 Task: Purchase a men's t-shirt from Ajio and sign in using Google to complete the transaction.
Action: Mouse moved to (592, 329)
Screenshot: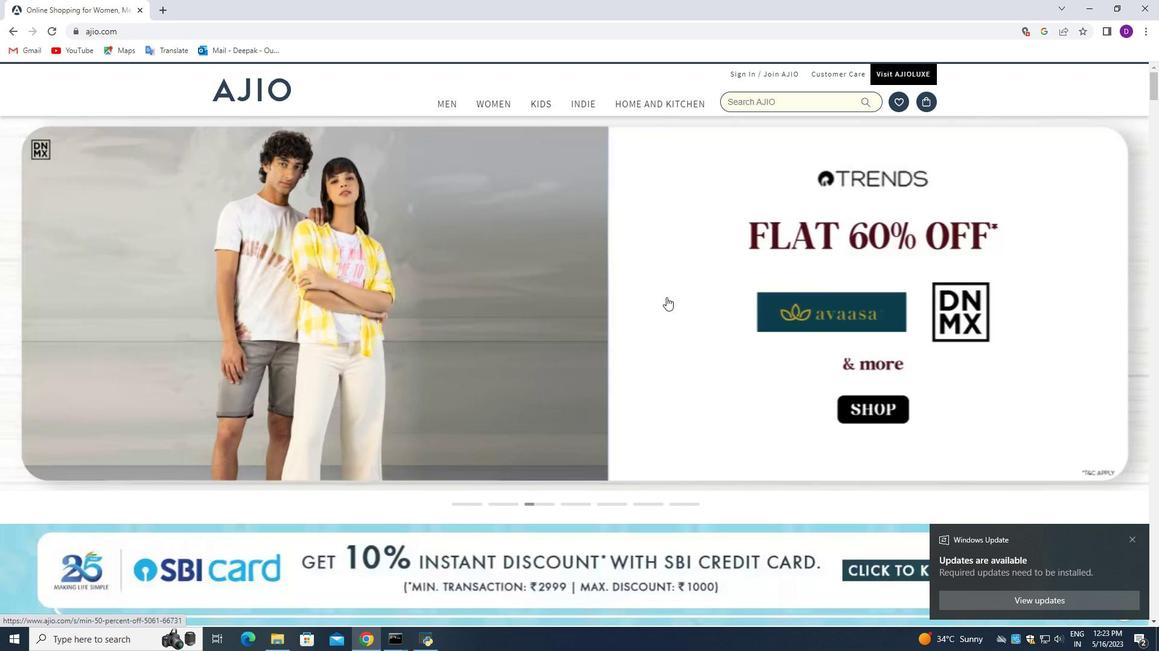 
Action: Mouse scrolled (592, 328) with delta (0, 0)
Screenshot: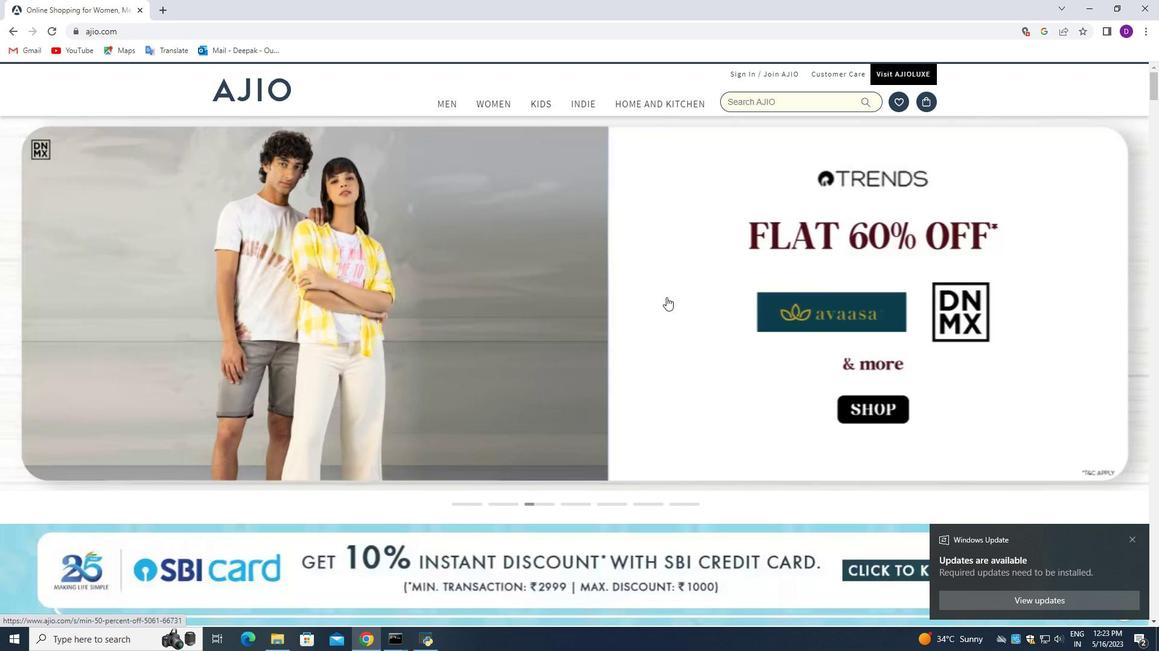 
Action: Mouse moved to (592, 329)
Screenshot: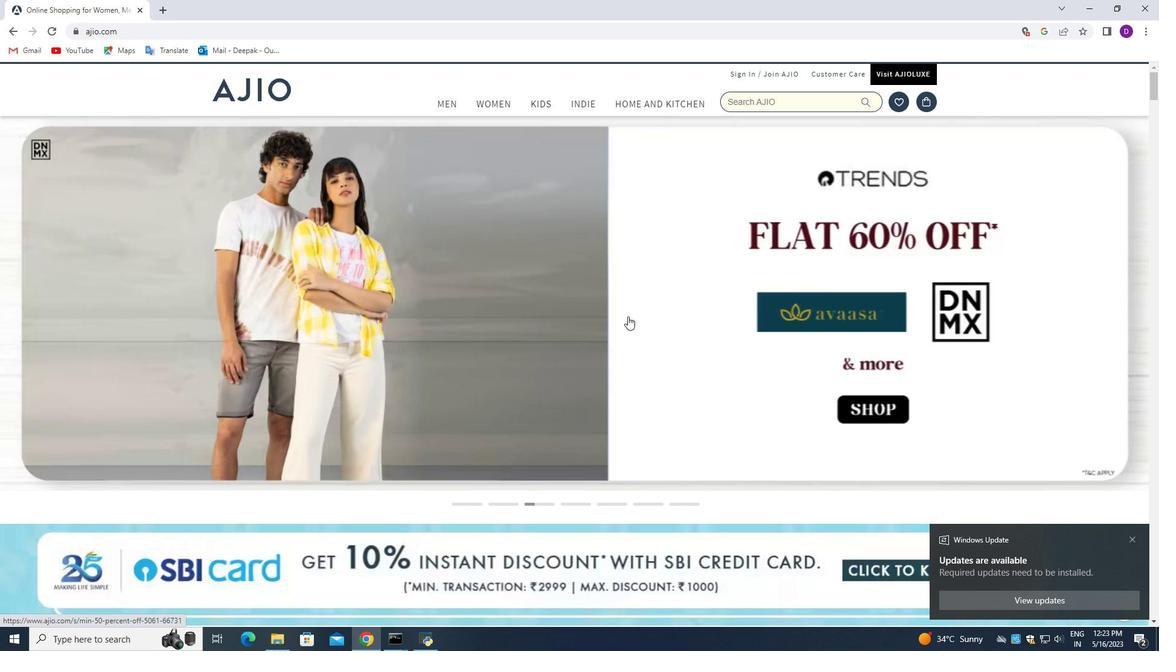 
Action: Mouse scrolled (592, 328) with delta (0, 0)
Screenshot: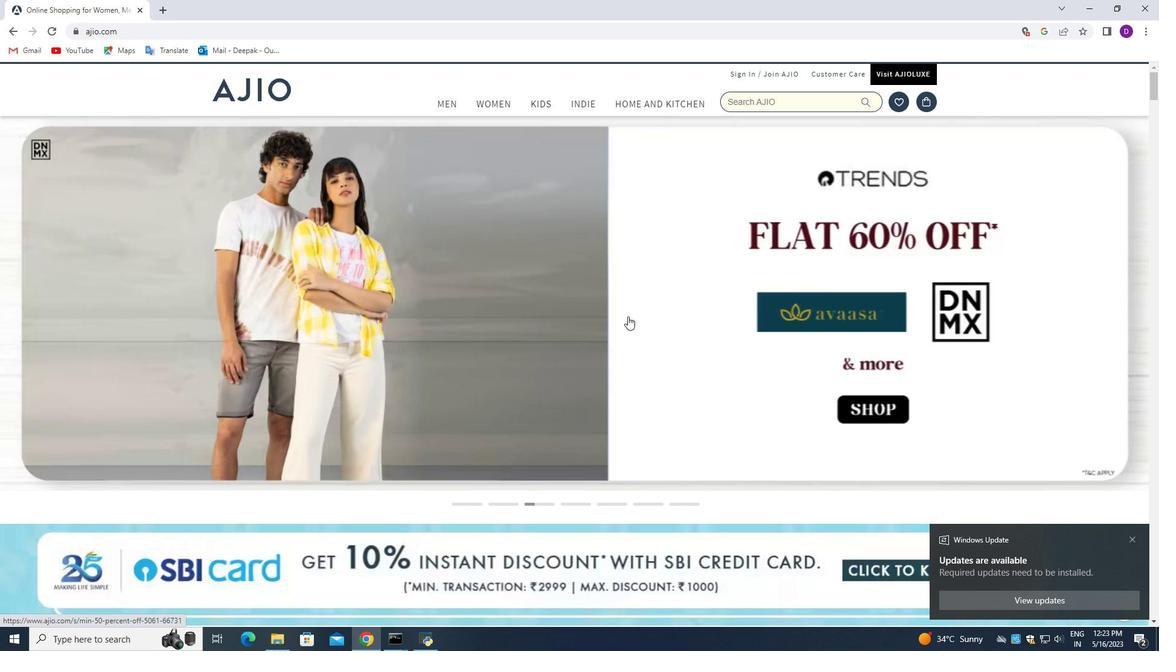 
Action: Mouse moved to (586, 330)
Screenshot: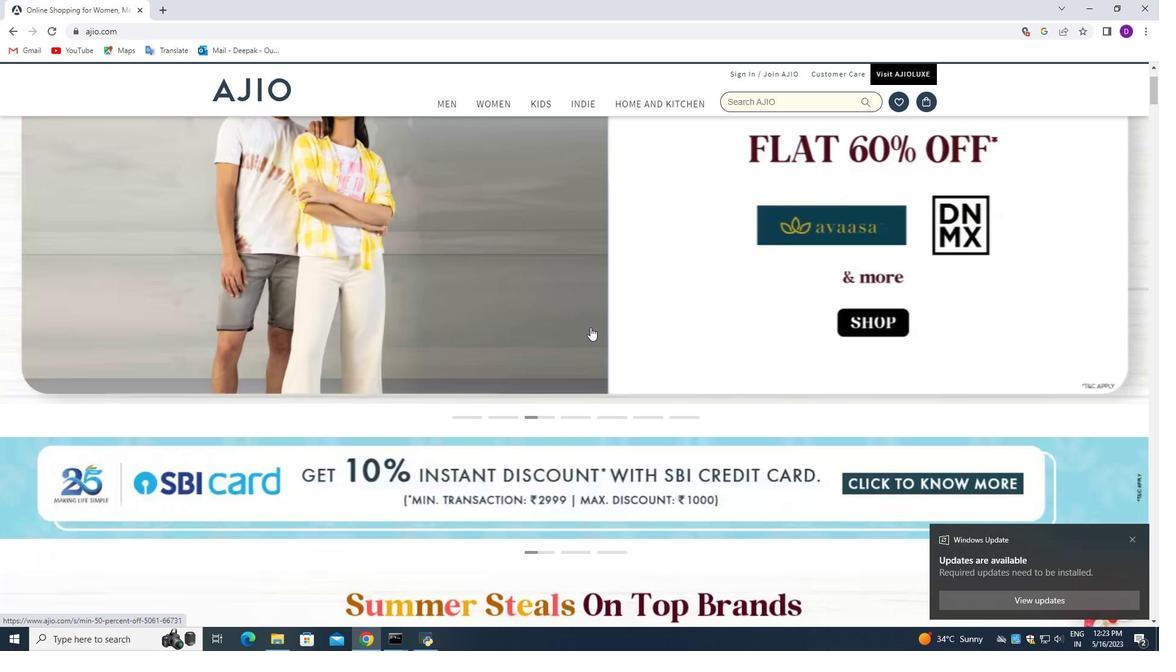 
Action: Mouse scrolled (586, 330) with delta (0, 0)
Screenshot: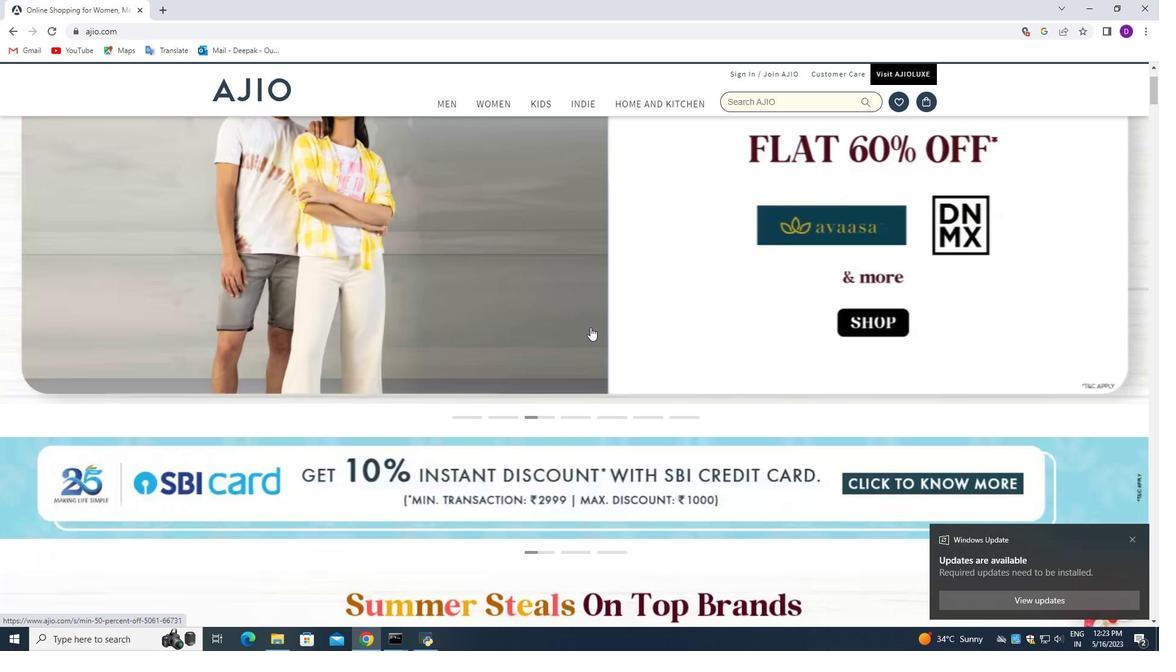 
Action: Mouse moved to (583, 332)
Screenshot: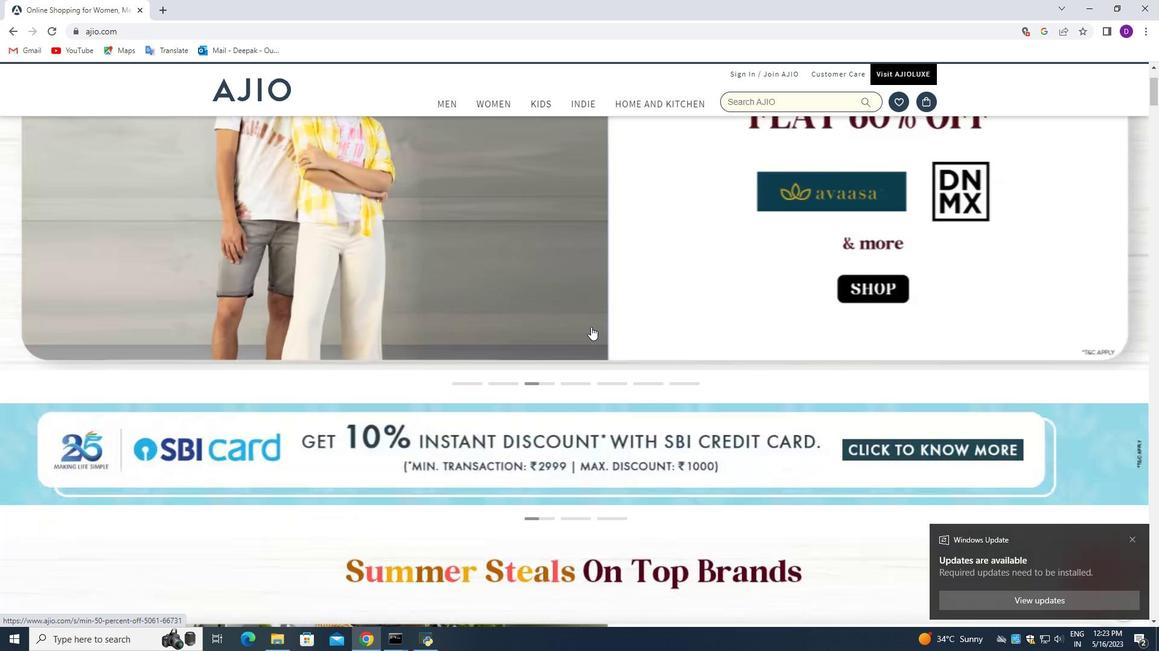 
Action: Mouse scrolled (583, 332) with delta (0, 0)
Screenshot: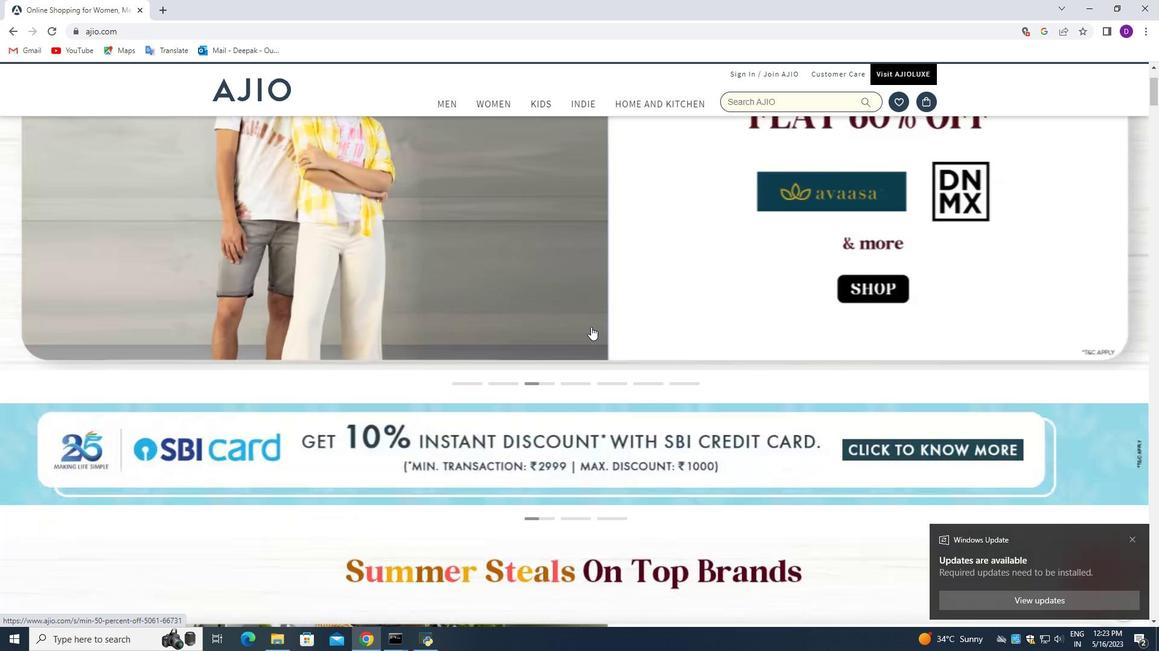 
Action: Mouse moved to (540, 335)
Screenshot: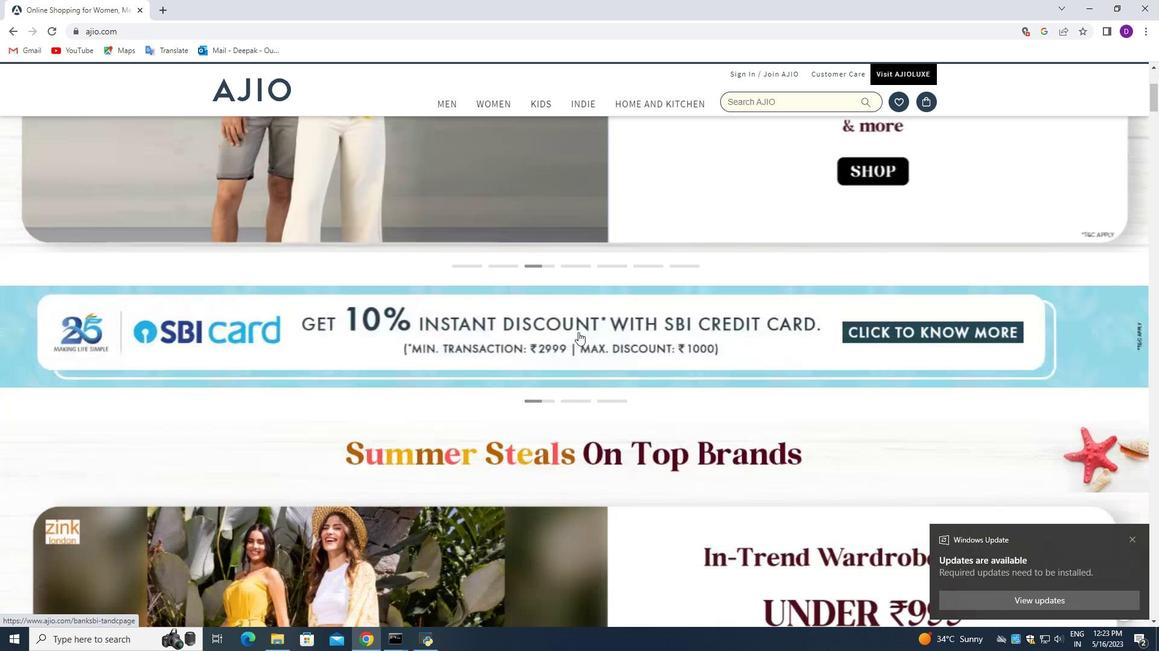 
Action: Mouse scrolled (540, 334) with delta (0, 0)
Screenshot: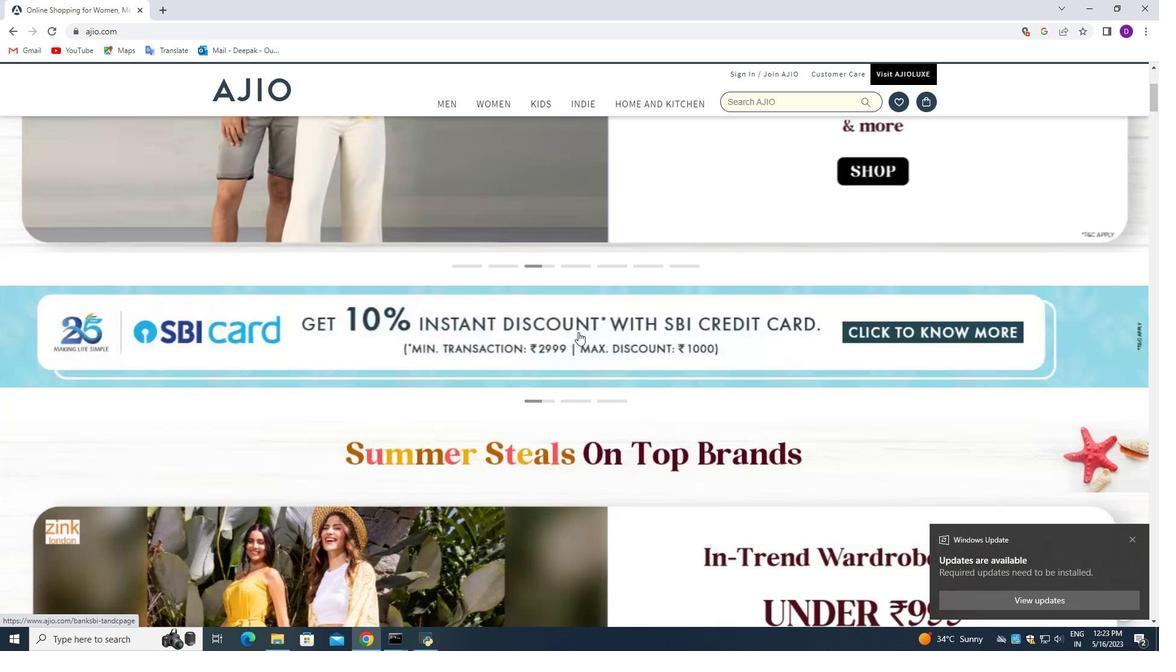 
Action: Mouse scrolled (540, 334) with delta (0, 0)
Screenshot: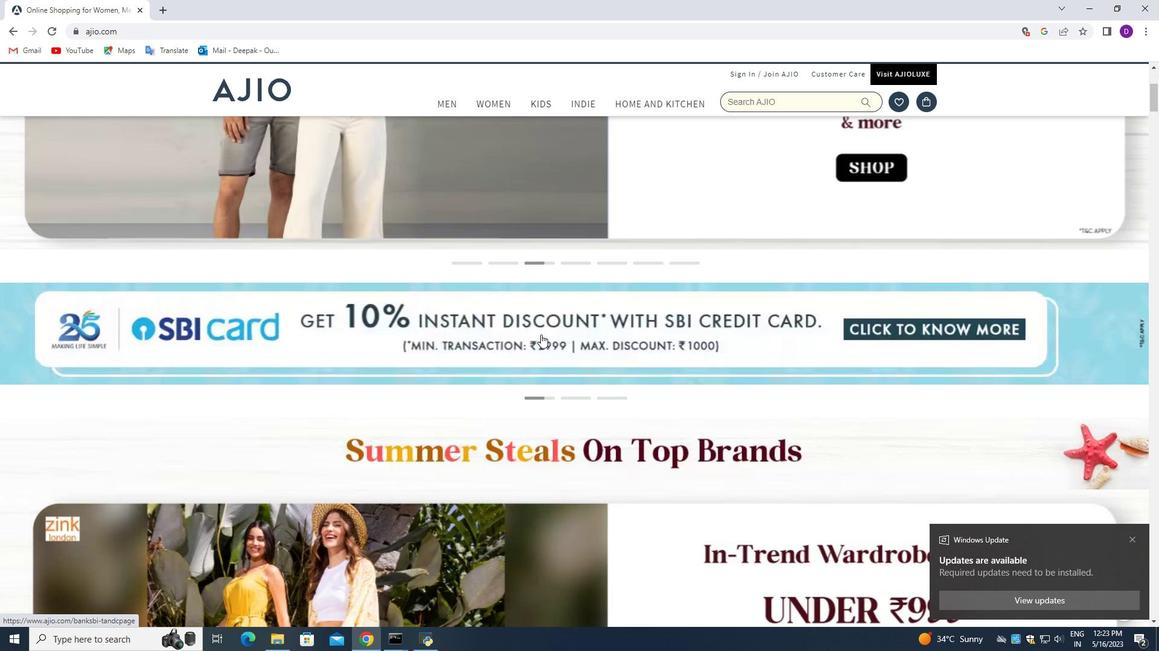 
Action: Mouse scrolled (540, 334) with delta (0, 0)
Screenshot: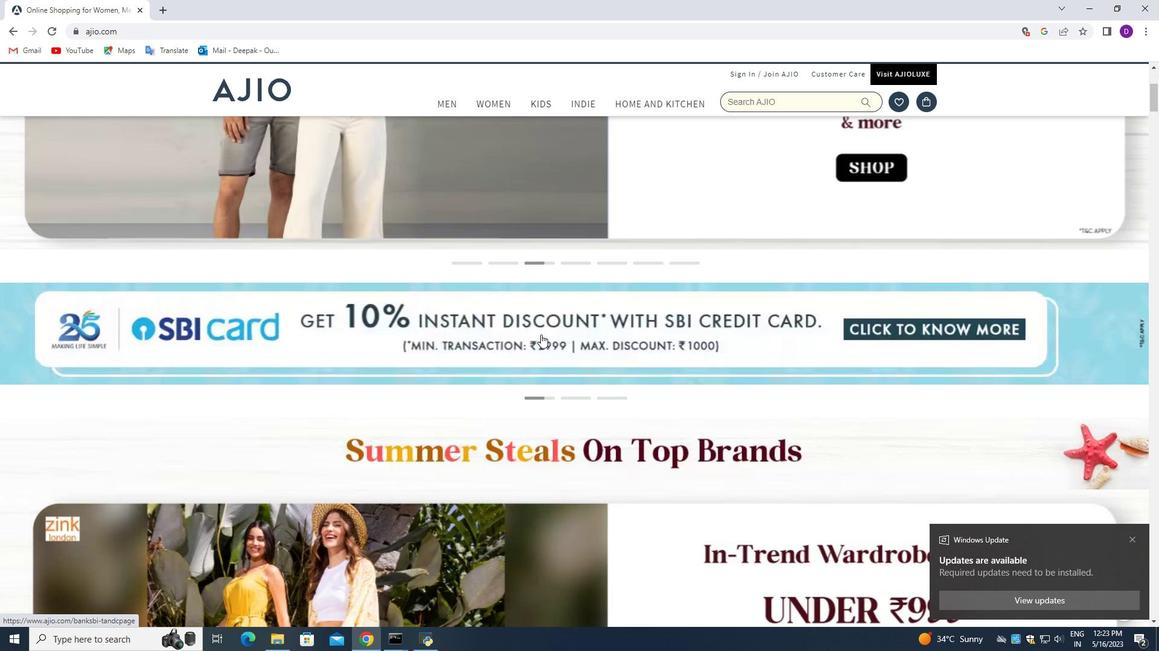 
Action: Mouse scrolled (540, 334) with delta (0, 0)
Screenshot: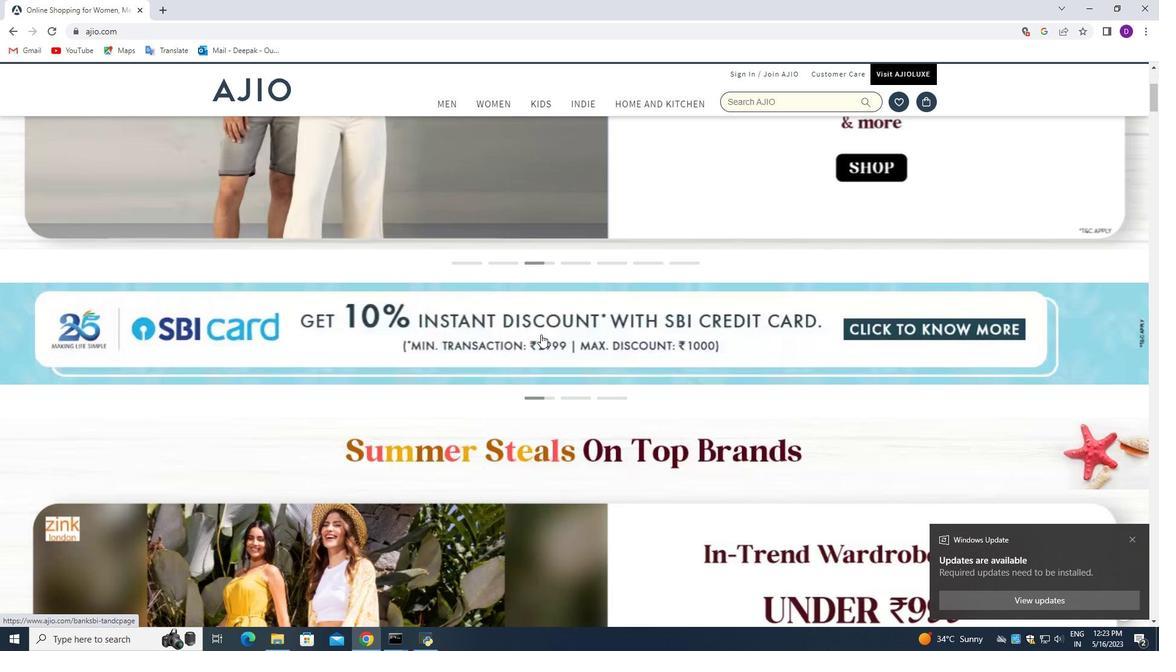 
Action: Mouse scrolled (540, 334) with delta (0, 0)
Screenshot: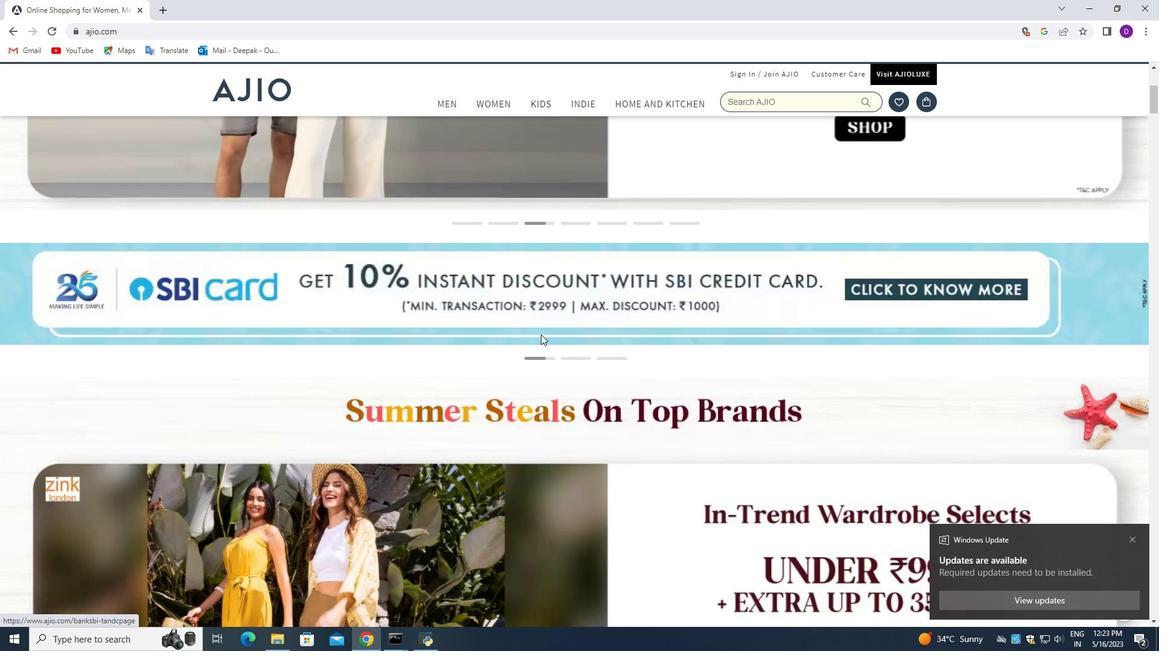 
Action: Mouse moved to (551, 327)
Screenshot: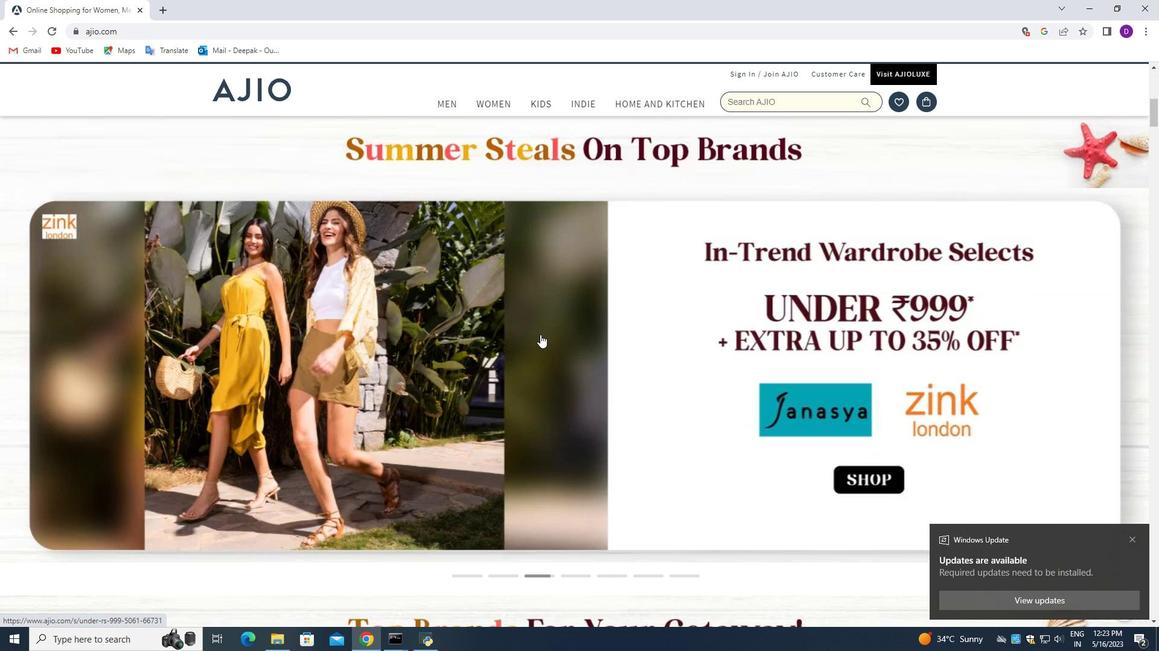 
Action: Mouse scrolled (551, 327) with delta (0, 0)
Screenshot: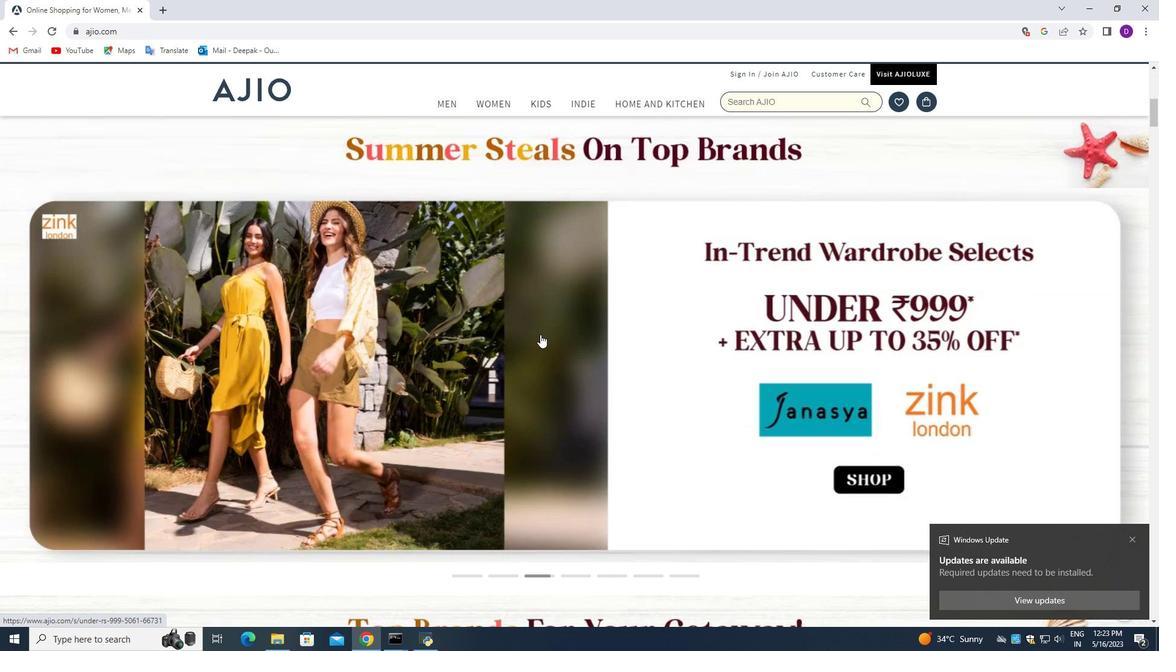 
Action: Mouse scrolled (551, 327) with delta (0, 0)
Screenshot: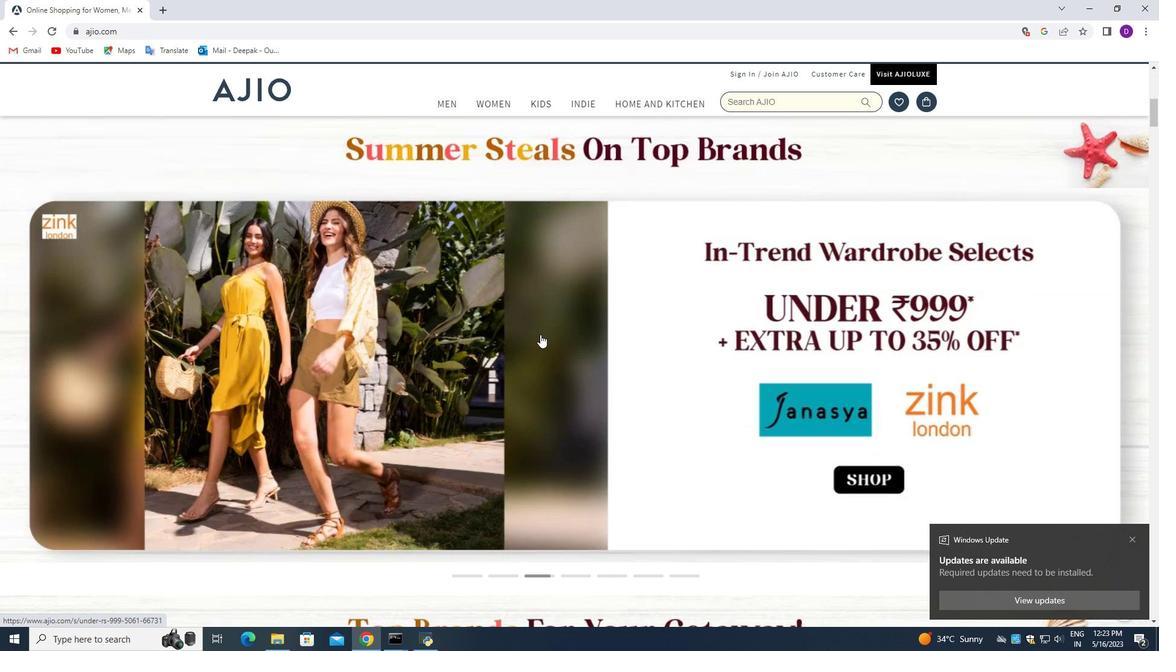 
Action: Mouse scrolled (551, 327) with delta (0, 0)
Screenshot: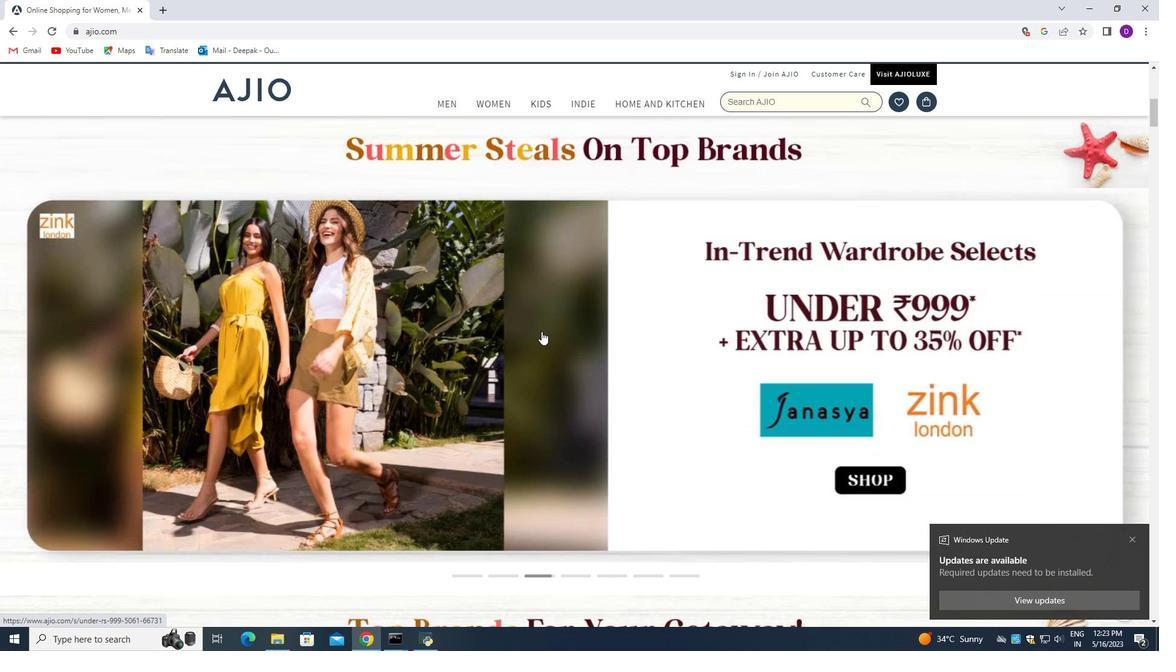 
Action: Mouse scrolled (551, 327) with delta (0, 0)
Screenshot: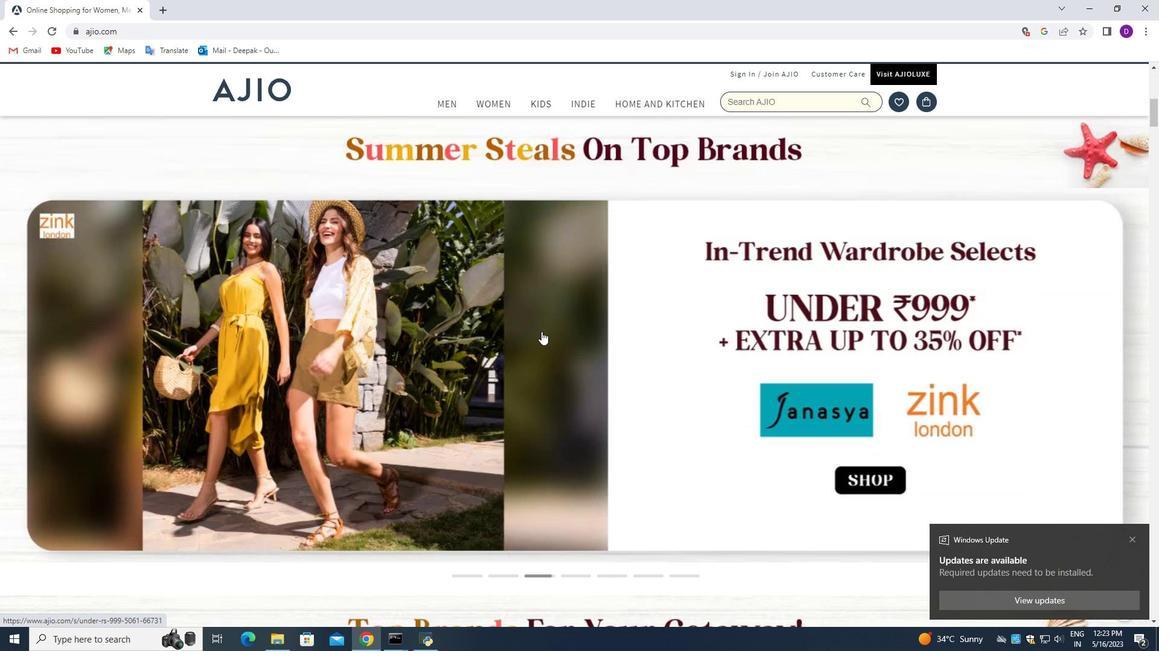 
Action: Mouse scrolled (551, 327) with delta (0, 0)
Screenshot: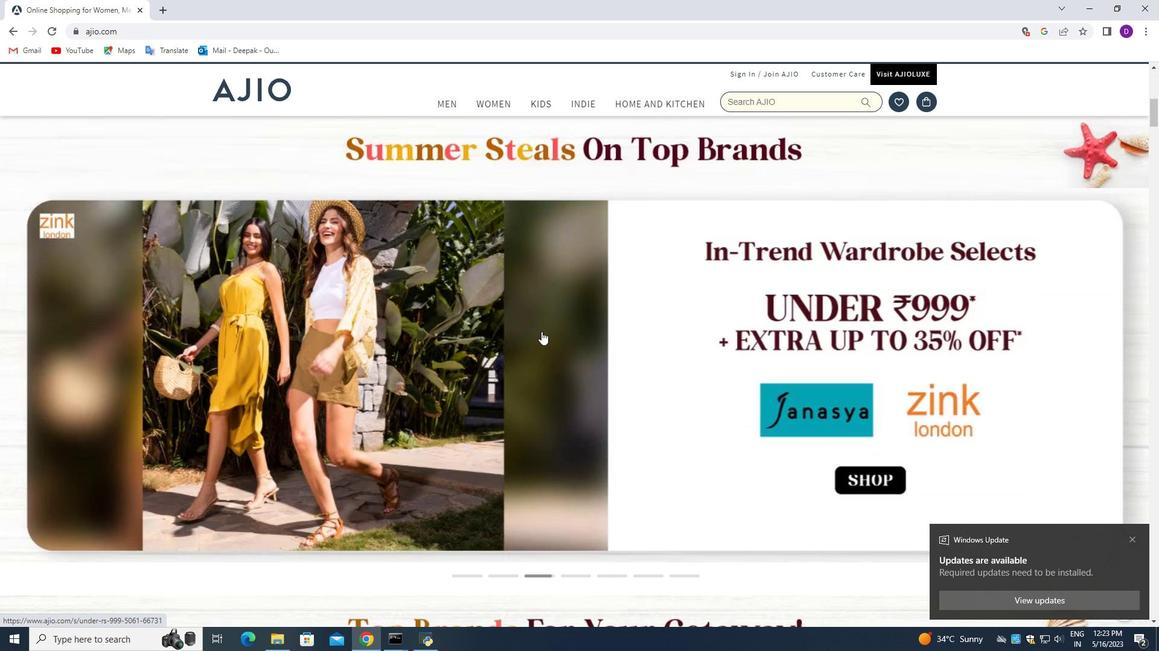 
Action: Mouse moved to (551, 326)
Screenshot: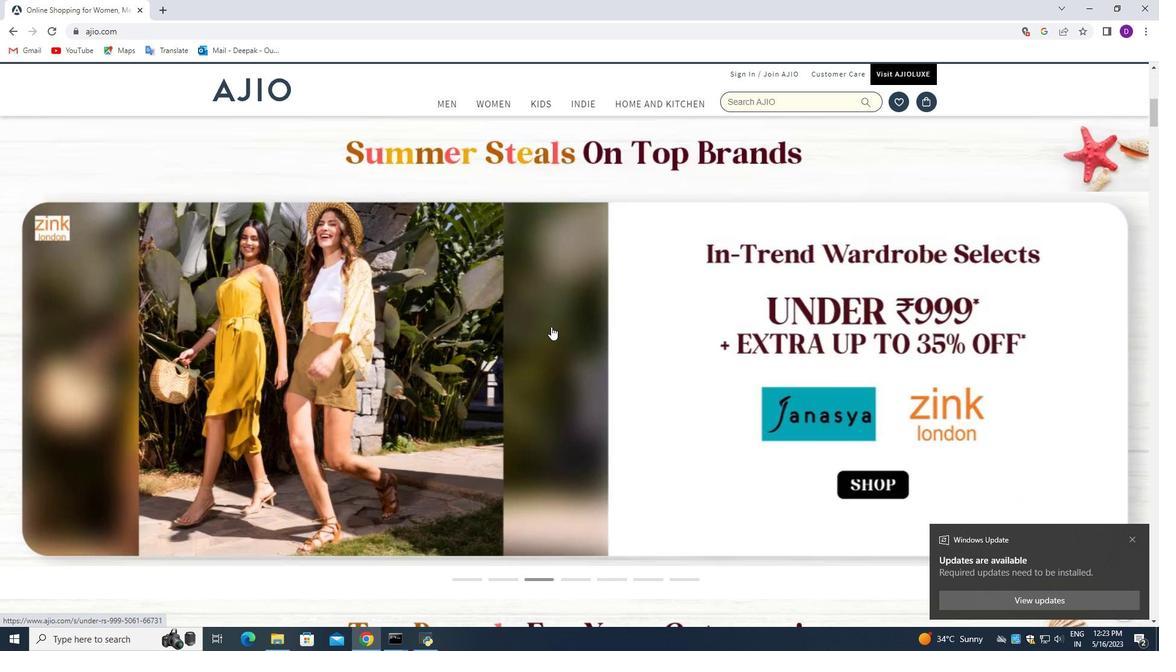 
Action: Mouse scrolled (551, 327) with delta (0, 0)
Screenshot: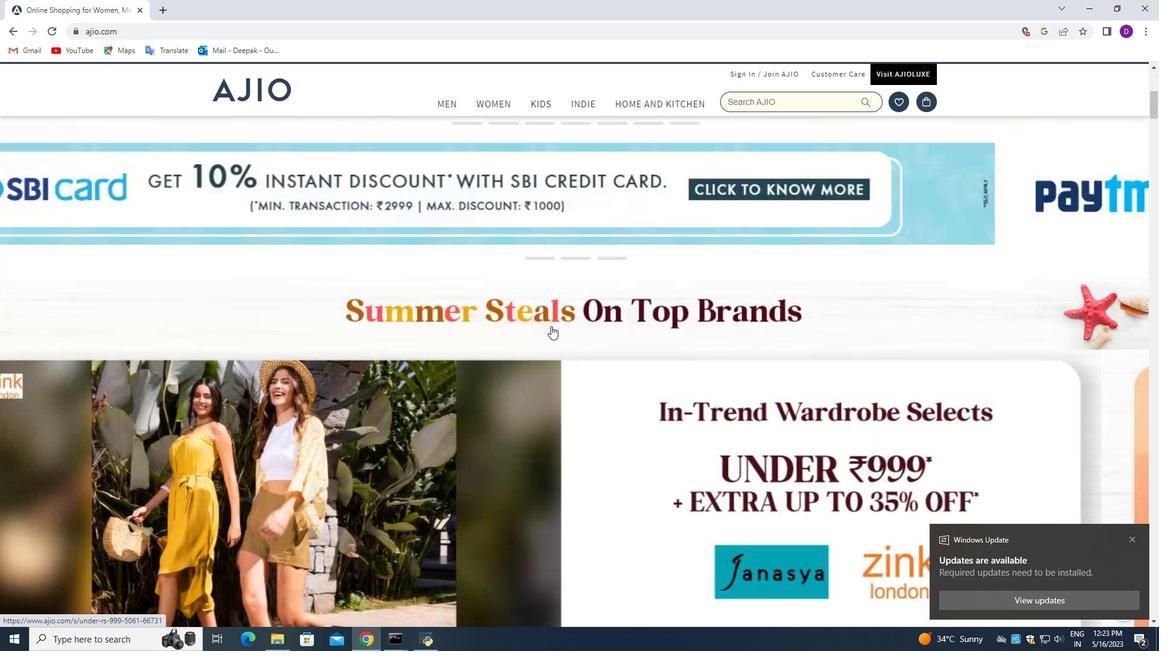 
Action: Mouse scrolled (551, 327) with delta (0, 0)
Screenshot: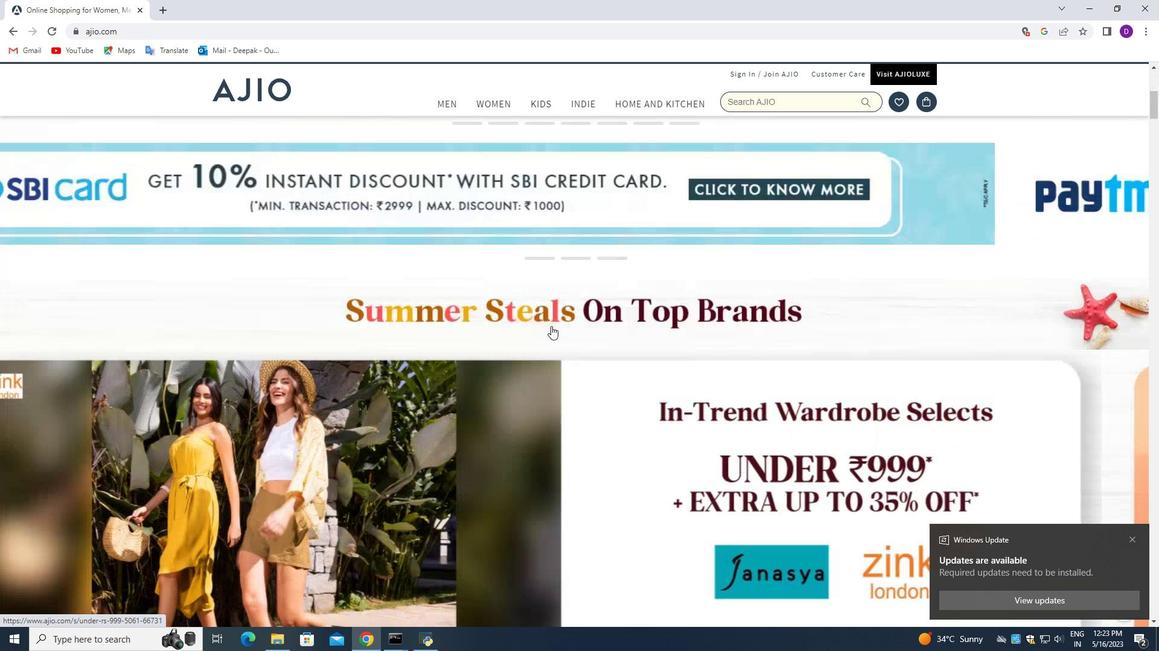 
Action: Mouse scrolled (551, 327) with delta (0, 0)
Screenshot: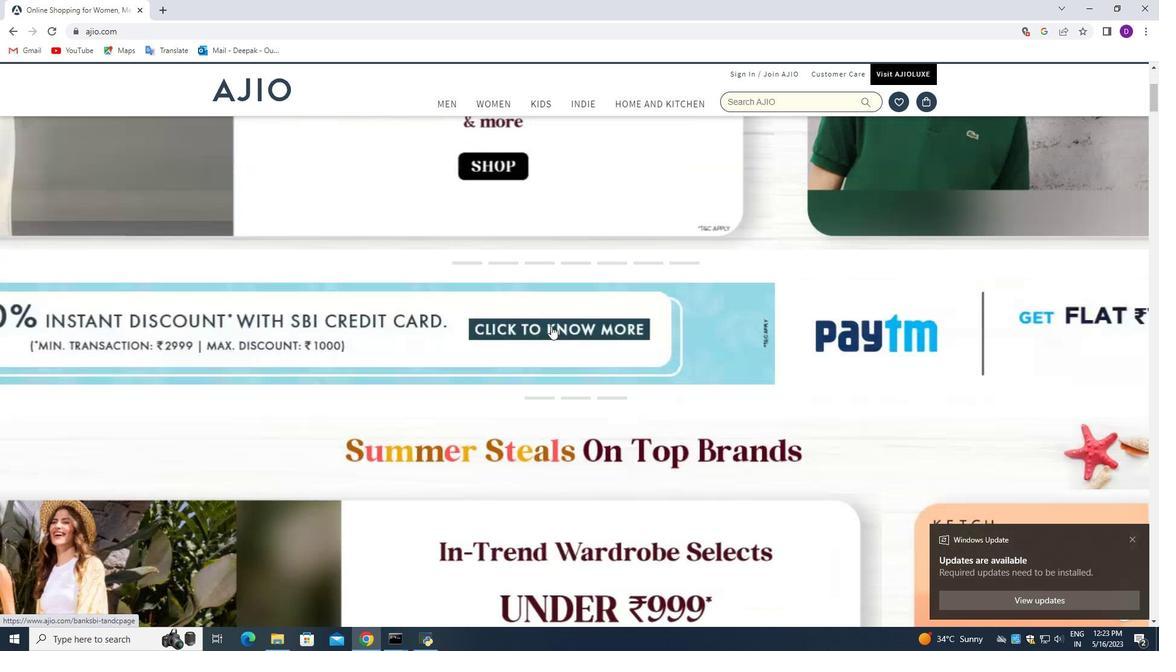 
Action: Mouse moved to (551, 309)
Screenshot: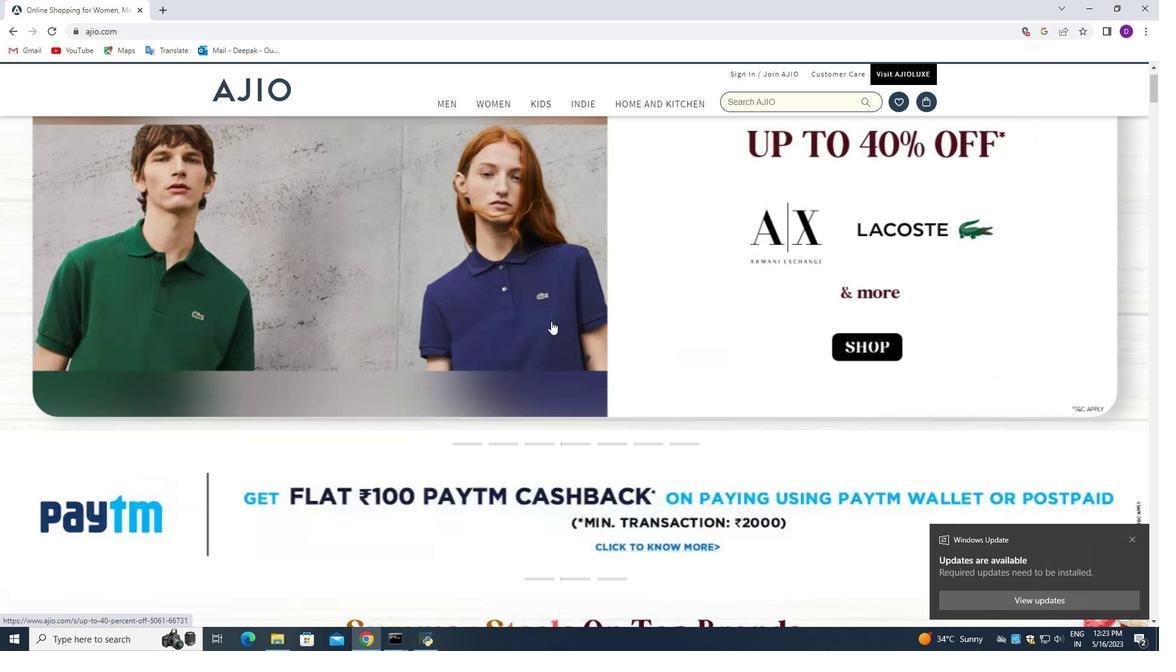 
Action: Mouse scrolled (551, 310) with delta (0, 0)
Screenshot: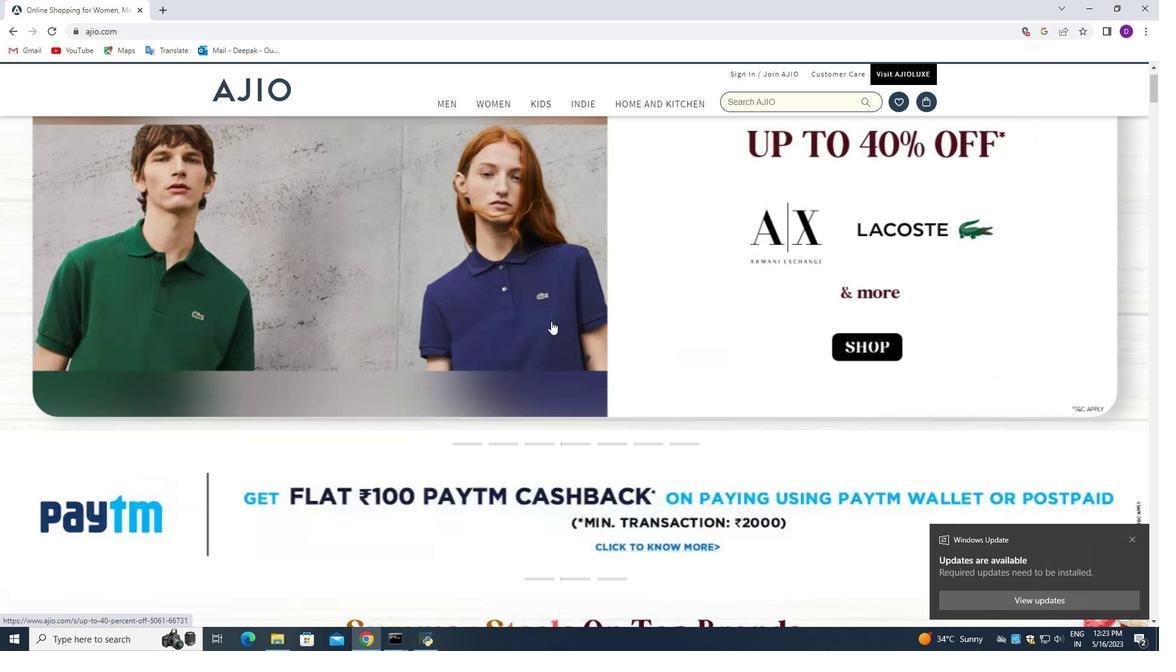 
Action: Mouse moved to (551, 306)
Screenshot: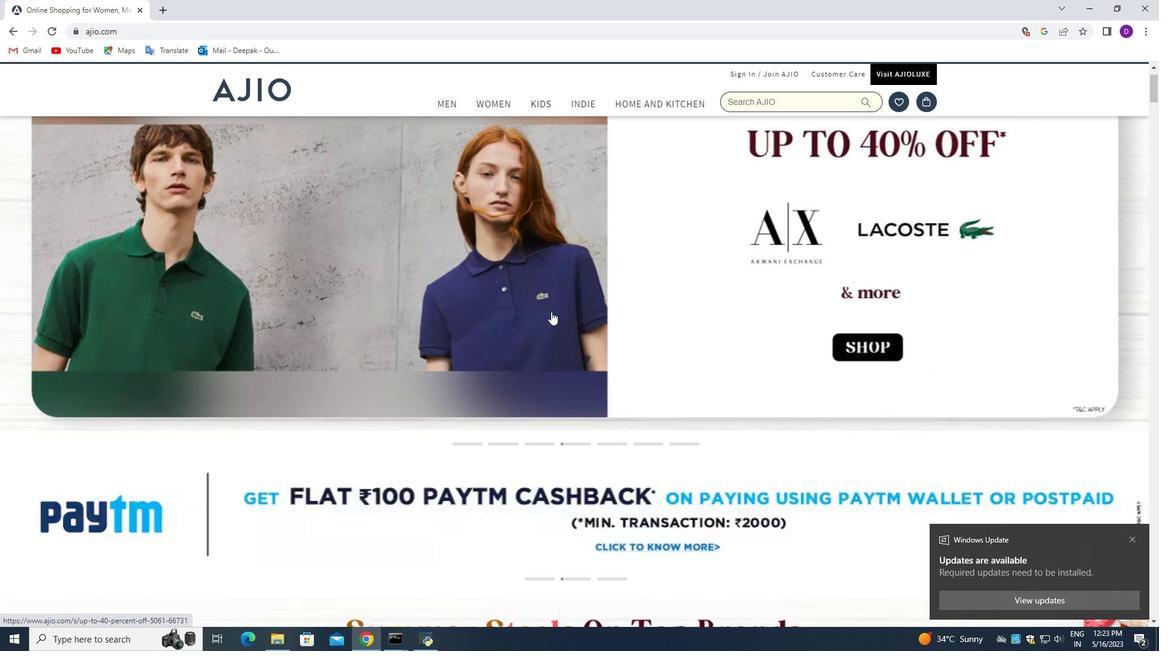 
Action: Mouse scrolled (551, 306) with delta (0, 0)
Screenshot: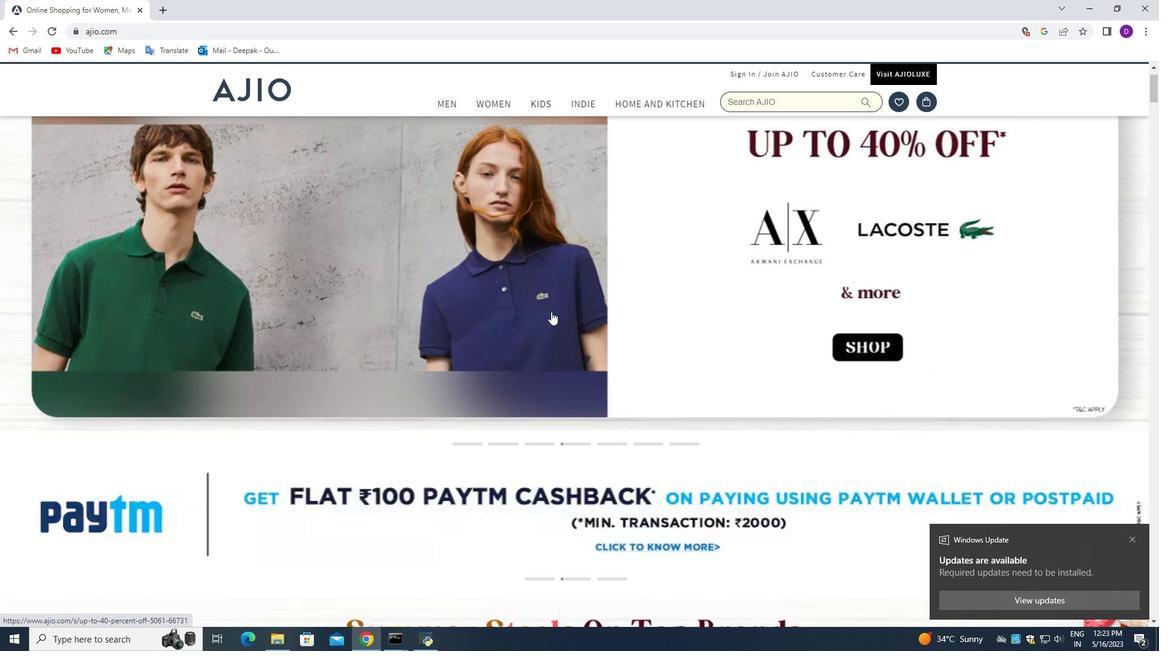 
Action: Mouse moved to (551, 303)
Screenshot: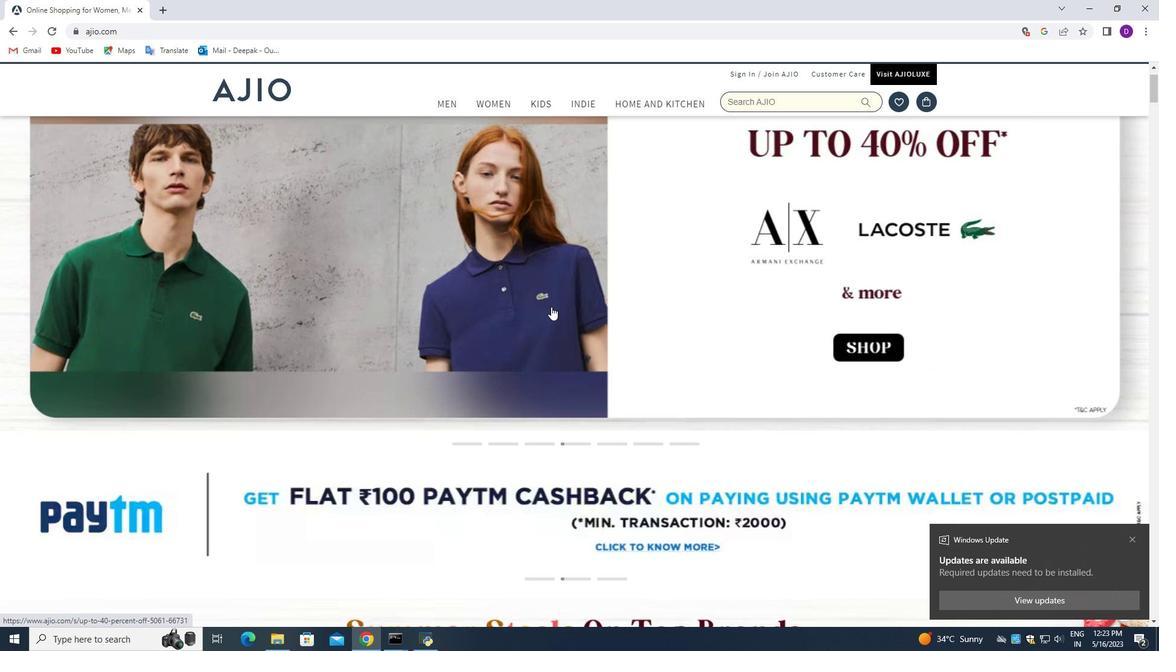 
Action: Mouse scrolled (551, 304) with delta (0, 0)
Screenshot: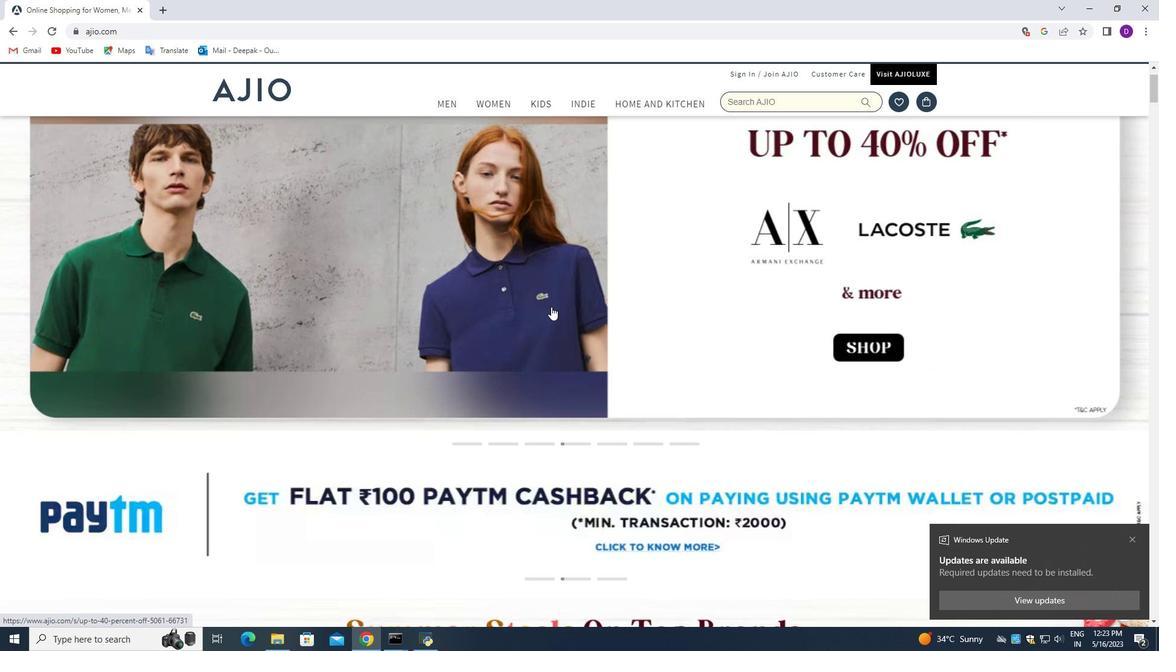 
Action: Mouse moved to (551, 303)
Screenshot: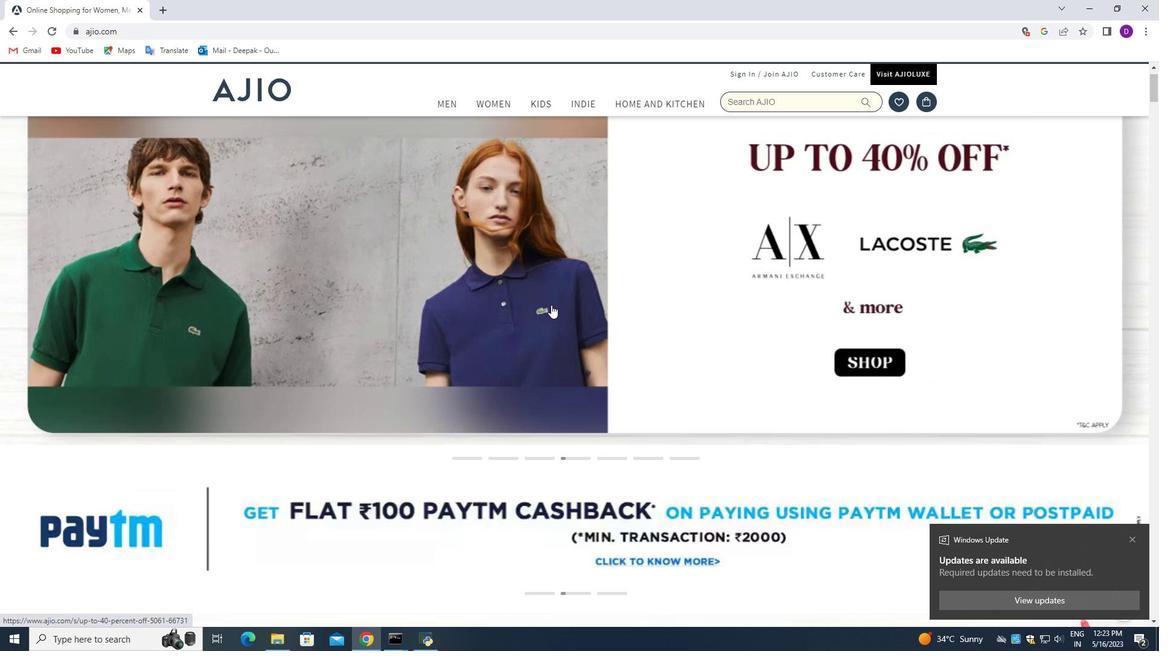 
Action: Mouse scrolled (551, 303) with delta (0, 0)
Screenshot: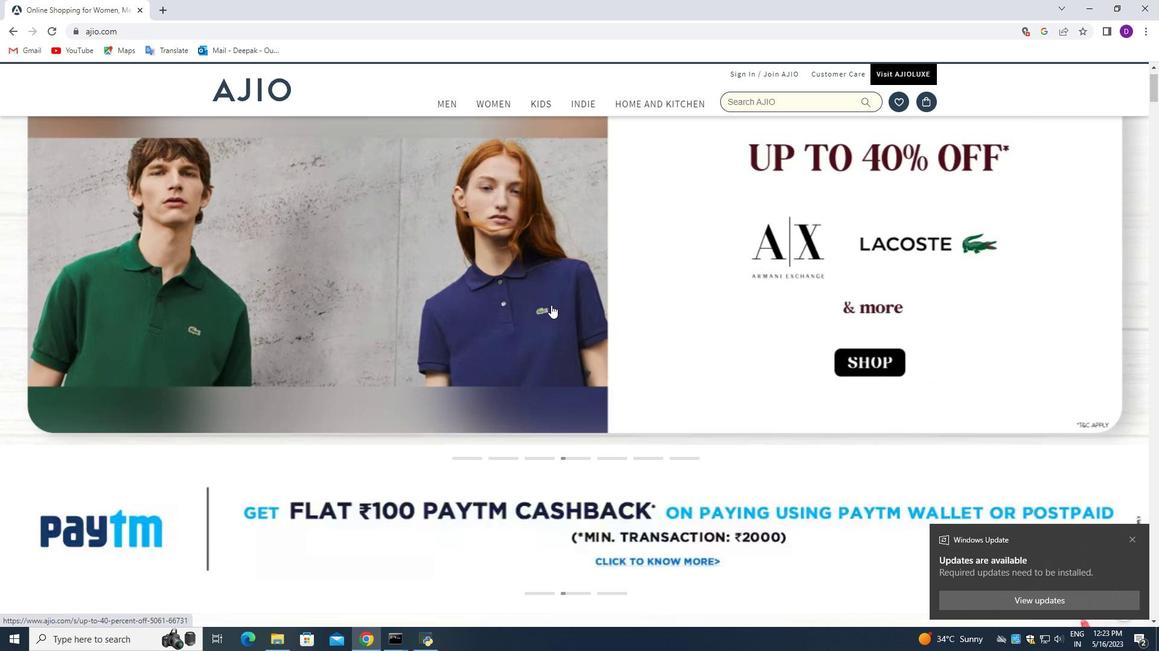 
Action: Mouse moved to (374, 131)
Screenshot: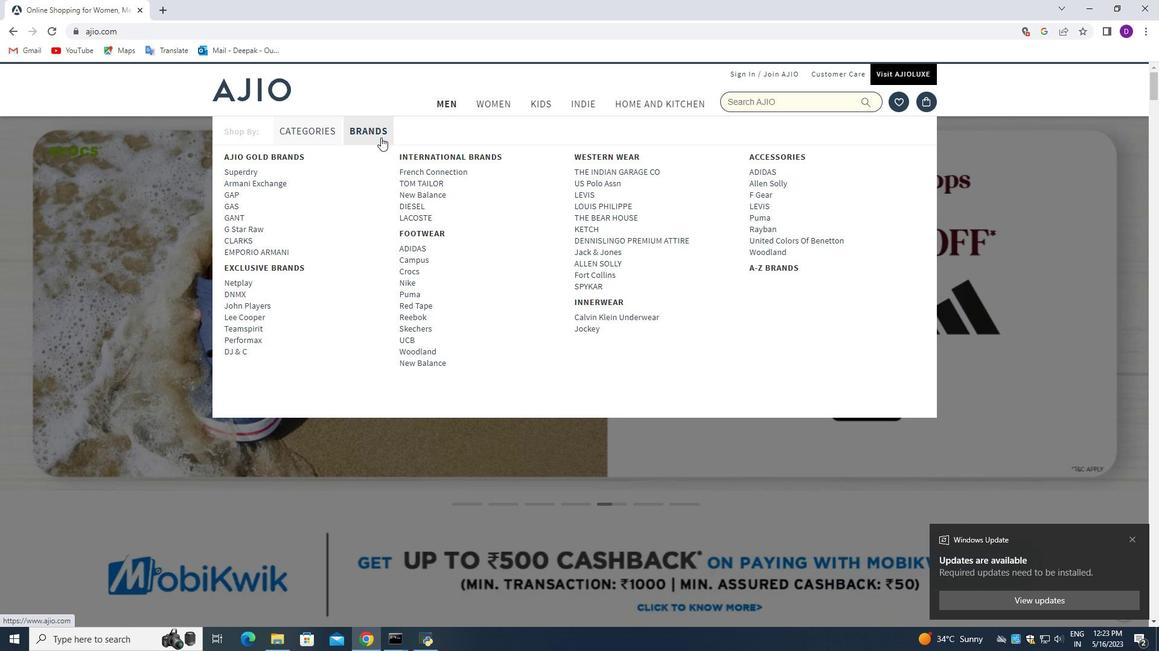 
Action: Mouse pressed left at (374, 131)
Screenshot: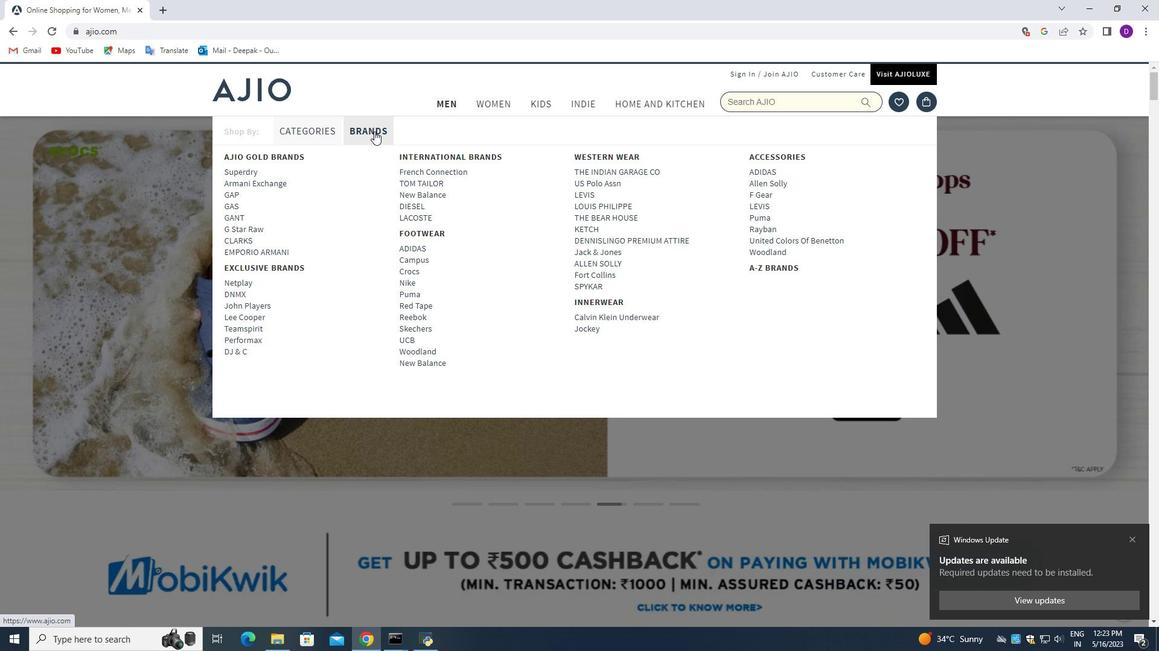 
Action: Mouse moved to (519, 255)
Screenshot: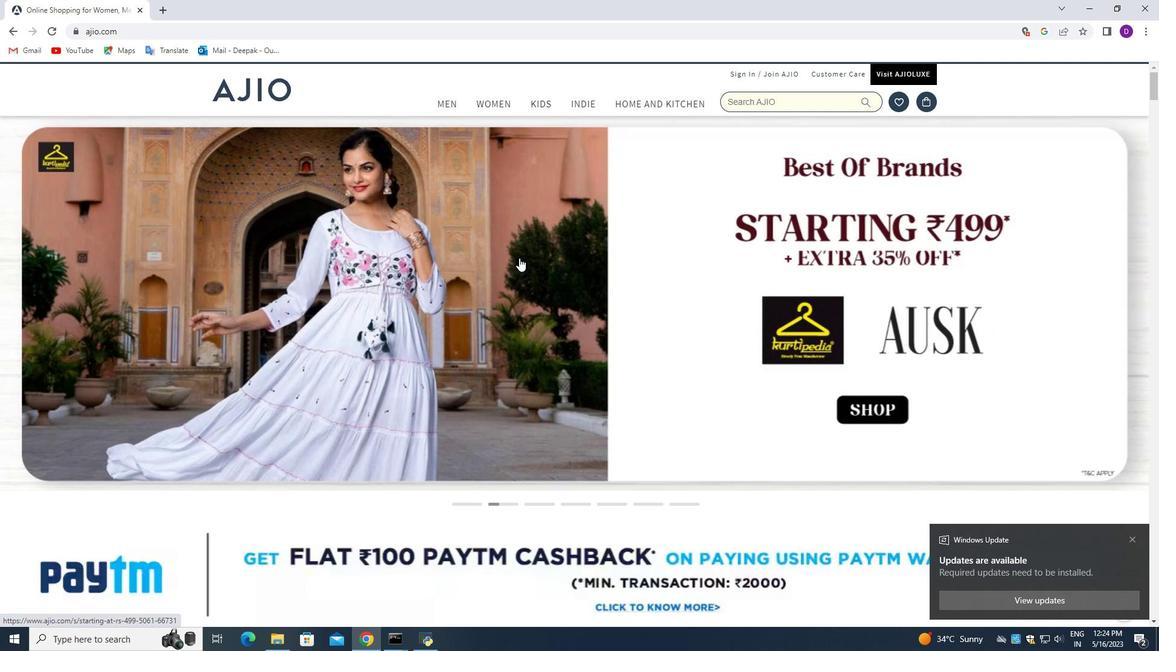 
Action: Mouse scrolled (519, 255) with delta (0, 0)
Screenshot: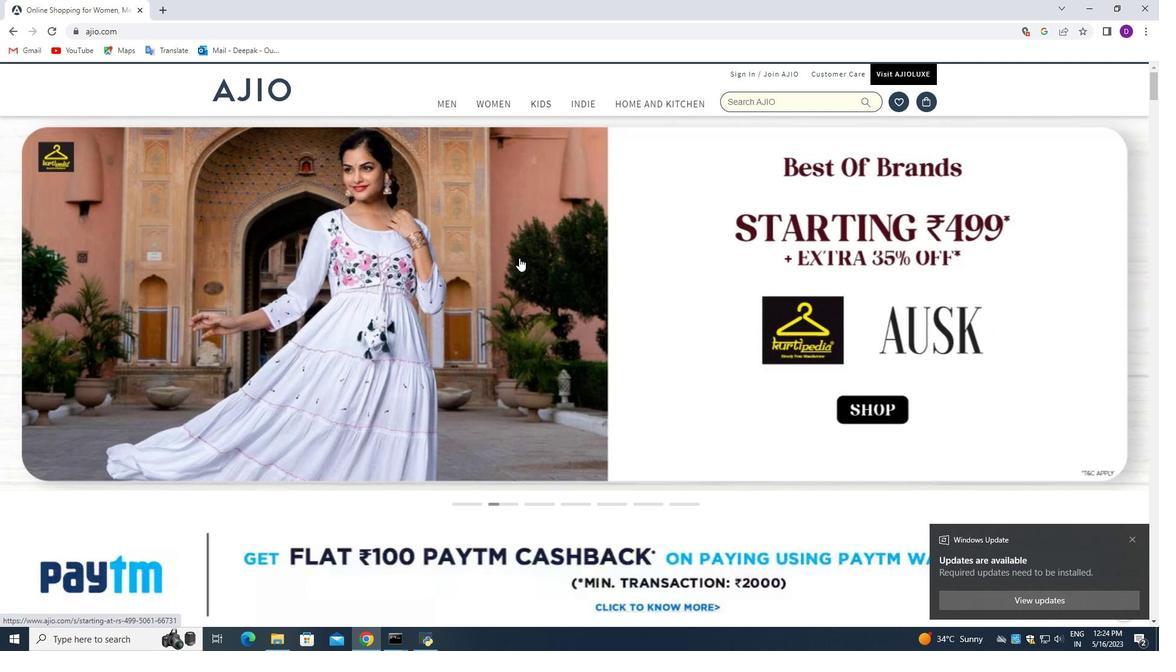 
Action: Mouse moved to (519, 254)
Screenshot: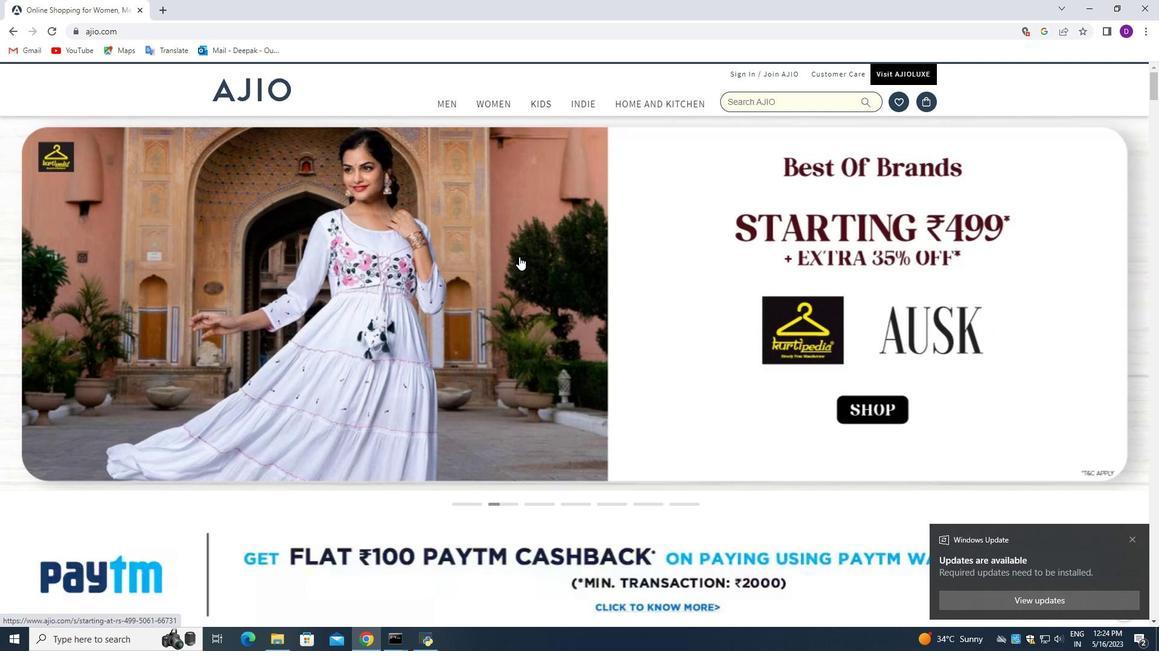
Action: Mouse scrolled (519, 253) with delta (0, 0)
Screenshot: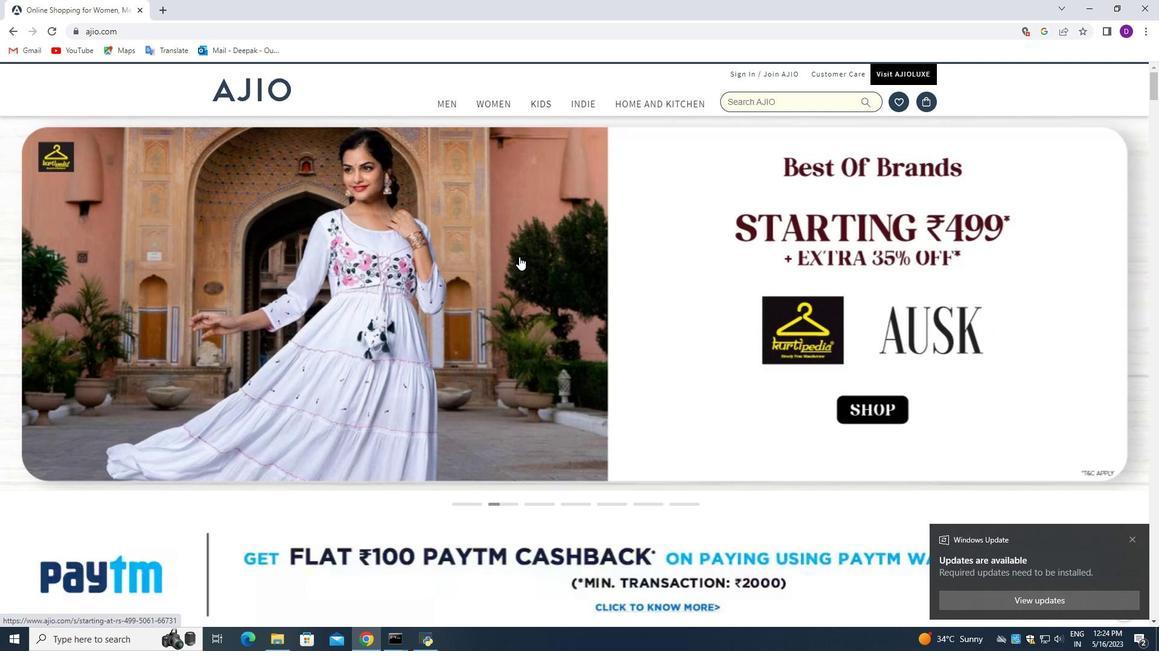 
Action: Mouse moved to (517, 249)
Screenshot: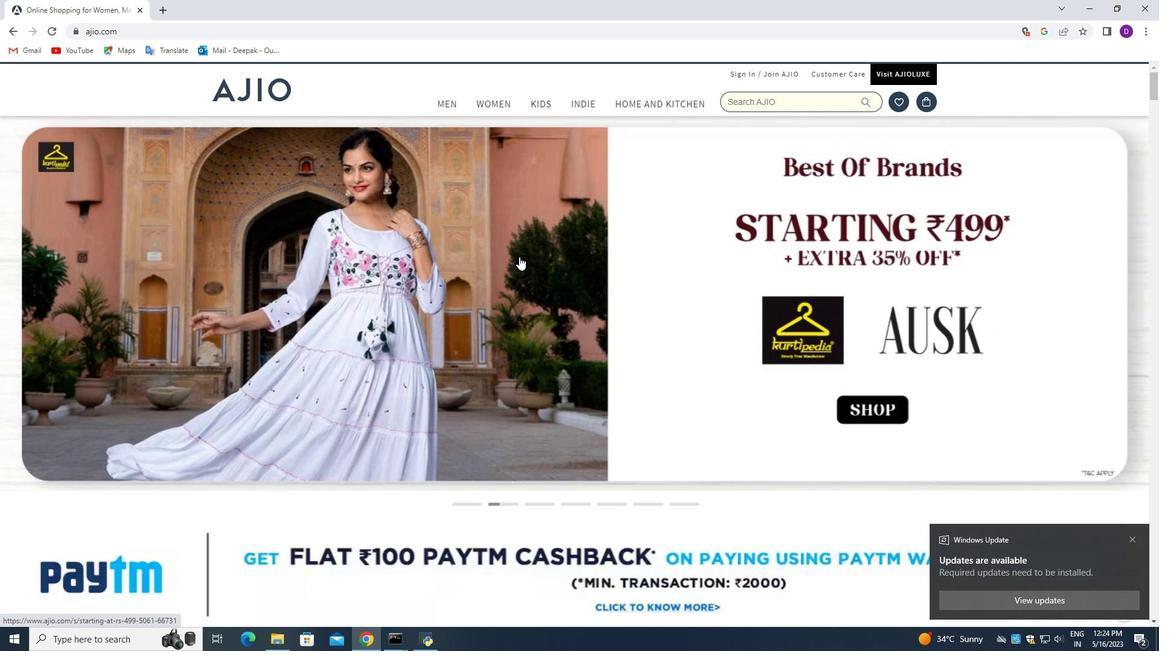 
Action: Mouse scrolled (517, 248) with delta (0, 0)
Screenshot: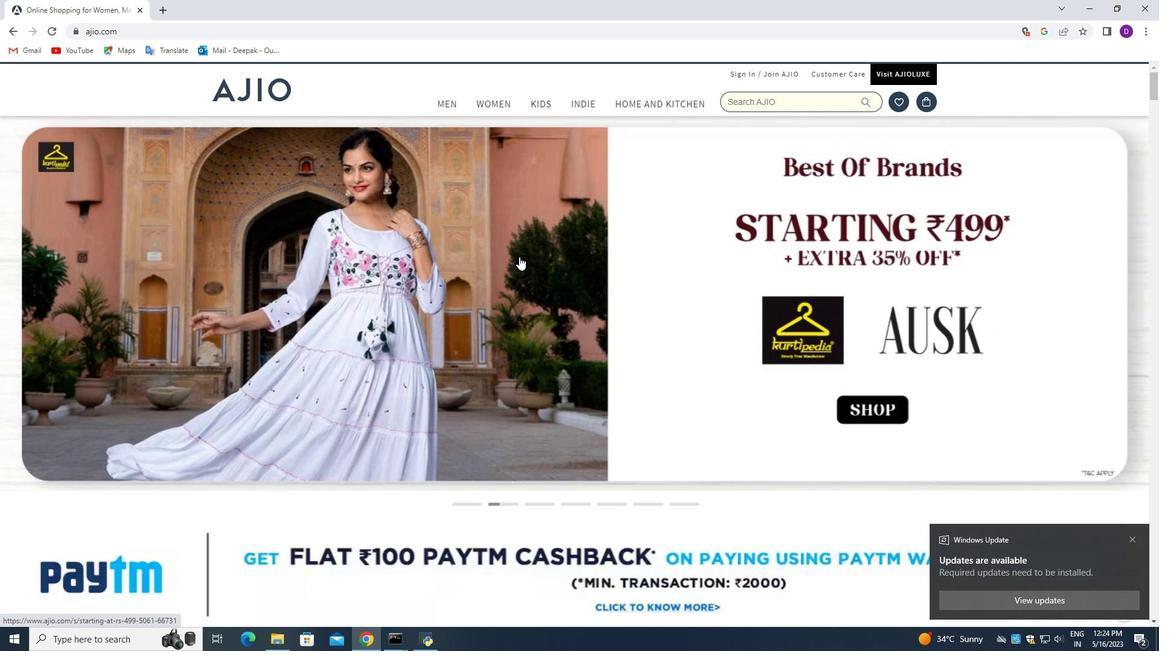 
Action: Mouse moved to (524, 259)
Screenshot: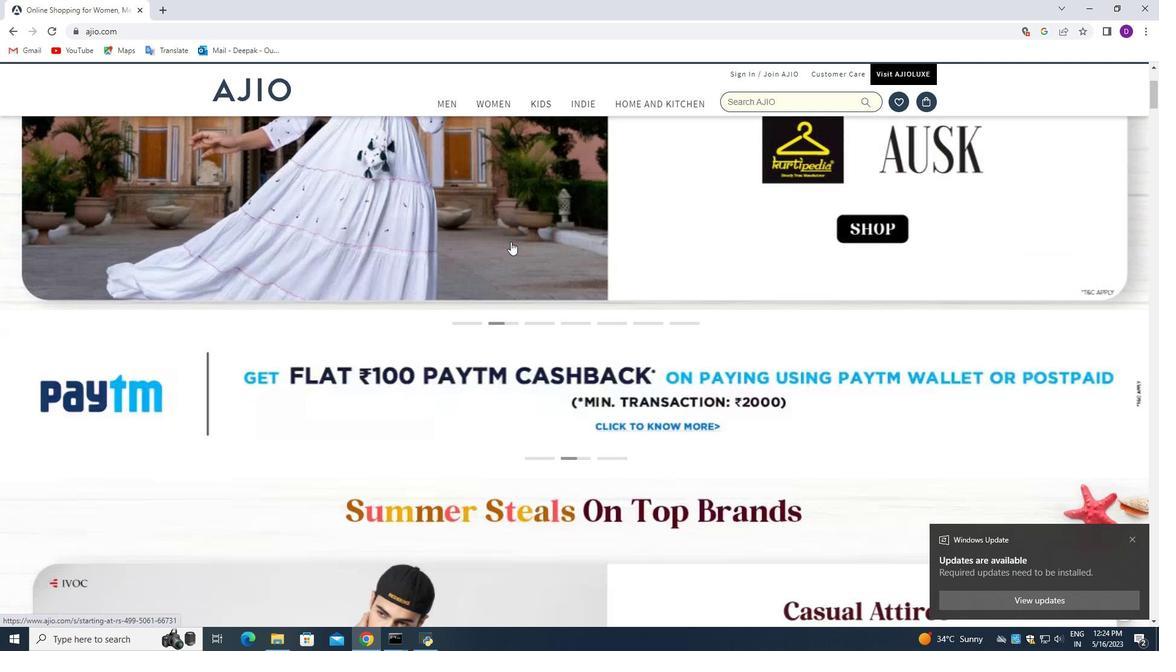 
Action: Mouse scrolled (524, 258) with delta (0, 0)
Screenshot: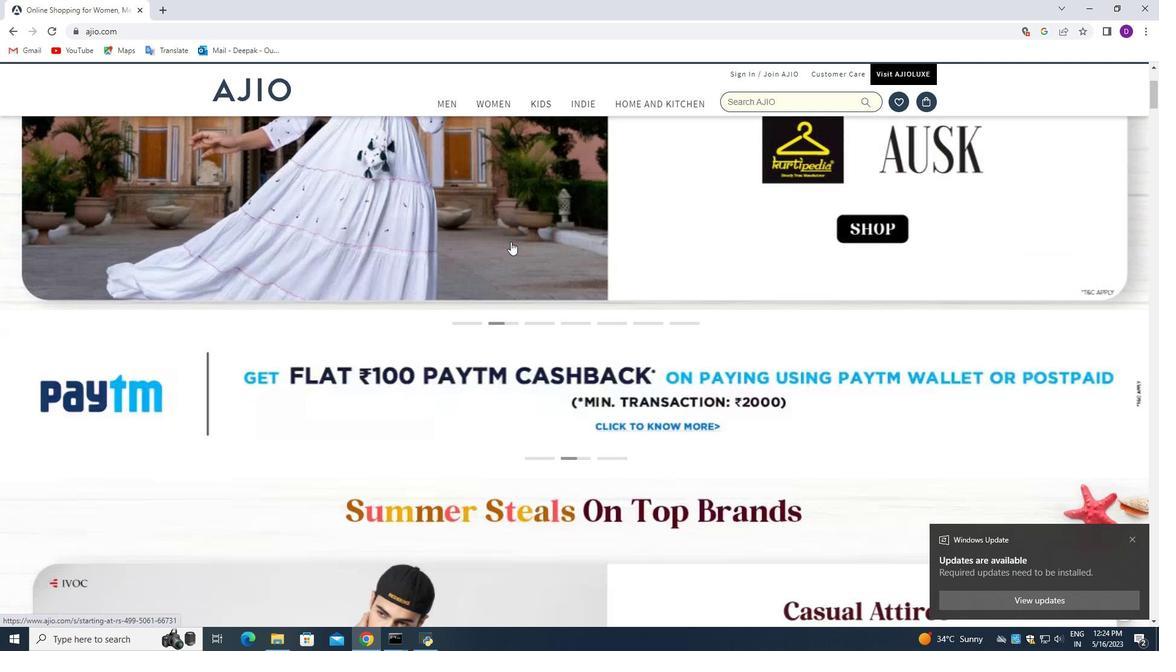
Action: Mouse moved to (524, 264)
Screenshot: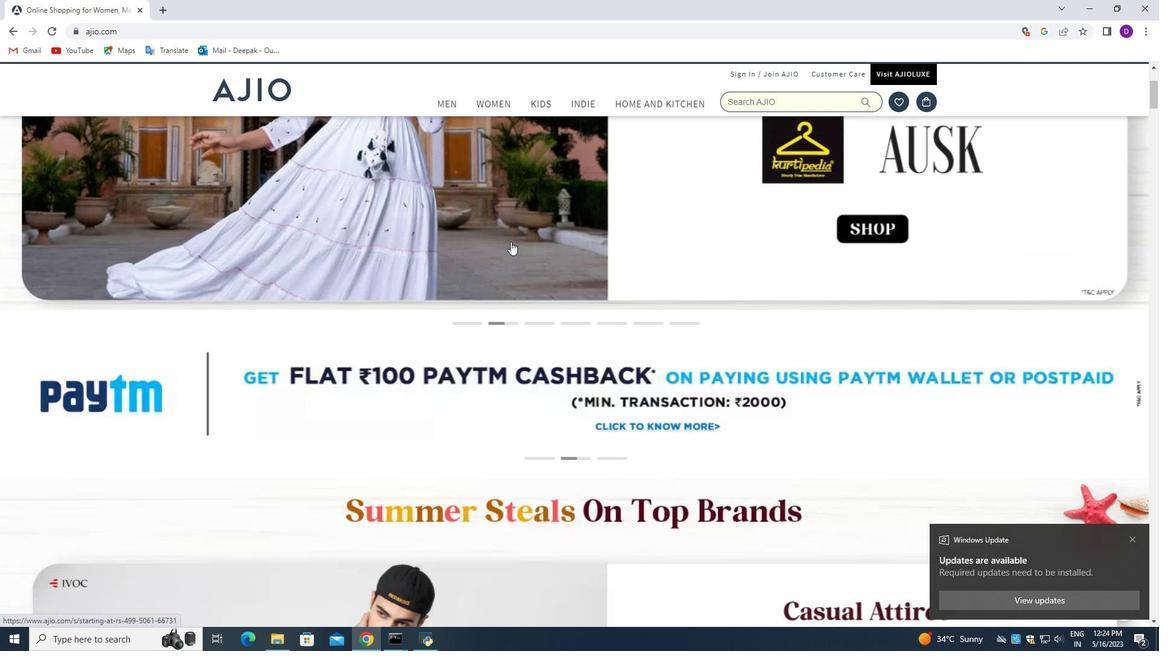 
Action: Mouse scrolled (524, 263) with delta (0, 0)
Screenshot: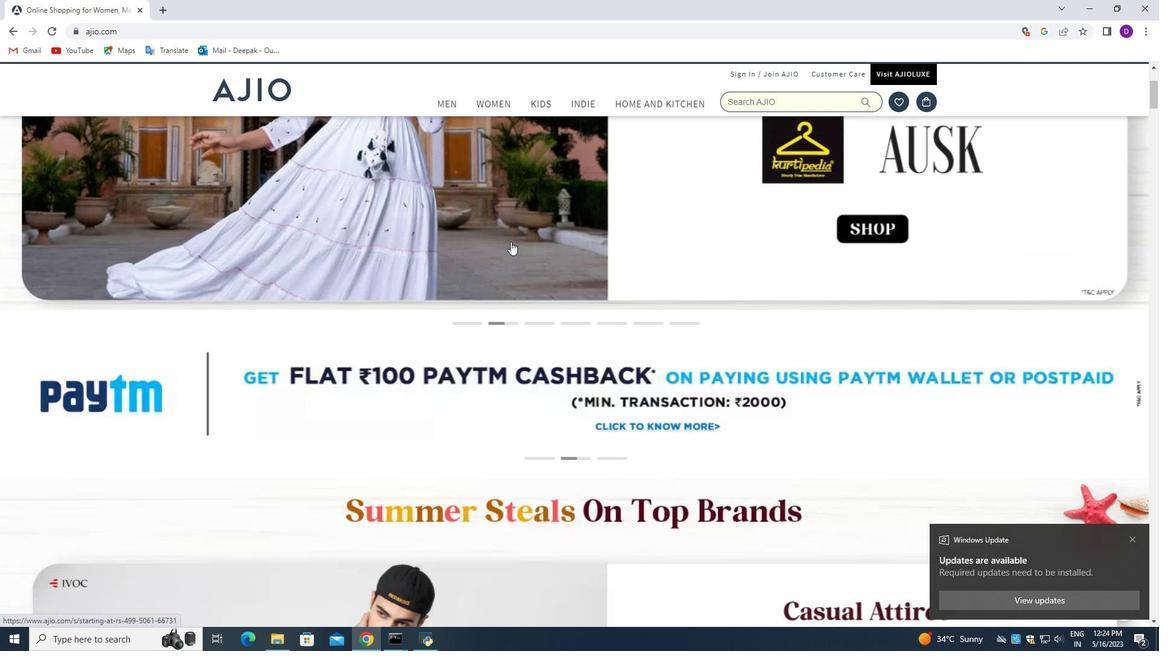 
Action: Mouse moved to (522, 265)
Screenshot: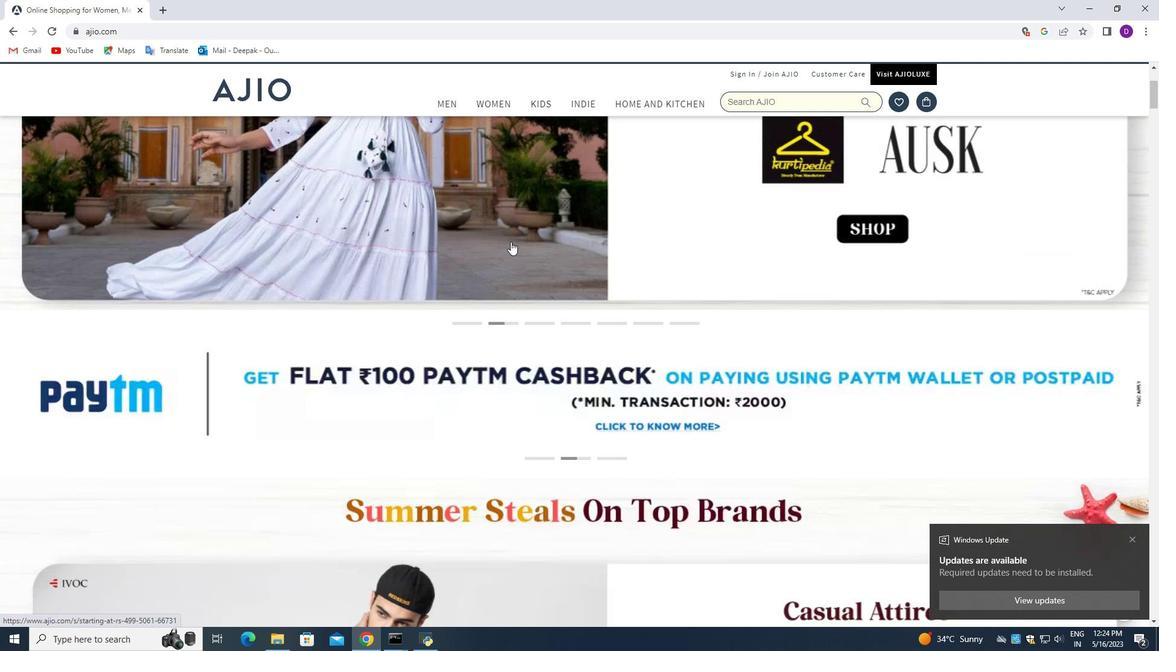 
Action: Mouse scrolled (522, 265) with delta (0, 0)
Screenshot: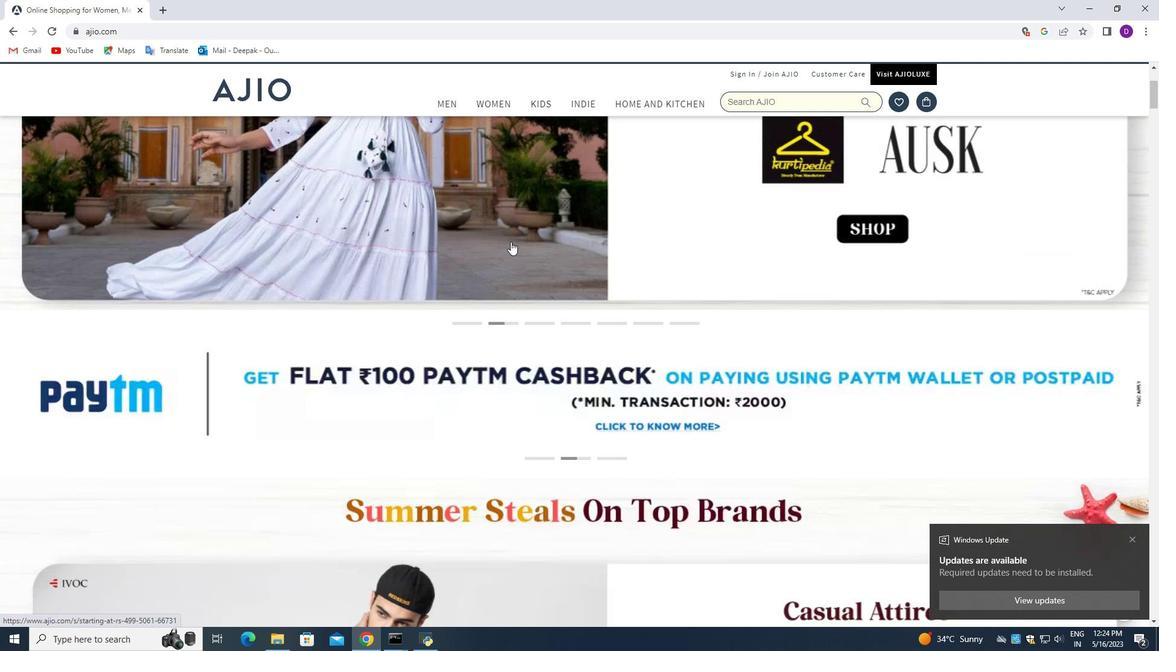 
Action: Mouse scrolled (522, 265) with delta (0, 0)
Screenshot: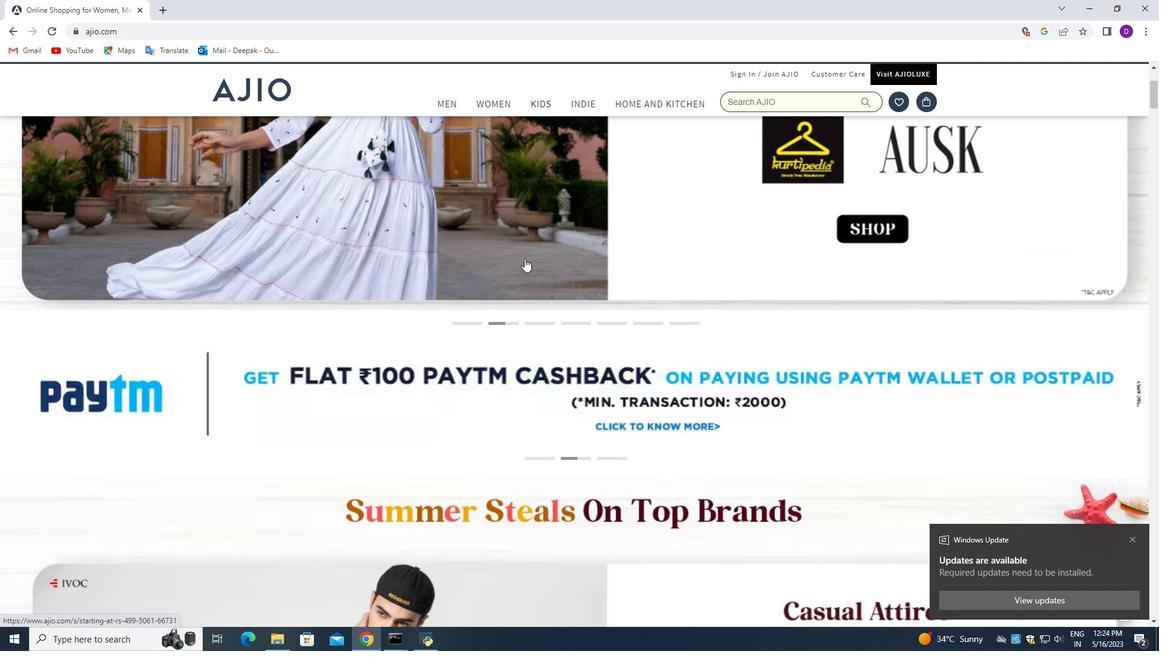 
Action: Mouse moved to (498, 271)
Screenshot: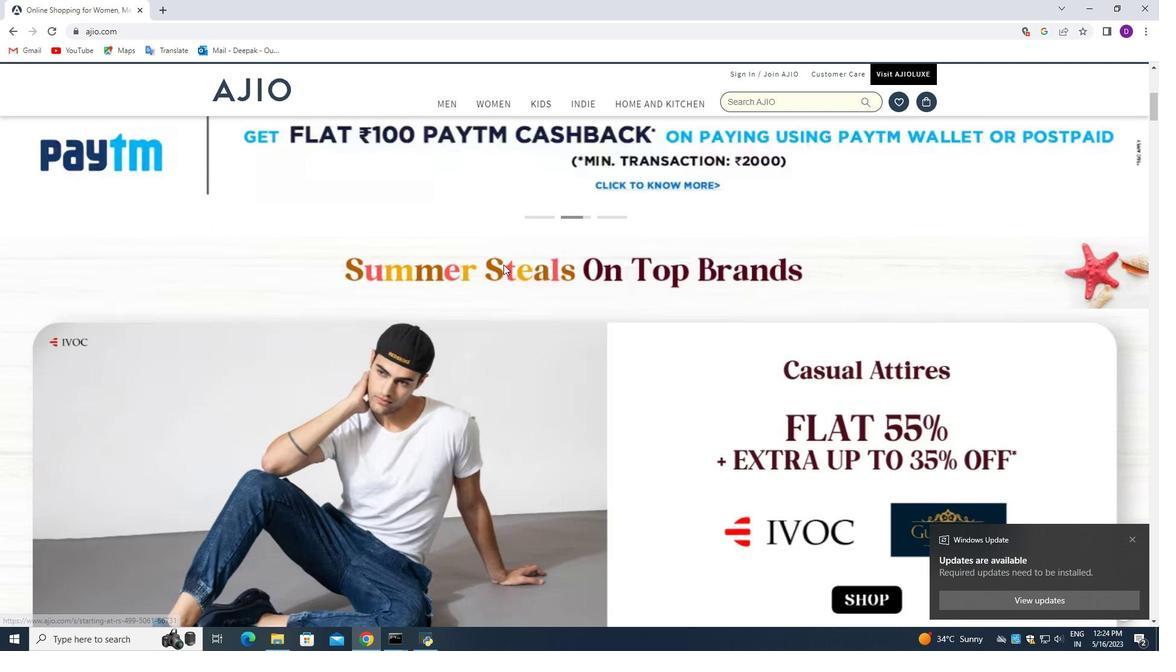 
Action: Mouse scrolled (498, 271) with delta (0, 0)
Screenshot: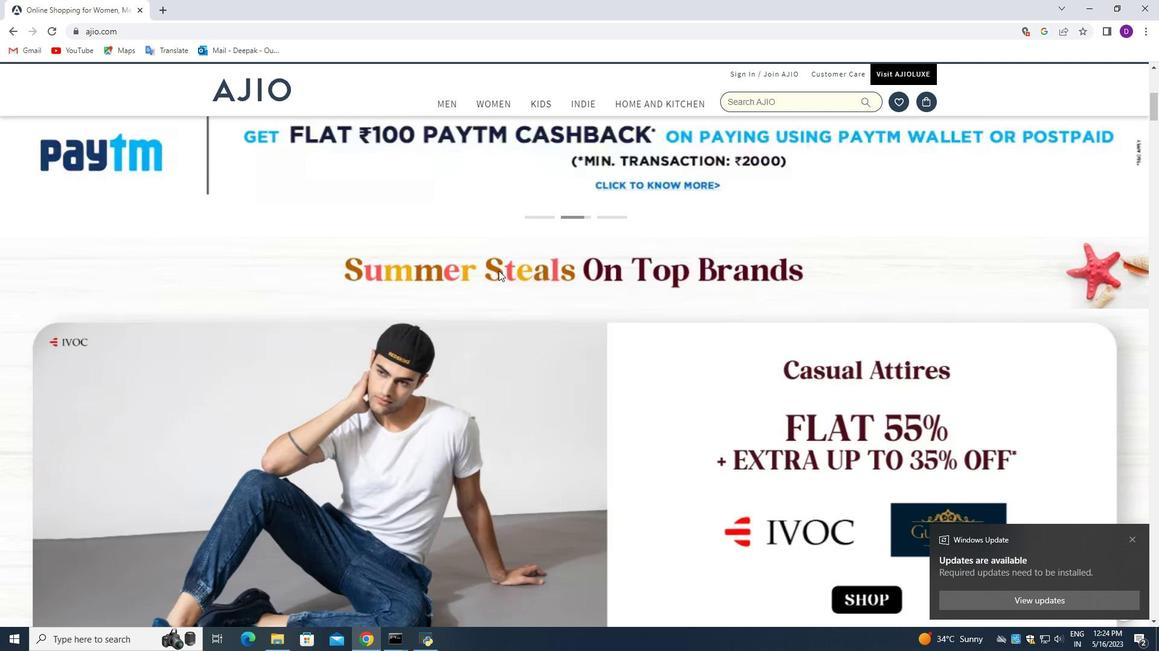 
Action: Mouse moved to (496, 272)
Screenshot: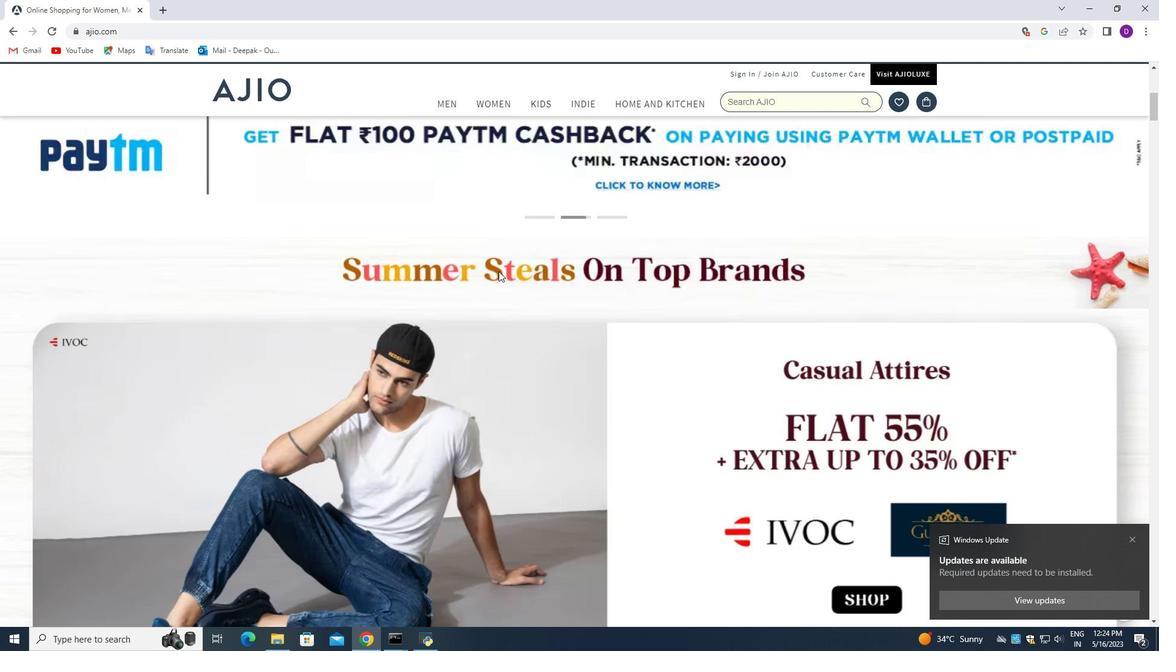 
Action: Mouse scrolled (496, 272) with delta (0, 0)
Screenshot: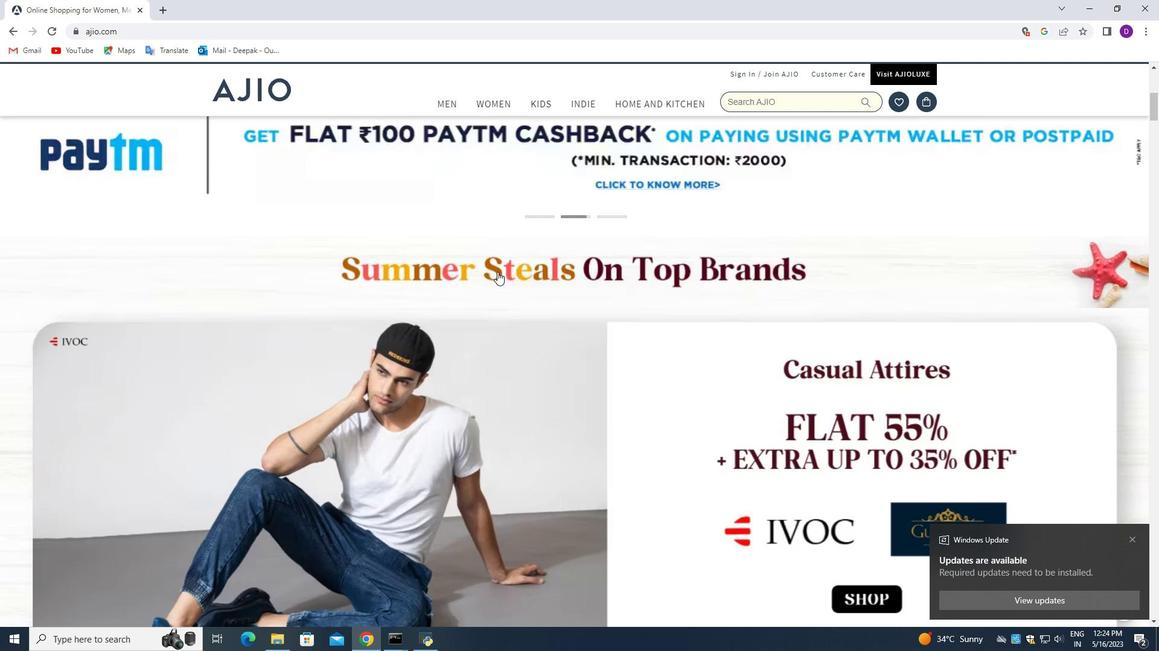 
Action: Mouse scrolled (496, 272) with delta (0, 0)
Screenshot: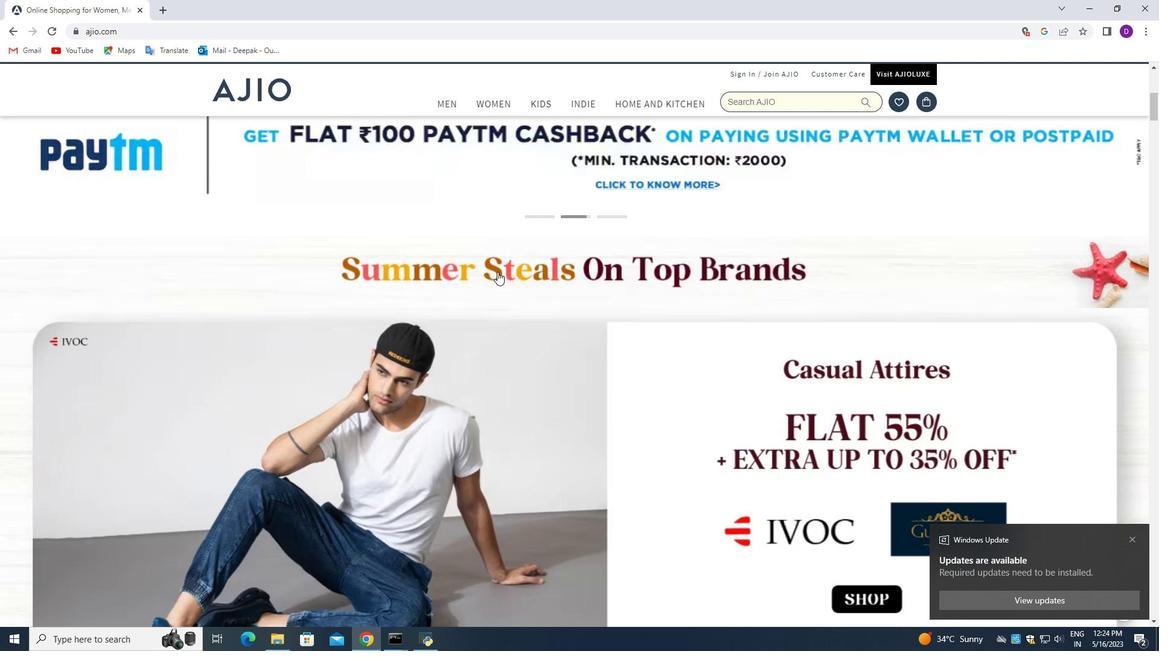 
Action: Mouse scrolled (496, 272) with delta (0, 0)
Screenshot: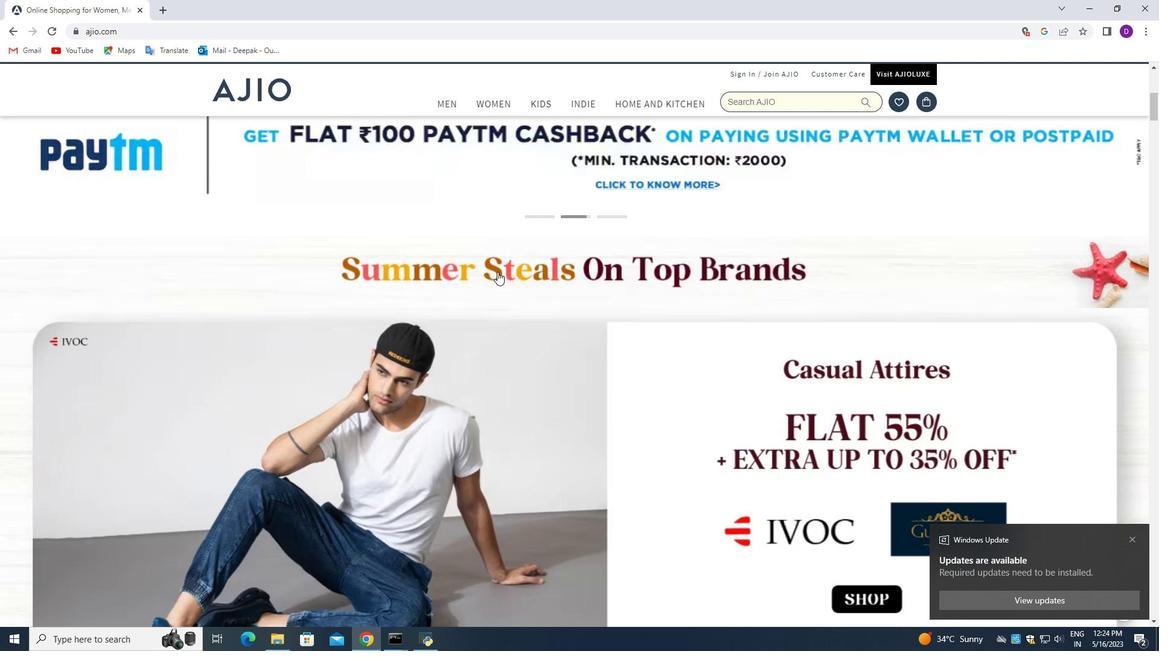 
Action: Mouse scrolled (496, 272) with delta (0, 0)
Screenshot: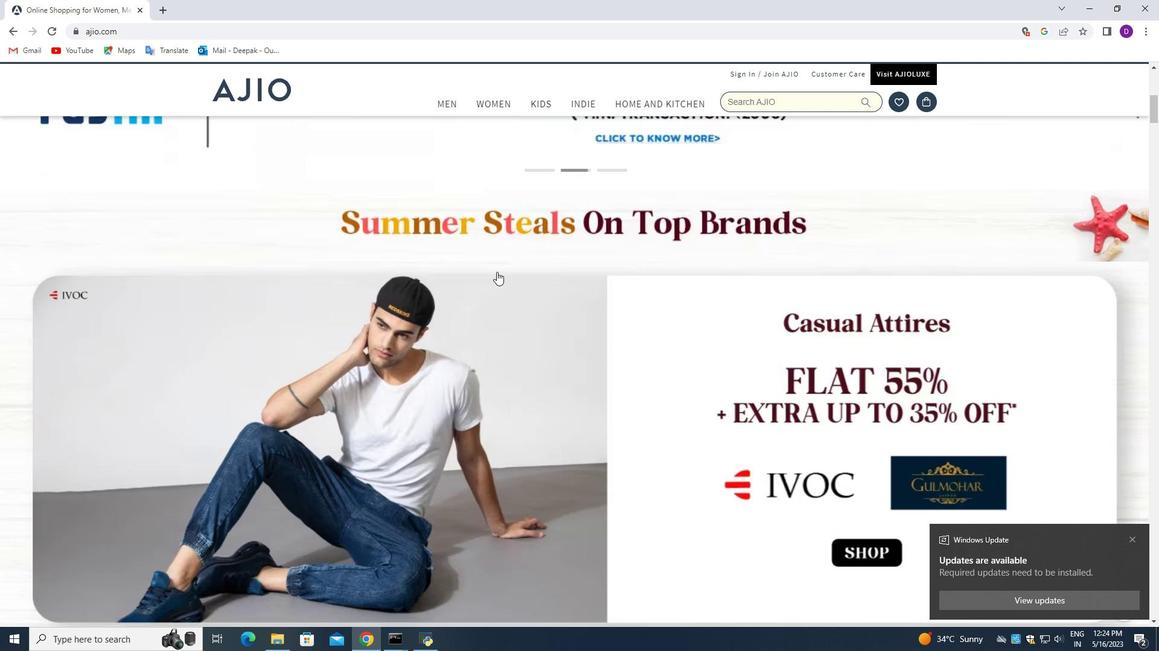 
Action: Mouse scrolled (496, 272) with delta (0, 0)
Screenshot: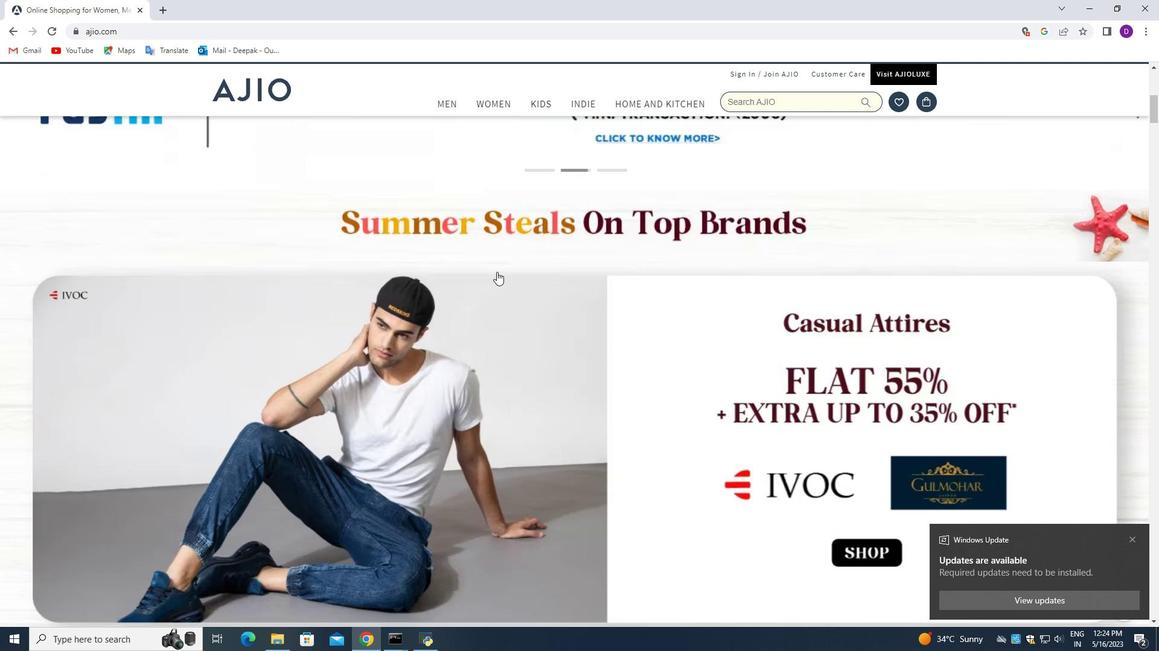 
Action: Mouse moved to (496, 270)
Screenshot: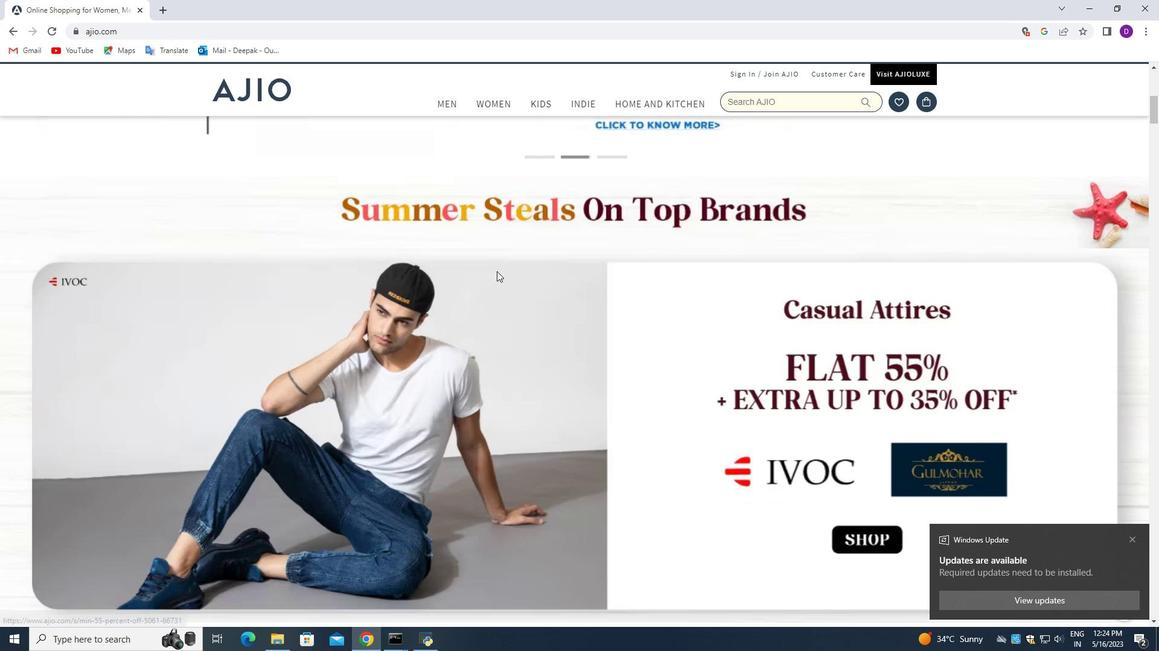 
Action: Mouse scrolled (496, 271) with delta (0, 0)
Screenshot: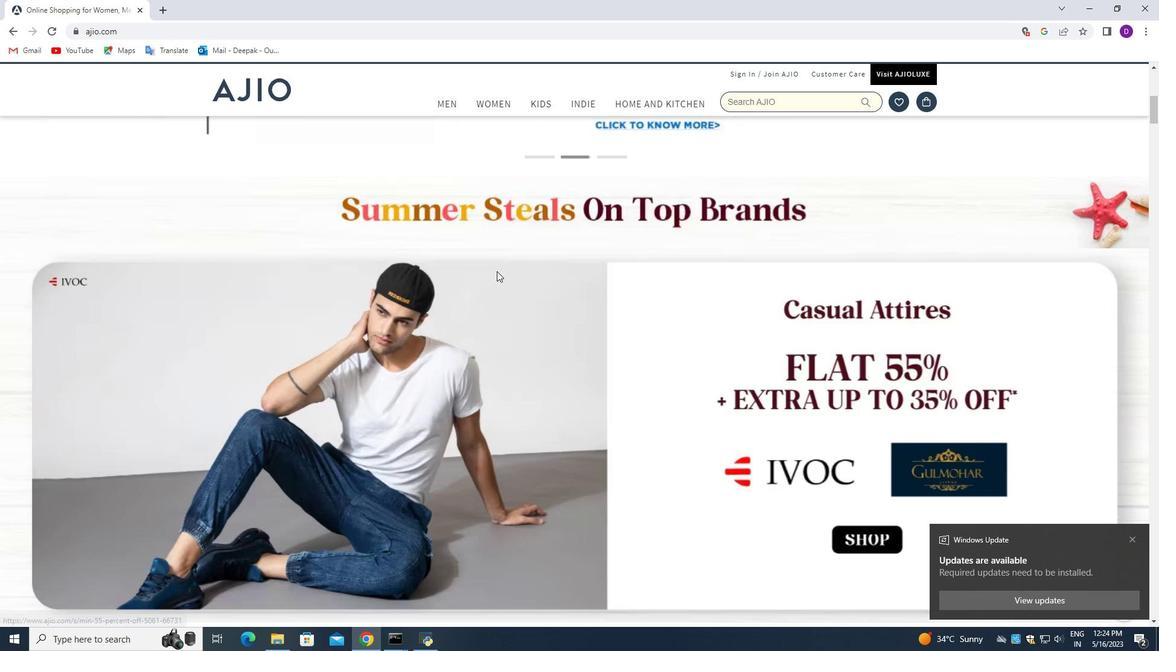 
Action: Mouse scrolled (496, 271) with delta (0, 0)
Screenshot: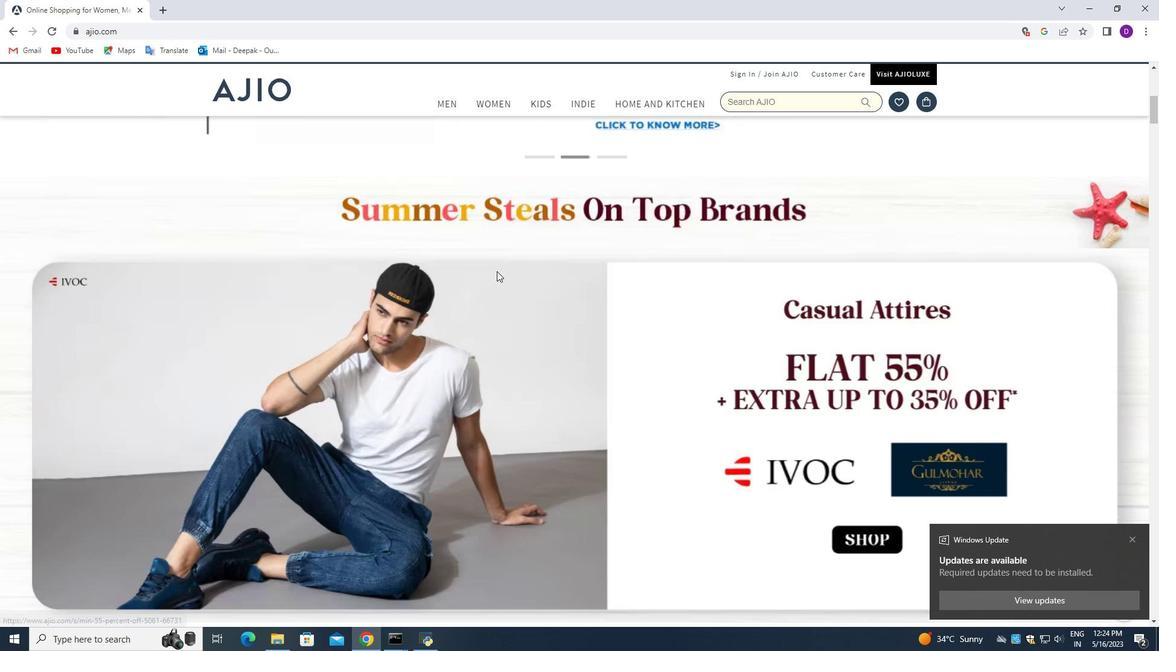 
Action: Mouse scrolled (496, 271) with delta (0, 0)
Screenshot: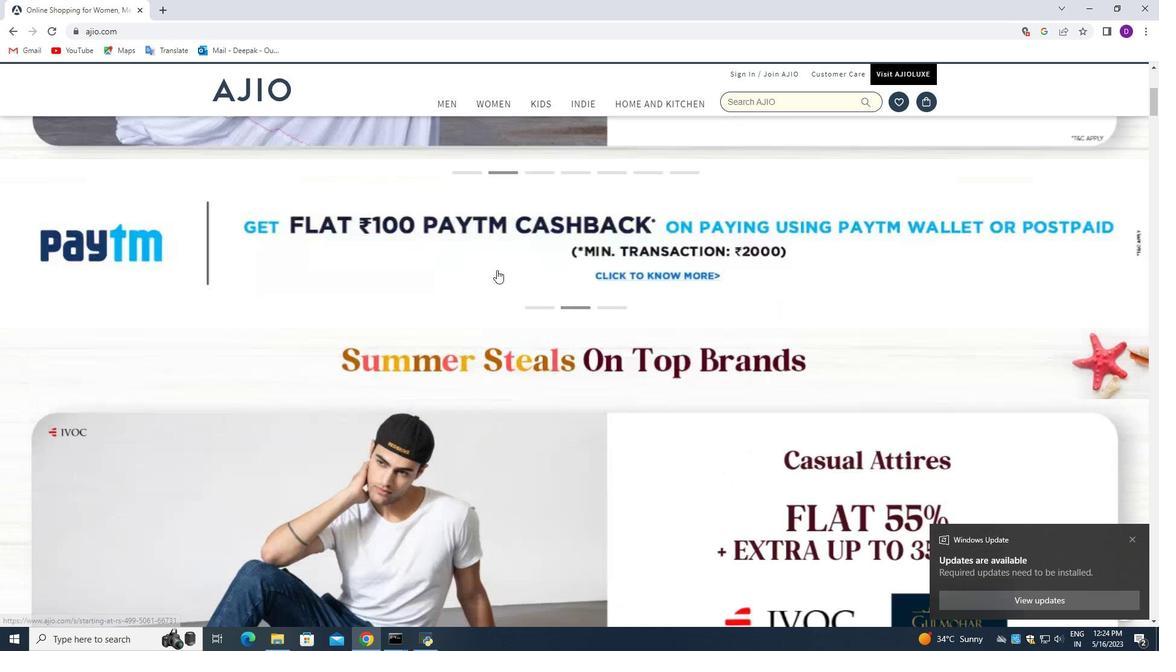 
Action: Mouse scrolled (496, 271) with delta (0, 0)
Screenshot: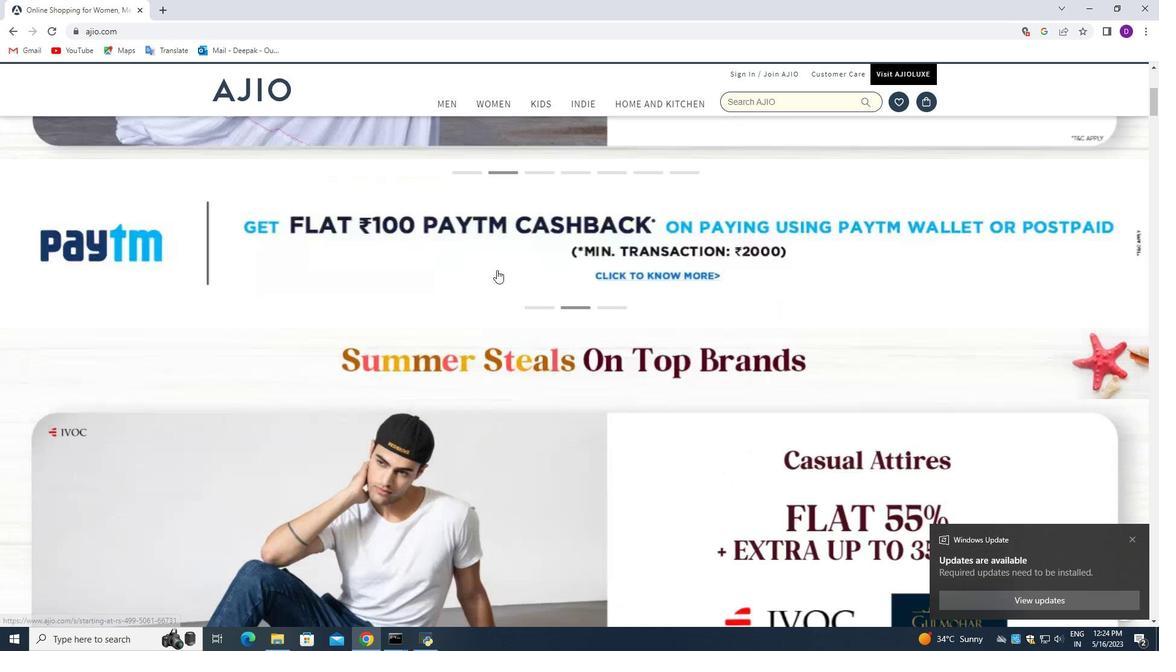 
Action: Mouse scrolled (496, 271) with delta (0, 0)
Screenshot: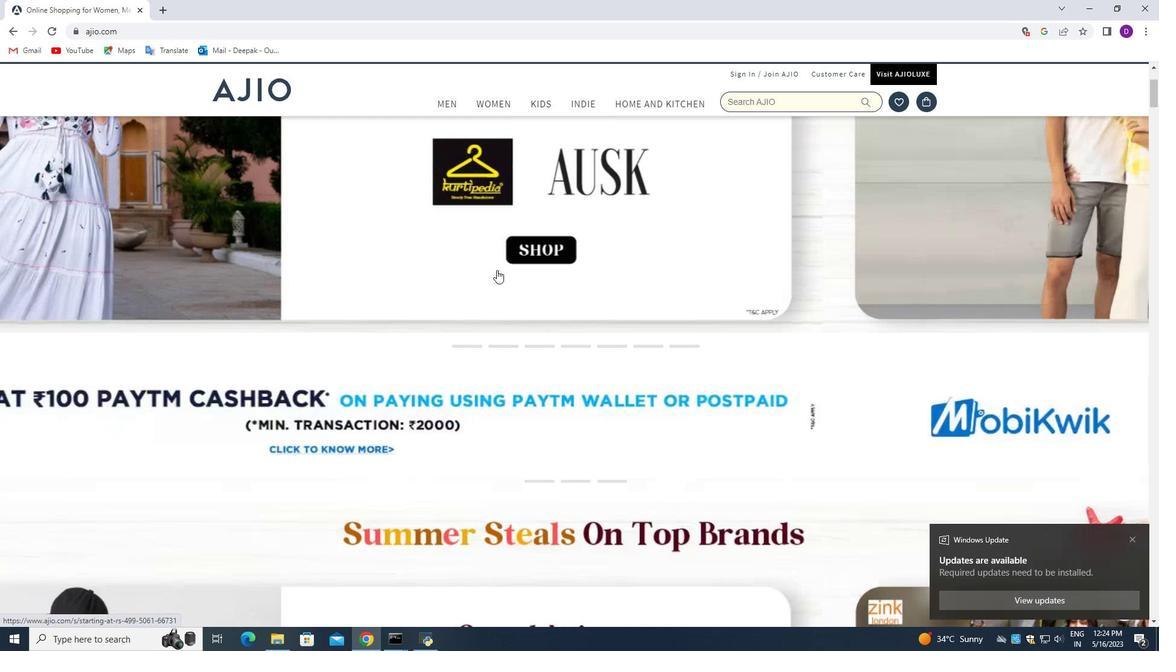 
Action: Mouse moved to (496, 269)
Screenshot: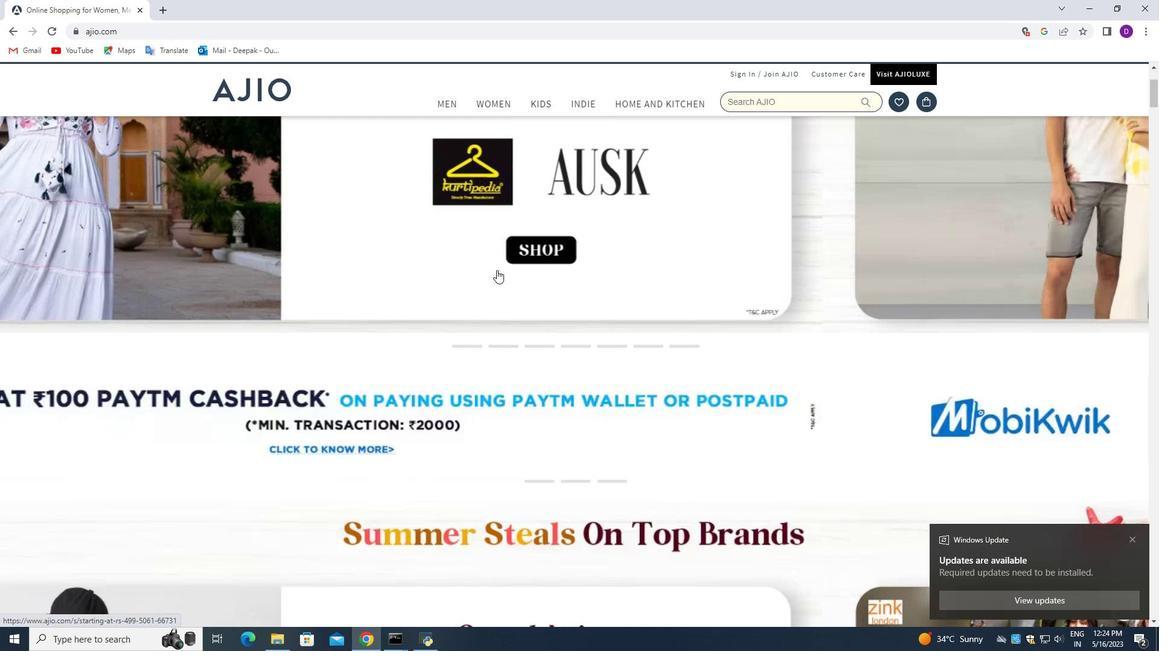 
Action: Mouse scrolled (496, 270) with delta (0, 0)
Screenshot: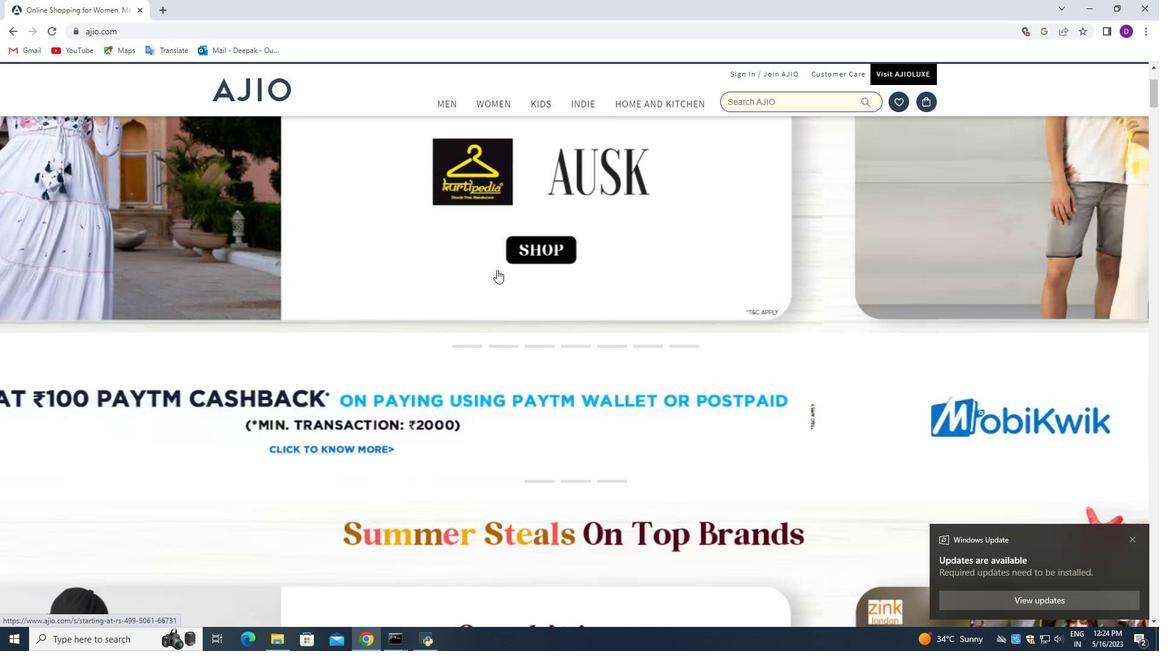 
Action: Mouse scrolled (496, 270) with delta (0, 0)
Screenshot: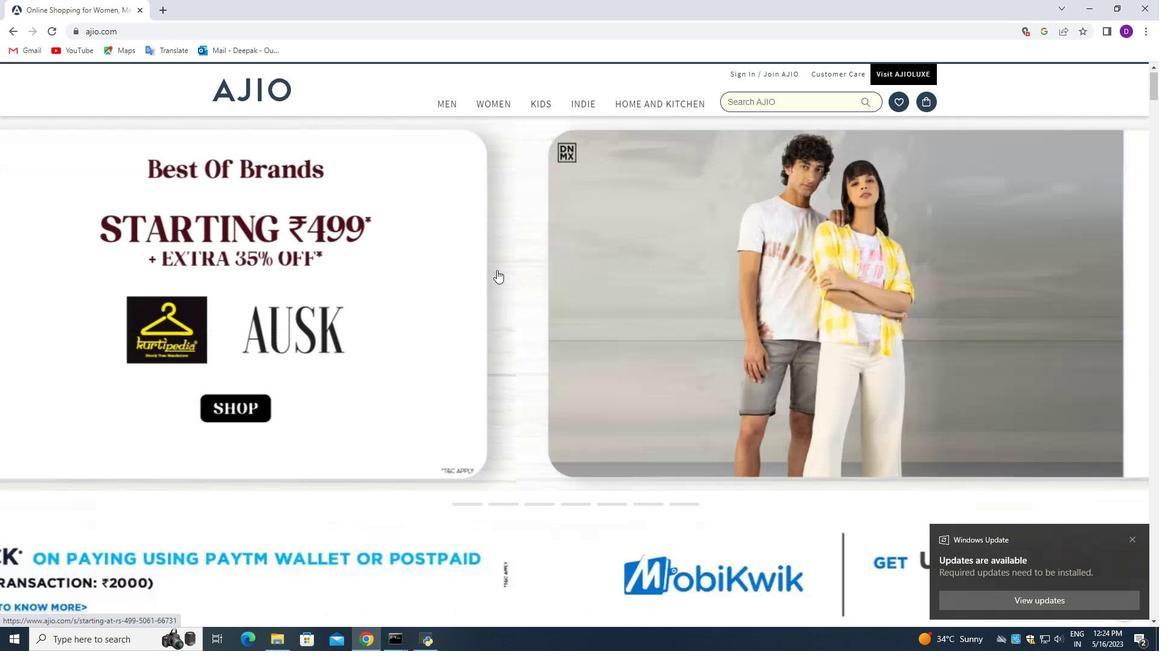 
Action: Mouse moved to (611, 243)
Screenshot: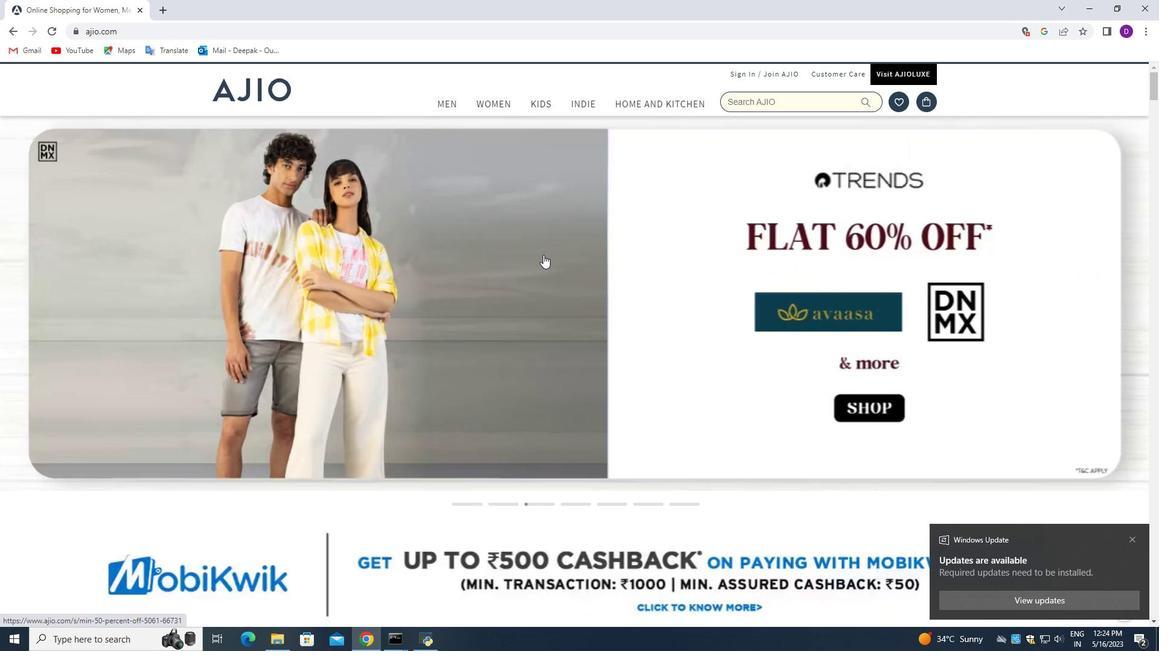 
Action: Mouse scrolled (611, 243) with delta (0, 0)
Screenshot: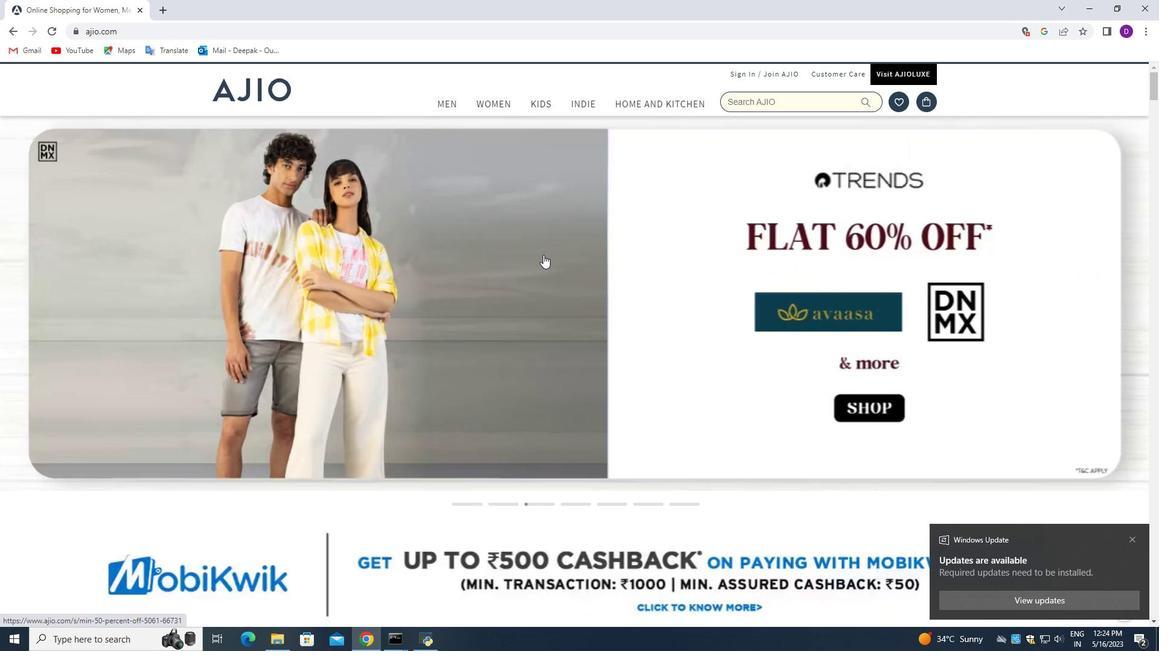 
Action: Mouse moved to (612, 242)
Screenshot: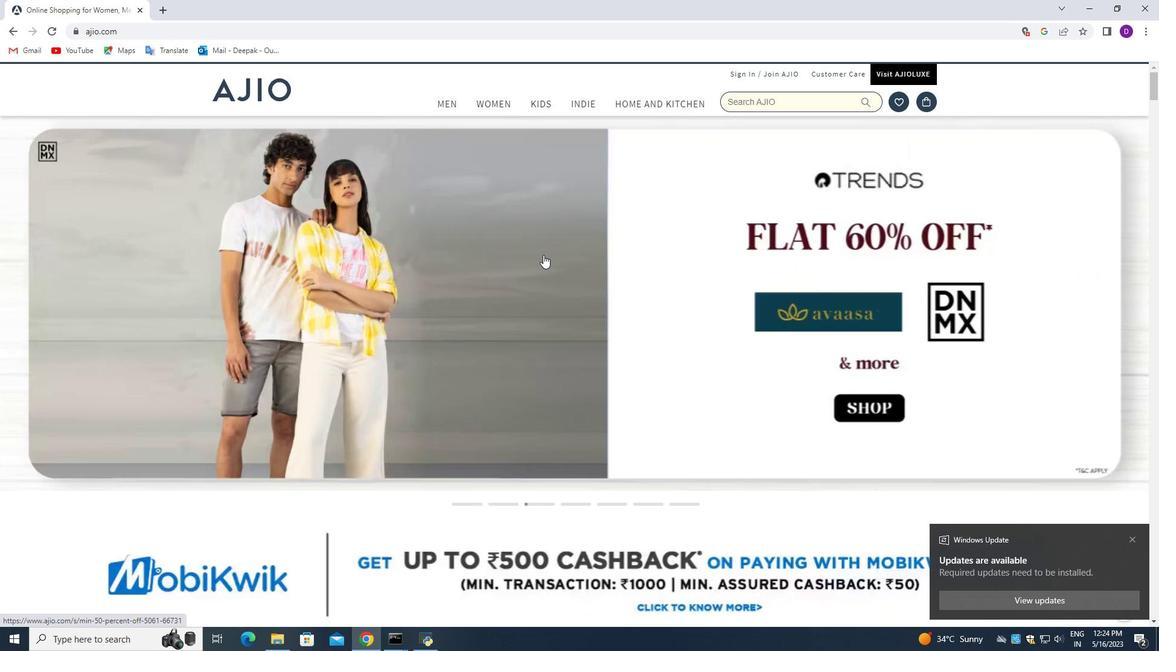 
Action: Mouse scrolled (612, 242) with delta (0, 0)
Screenshot: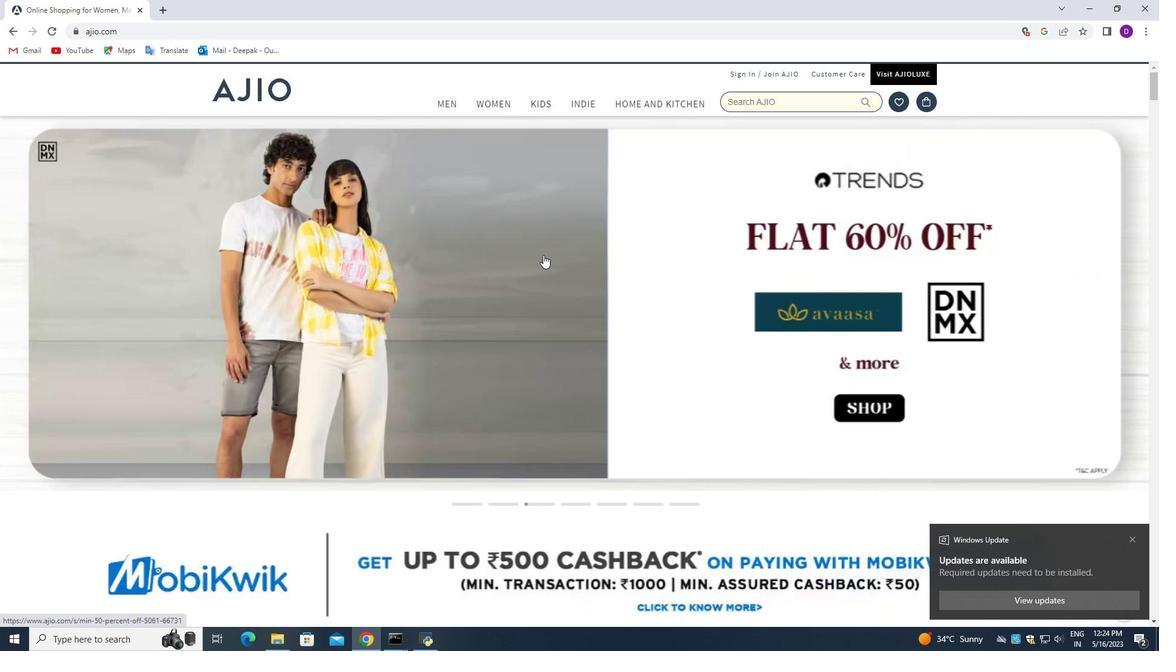 
Action: Mouse moved to (612, 242)
Screenshot: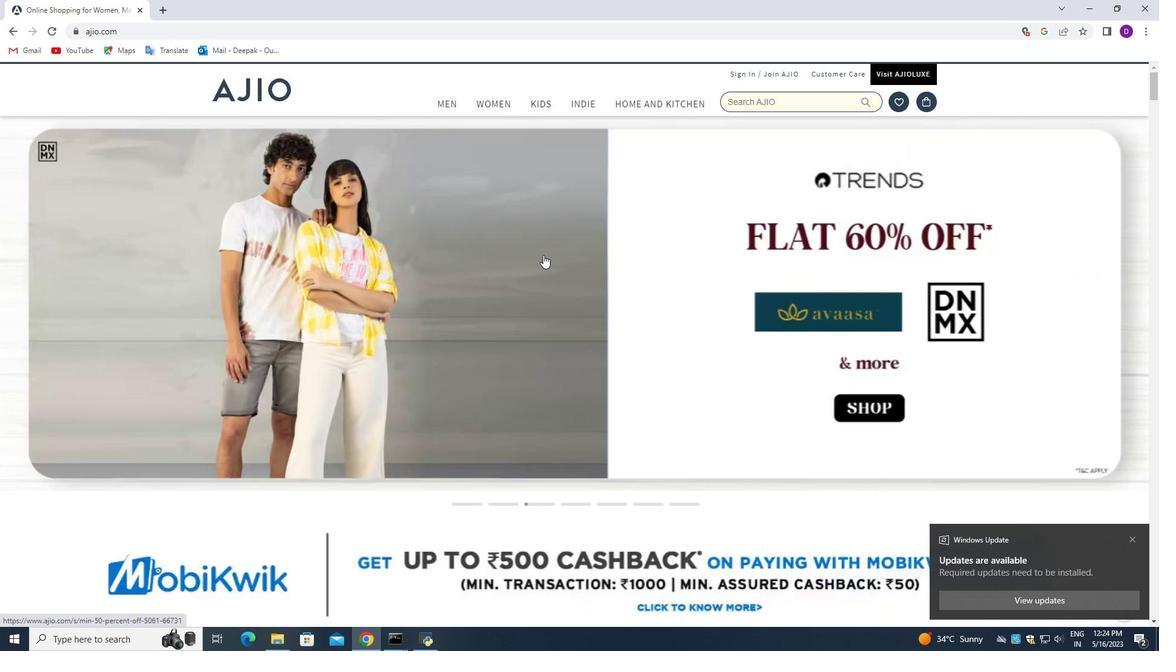 
Action: Mouse scrolled (612, 242) with delta (0, 0)
Screenshot: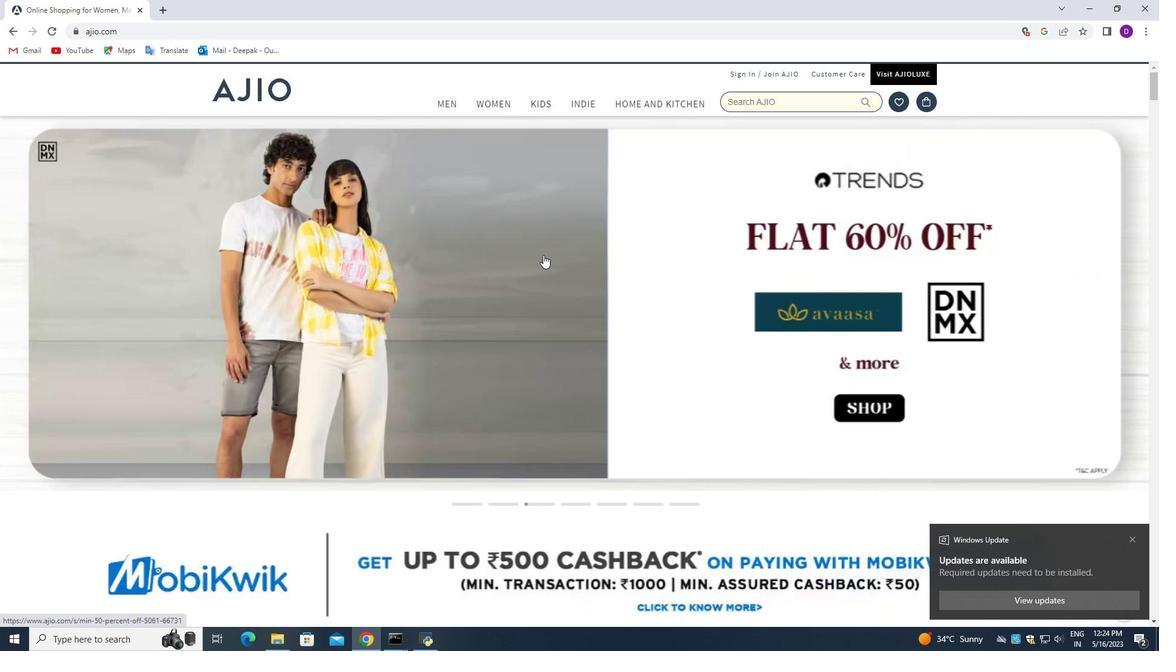 
Action: Mouse scrolled (612, 242) with delta (0, 0)
Screenshot: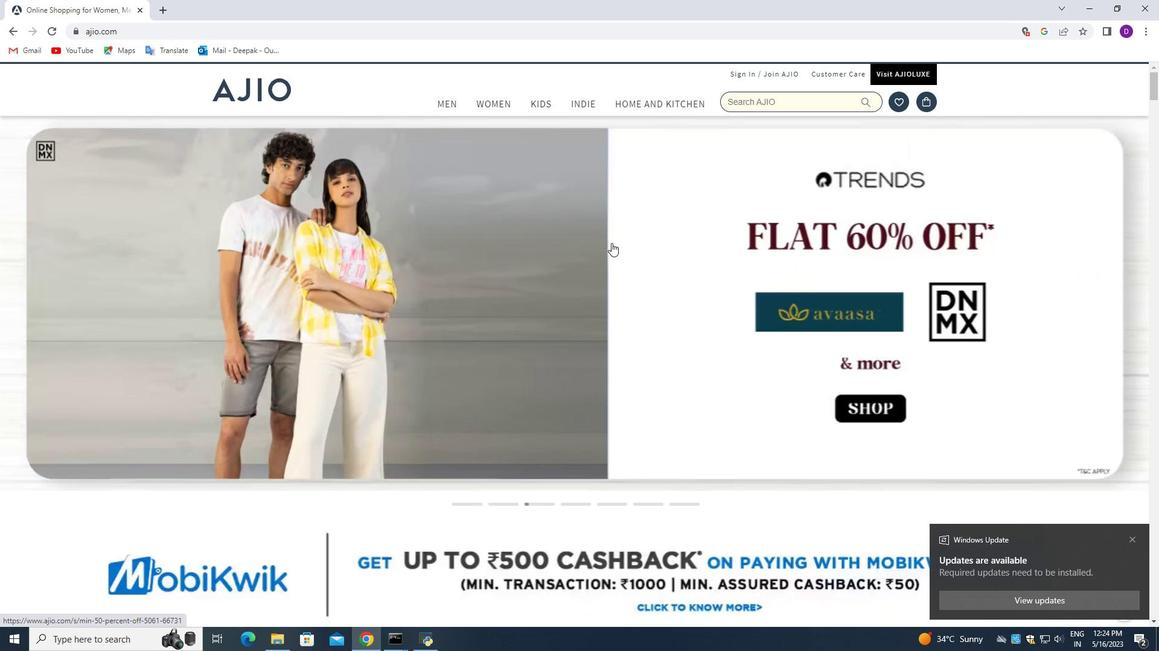 
Action: Mouse moved to (612, 242)
Screenshot: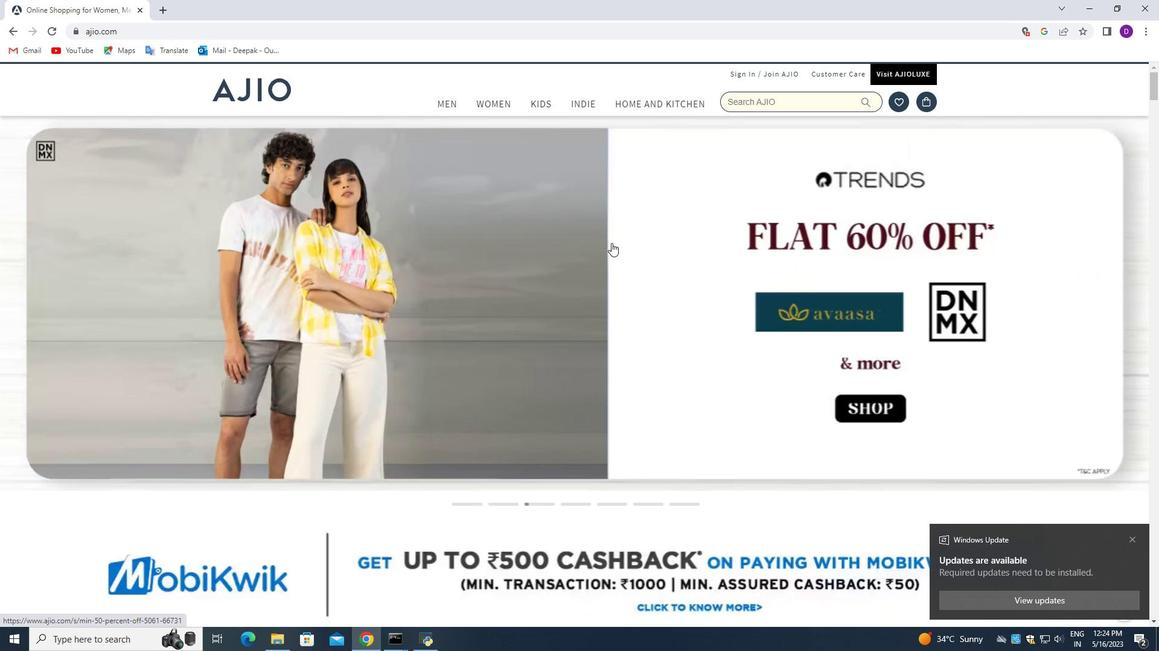 
Action: Mouse scrolled (612, 242) with delta (0, 0)
Screenshot: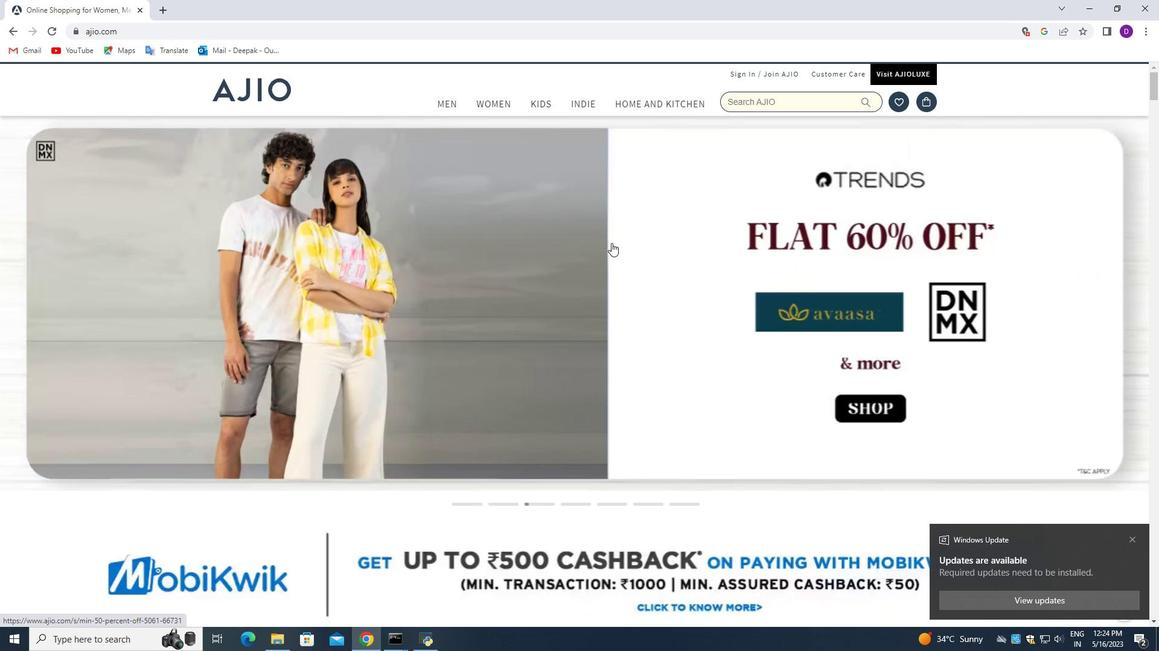 
Action: Mouse moved to (529, 219)
Screenshot: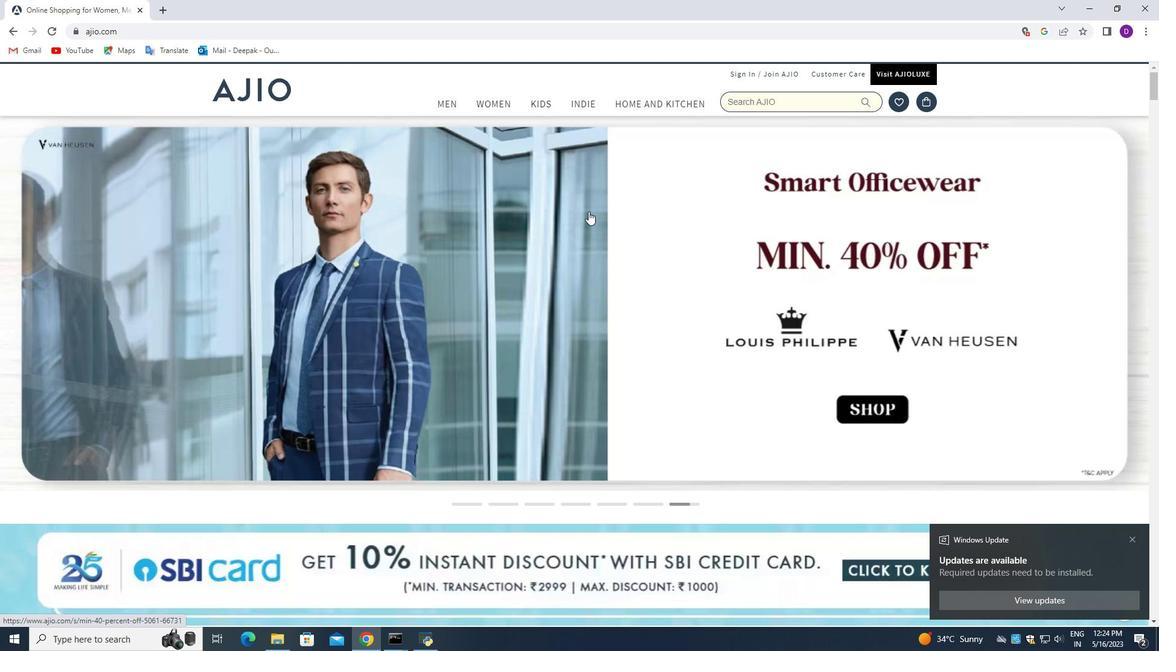
Action: Mouse scrolled (529, 218) with delta (0, 0)
Screenshot: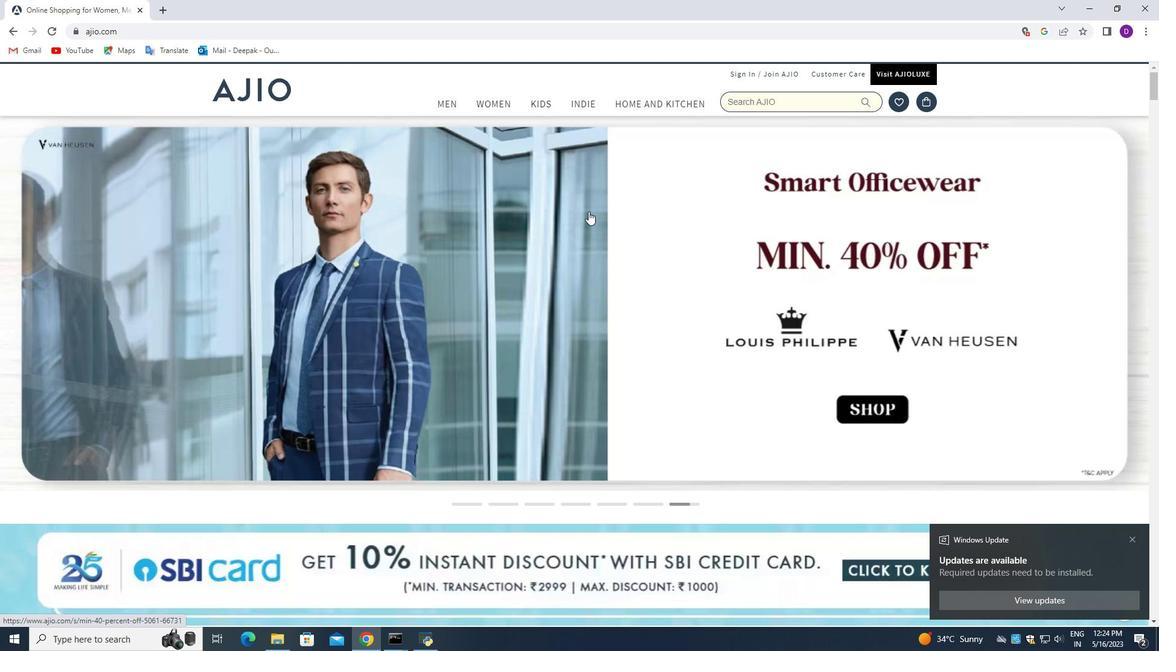 
Action: Mouse moved to (522, 221)
Screenshot: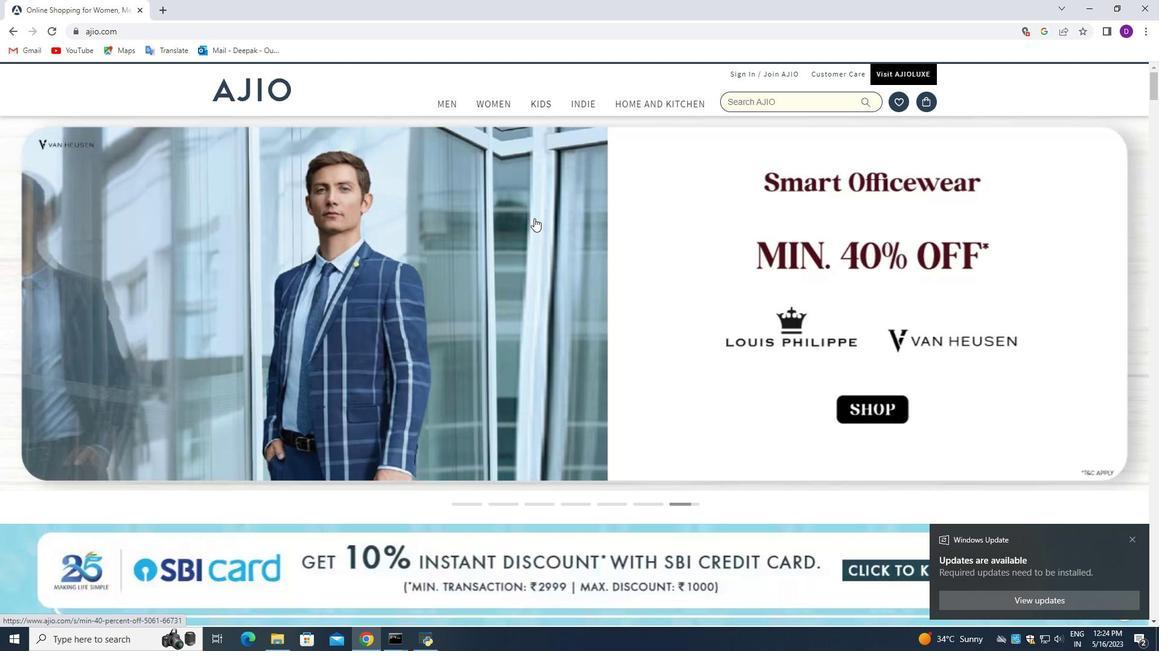 
Action: Mouse scrolled (522, 220) with delta (0, 0)
Screenshot: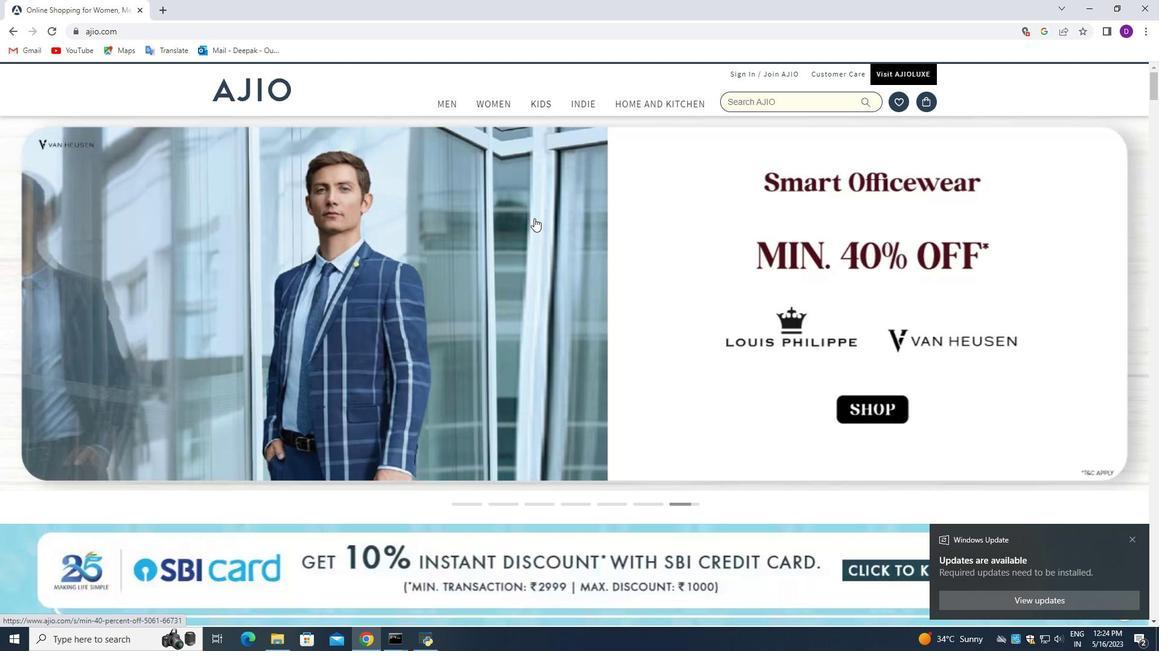 
Action: Mouse moved to (474, 235)
Screenshot: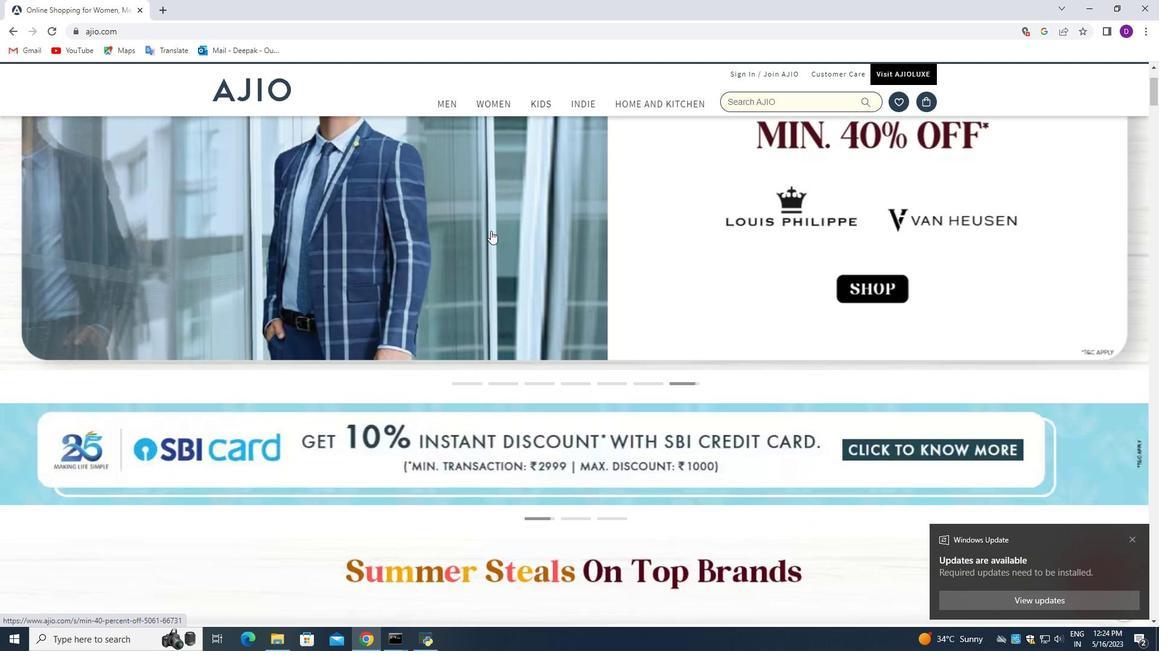 
Action: Mouse scrolled (474, 234) with delta (0, 0)
Screenshot: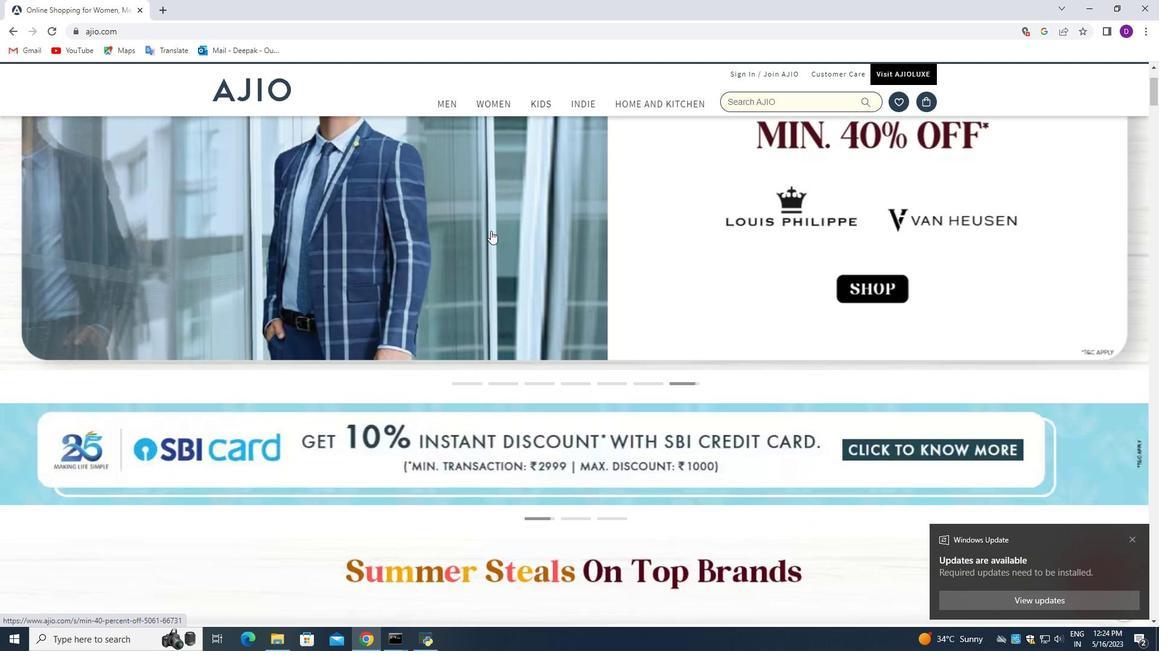 
Action: Mouse moved to (473, 235)
Screenshot: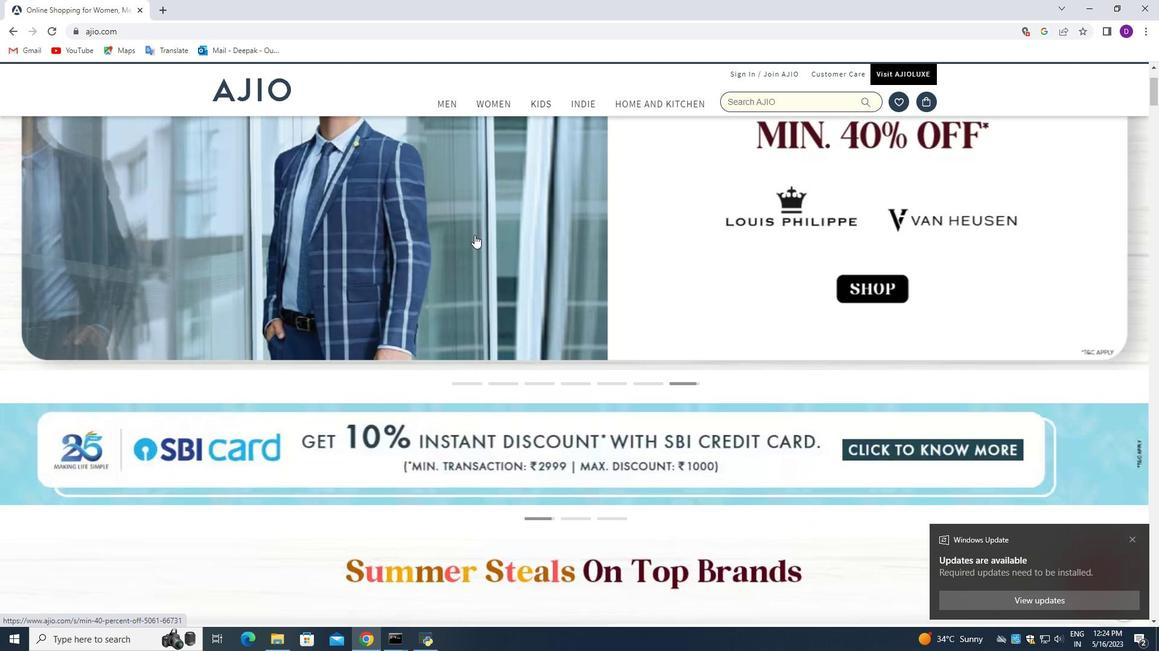 
Action: Mouse scrolled (473, 234) with delta (0, 0)
Screenshot: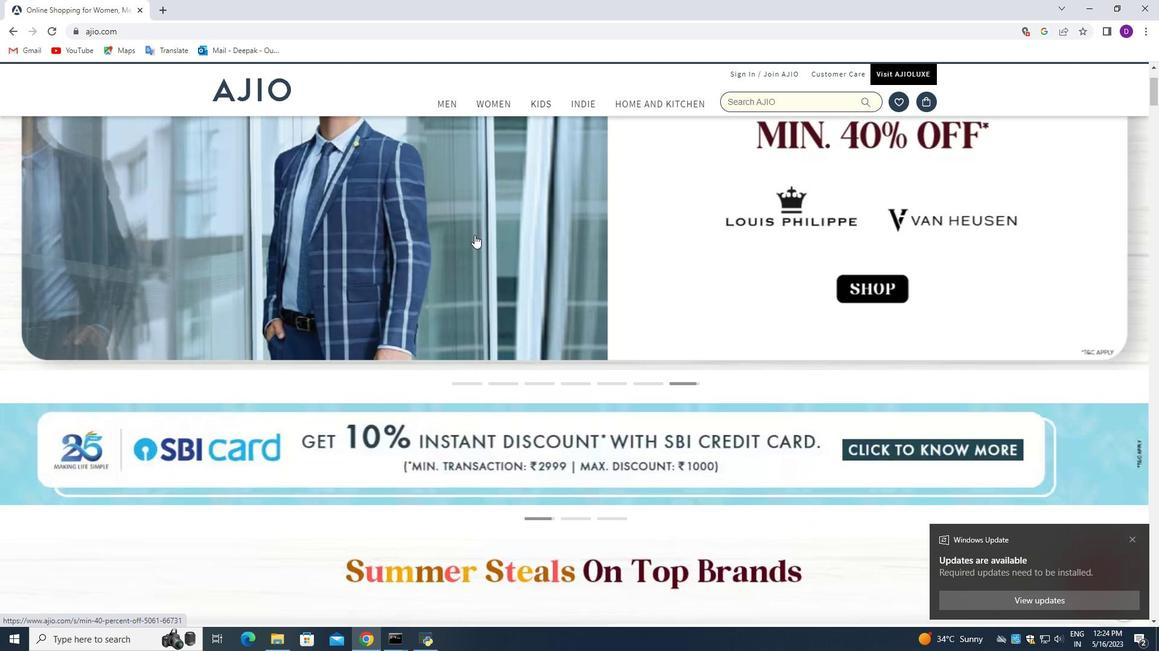 
Action: Mouse moved to (470, 233)
Screenshot: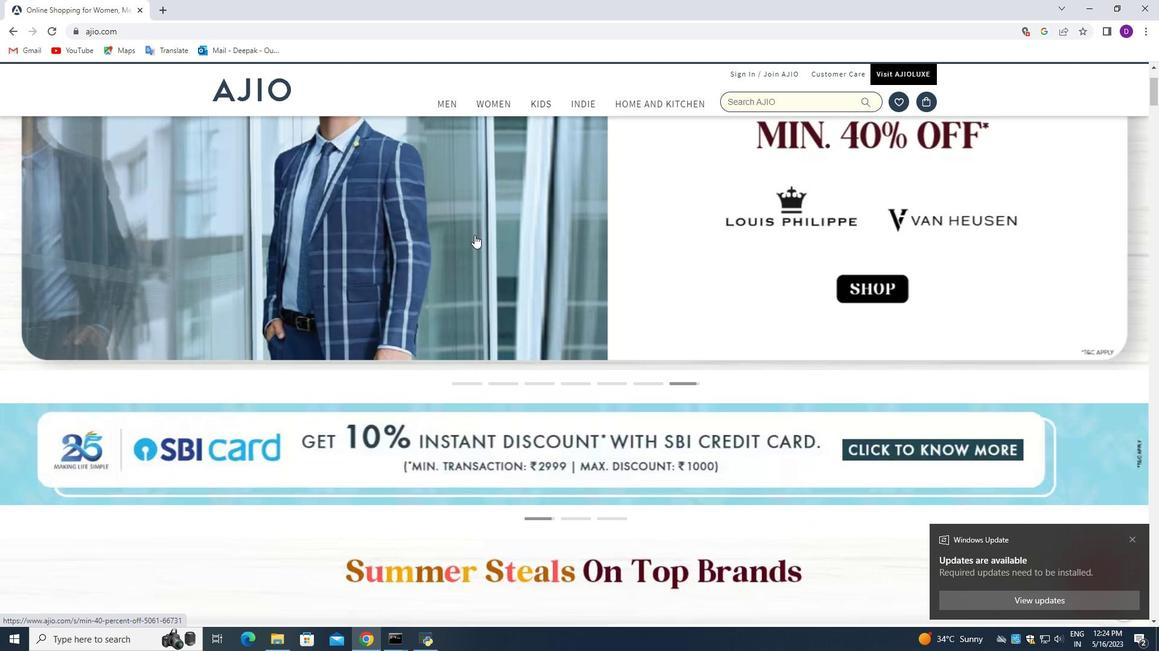 
Action: Mouse scrolled (471, 233) with delta (0, 0)
Screenshot: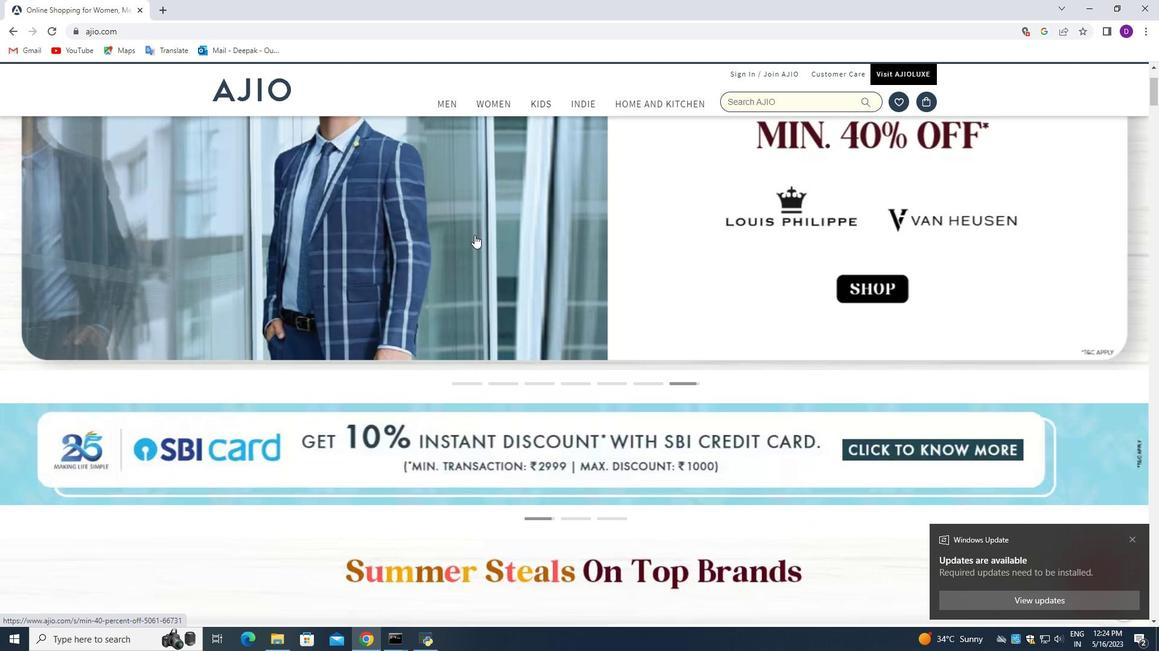 
Action: Mouse moved to (360, 242)
Screenshot: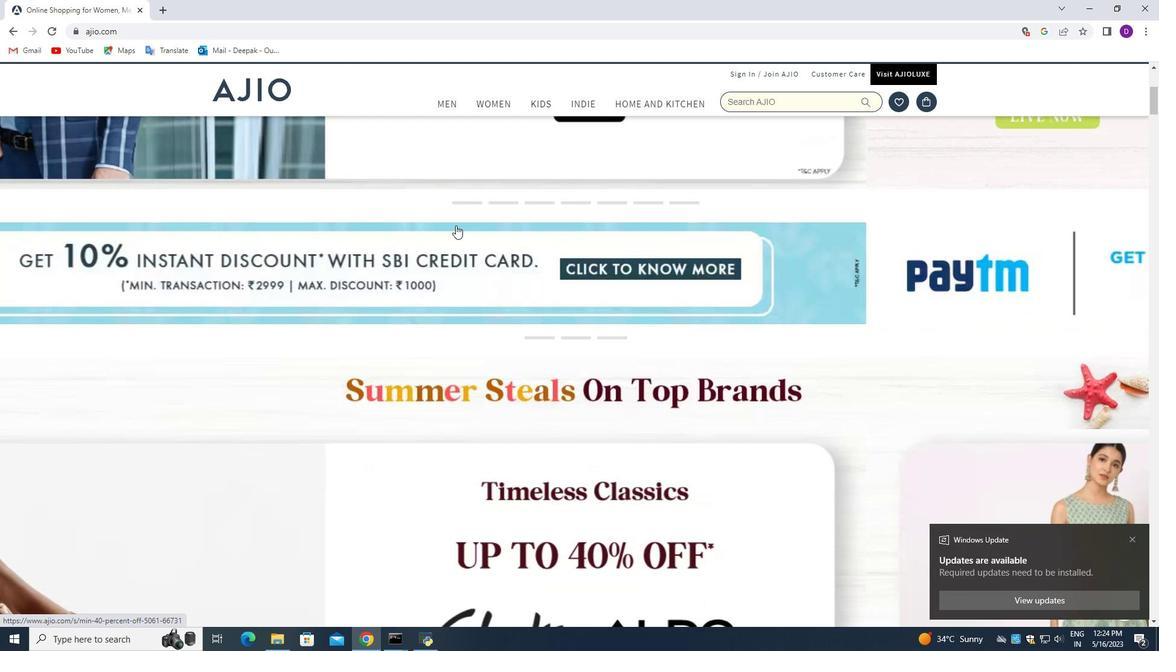 
Action: Mouse scrolled (360, 243) with delta (0, 0)
Screenshot: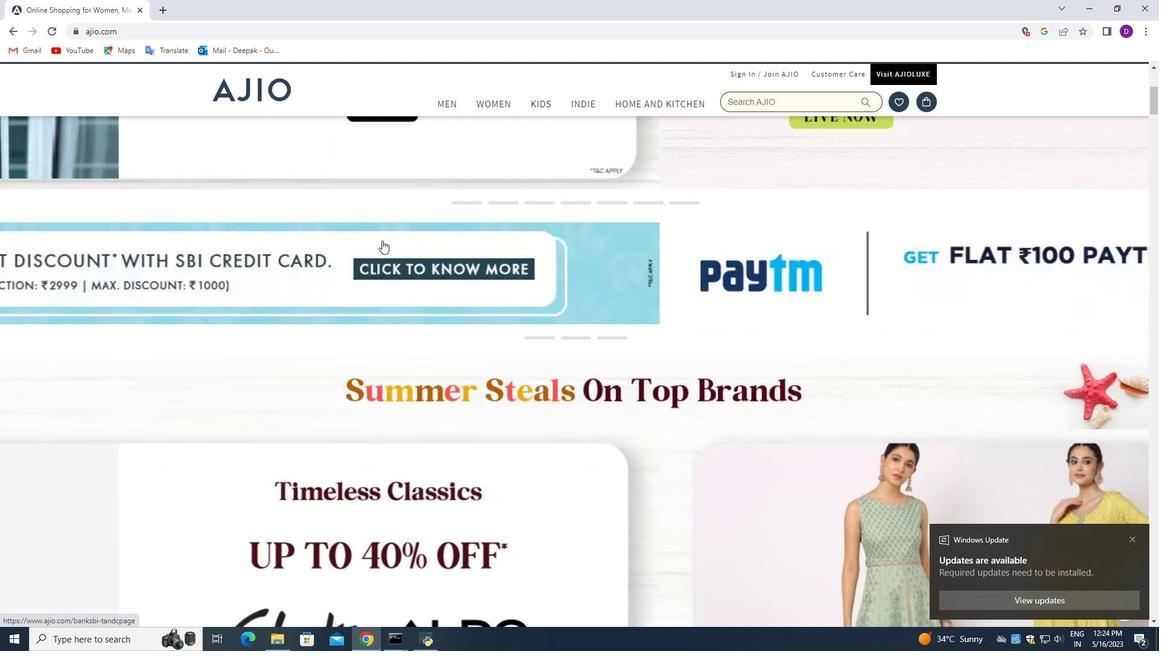 
Action: Mouse scrolled (360, 243) with delta (0, 0)
Screenshot: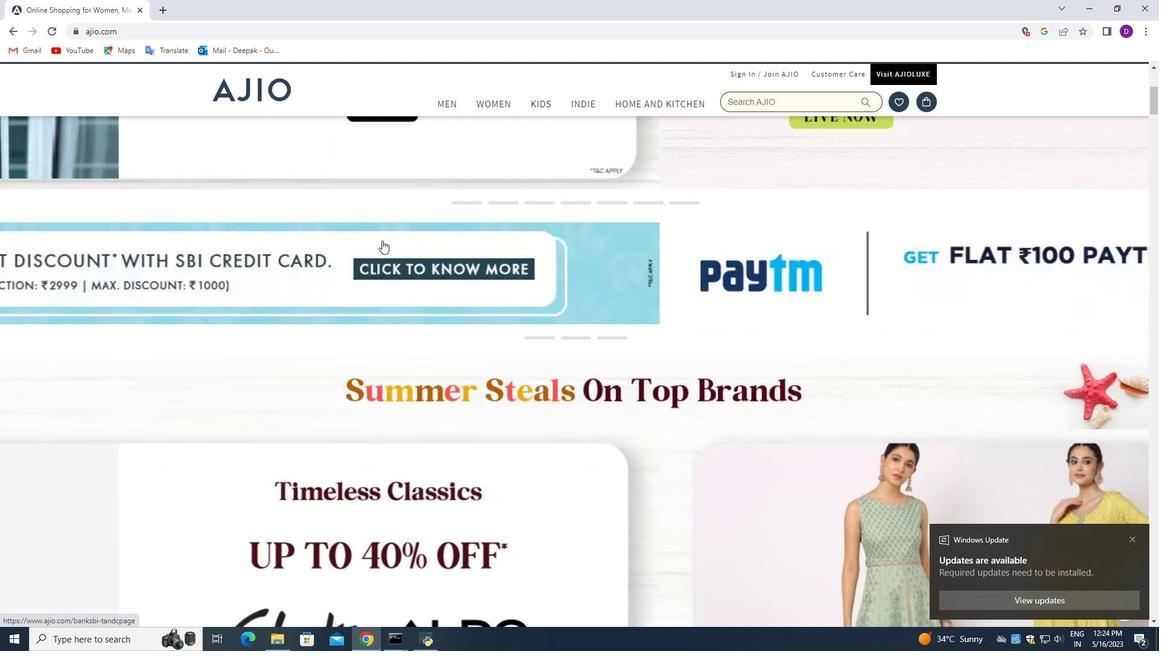 
Action: Mouse scrolled (360, 243) with delta (0, 0)
Screenshot: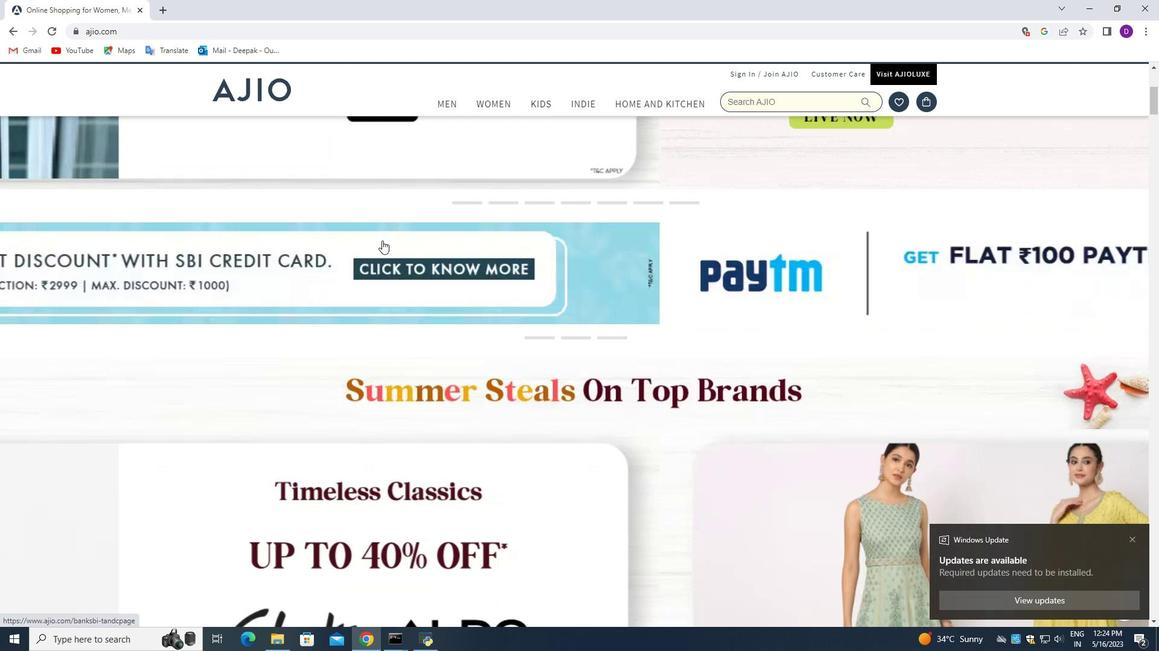 
Action: Mouse scrolled (360, 243) with delta (0, 0)
Screenshot: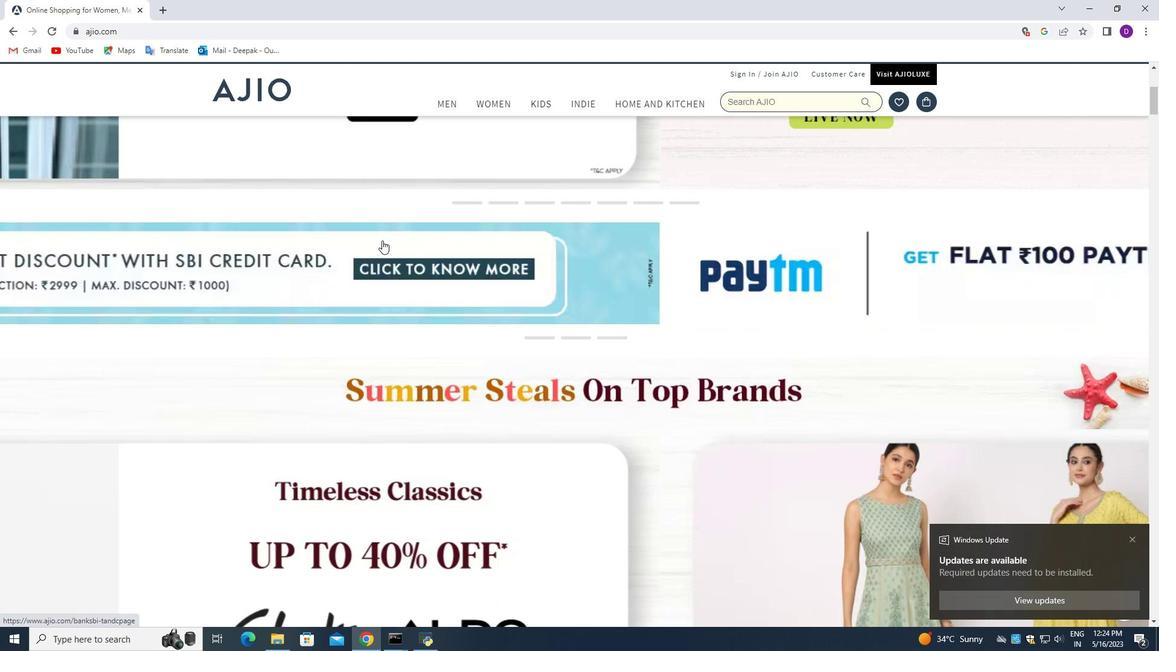 
Action: Mouse scrolled (360, 243) with delta (0, 0)
Screenshot: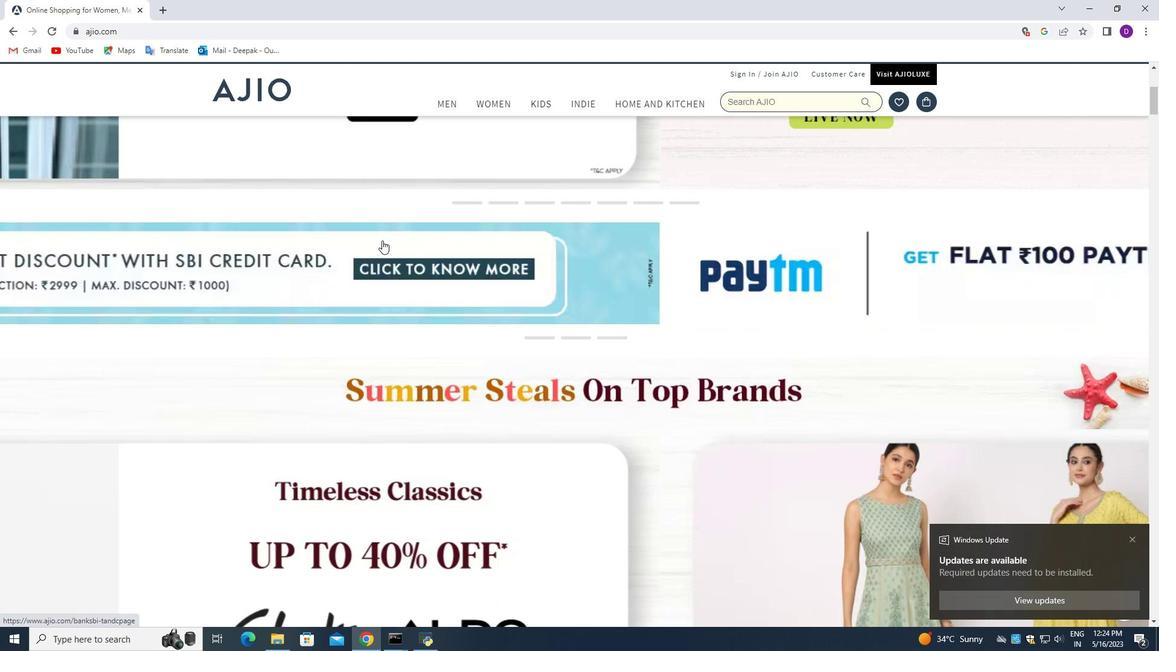 
Action: Mouse scrolled (360, 243) with delta (0, 0)
Screenshot: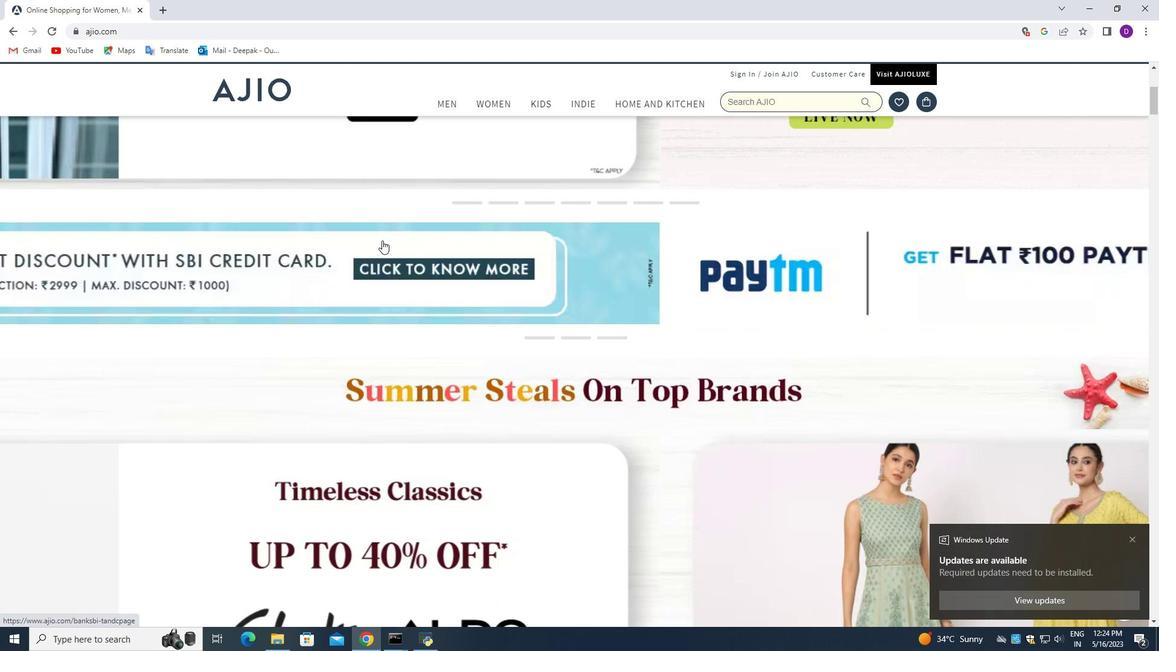 
Action: Mouse moved to (347, 180)
Screenshot: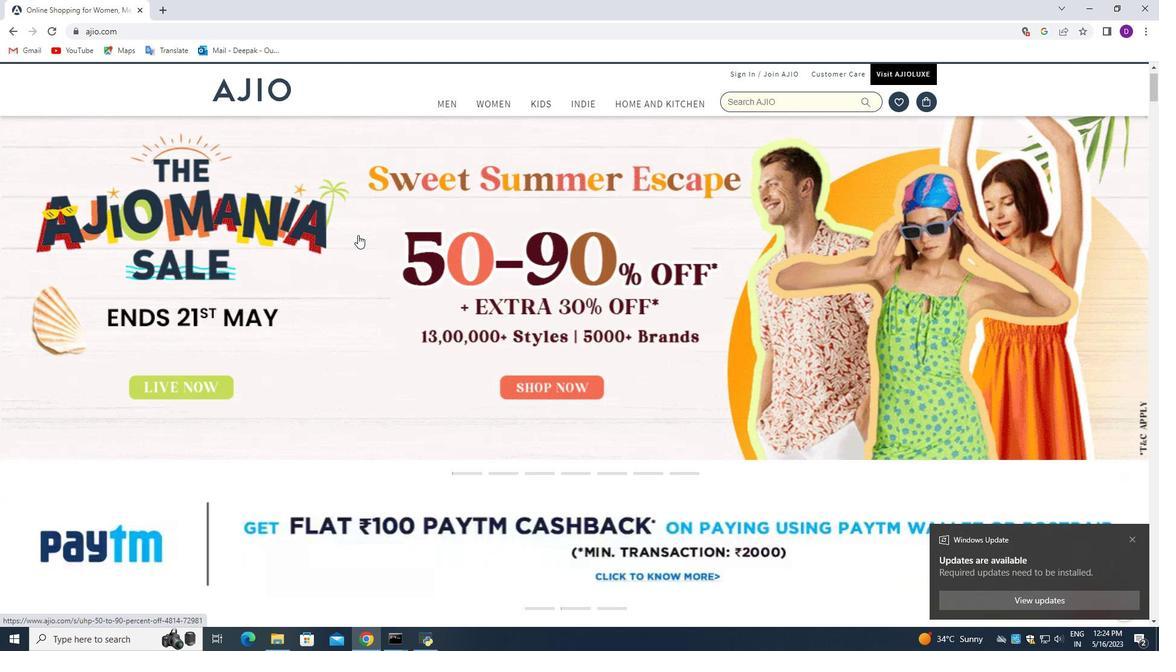 
Action: Mouse scrolled (347, 181) with delta (0, 0)
Screenshot: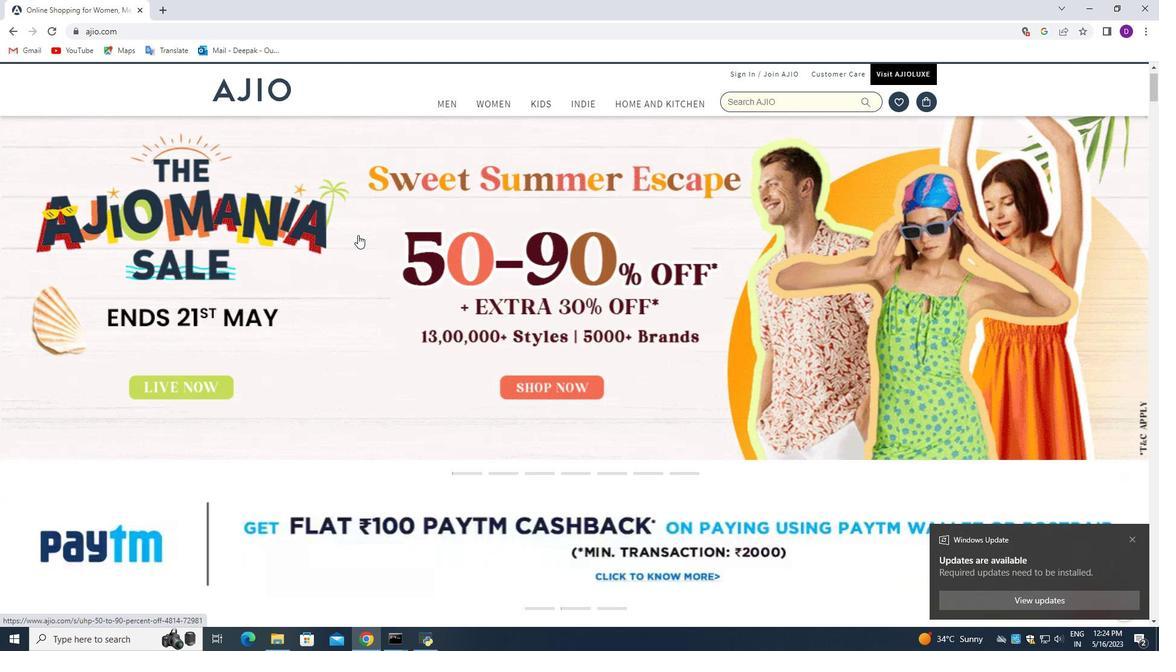 
Action: Mouse moved to (347, 178)
Screenshot: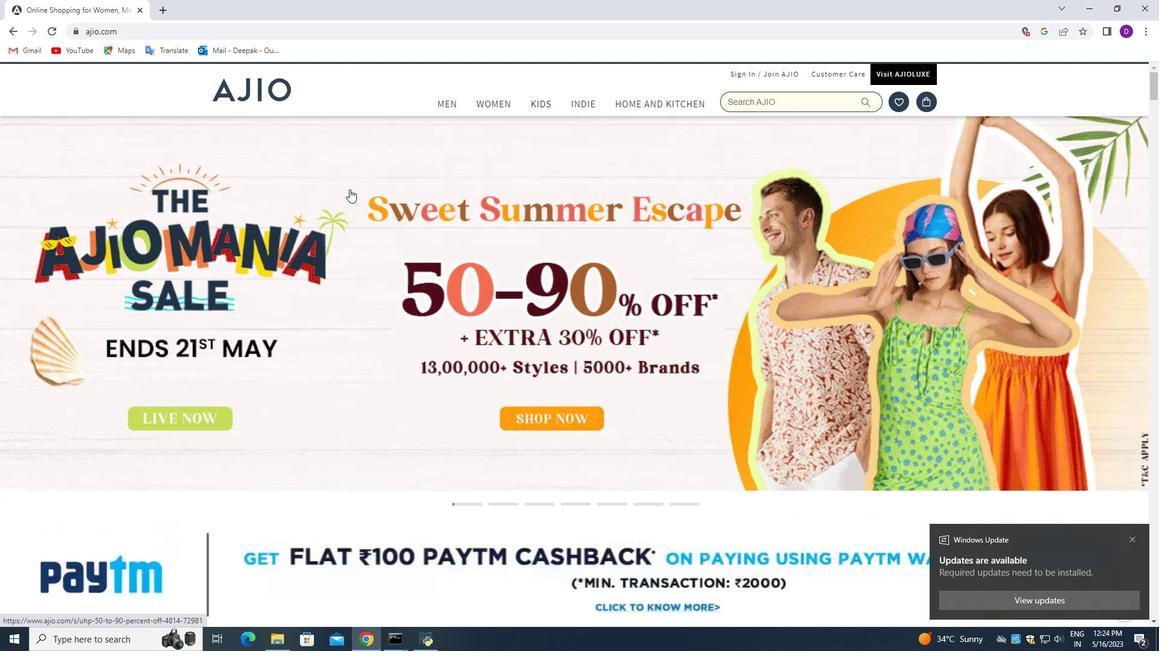 
Action: Mouse scrolled (347, 179) with delta (0, 0)
Screenshot: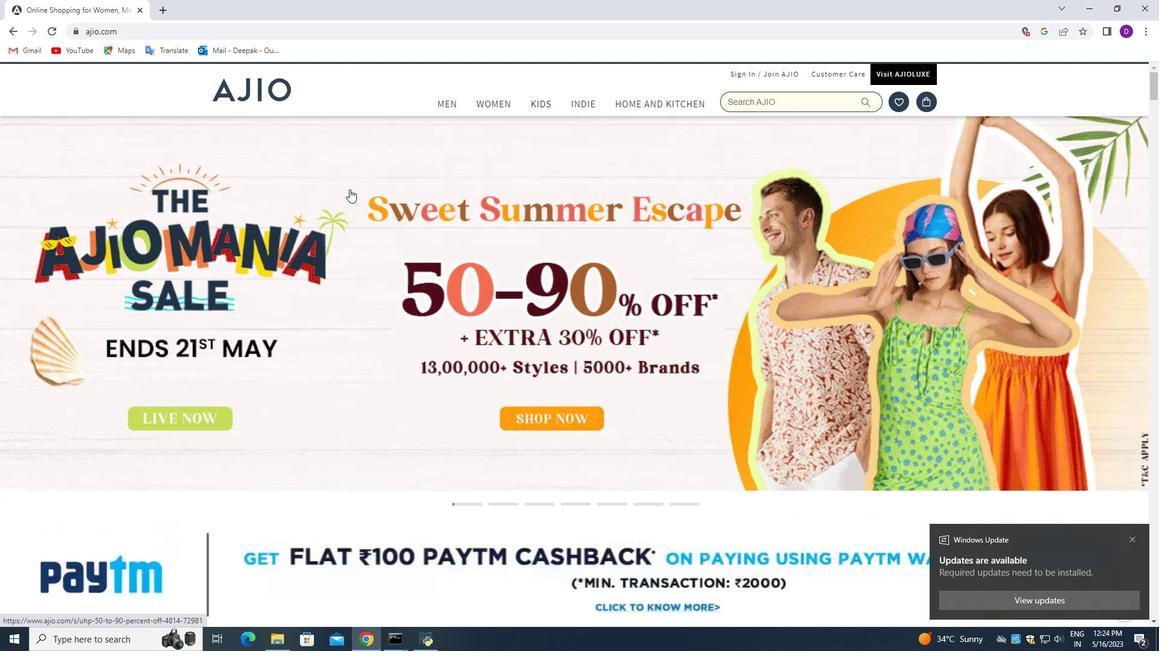 
Action: Mouse moved to (339, 163)
Screenshot: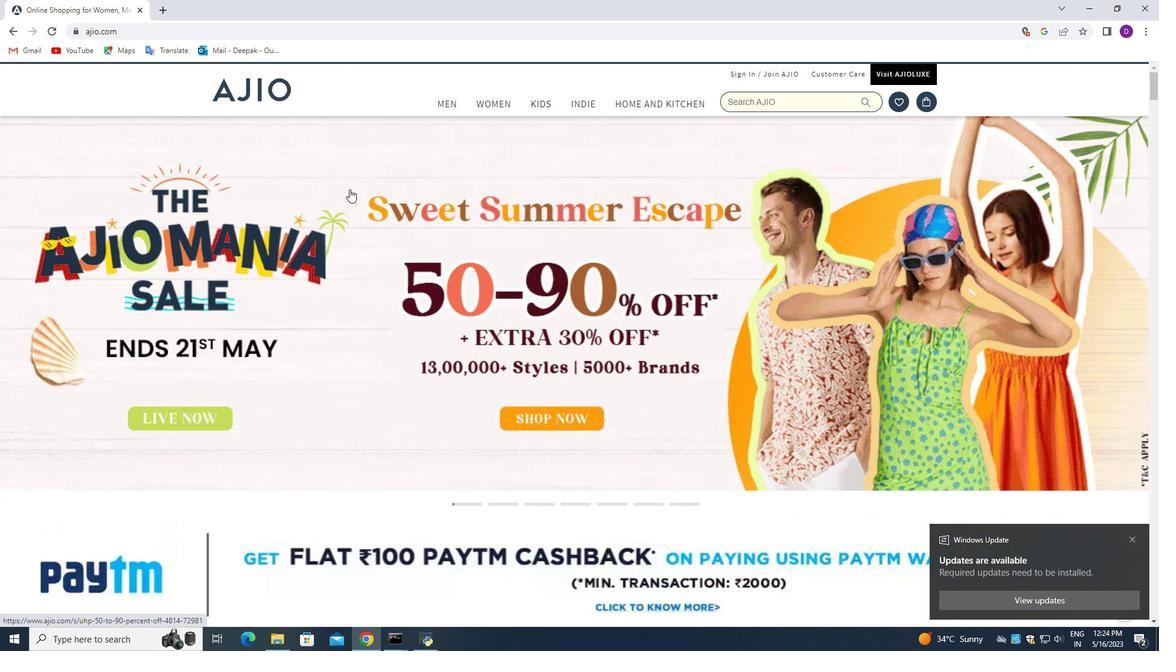 
Action: Mouse scrolled (345, 176) with delta (0, 0)
Screenshot: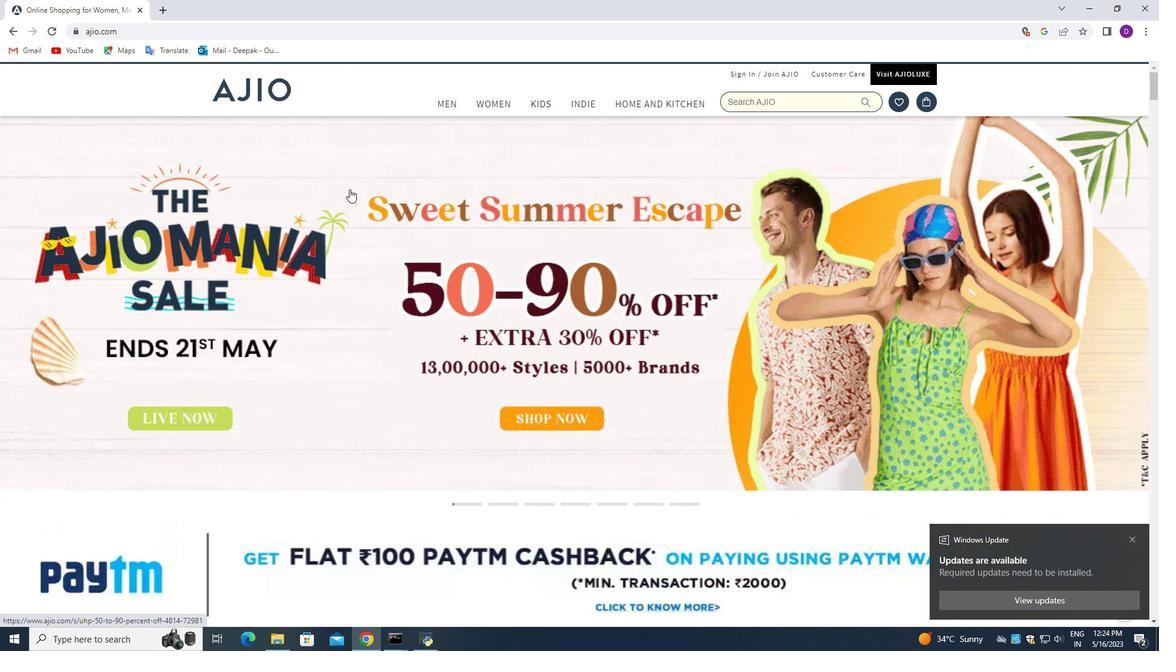 
Action: Mouse moved to (338, 161)
Screenshot: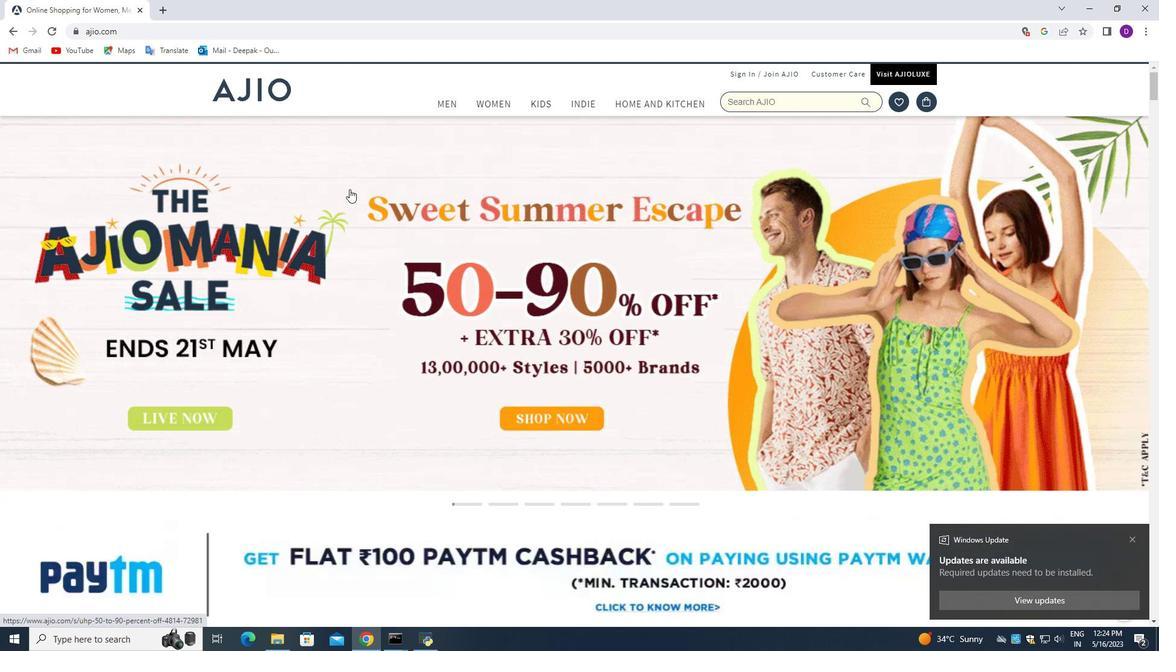 
Action: Mouse scrolled (344, 173) with delta (0, 0)
Screenshot: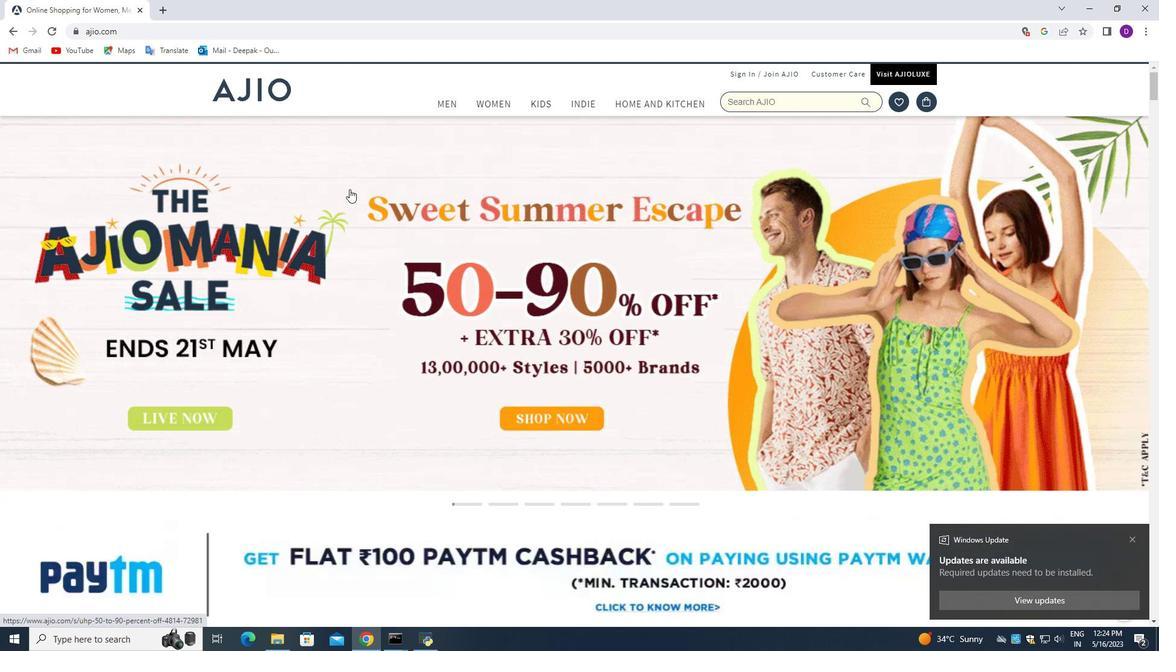
Action: Mouse moved to (337, 159)
Screenshot: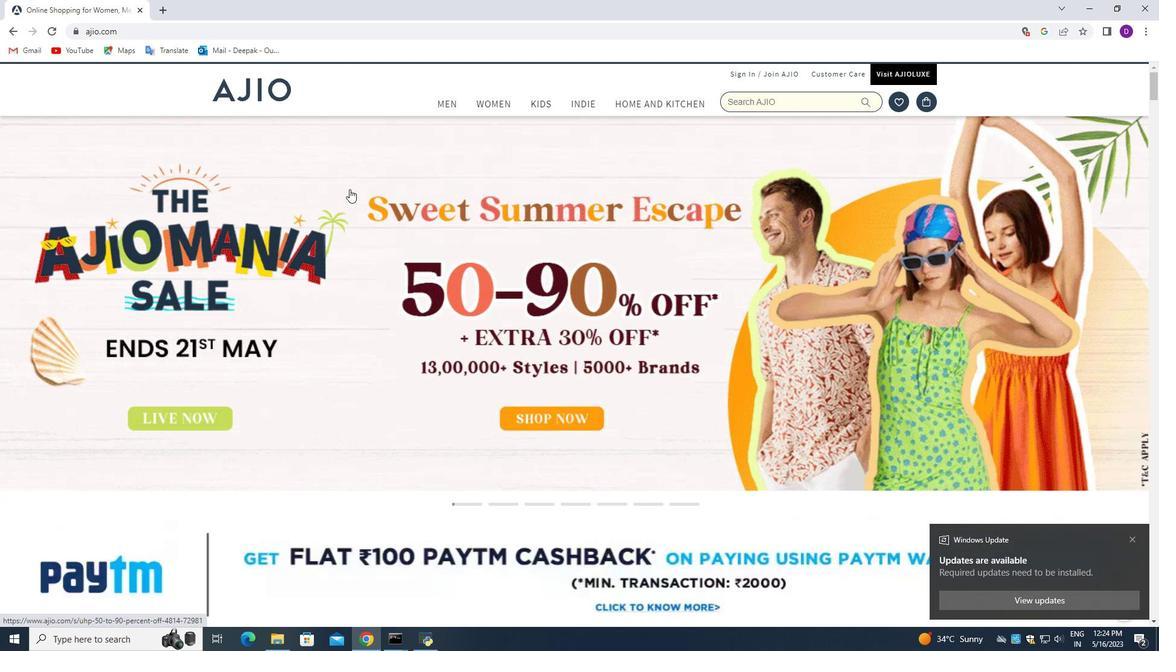 
Action: Mouse scrolled (338, 161) with delta (0, 0)
Screenshot: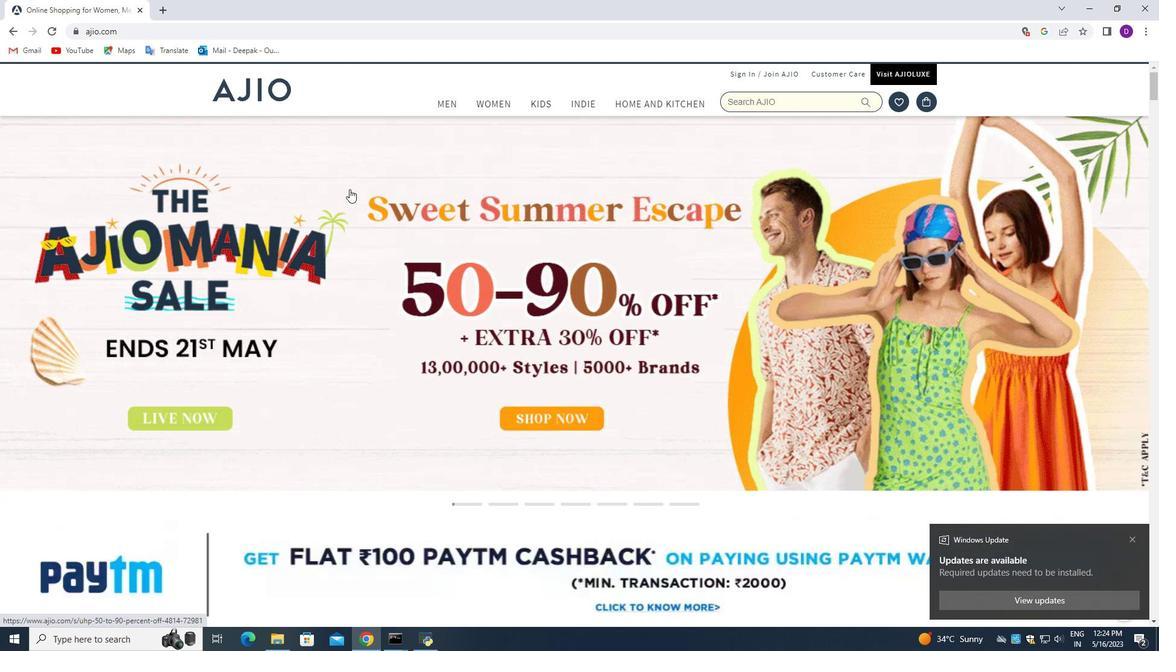 
Action: Mouse moved to (251, 79)
Screenshot: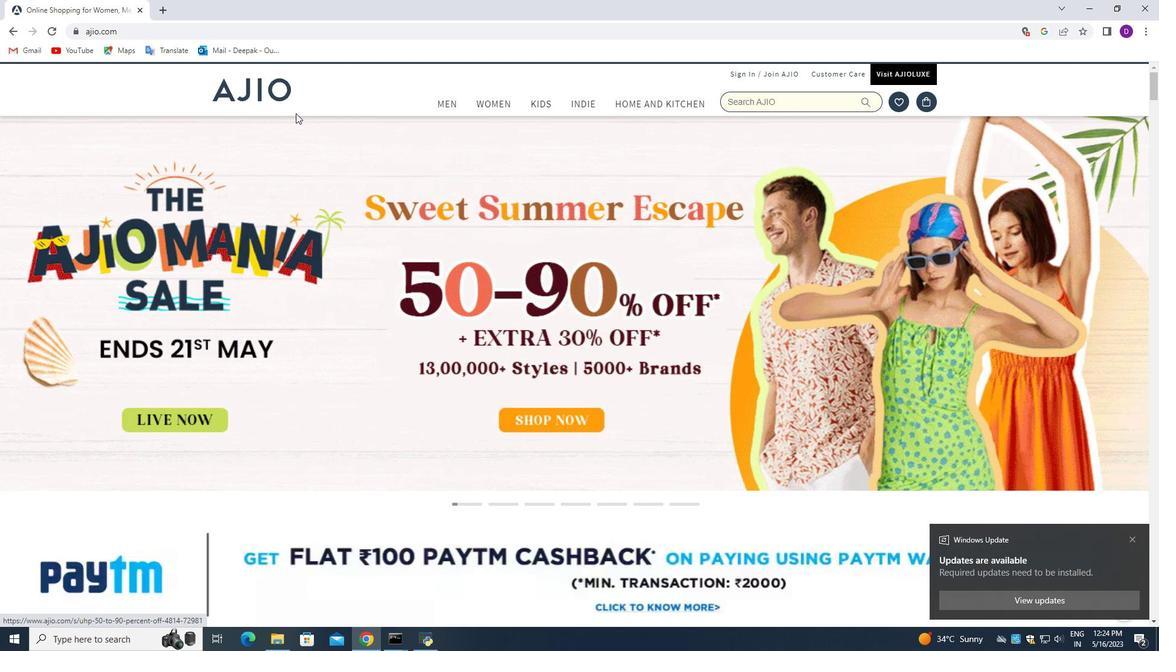 
Action: Mouse pressed left at (251, 79)
Screenshot: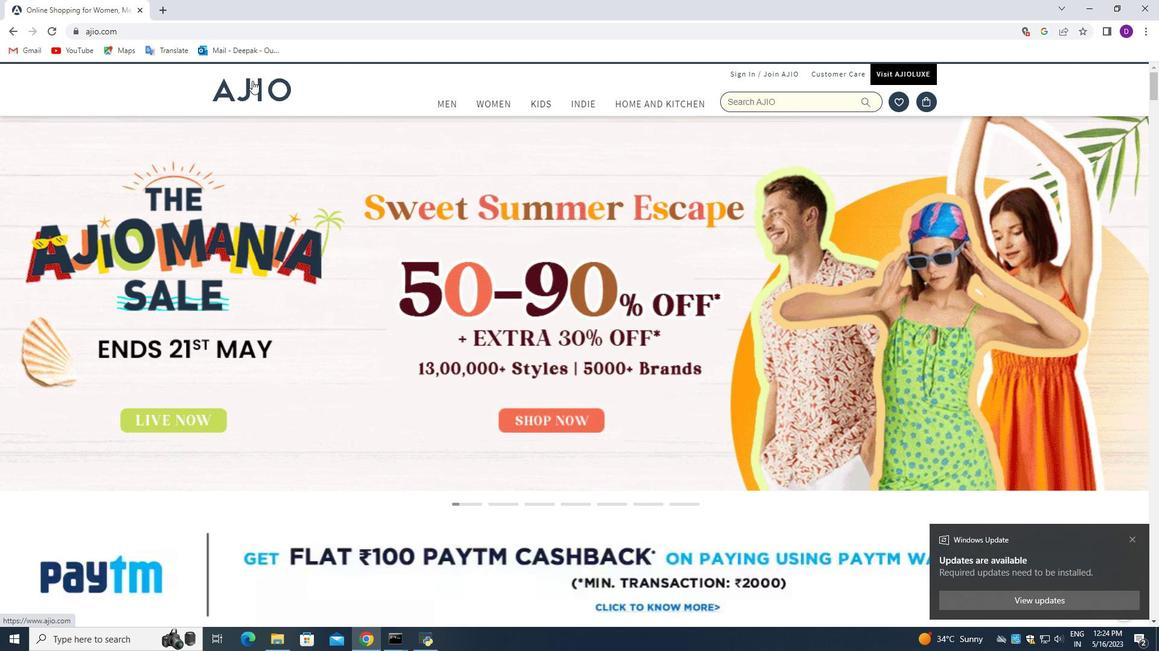 
Action: Mouse moved to (402, 298)
Screenshot: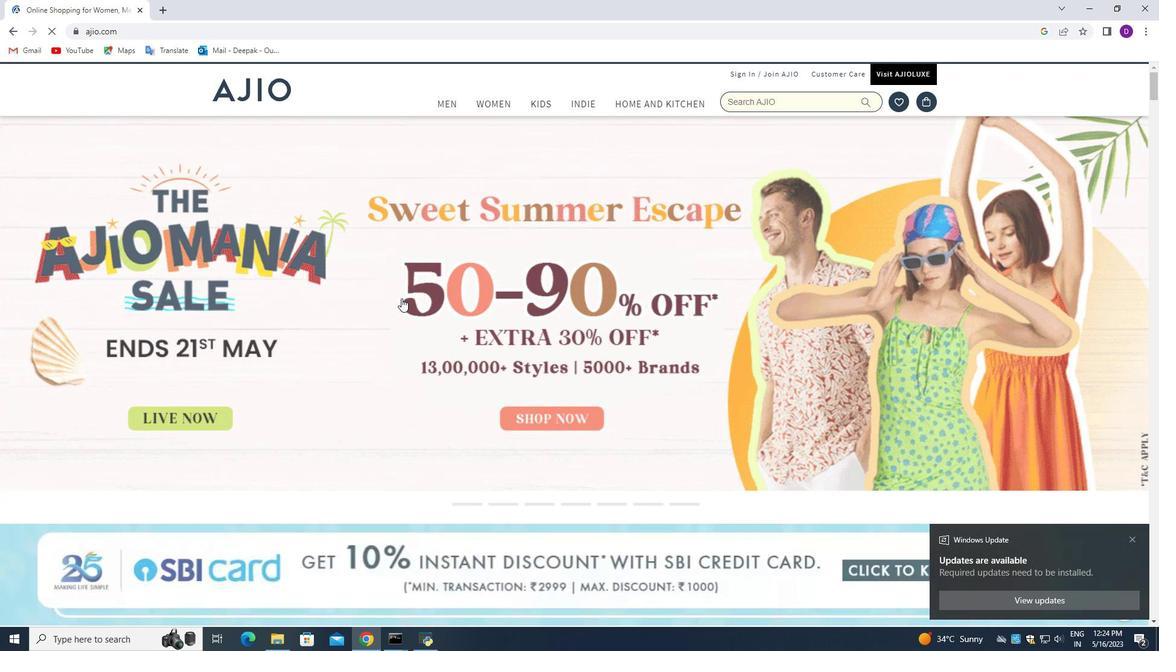 
Action: Mouse scrolled (402, 297) with delta (0, 0)
Screenshot: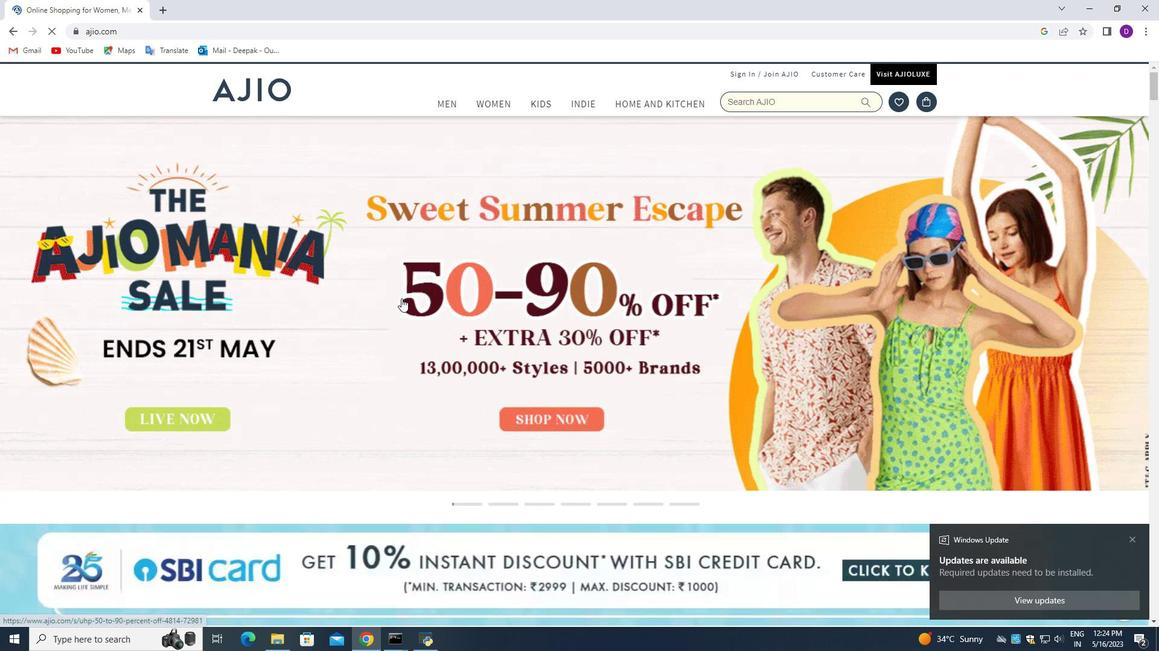 
Action: Mouse moved to (402, 298)
Screenshot: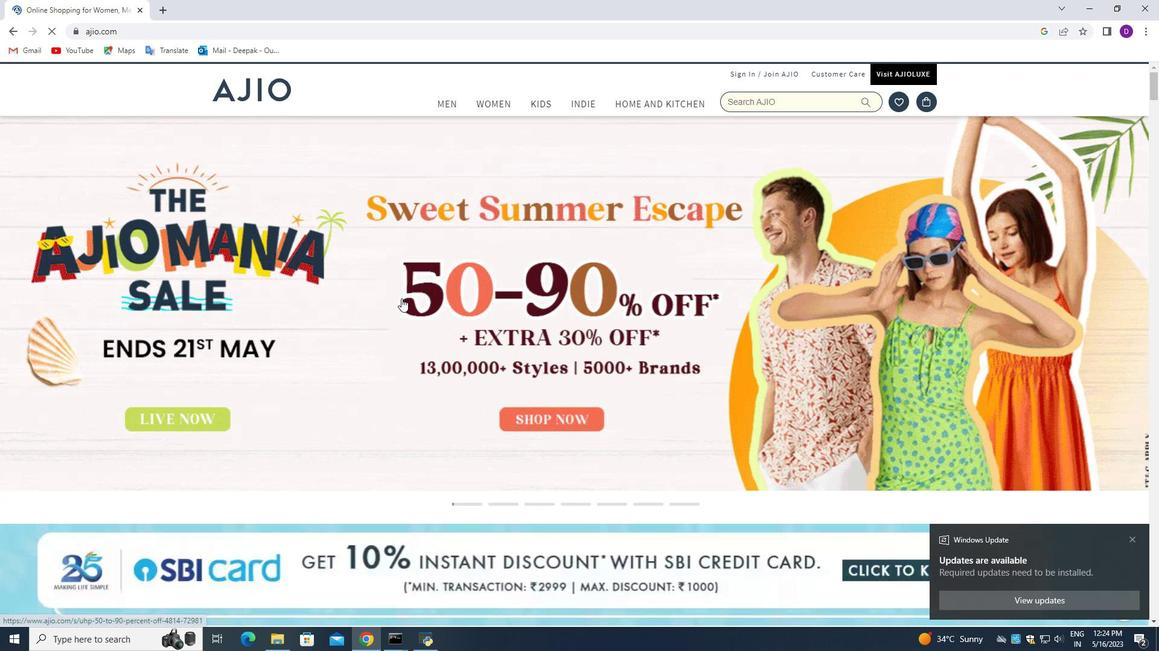
Action: Mouse scrolled (402, 297) with delta (0, 0)
Screenshot: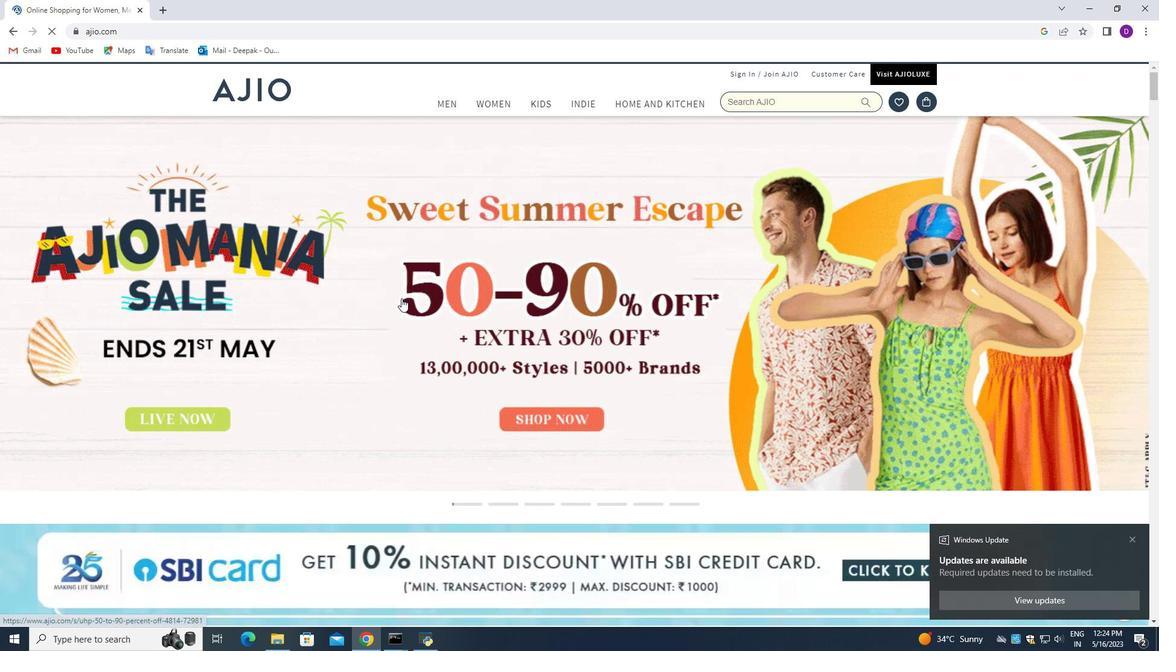 
Action: Mouse scrolled (402, 297) with delta (0, 0)
Screenshot: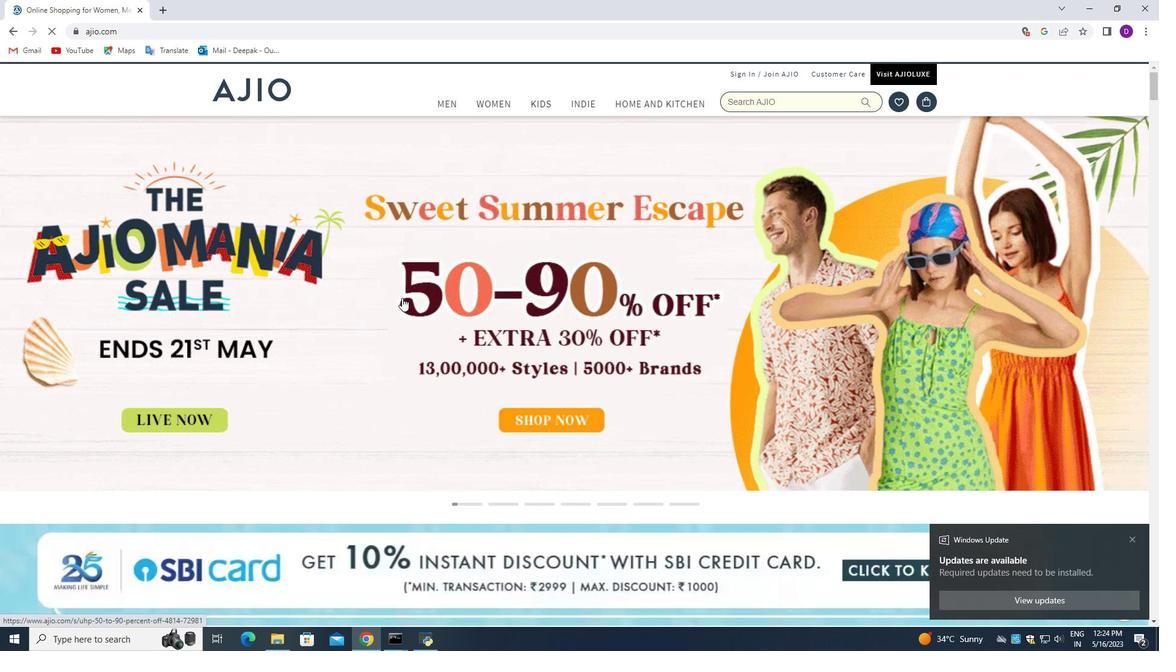 
Action: Mouse scrolled (402, 297) with delta (0, 0)
Screenshot: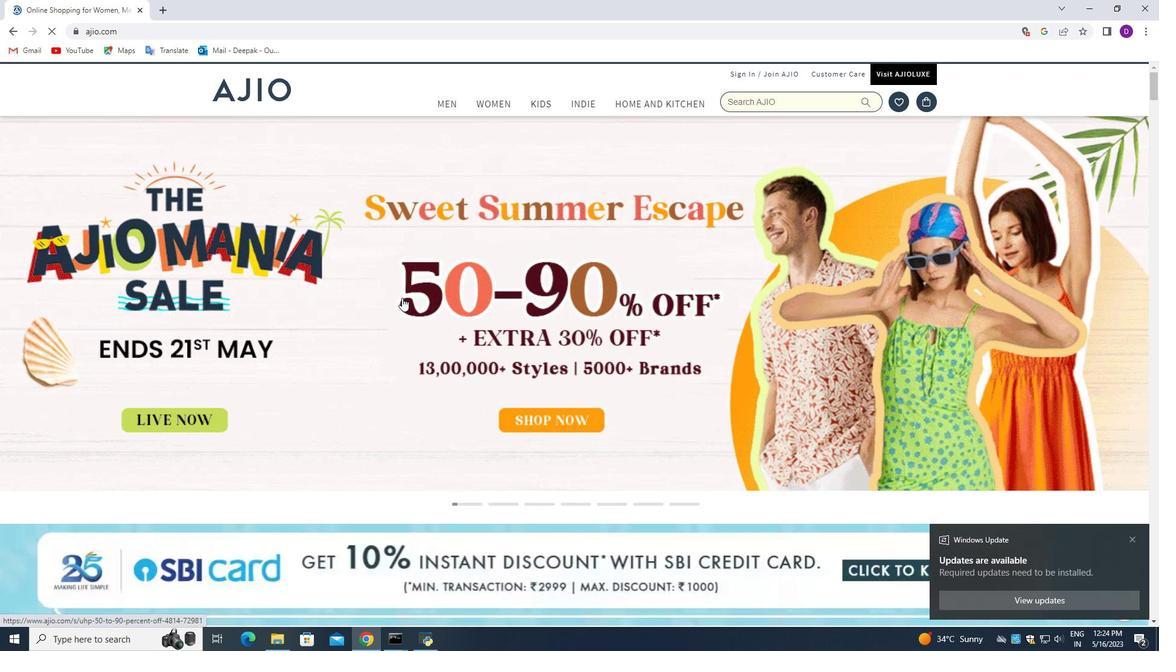 
Action: Mouse moved to (402, 298)
Screenshot: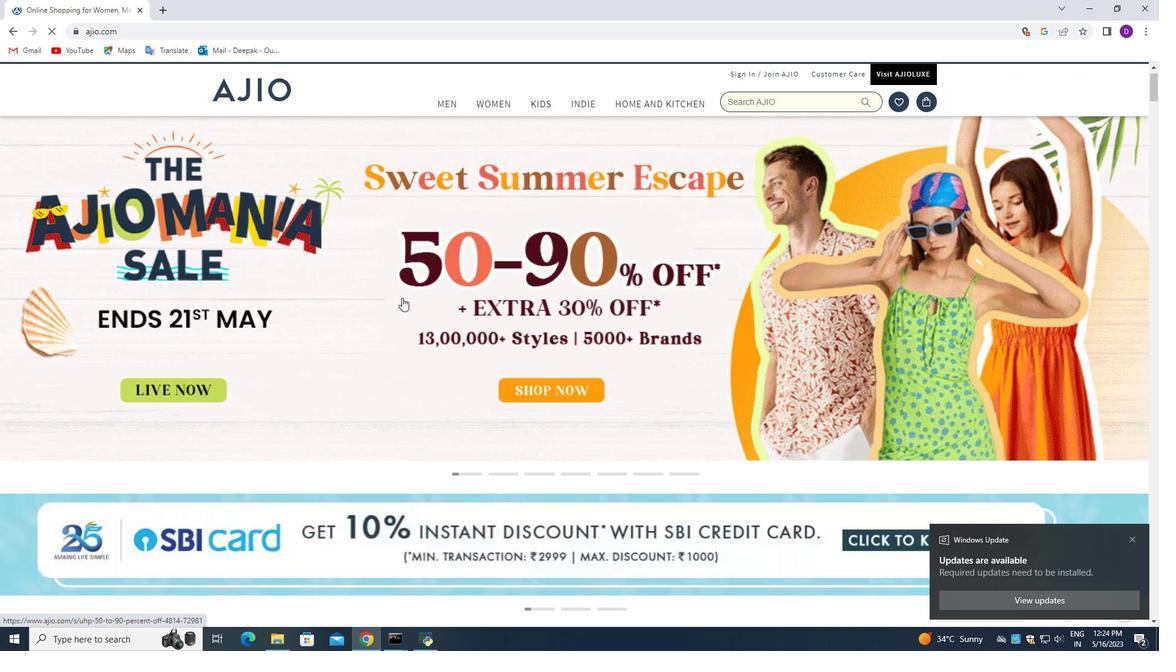 
Action: Mouse scrolled (402, 297) with delta (0, 0)
Screenshot: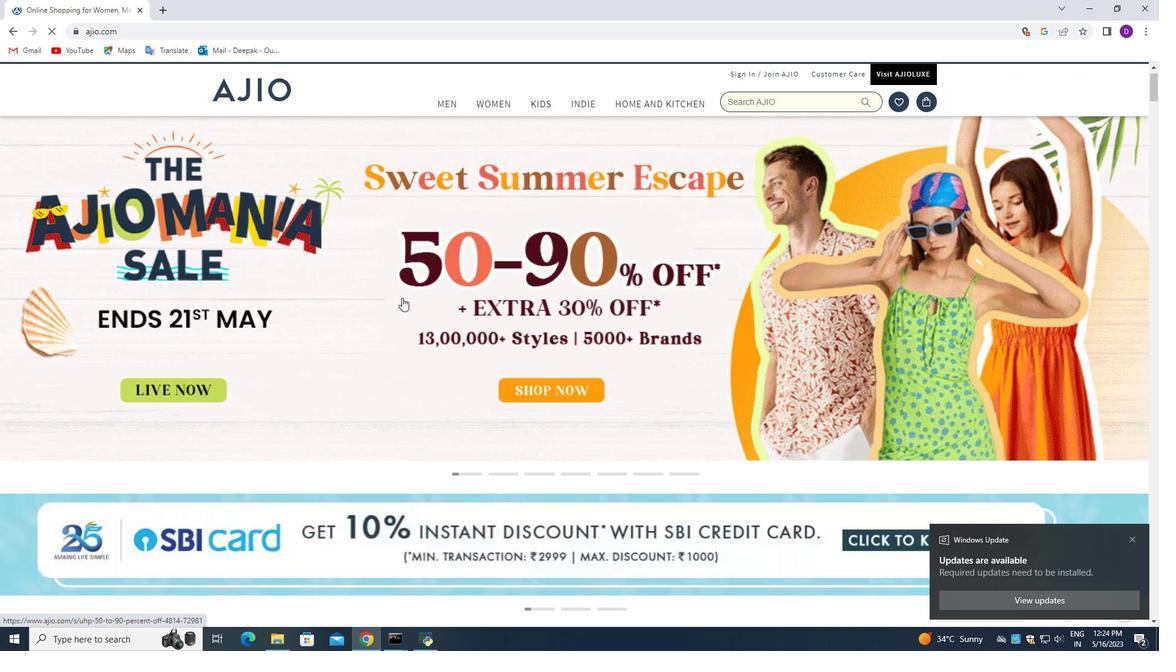 
Action: Mouse moved to (402, 298)
Screenshot: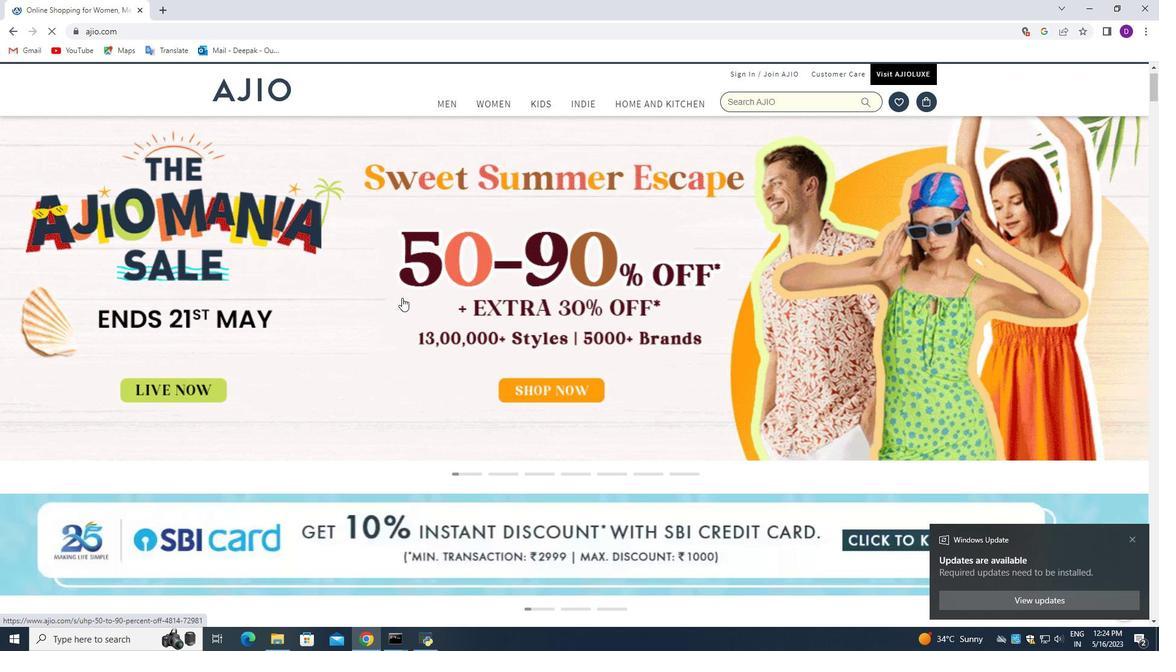
Action: Mouse scrolled (402, 297) with delta (0, 0)
Screenshot: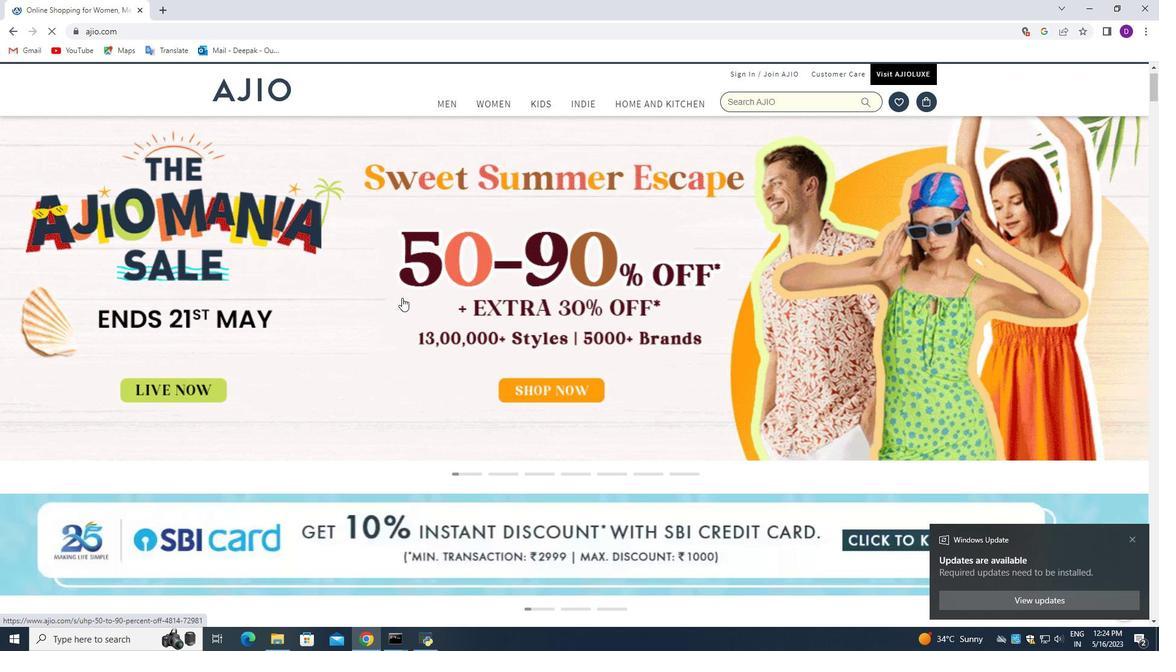 
Action: Mouse moved to (397, 298)
Screenshot: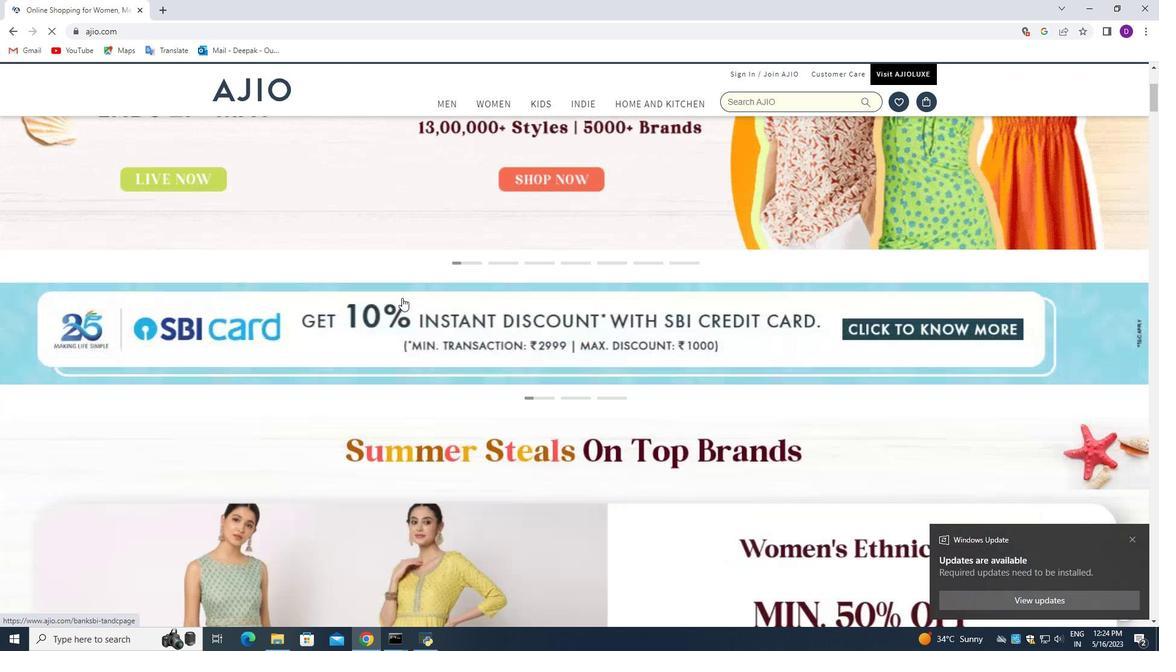 
Action: Mouse scrolled (397, 297) with delta (0, 0)
Screenshot: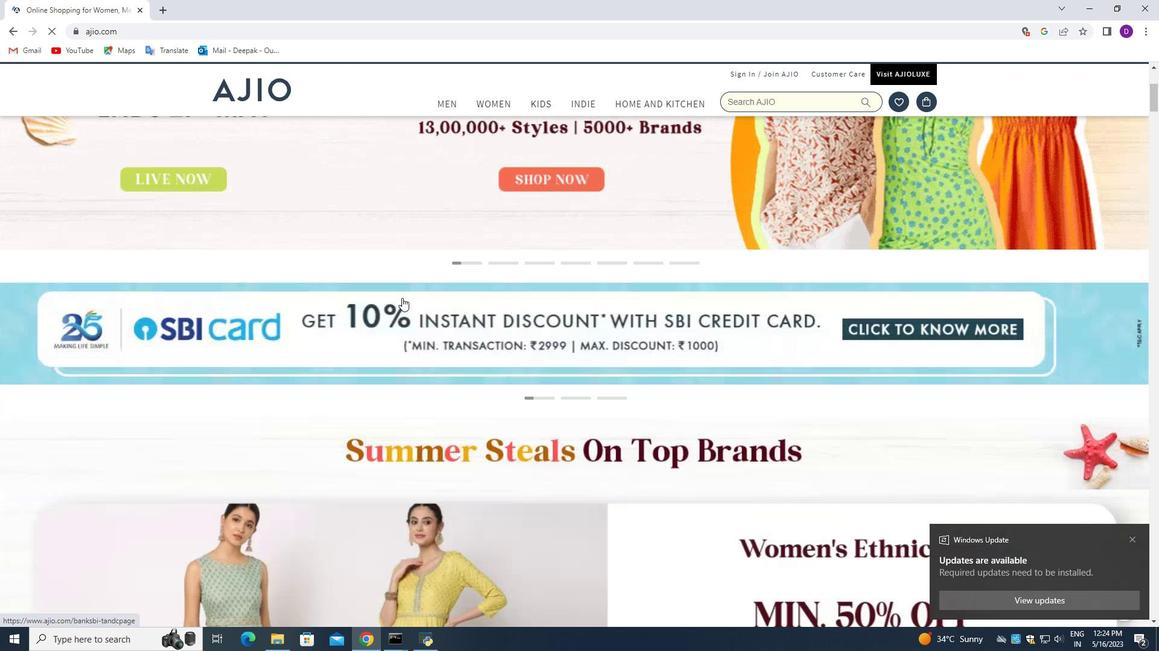 
Action: Mouse moved to (374, 299)
Screenshot: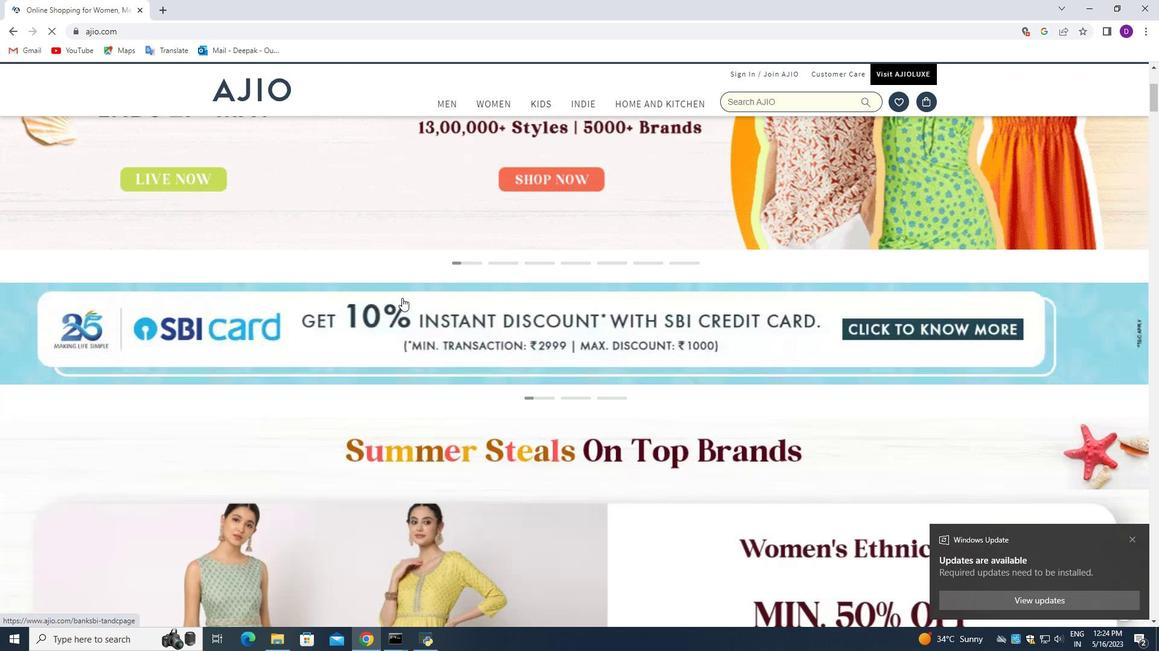 
Action: Mouse scrolled (385, 298) with delta (0, 0)
Screenshot: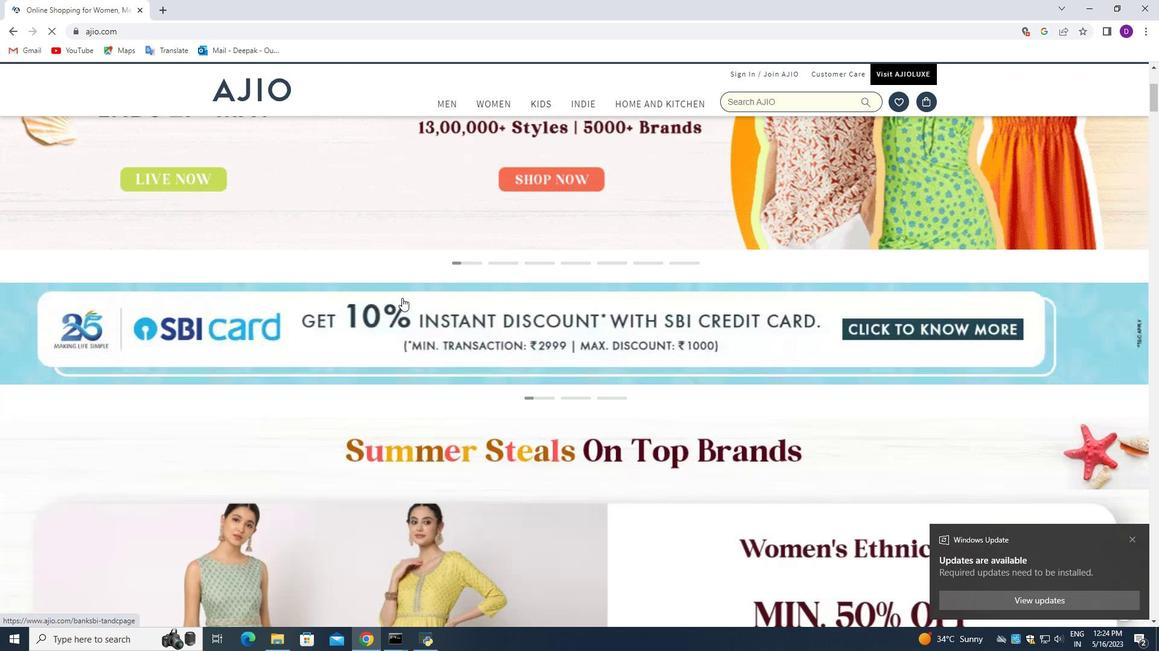 
Action: Mouse moved to (367, 293)
Screenshot: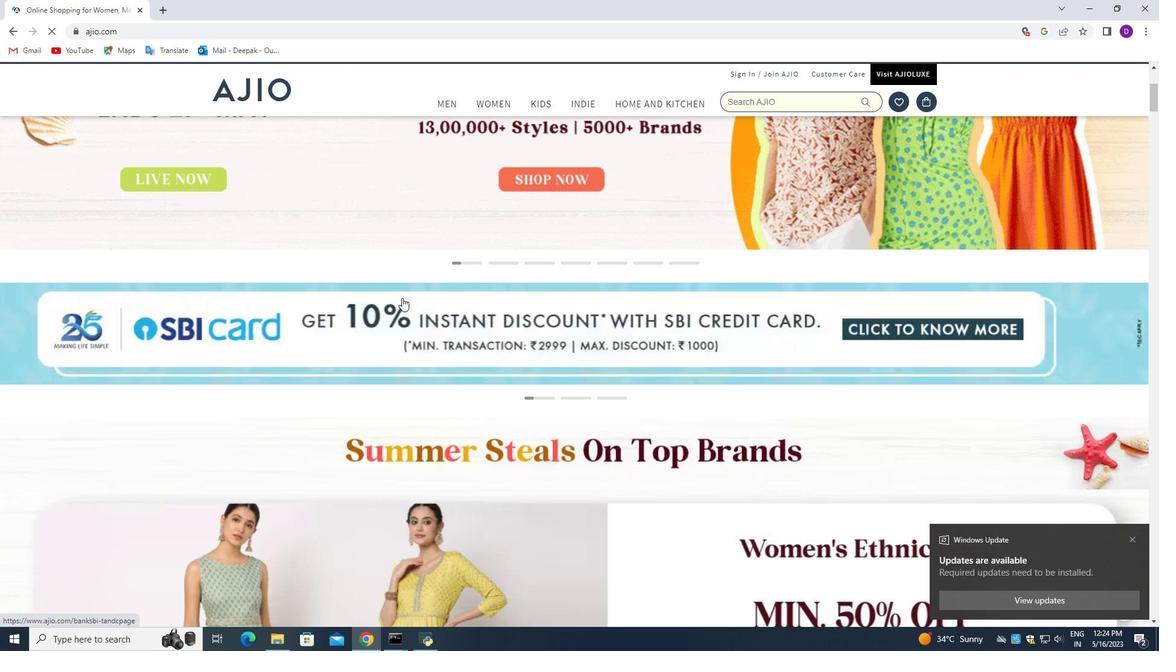 
Action: Mouse scrolled (367, 292) with delta (0, 0)
Screenshot: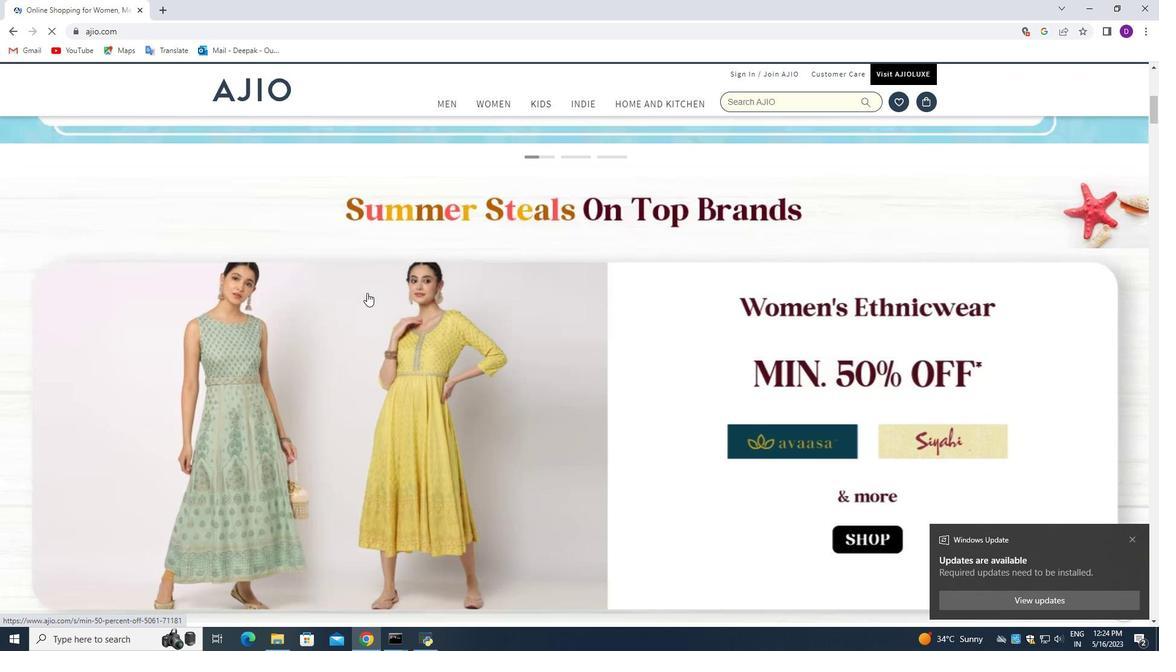 
Action: Mouse scrolled (367, 292) with delta (0, 0)
Screenshot: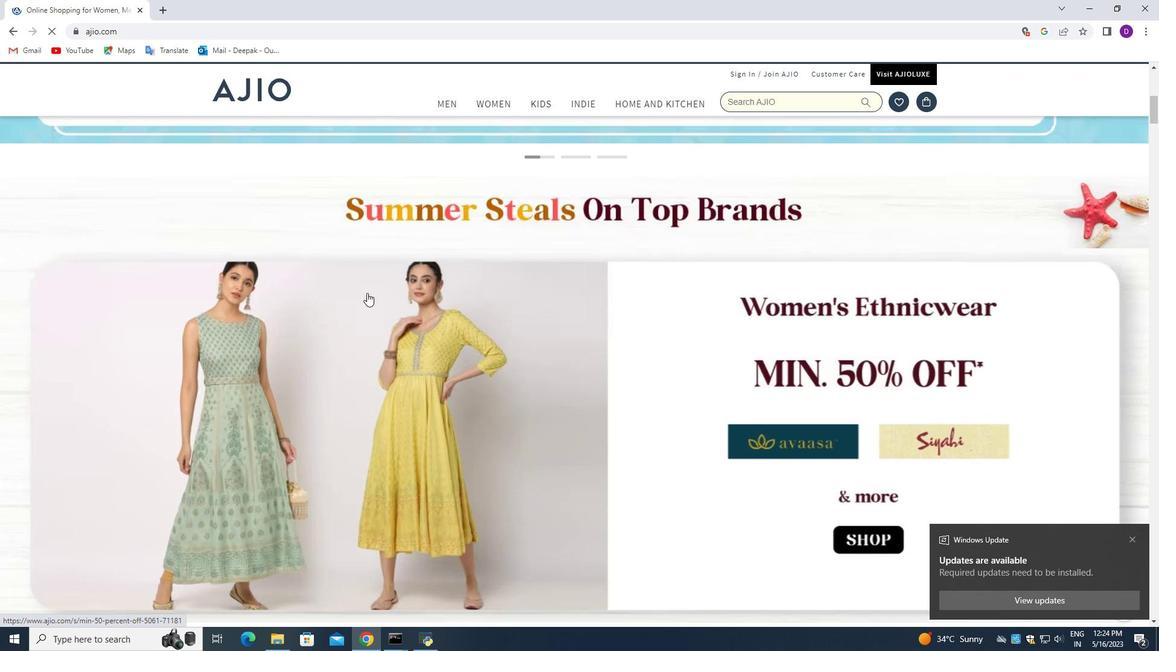 
Action: Mouse moved to (368, 291)
Screenshot: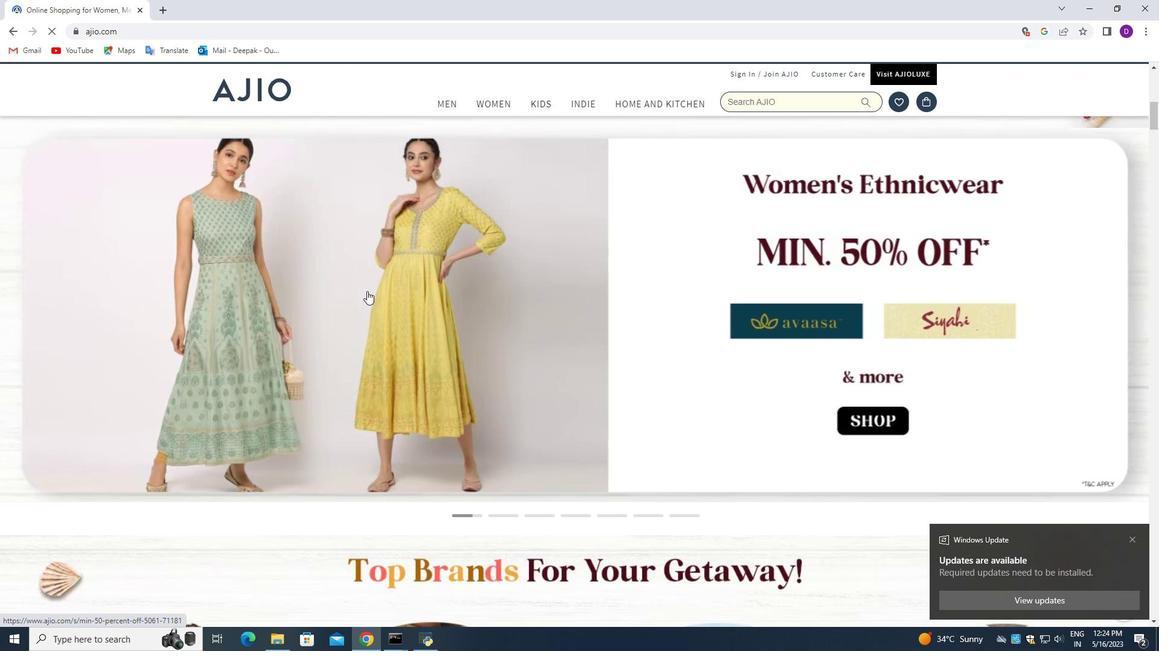 
Action: Mouse scrolled (368, 292) with delta (0, 0)
Screenshot: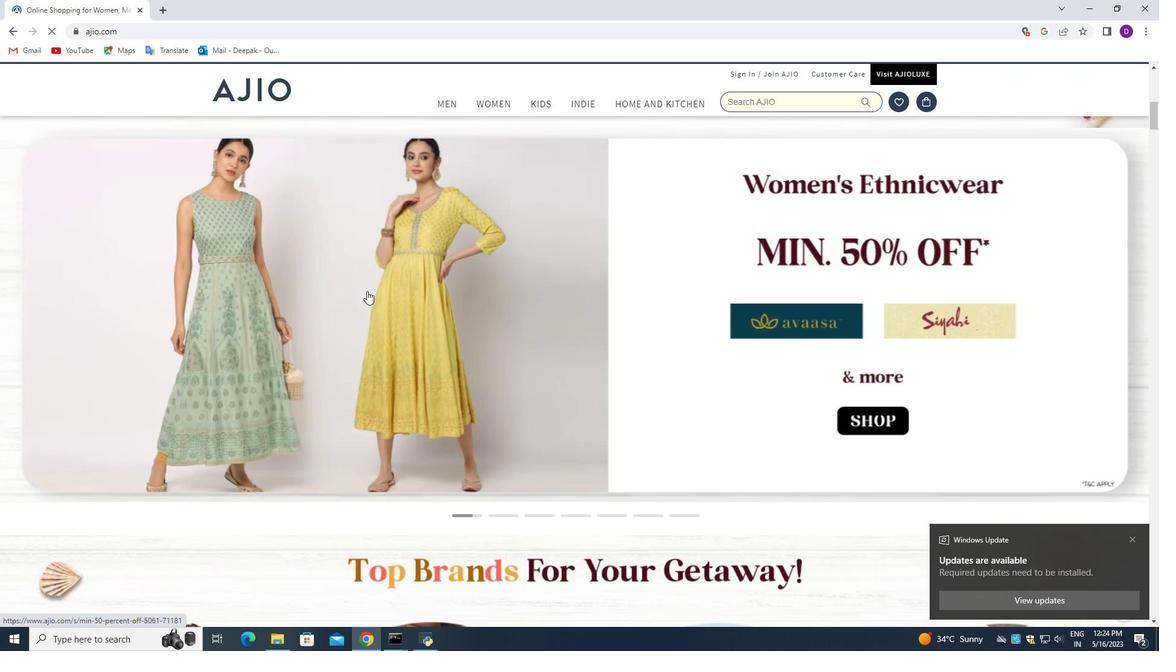 
Action: Mouse scrolled (368, 292) with delta (0, 0)
Screenshot: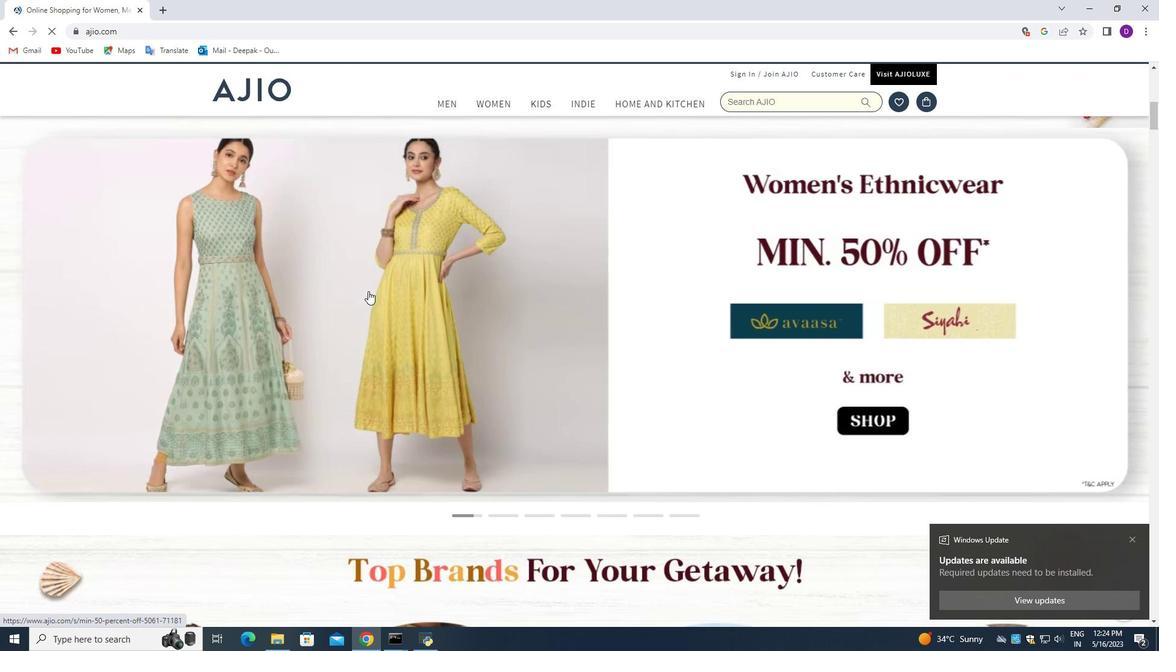 
Action: Mouse moved to (517, 313)
Screenshot: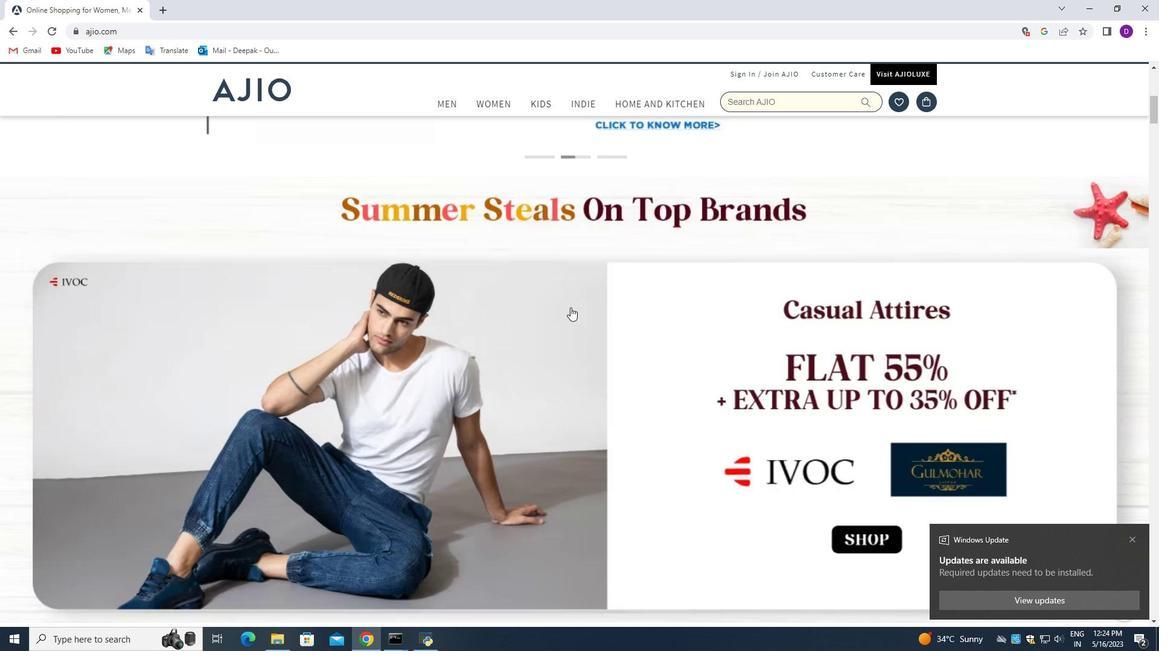 
Action: Mouse scrolled (518, 312) with delta (0, 0)
Screenshot: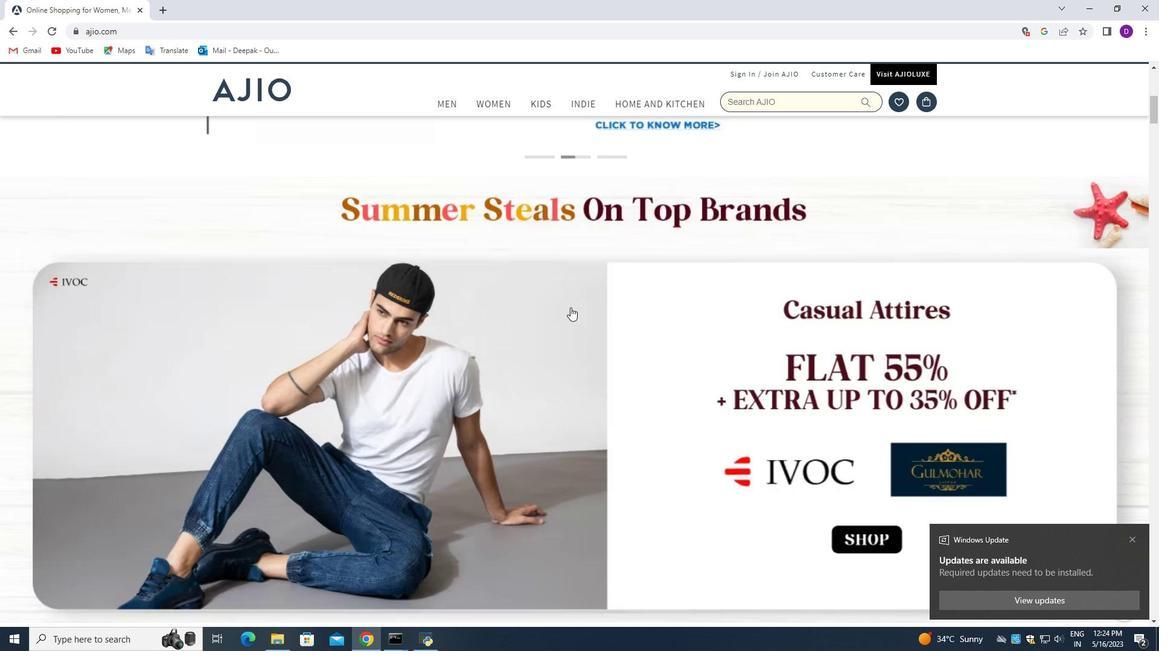 
Action: Mouse moved to (510, 313)
Screenshot: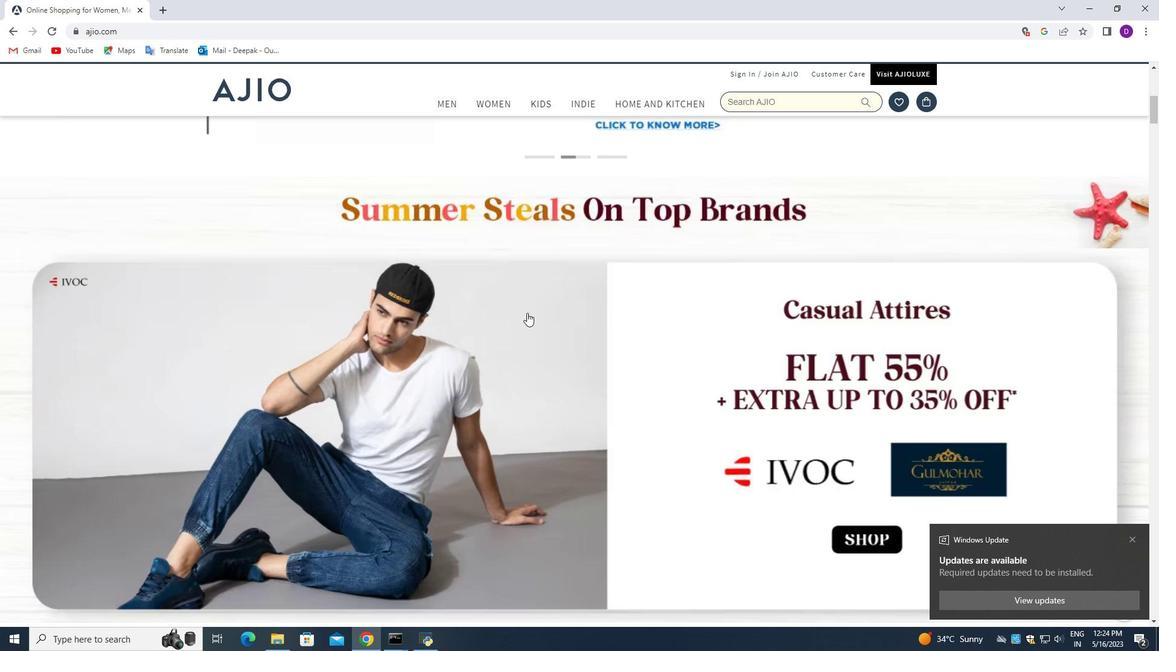 
Action: Mouse scrolled (511, 312) with delta (0, 0)
Screenshot: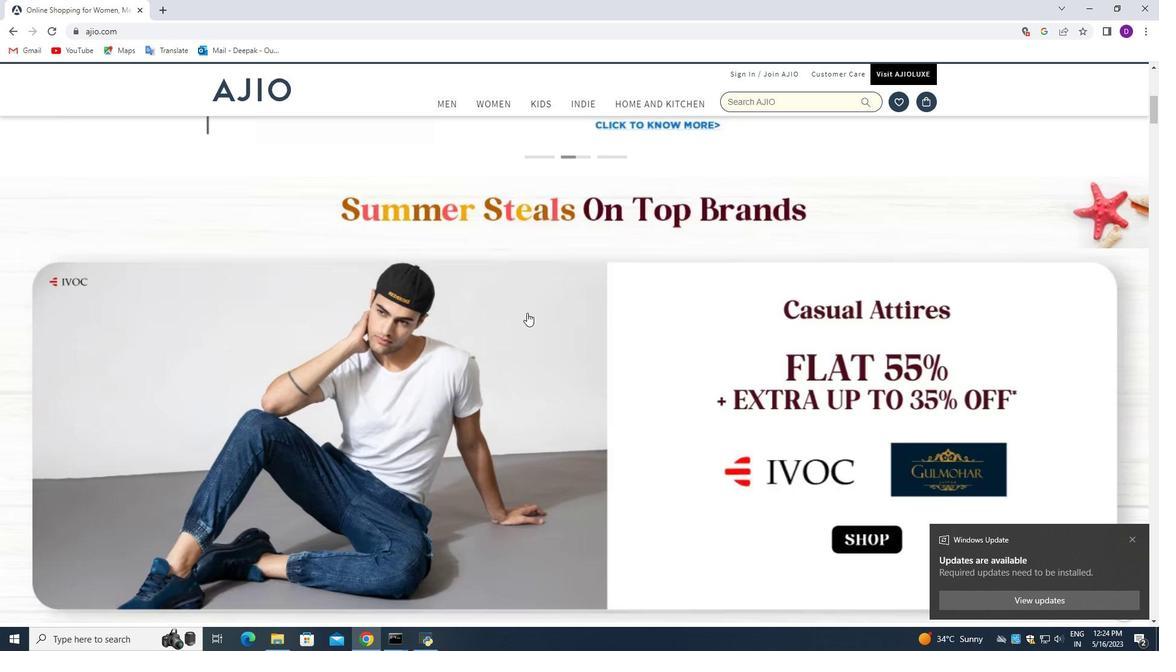 
Action: Mouse moved to (499, 309)
Screenshot: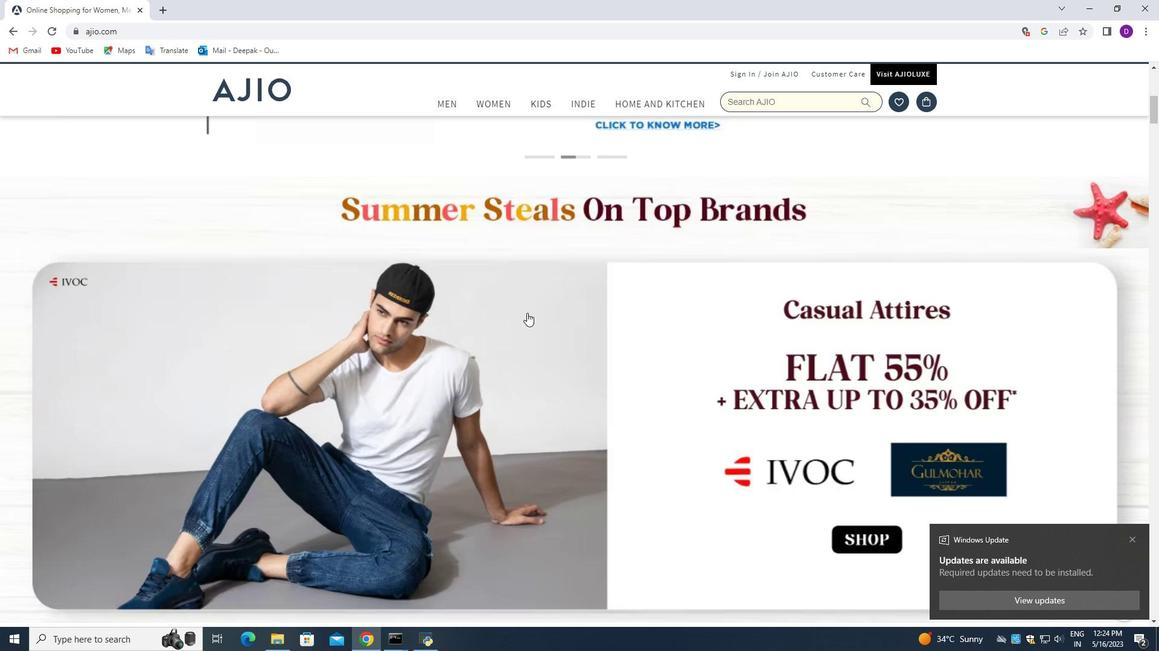 
Action: Mouse scrolled (501, 309) with delta (0, 0)
Screenshot: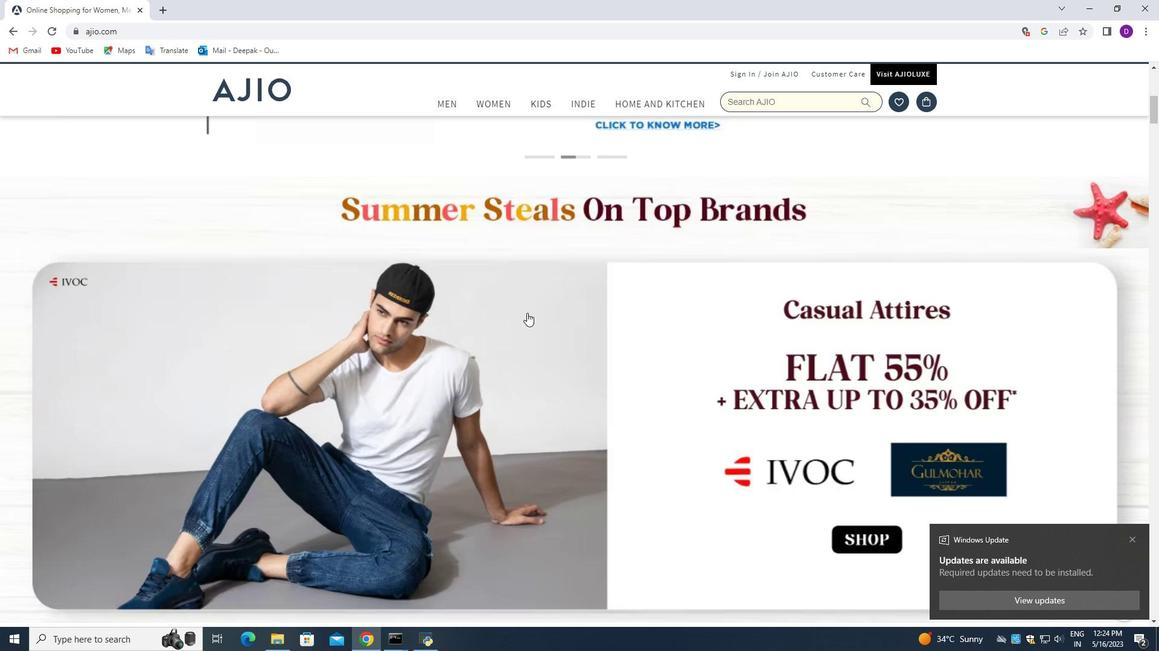 
Action: Mouse moved to (409, 286)
Screenshot: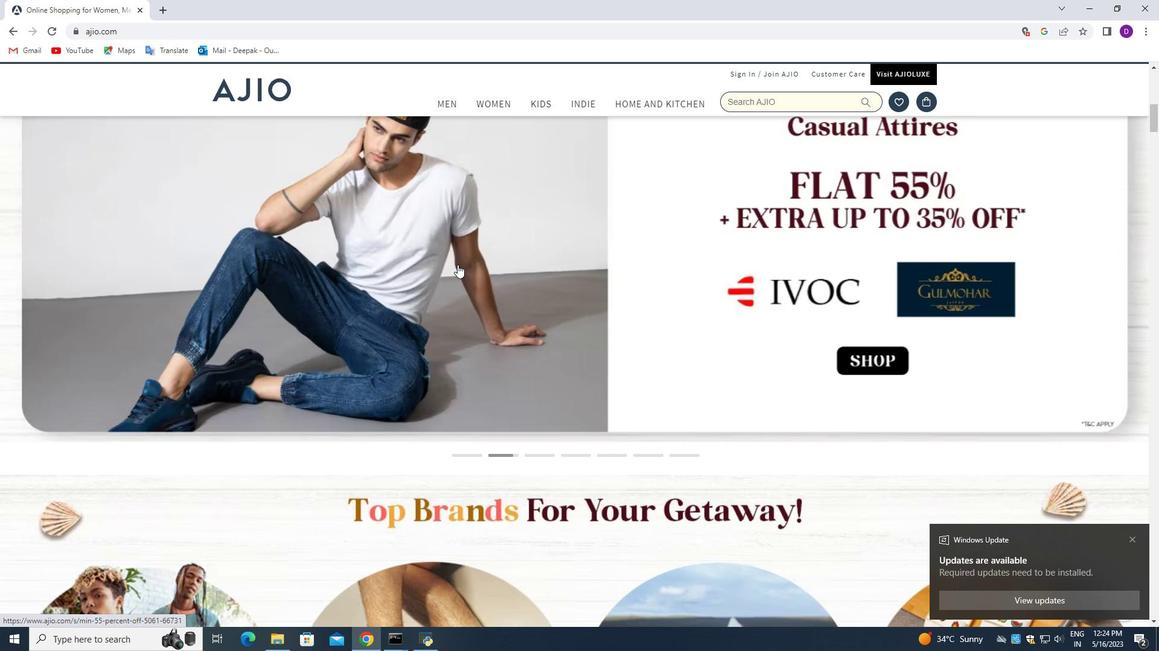 
Action: Mouse scrolled (409, 286) with delta (0, 0)
Screenshot: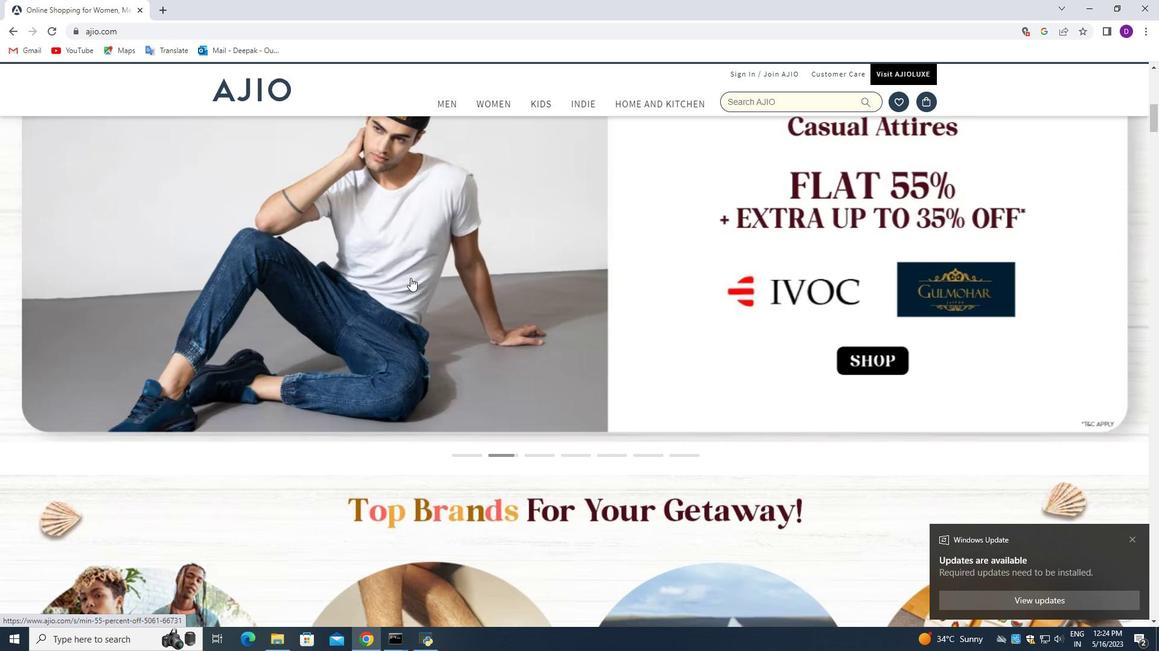 
Action: Mouse moved to (406, 295)
Screenshot: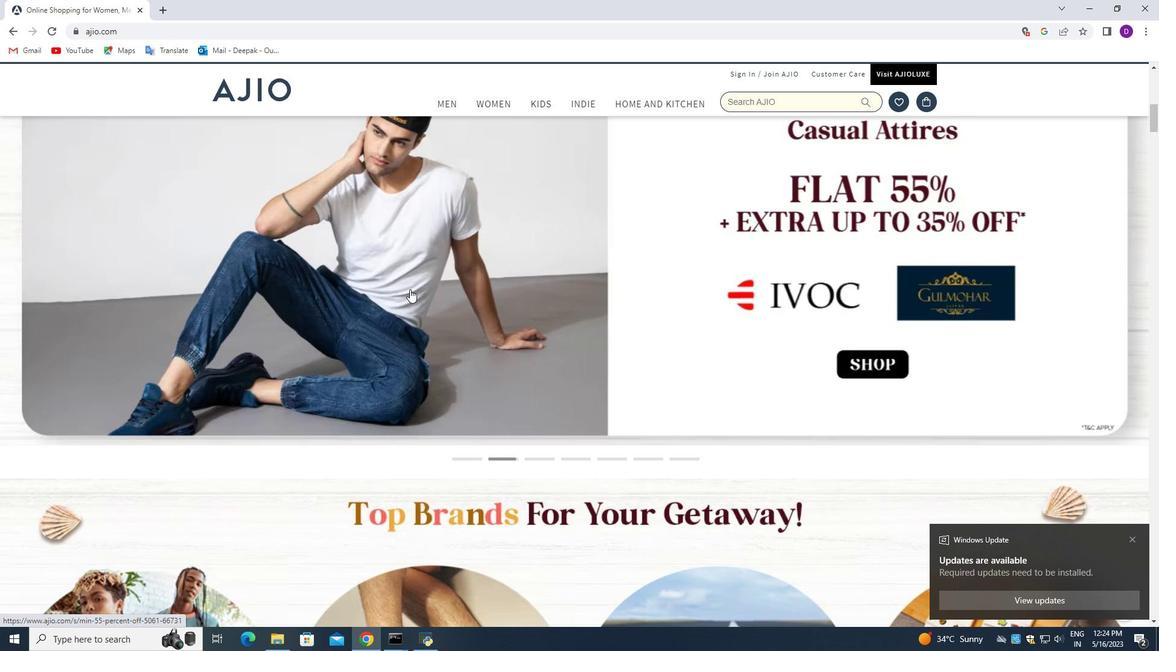 
Action: Mouse pressed left at (406, 295)
Screenshot: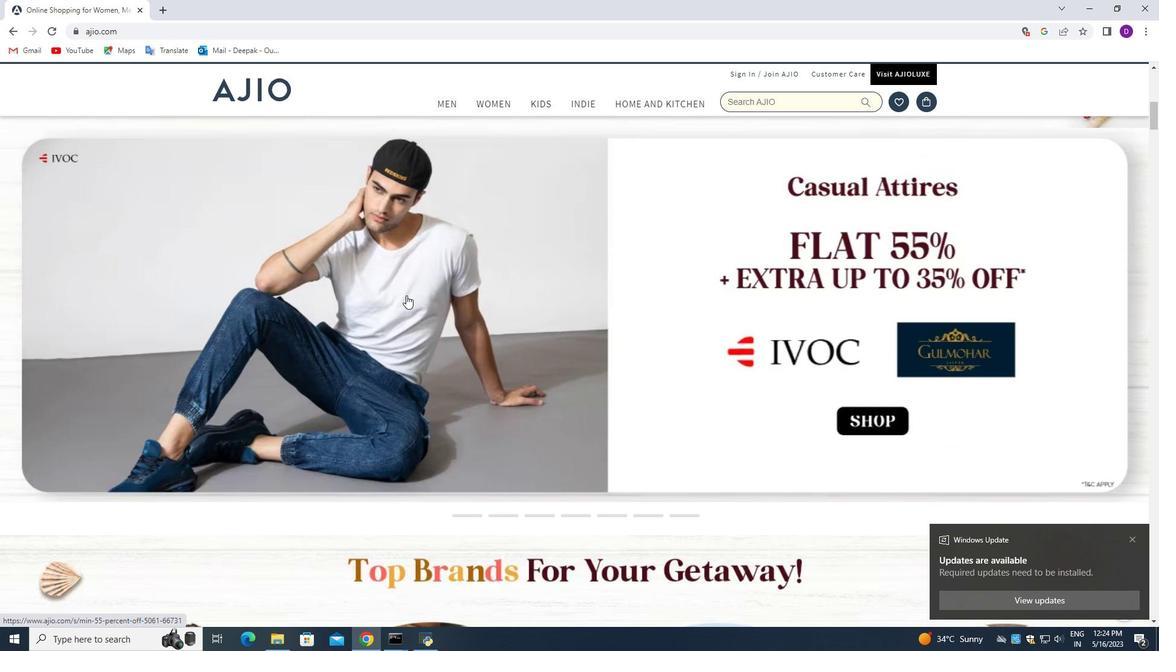 
Action: Mouse pressed left at (406, 295)
Screenshot: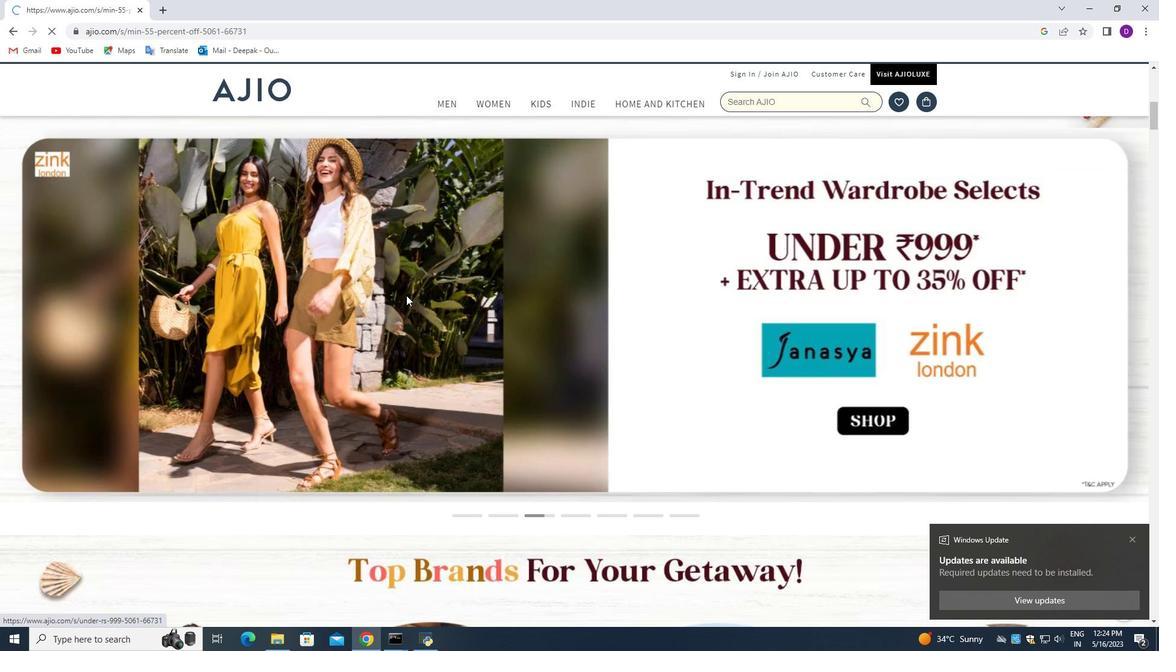 
Action: Mouse moved to (176, 386)
Screenshot: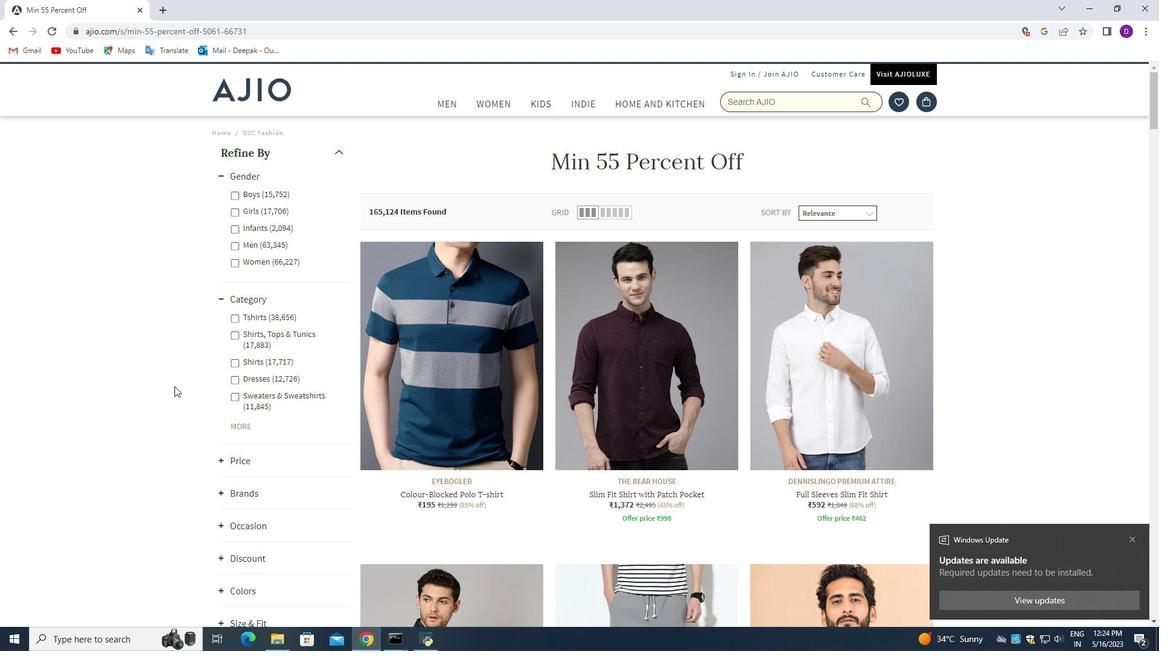 
Action: Mouse scrolled (176, 386) with delta (0, 0)
Screenshot: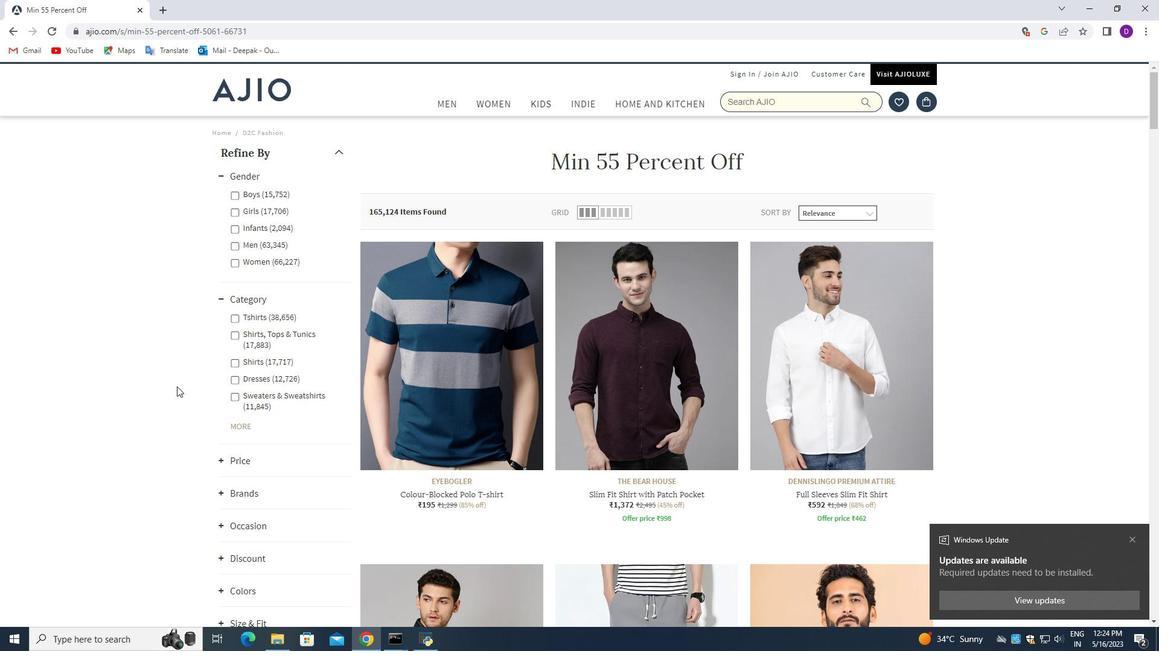 
Action: Mouse moved to (414, 403)
Screenshot: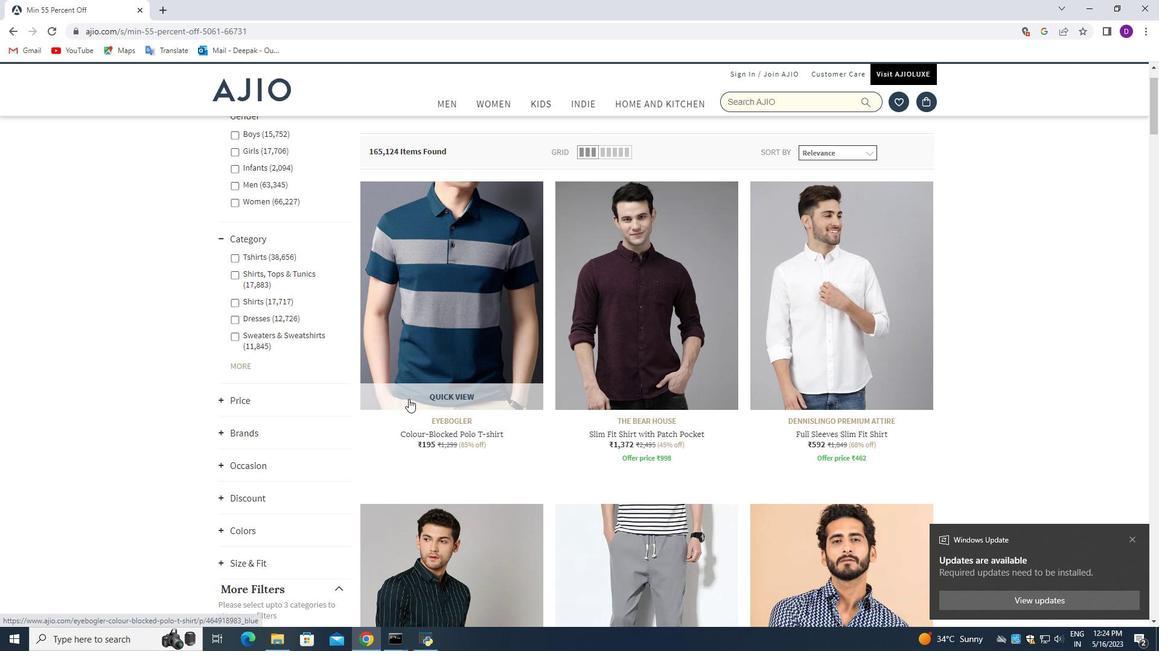 
Action: Mouse scrolled (414, 402) with delta (0, 0)
Screenshot: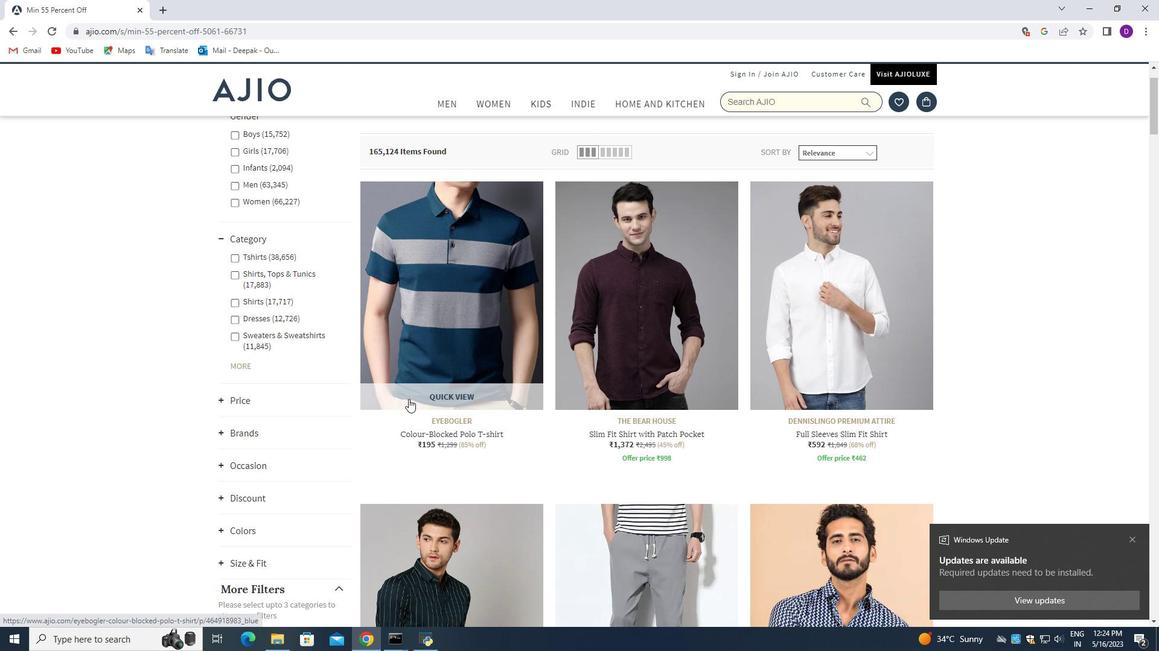 
Action: Mouse moved to (417, 403)
Screenshot: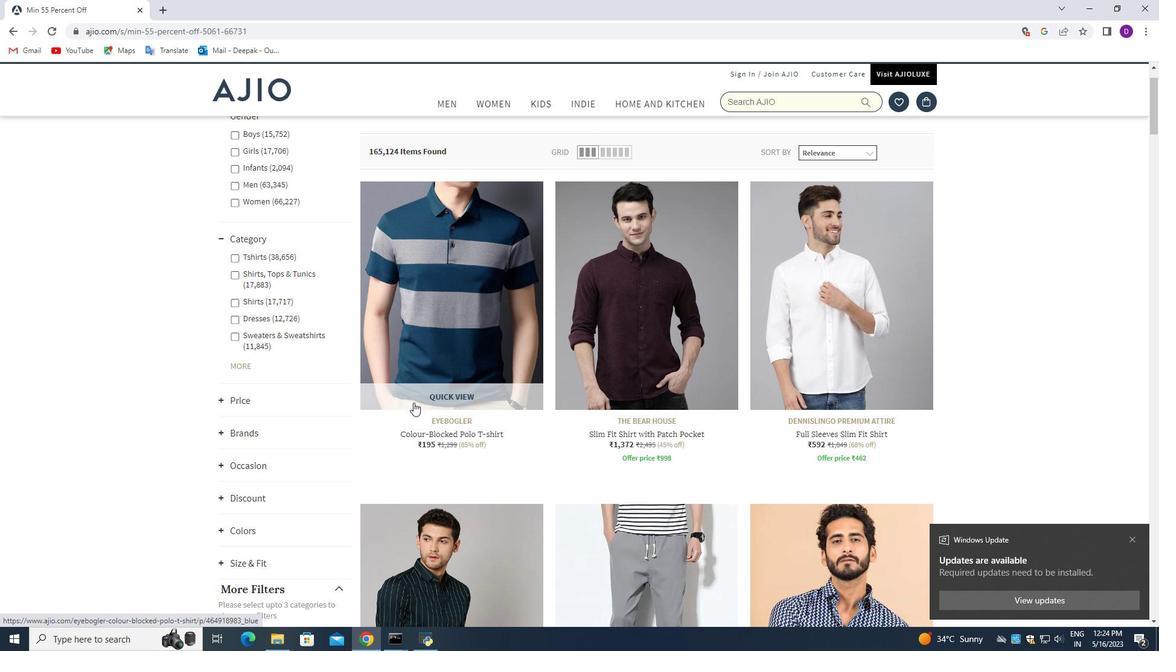 
Action: Mouse scrolled (417, 402) with delta (0, 0)
Screenshot: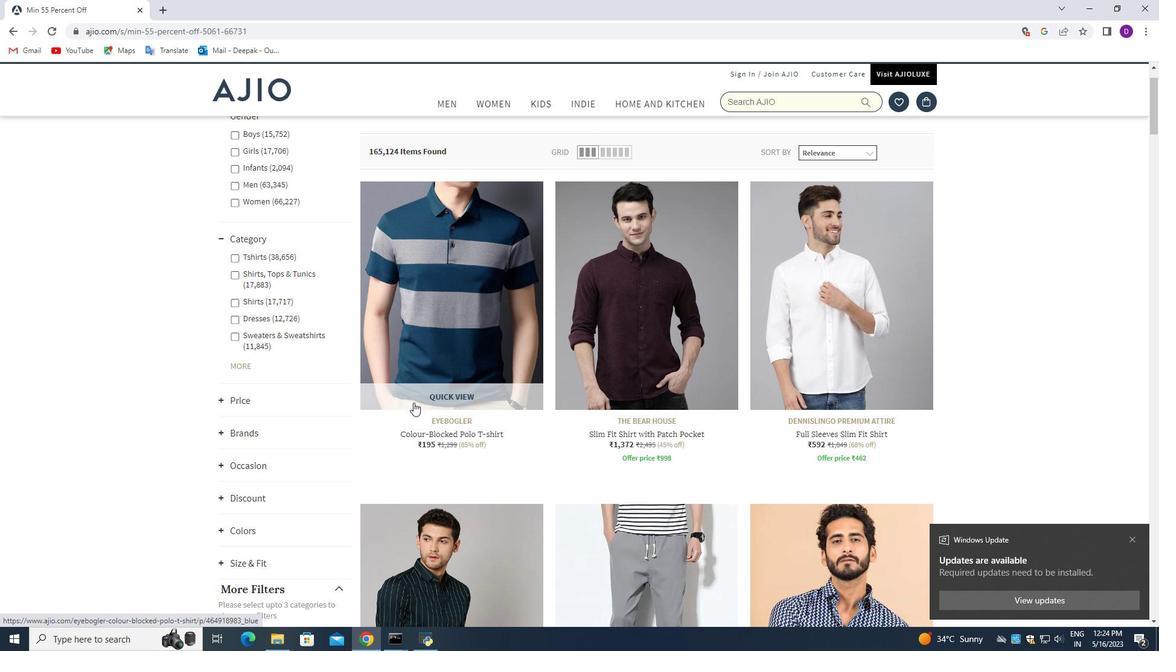 
Action: Mouse moved to (536, 378)
Screenshot: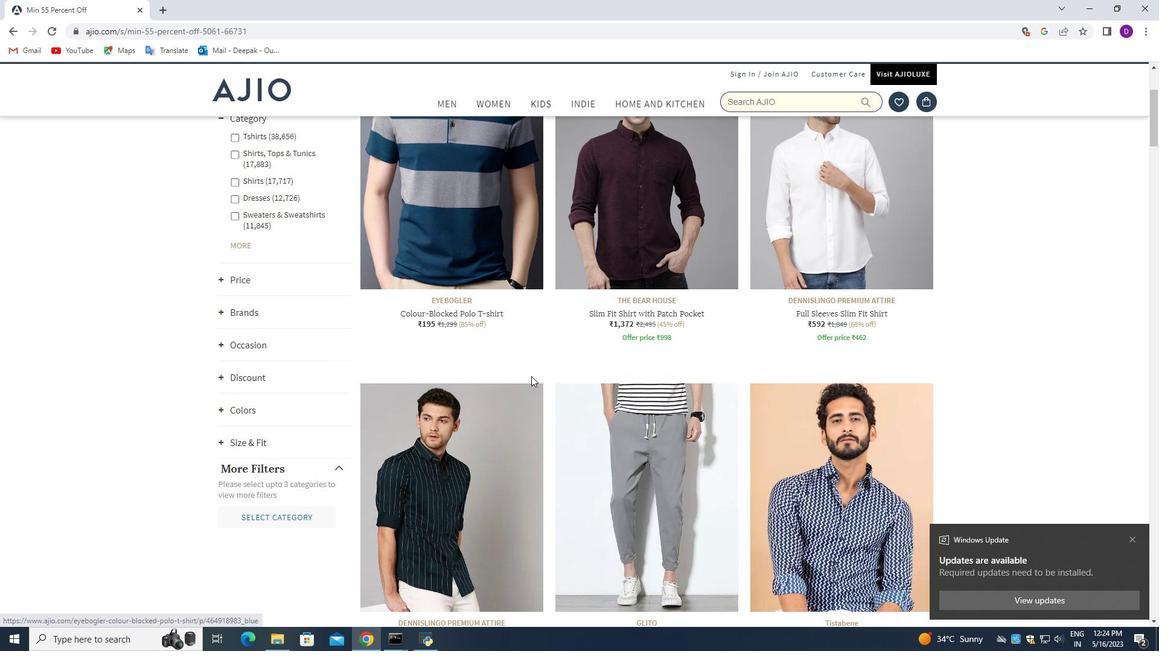 
Action: Mouse scrolled (536, 377) with delta (0, 0)
Screenshot: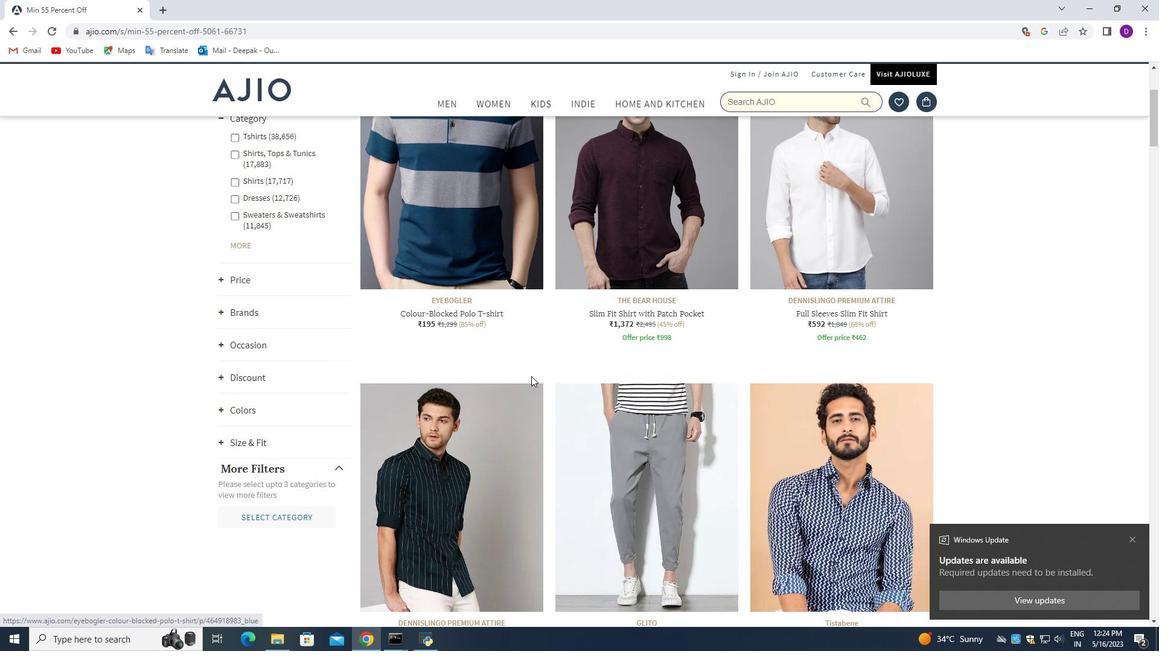 
Action: Mouse moved to (536, 378)
Screenshot: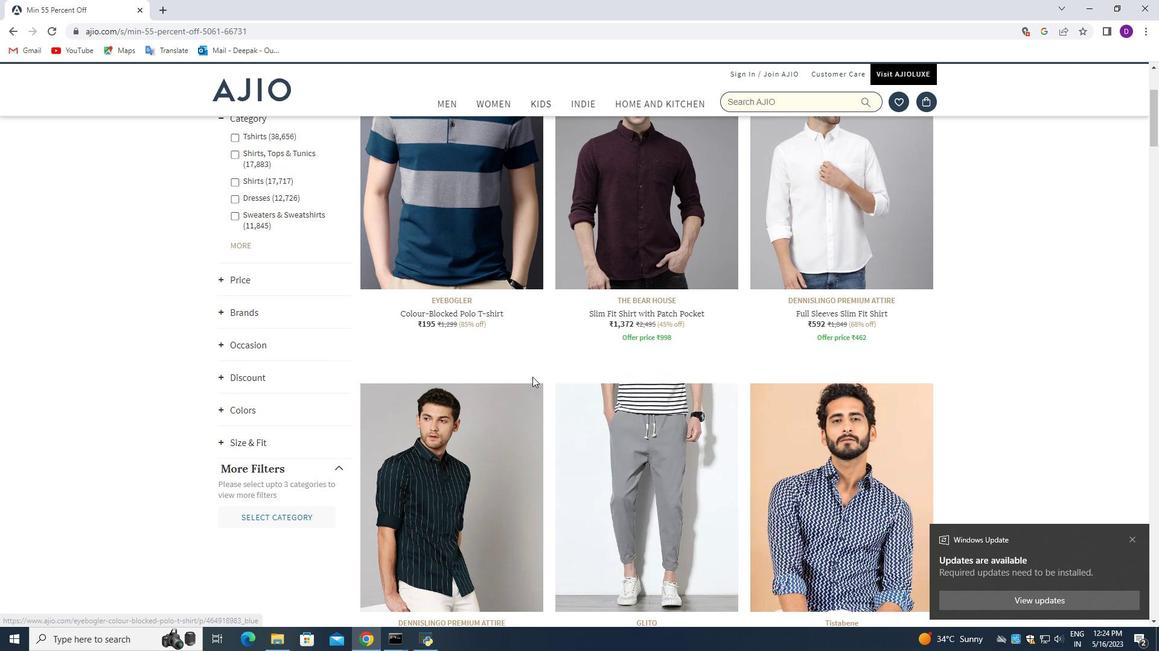 
Action: Mouse scrolled (536, 377) with delta (0, 0)
Screenshot: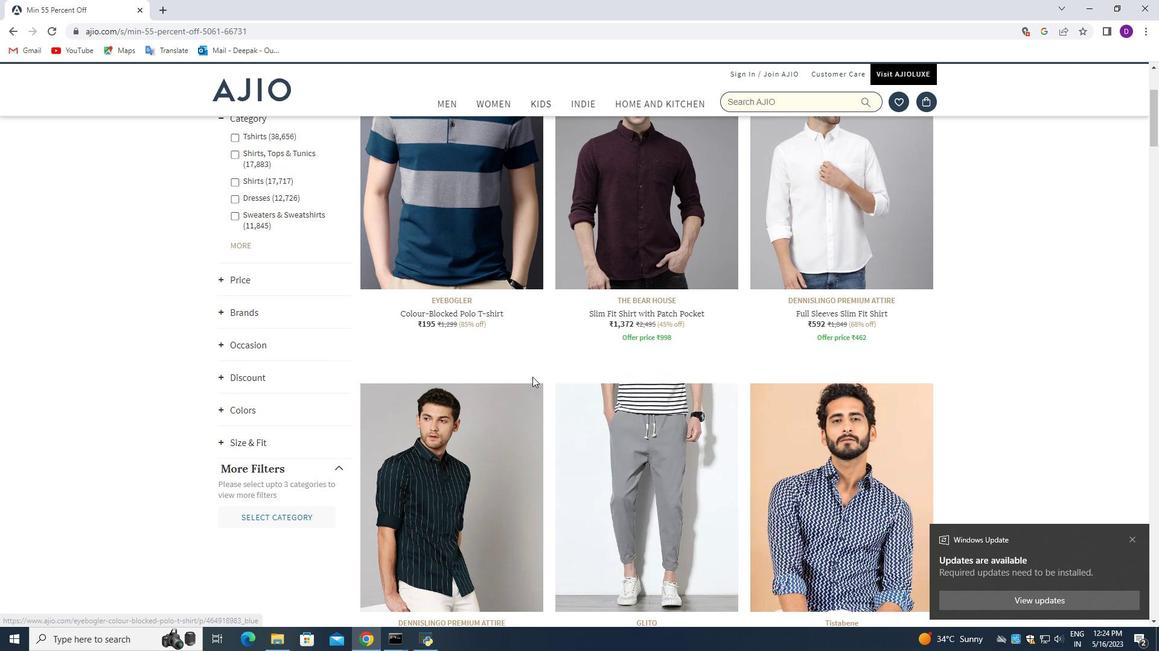 
Action: Mouse moved to (550, 381)
Screenshot: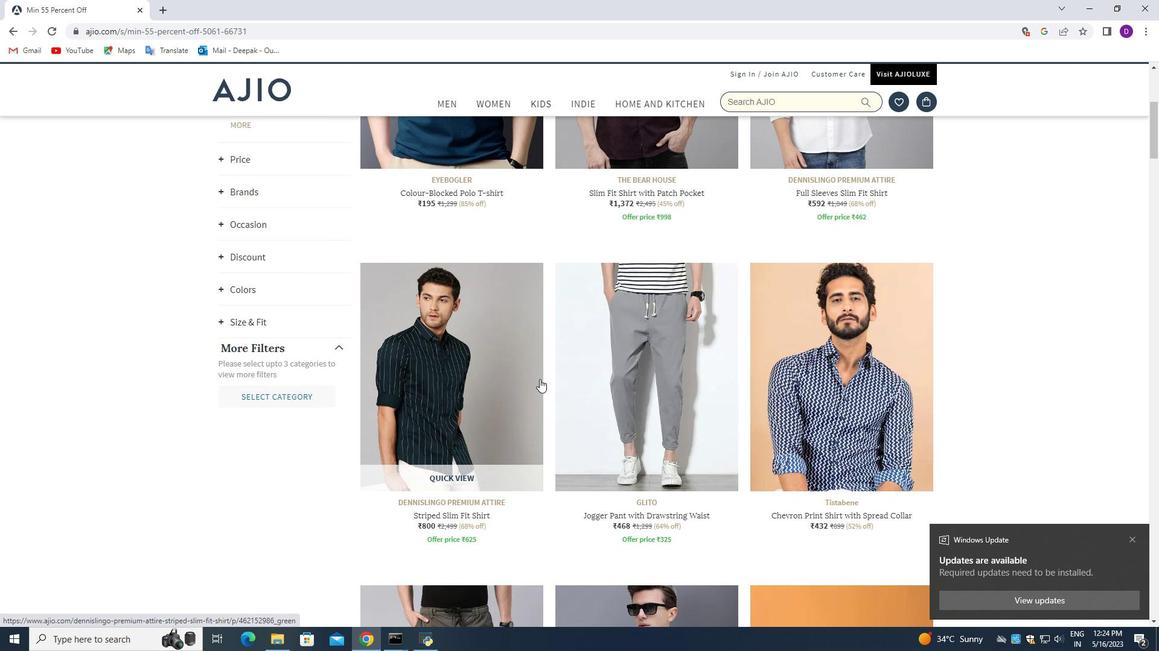 
Action: Mouse scrolled (550, 380) with delta (0, 0)
Screenshot: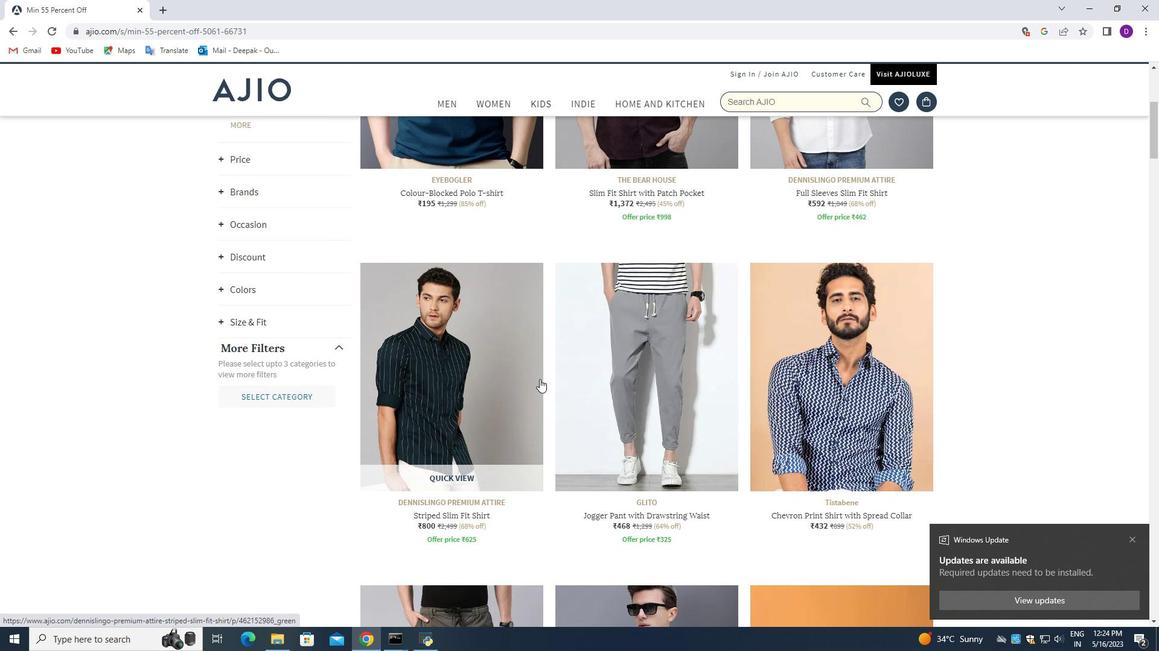 
Action: Mouse moved to (551, 382)
Screenshot: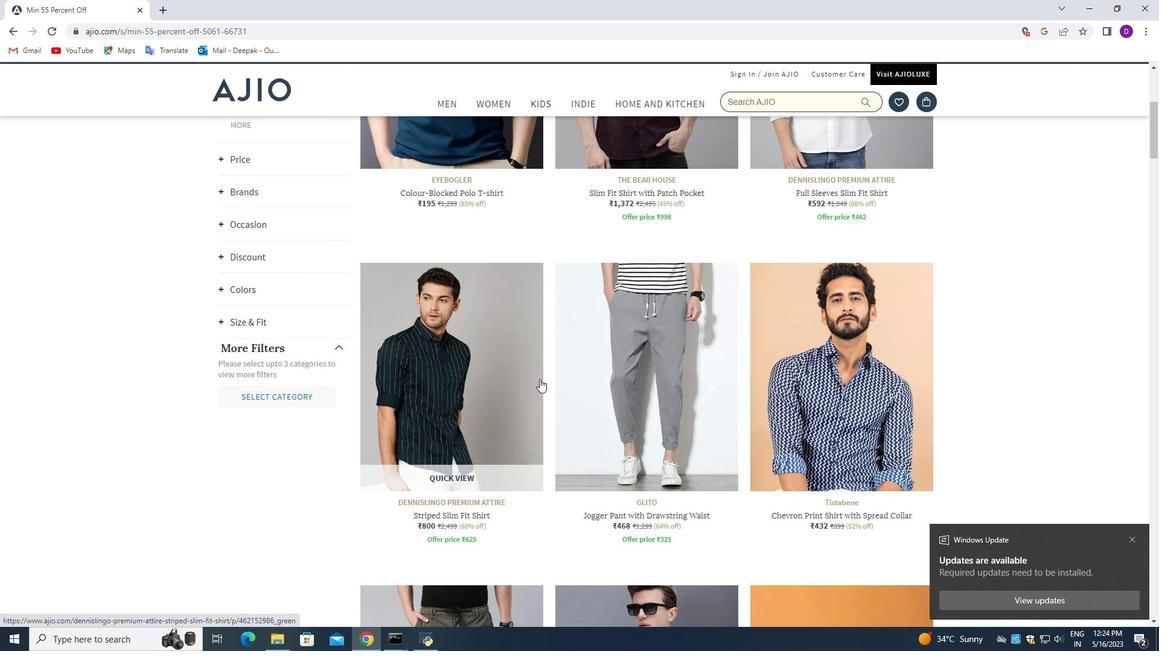
Action: Mouse scrolled (551, 381) with delta (0, 0)
Screenshot: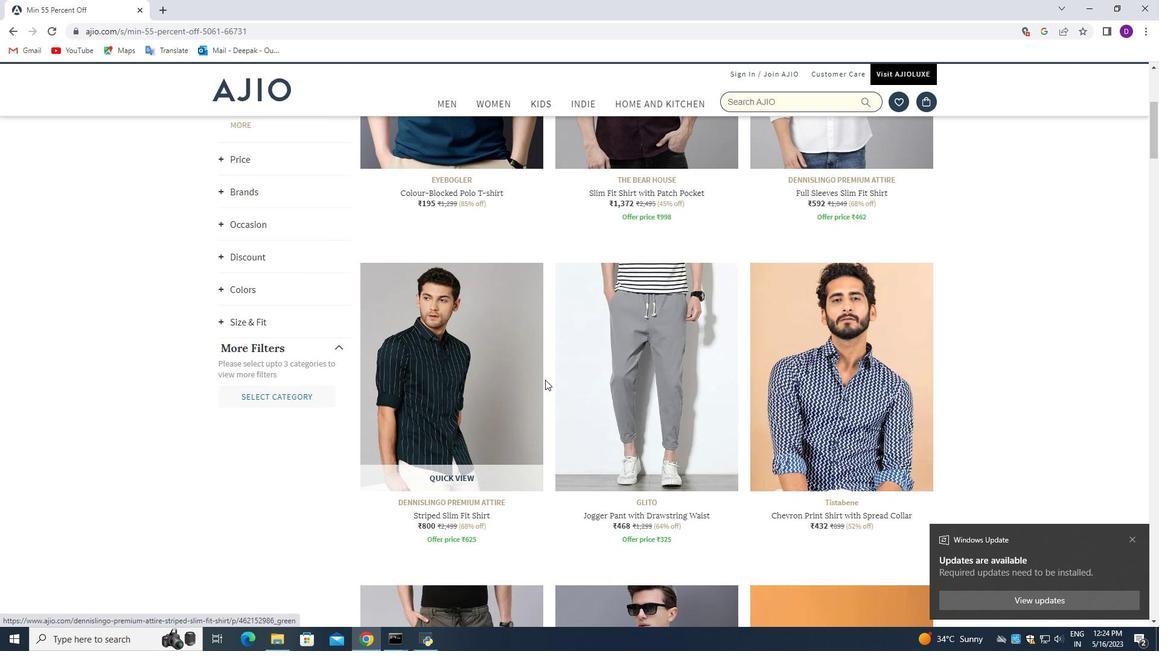 
Action: Mouse scrolled (551, 381) with delta (0, 0)
Screenshot: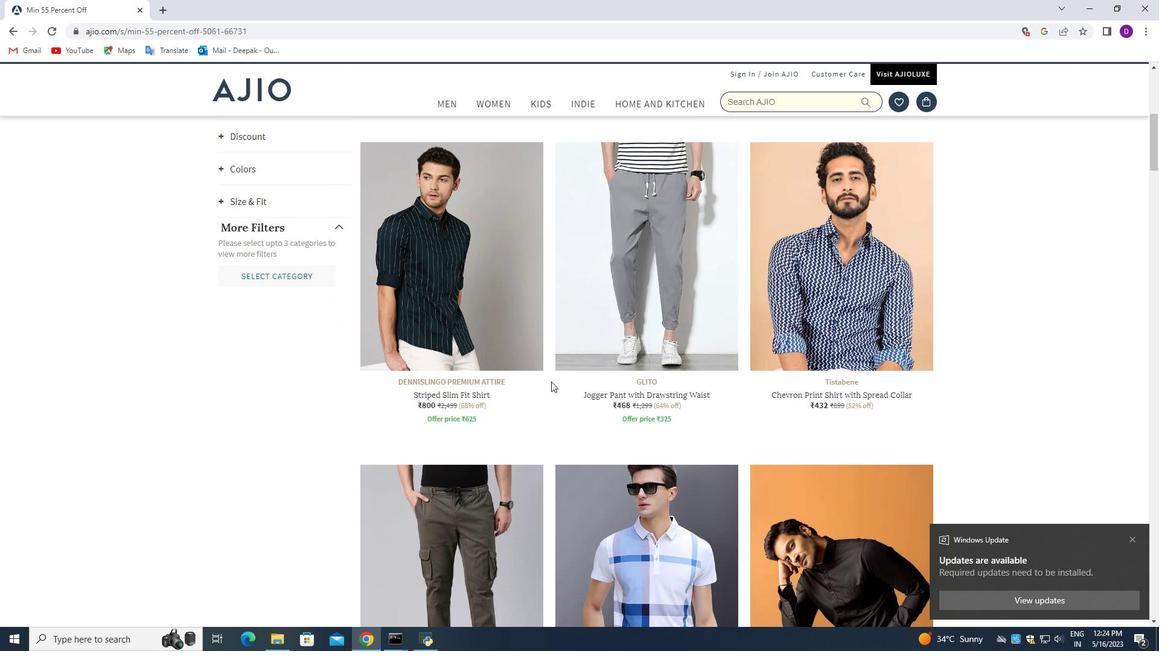
Action: Mouse scrolled (551, 381) with delta (0, 0)
Screenshot: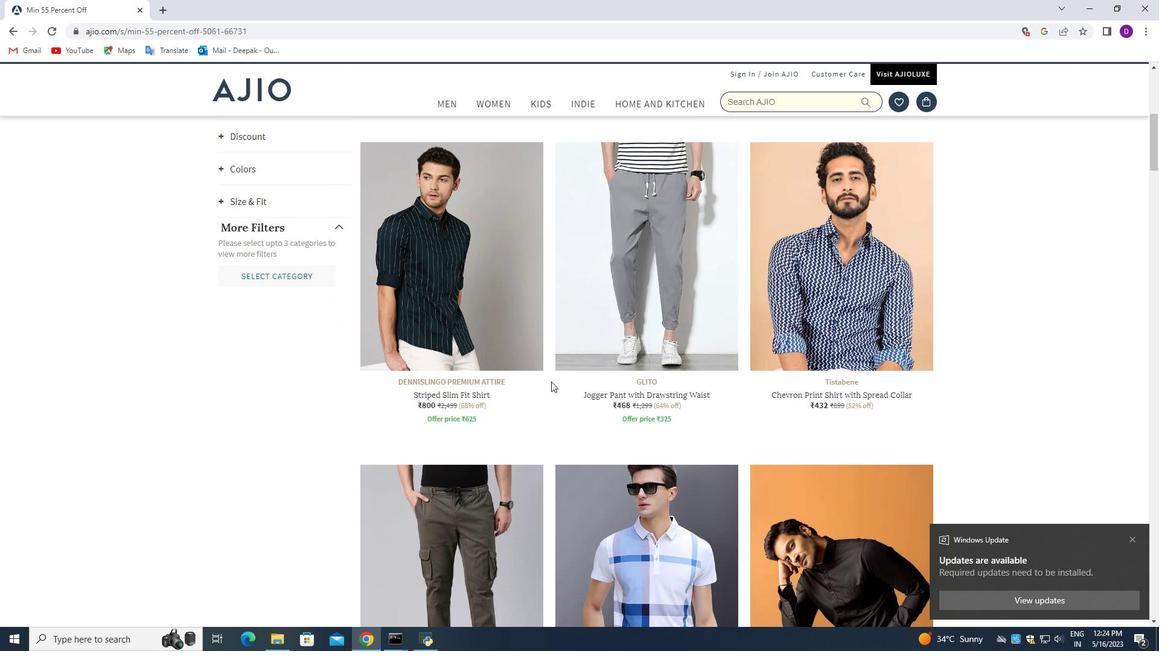 
Action: Mouse scrolled (551, 381) with delta (0, 0)
Screenshot: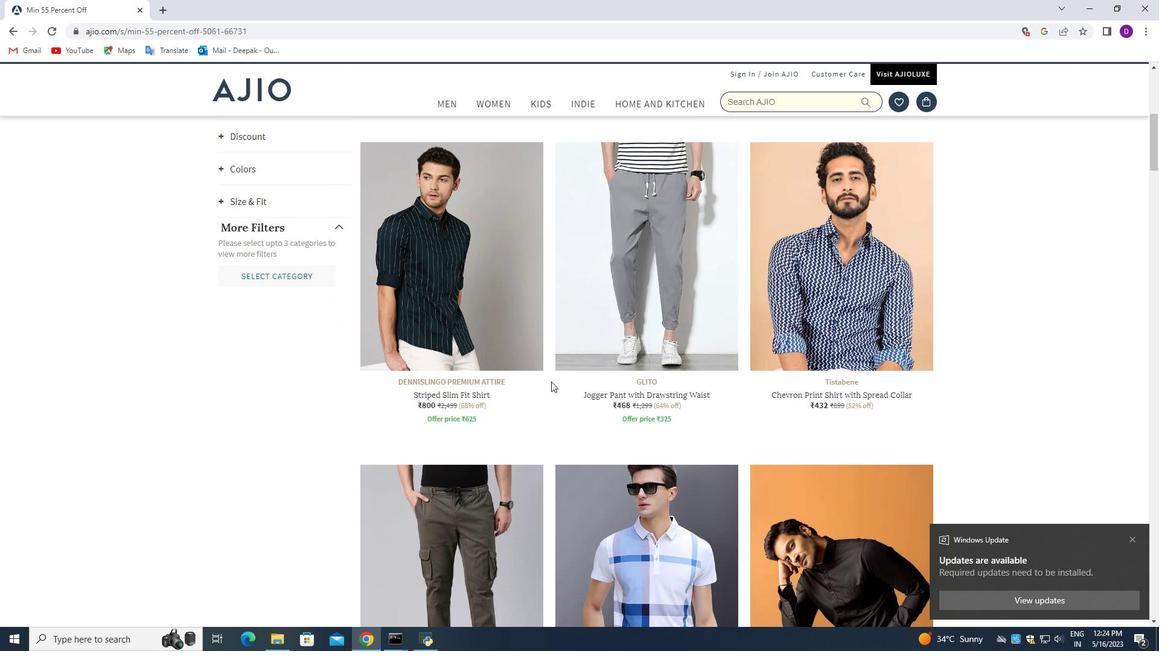 
Action: Mouse moved to (551, 382)
Screenshot: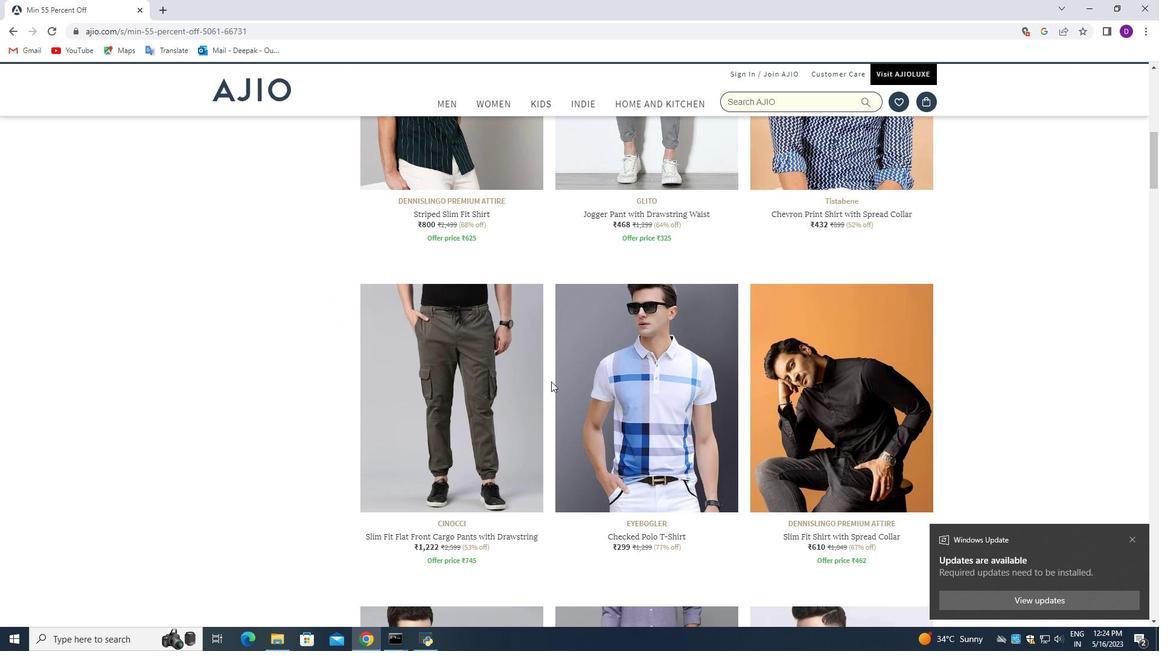 
Action: Mouse scrolled (551, 381) with delta (0, 0)
Screenshot: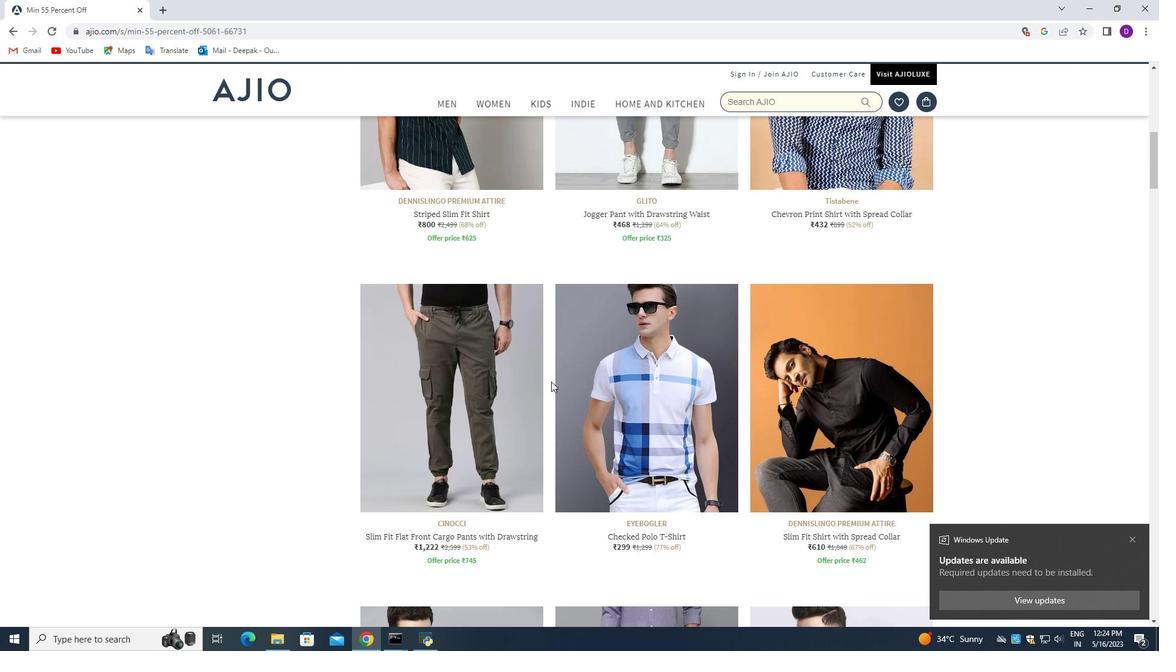 
Action: Mouse scrolled (551, 381) with delta (0, 0)
Screenshot: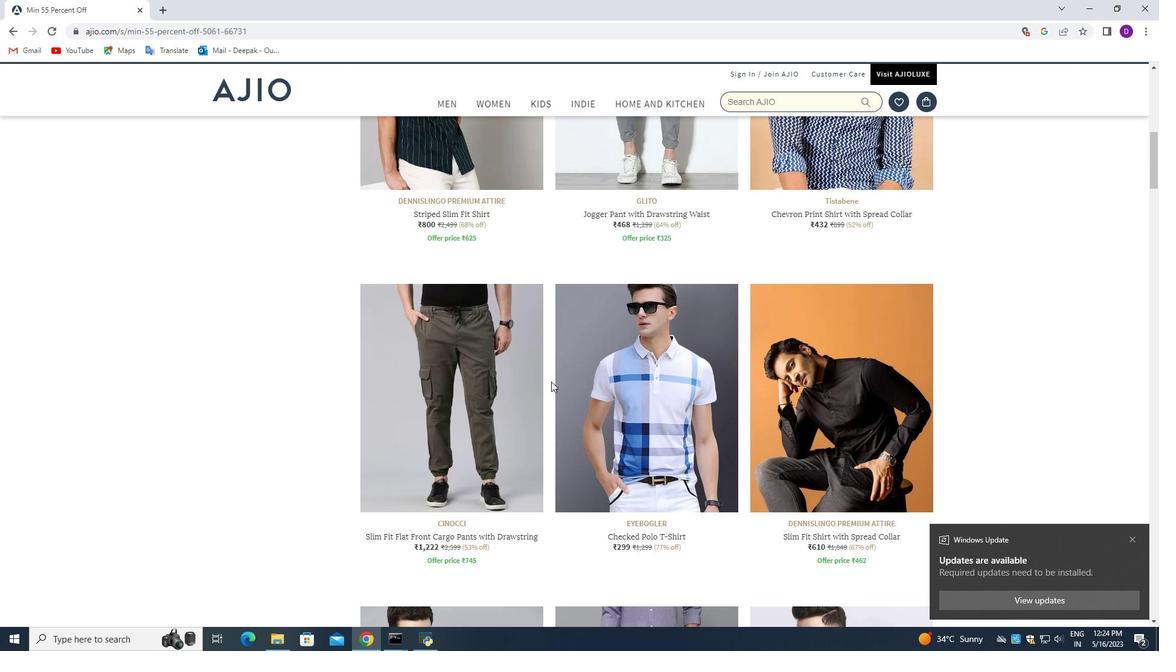 
Action: Mouse moved to (551, 381)
Screenshot: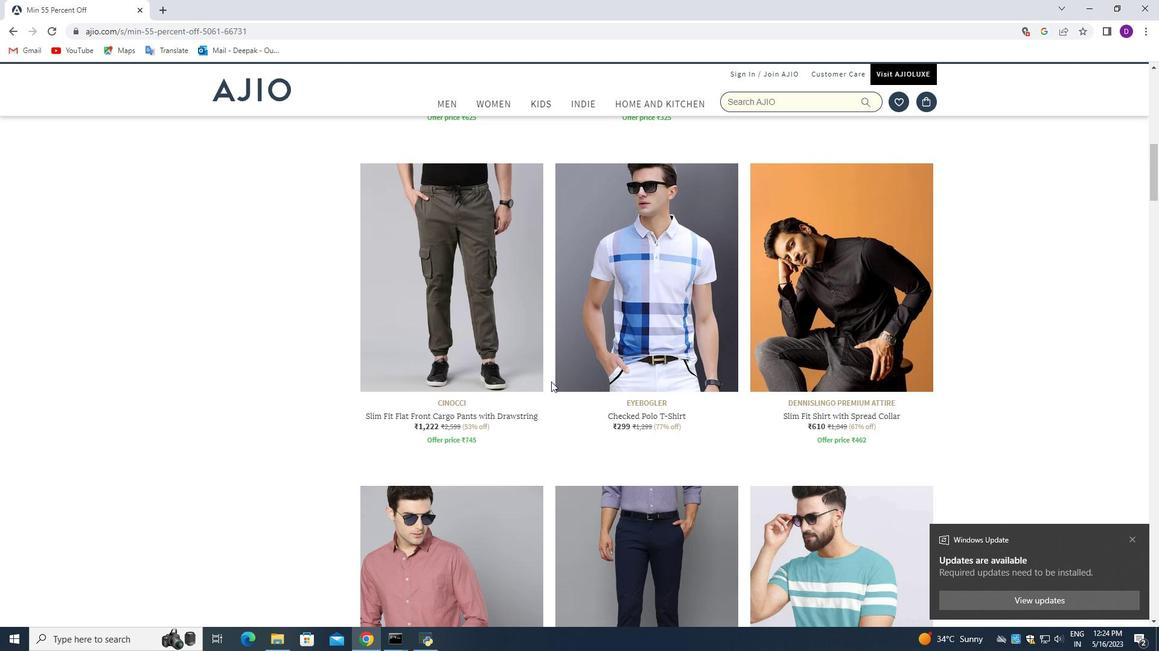 
Action: Mouse scrolled (551, 382) with delta (0, 0)
Screenshot: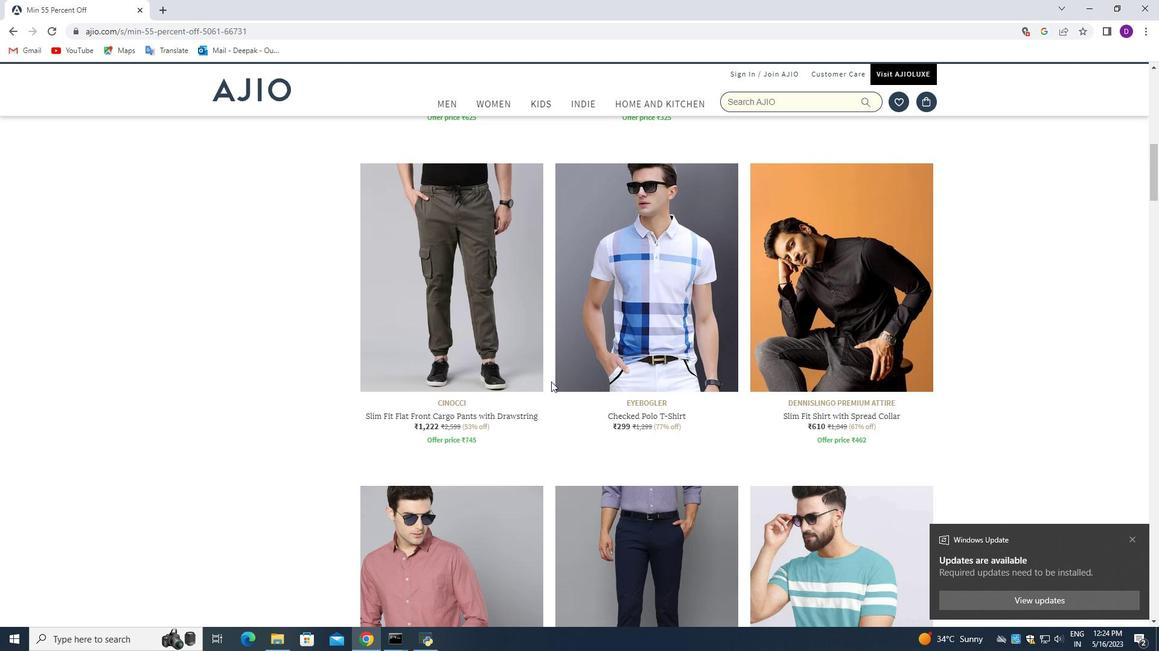 
Action: Mouse scrolled (551, 382) with delta (0, 0)
Screenshot: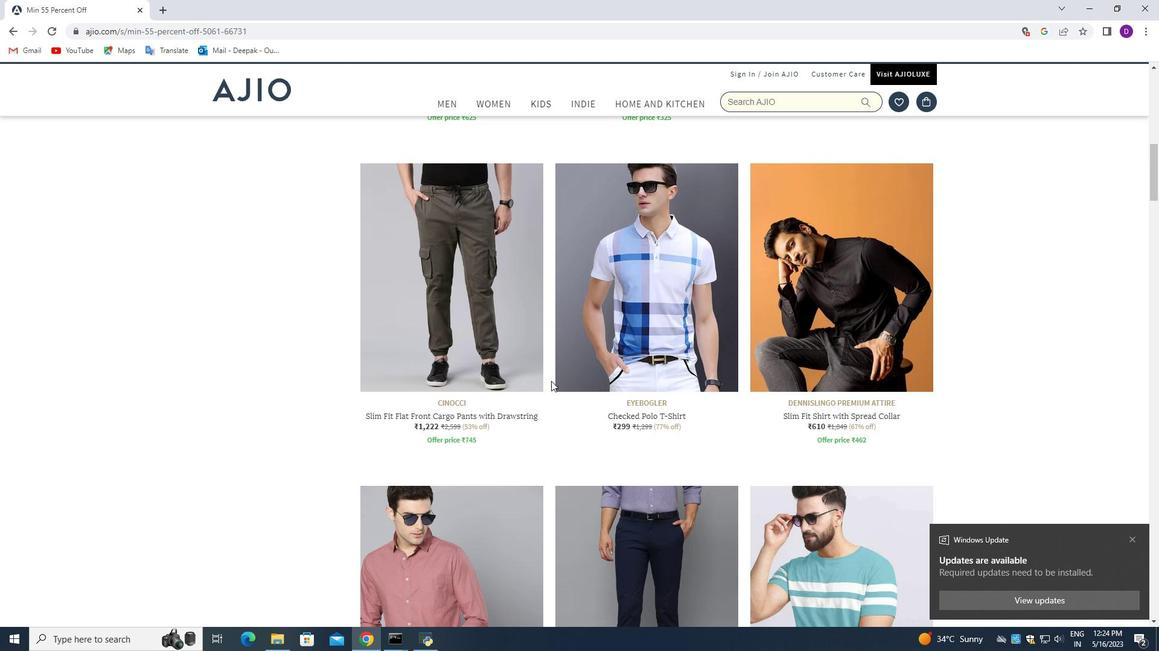 
Action: Mouse scrolled (551, 380) with delta (0, 0)
Screenshot: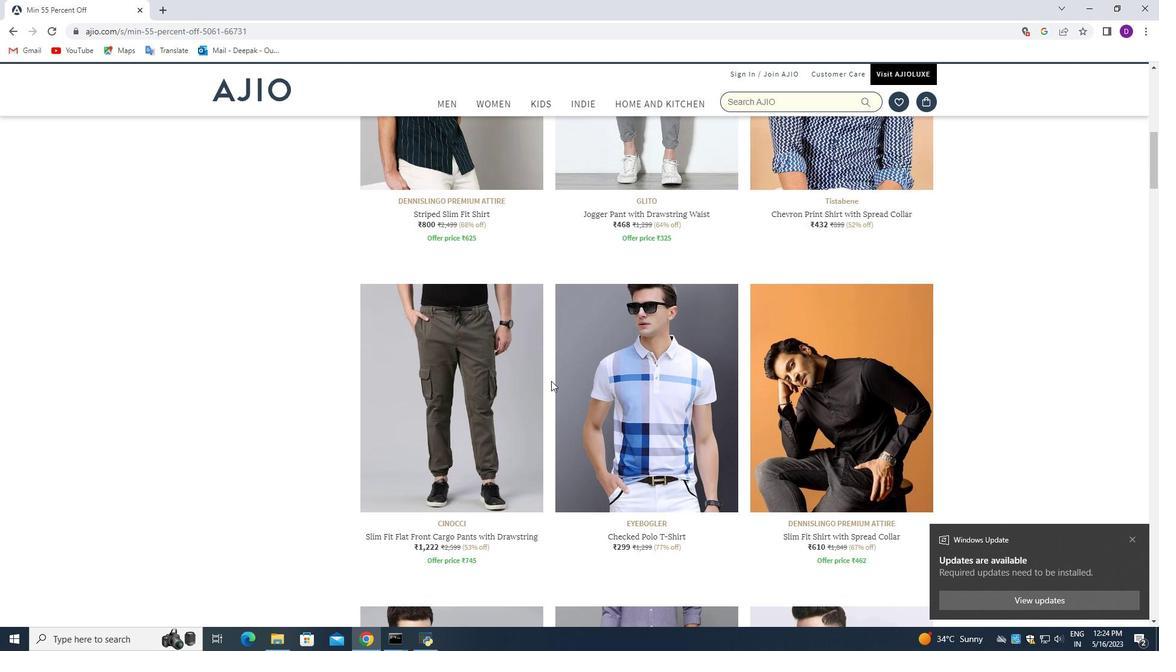 
Action: Mouse scrolled (551, 380) with delta (0, 0)
Screenshot: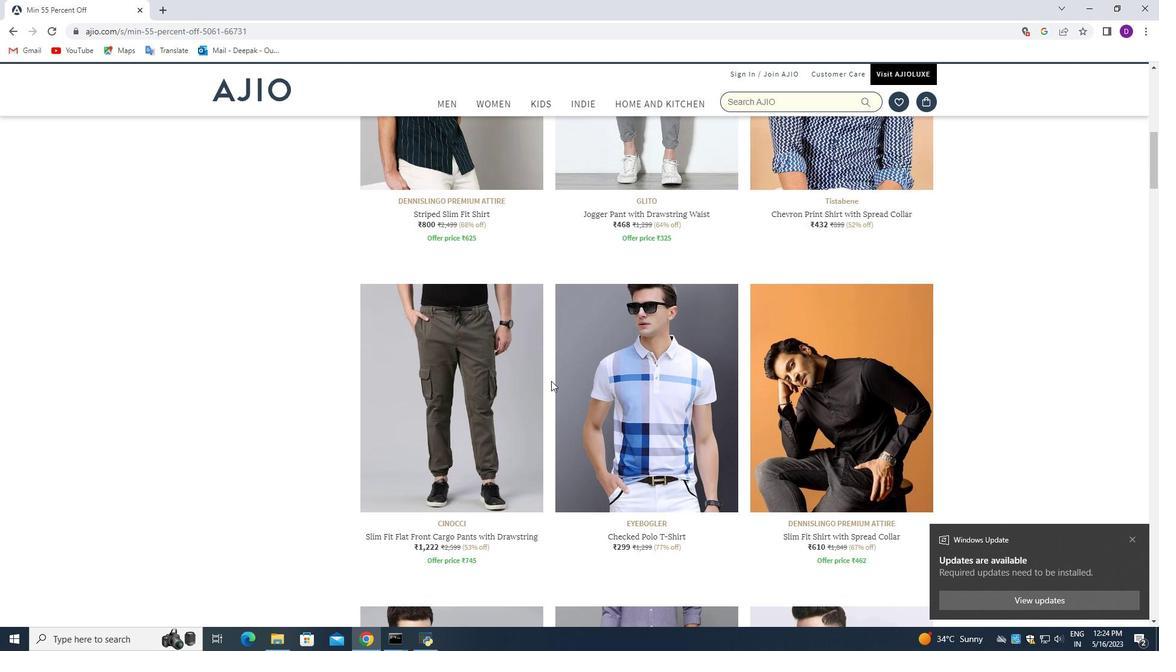 
Action: Mouse scrolled (551, 380) with delta (0, 0)
Screenshot: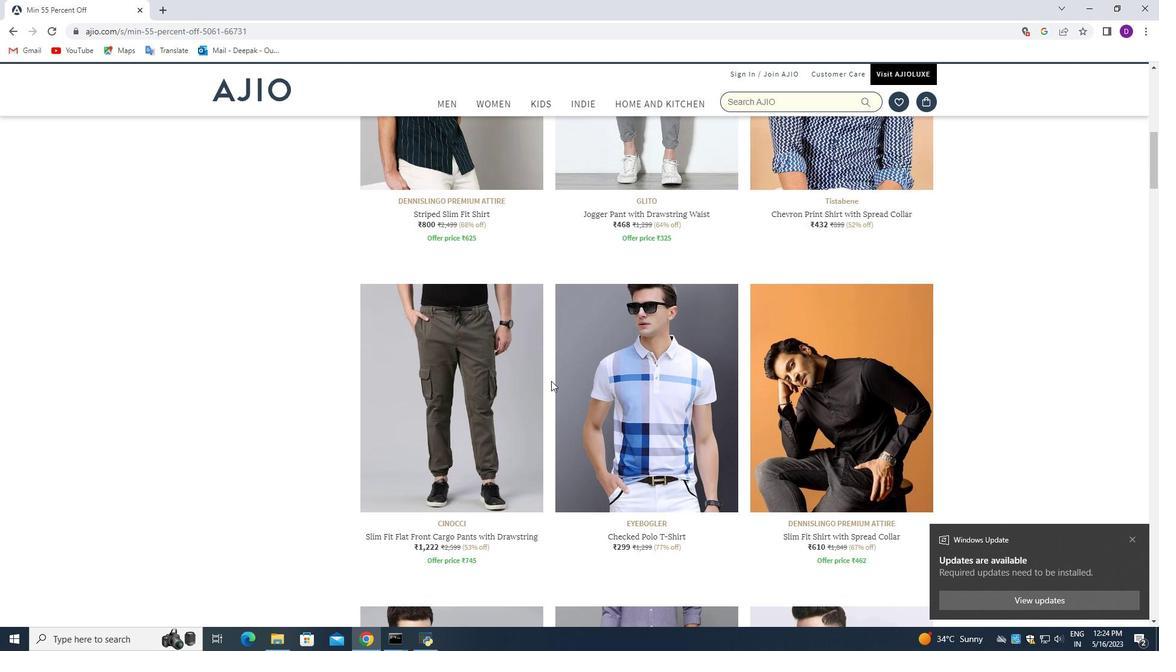 
Action: Mouse scrolled (551, 380) with delta (0, 0)
Screenshot: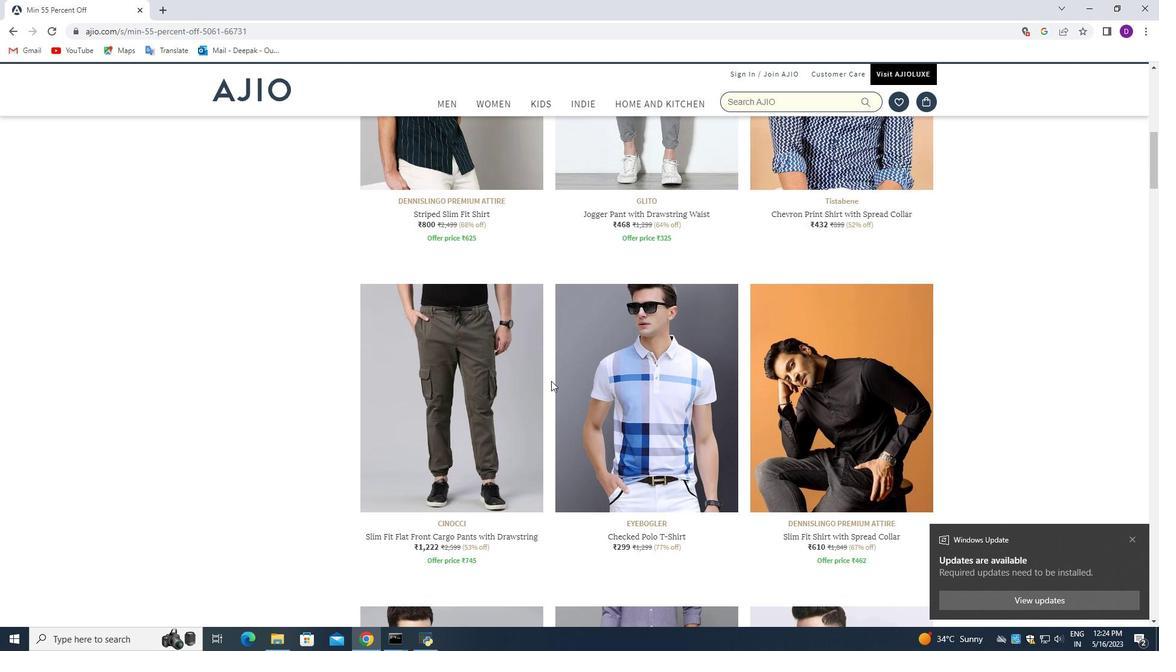 
Action: Mouse moved to (553, 377)
Screenshot: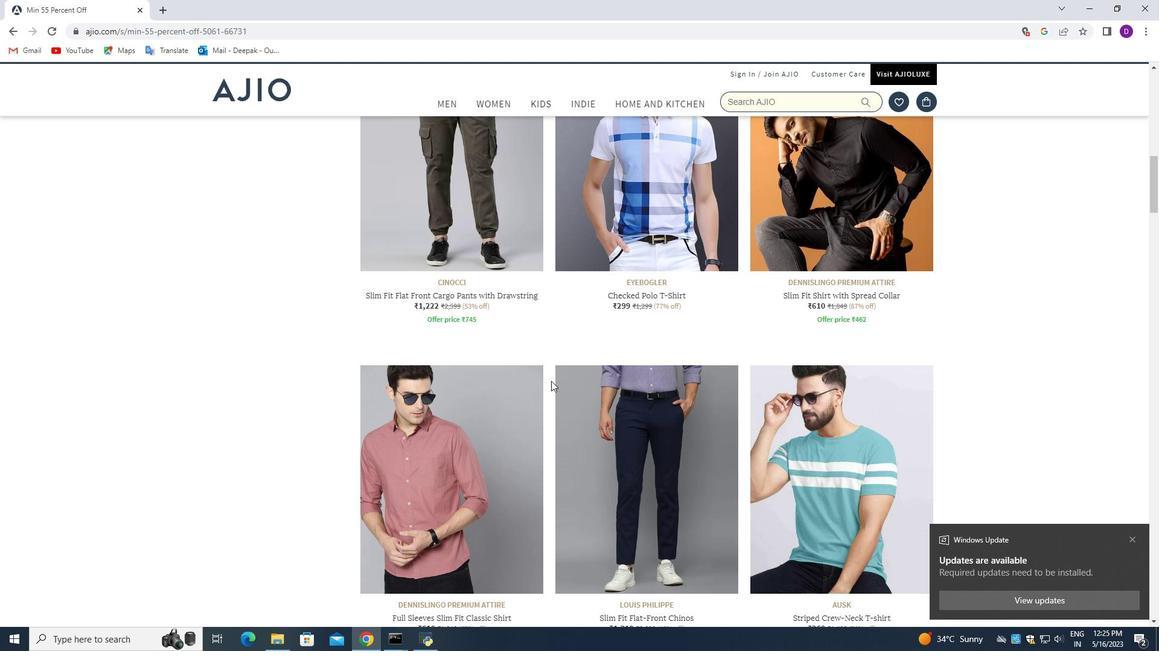 
Action: Mouse scrolled (553, 377) with delta (0, 0)
Screenshot: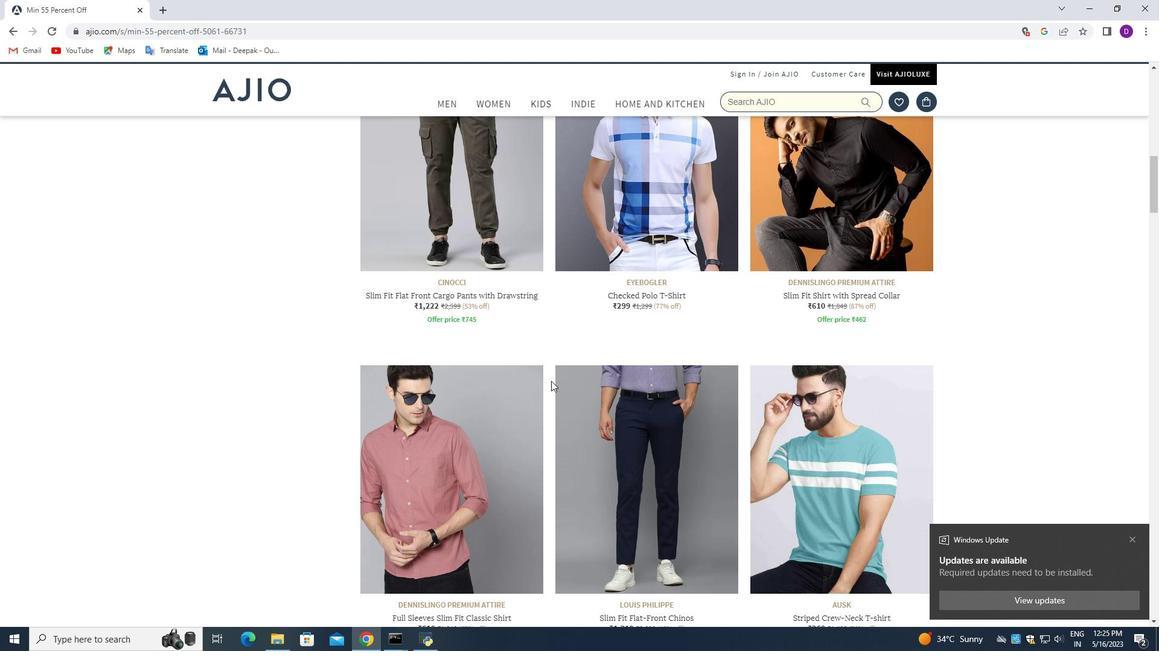 
Action: Mouse scrolled (553, 377) with delta (0, 0)
Screenshot: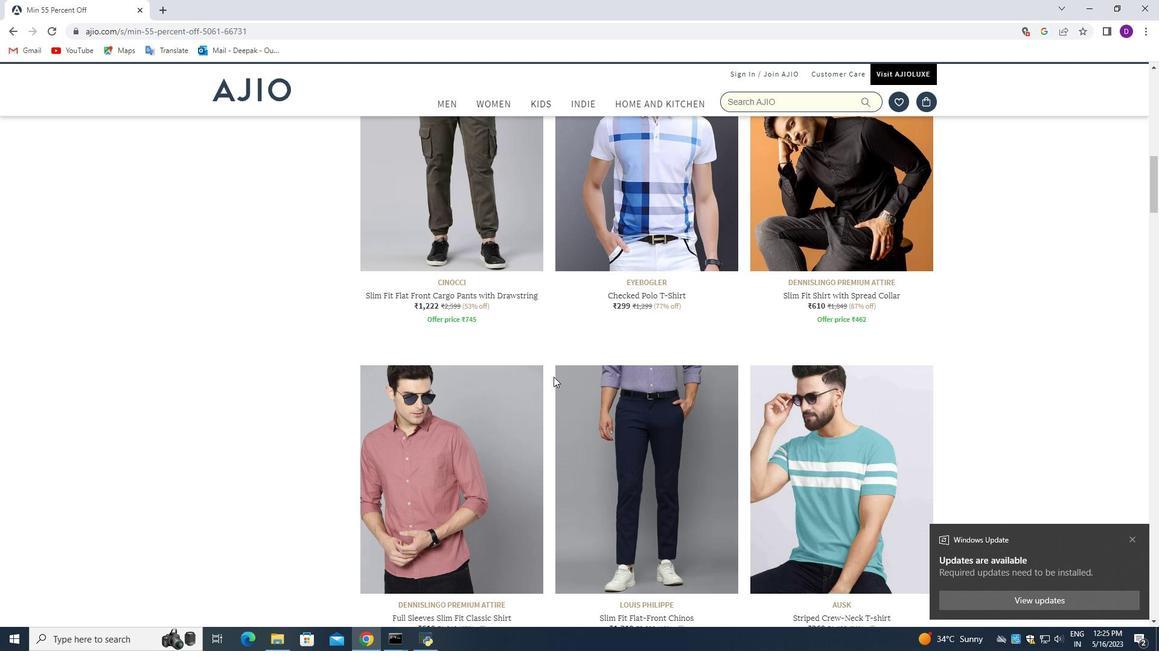
Action: Mouse scrolled (553, 377) with delta (0, 0)
Screenshot: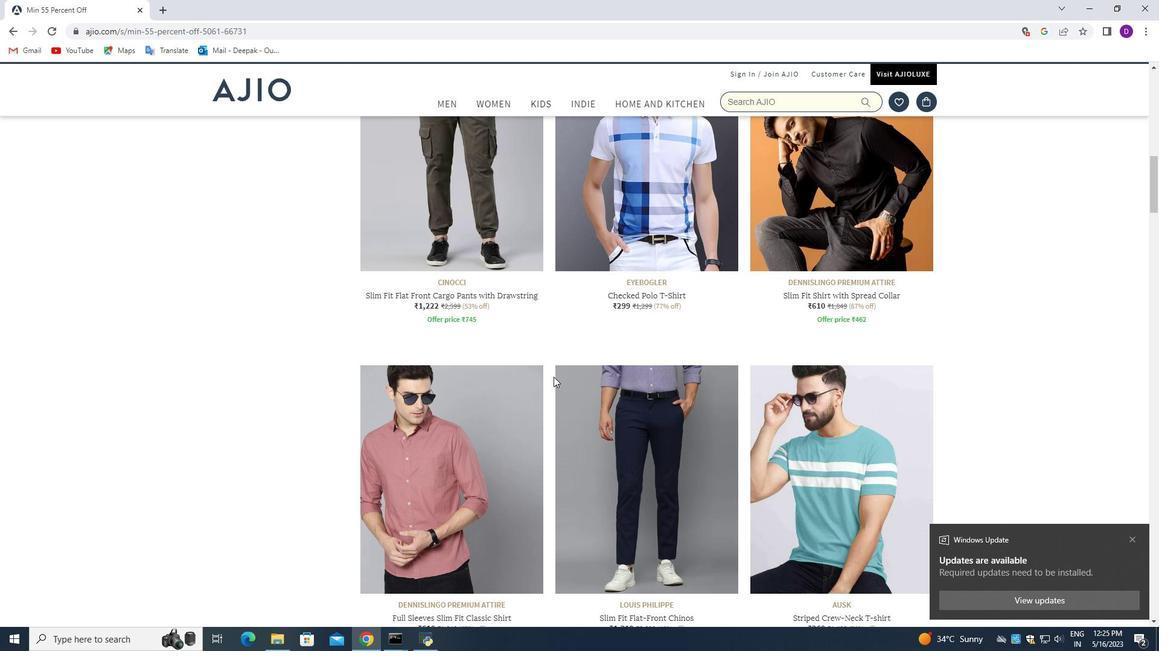 
Action: Mouse moved to (593, 408)
Screenshot: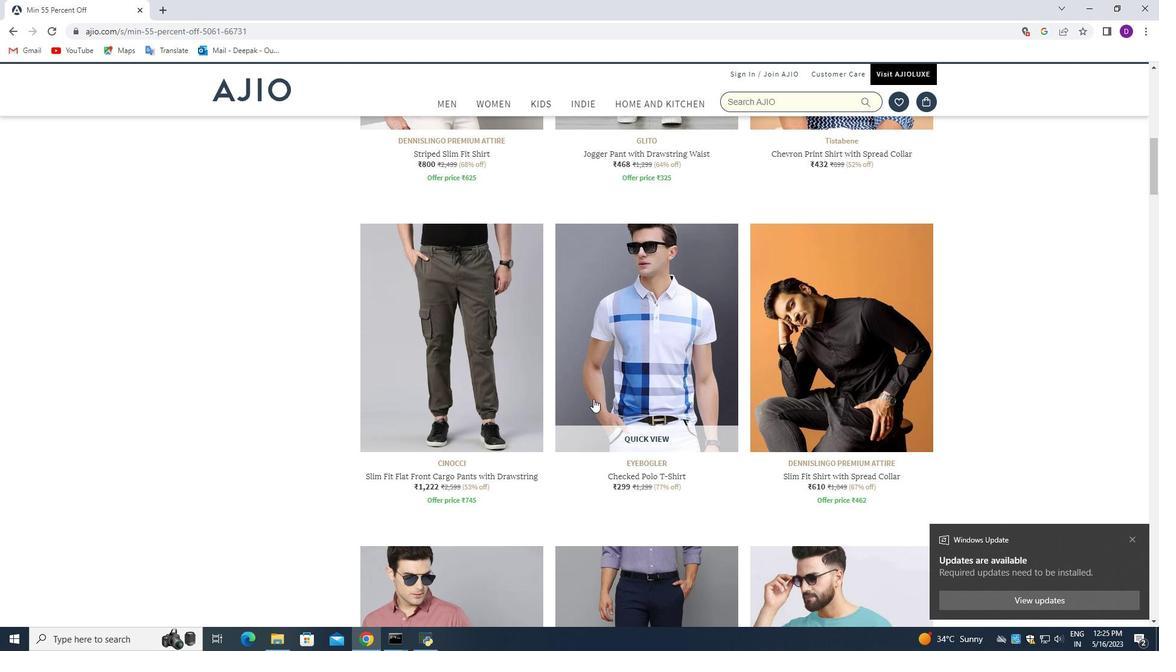 
Action: Mouse scrolled (593, 409) with delta (0, 0)
Screenshot: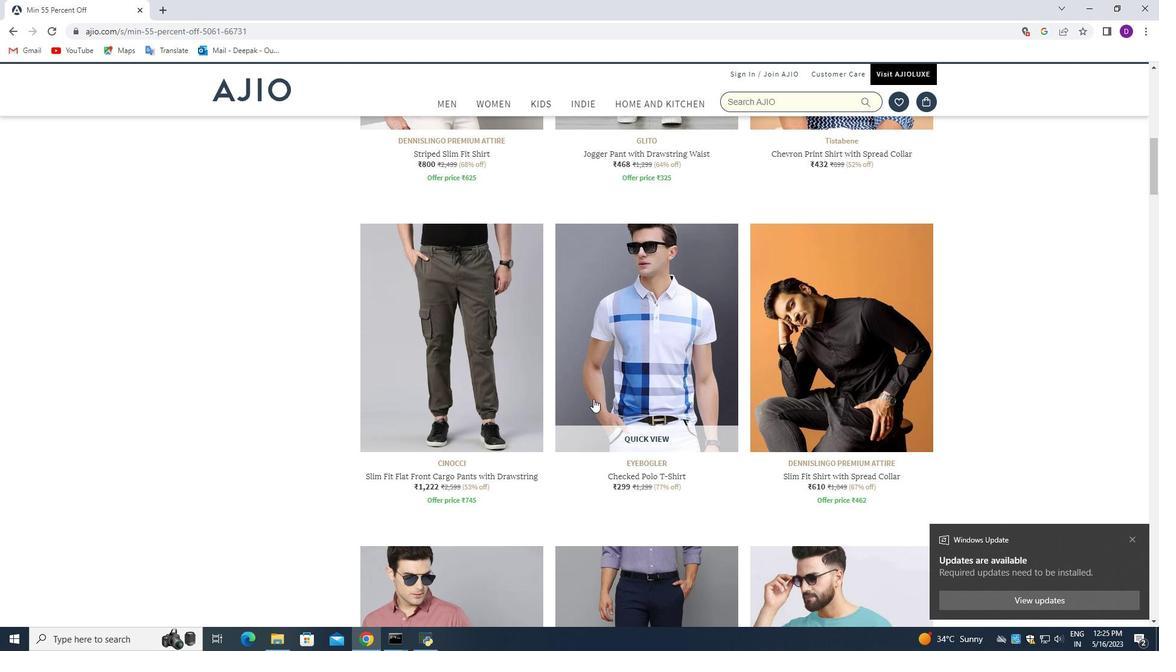 
Action: Mouse moved to (592, 409)
Screenshot: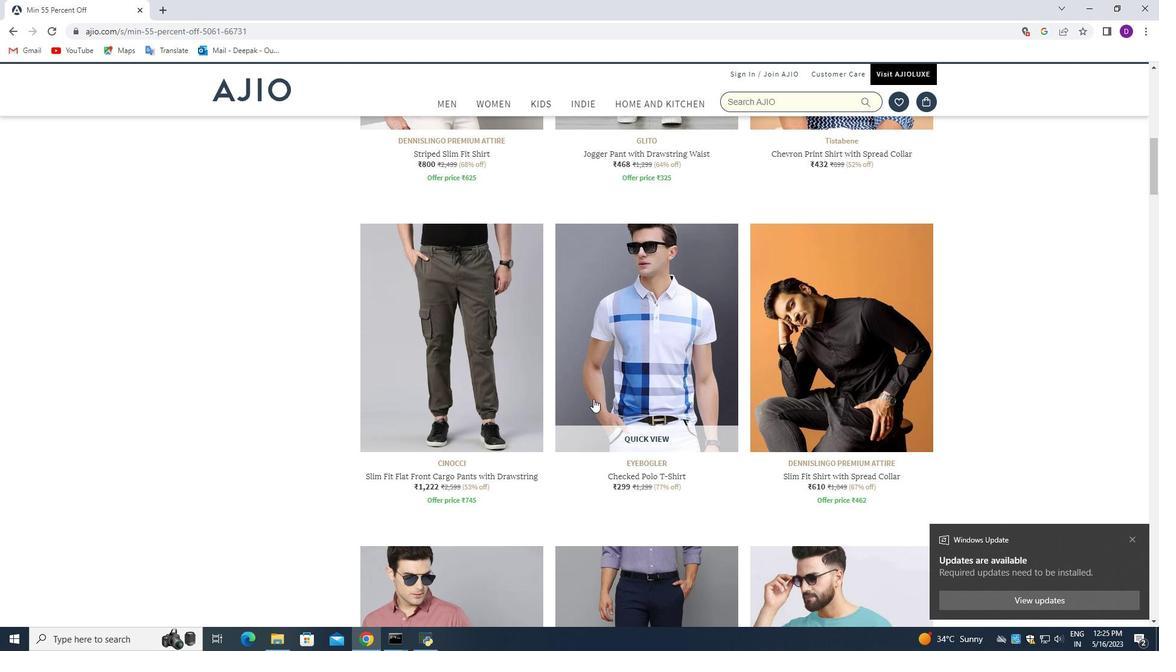 
Action: Mouse scrolled (592, 410) with delta (0, 0)
Screenshot: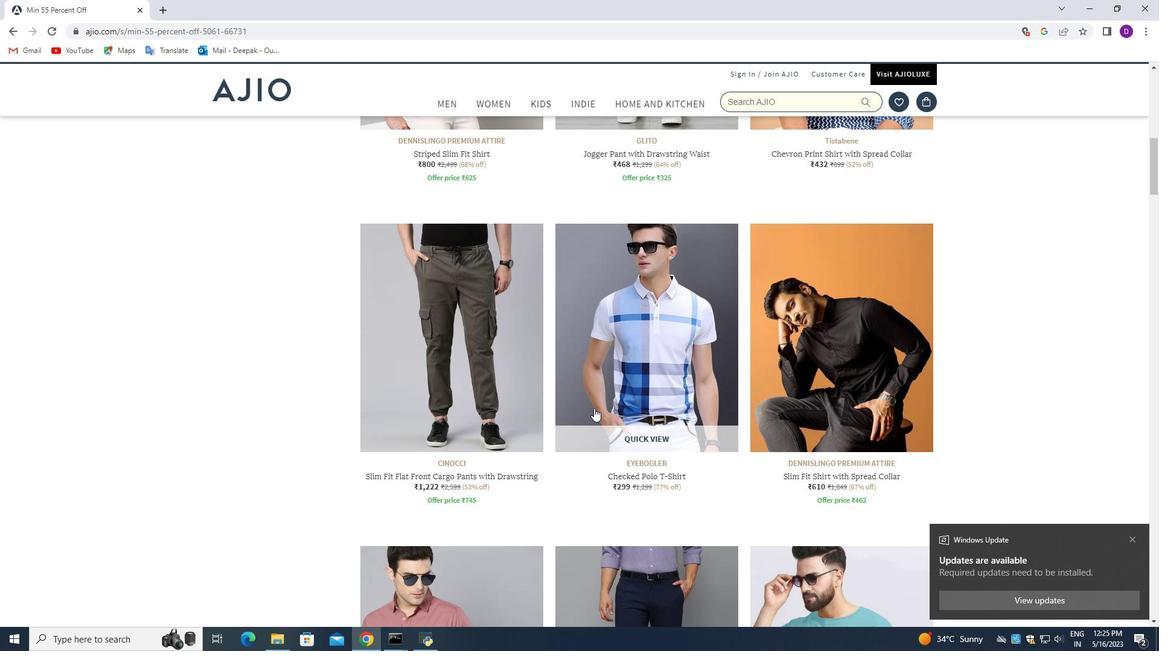 
Action: Mouse moved to (572, 397)
Screenshot: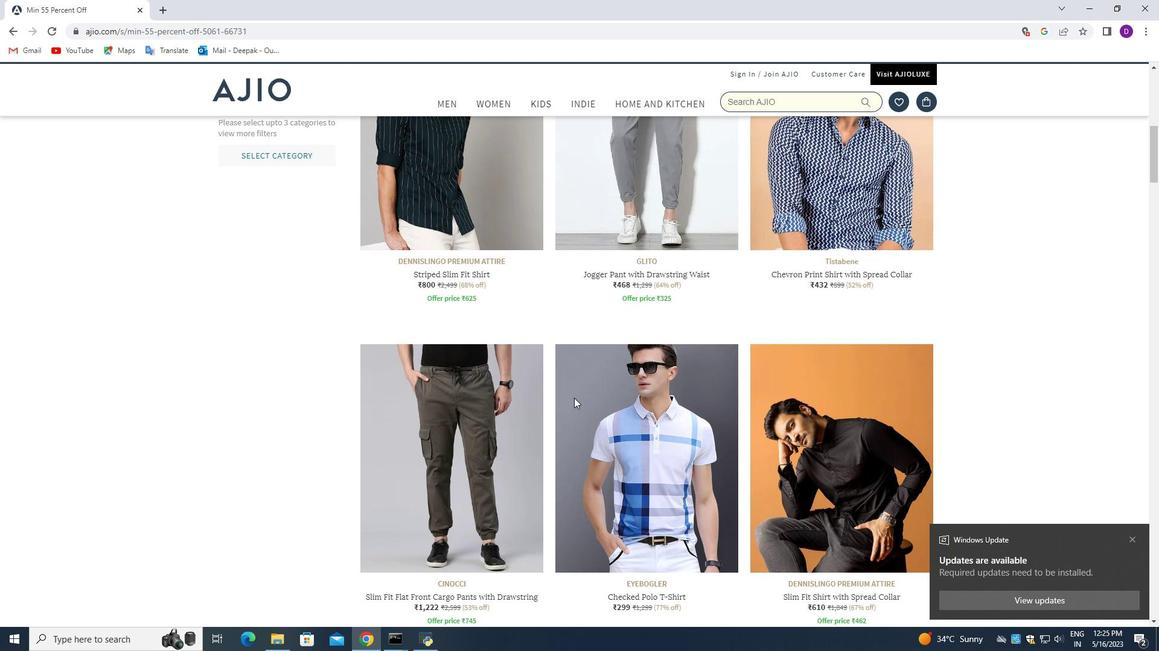 
Action: Mouse scrolled (572, 396) with delta (0, 0)
Screenshot: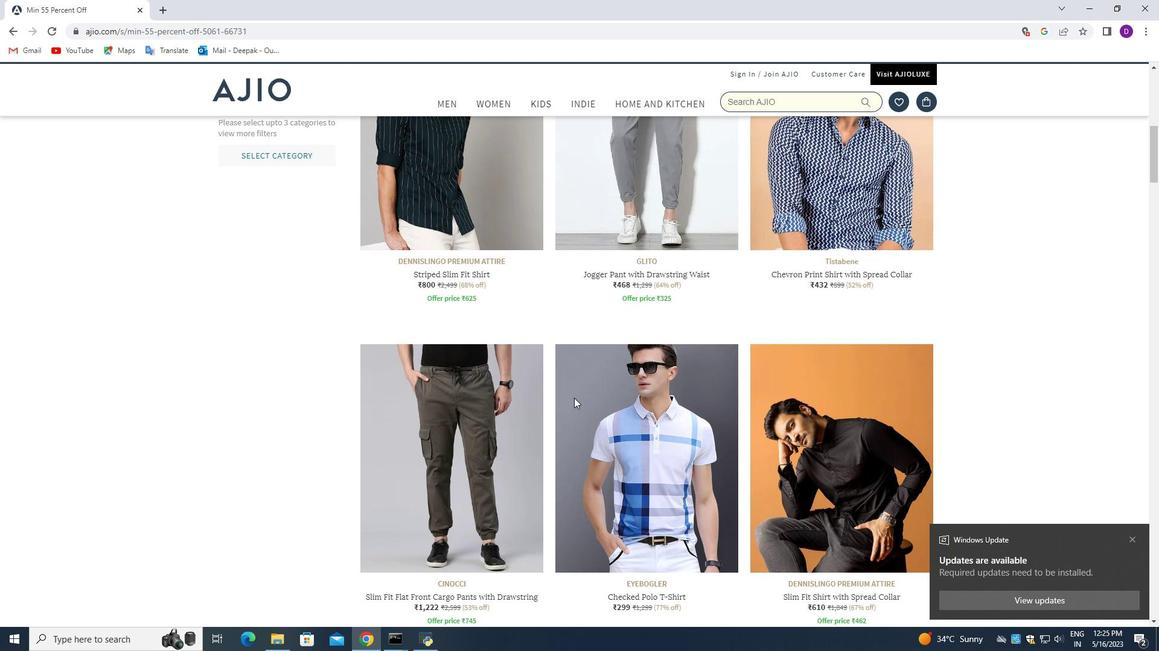 
Action: Mouse moved to (545, 395)
Screenshot: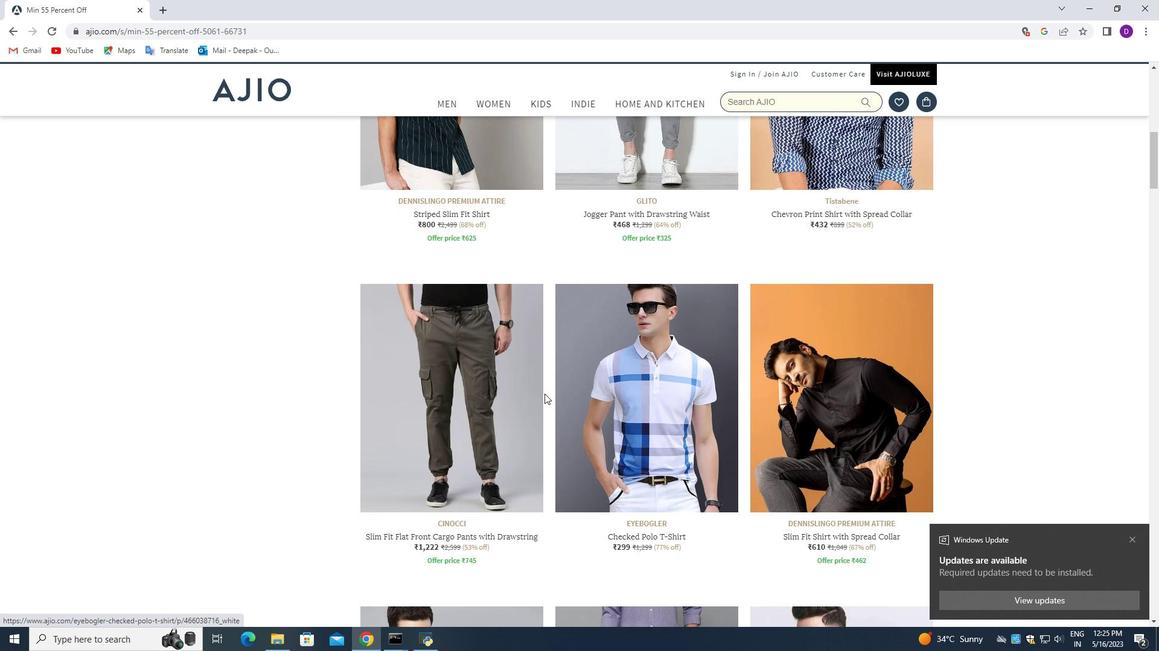 
Action: Mouse scrolled (545, 394) with delta (0, 0)
Screenshot: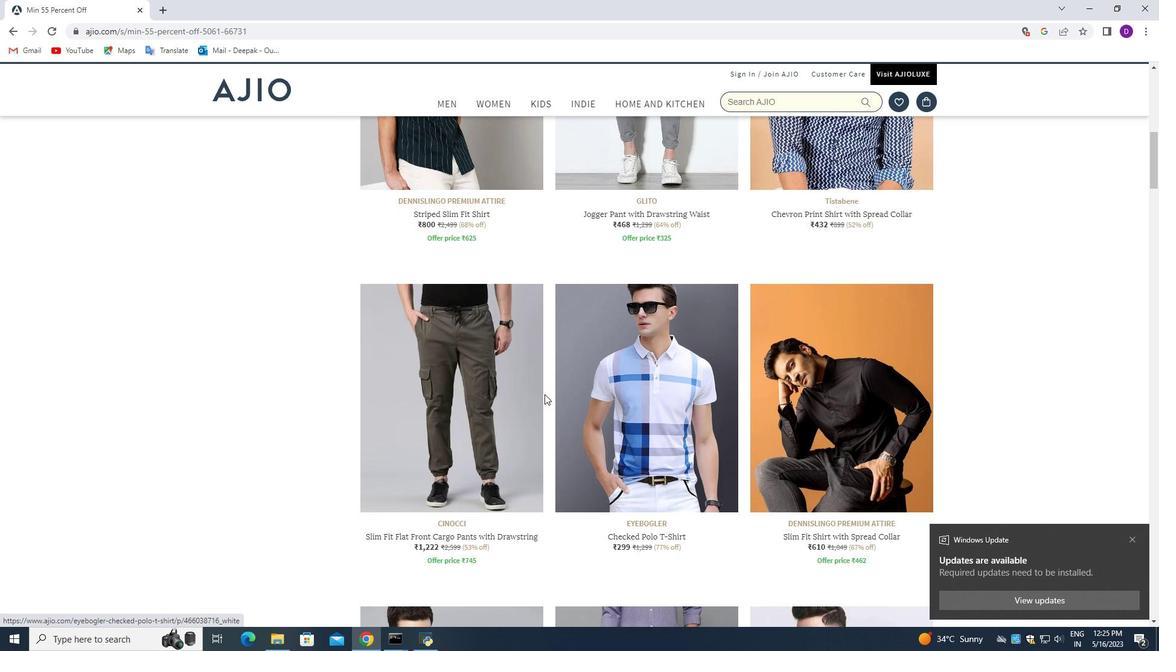 
Action: Mouse scrolled (545, 394) with delta (0, 0)
Screenshot: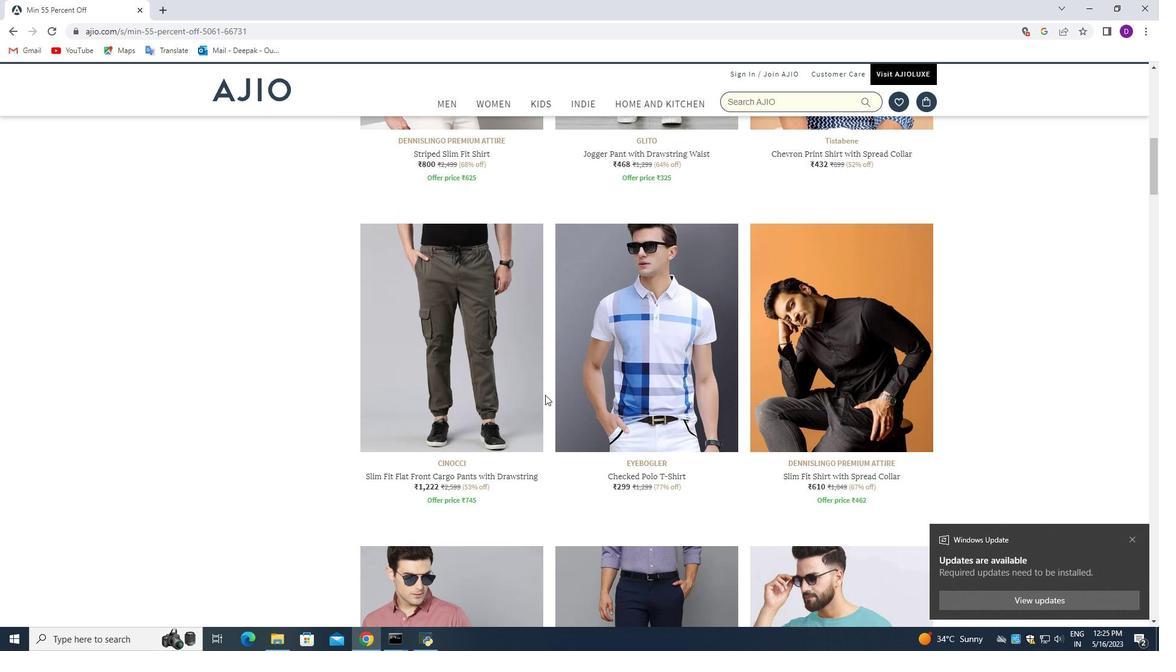 
Action: Mouse scrolled (545, 394) with delta (0, 0)
Screenshot: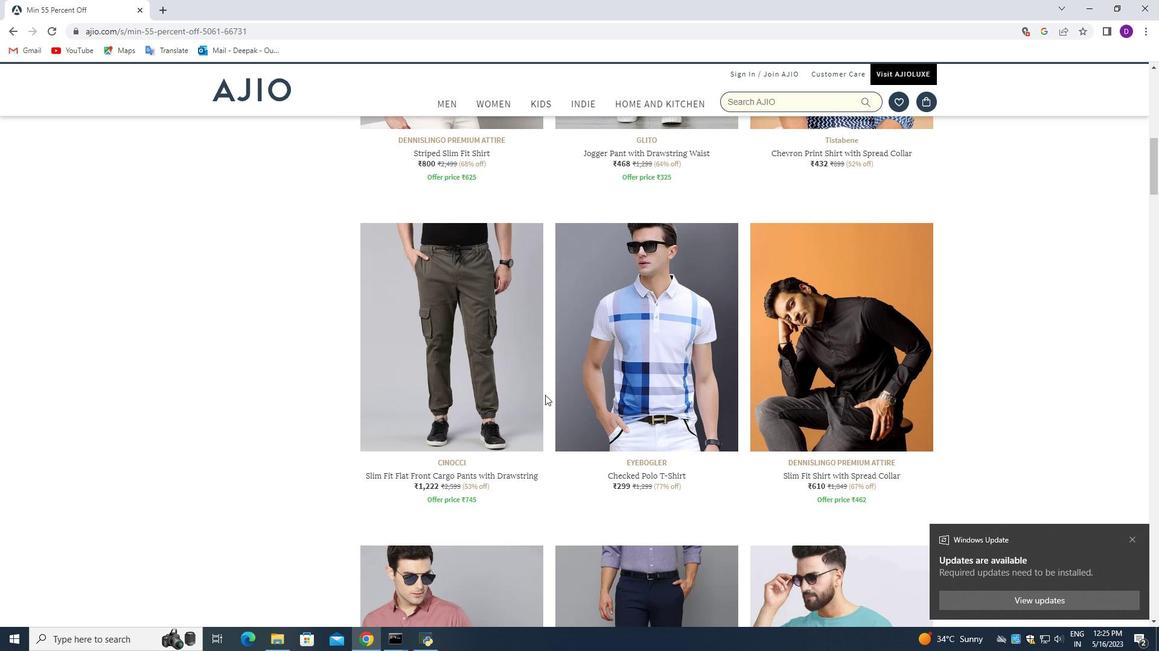
Action: Mouse moved to (554, 396)
Screenshot: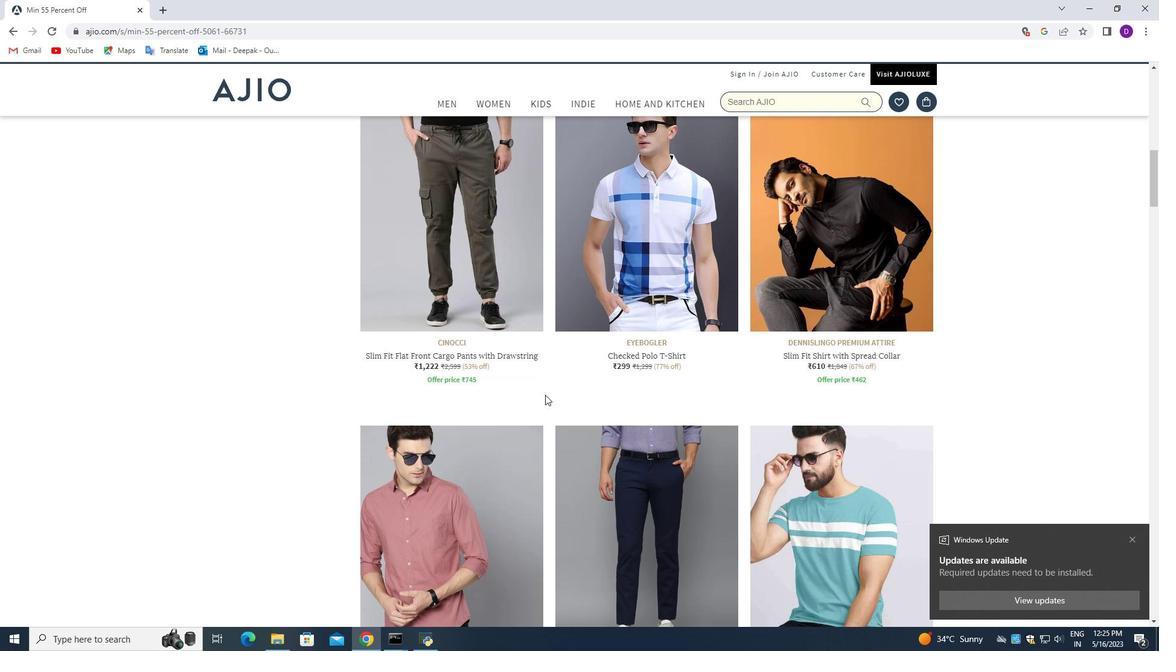 
Action: Mouse scrolled (554, 395) with delta (0, 0)
Screenshot: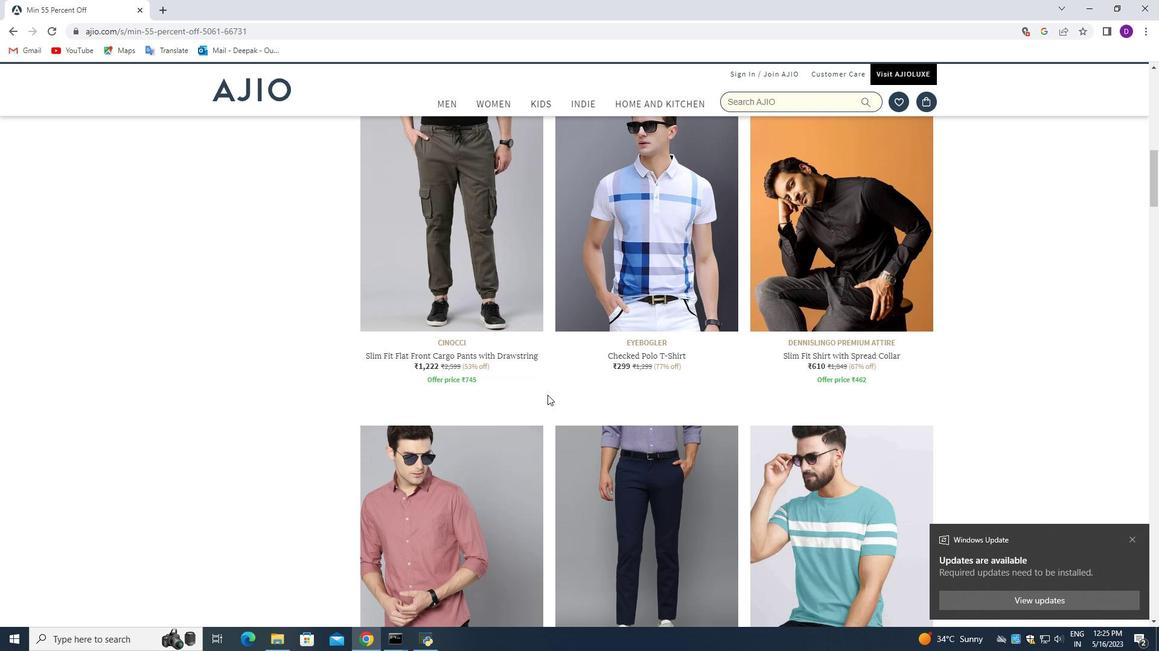 
Action: Mouse moved to (555, 396)
Screenshot: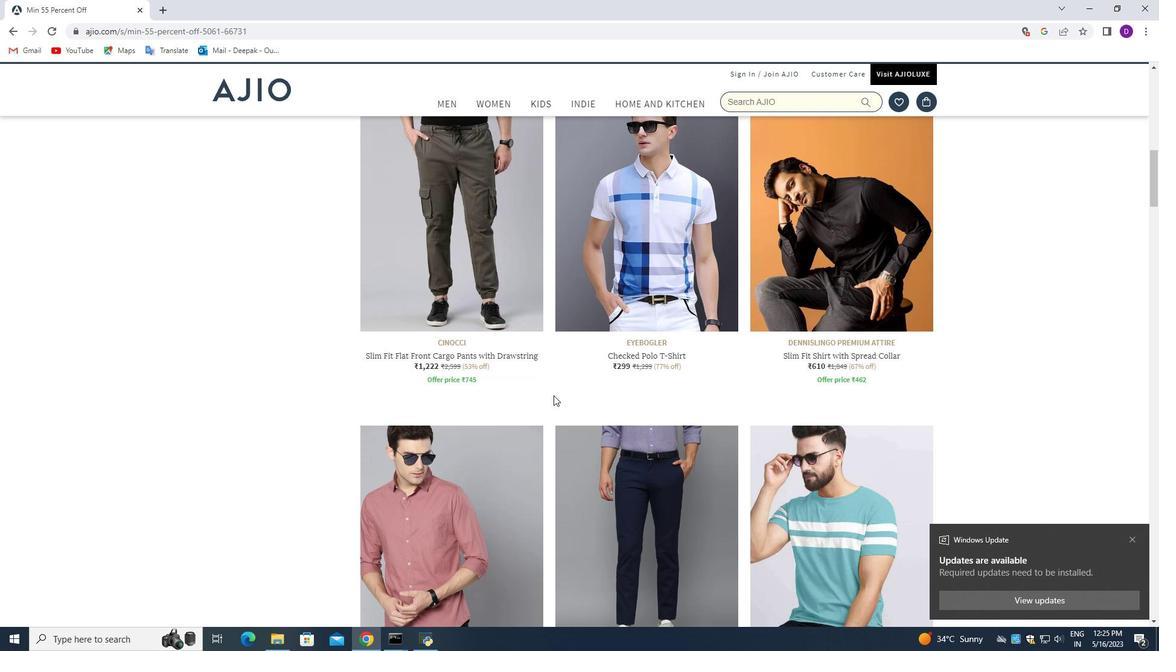 
Action: Mouse scrolled (555, 396) with delta (0, 0)
Screenshot: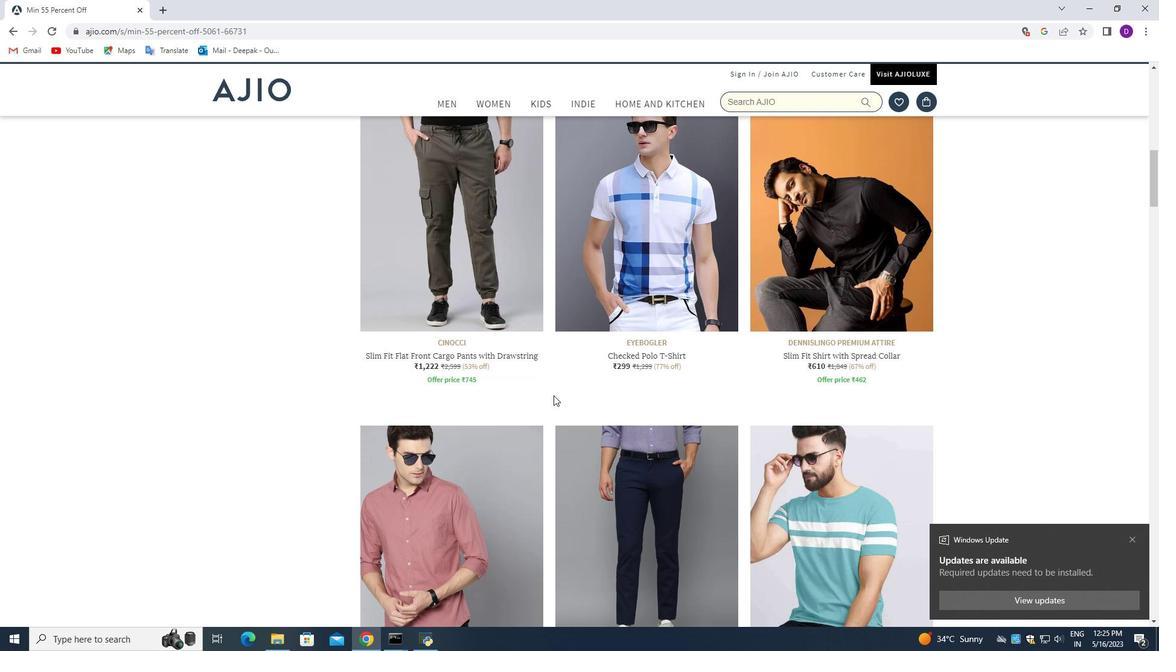
Action: Mouse moved to (554, 388)
Screenshot: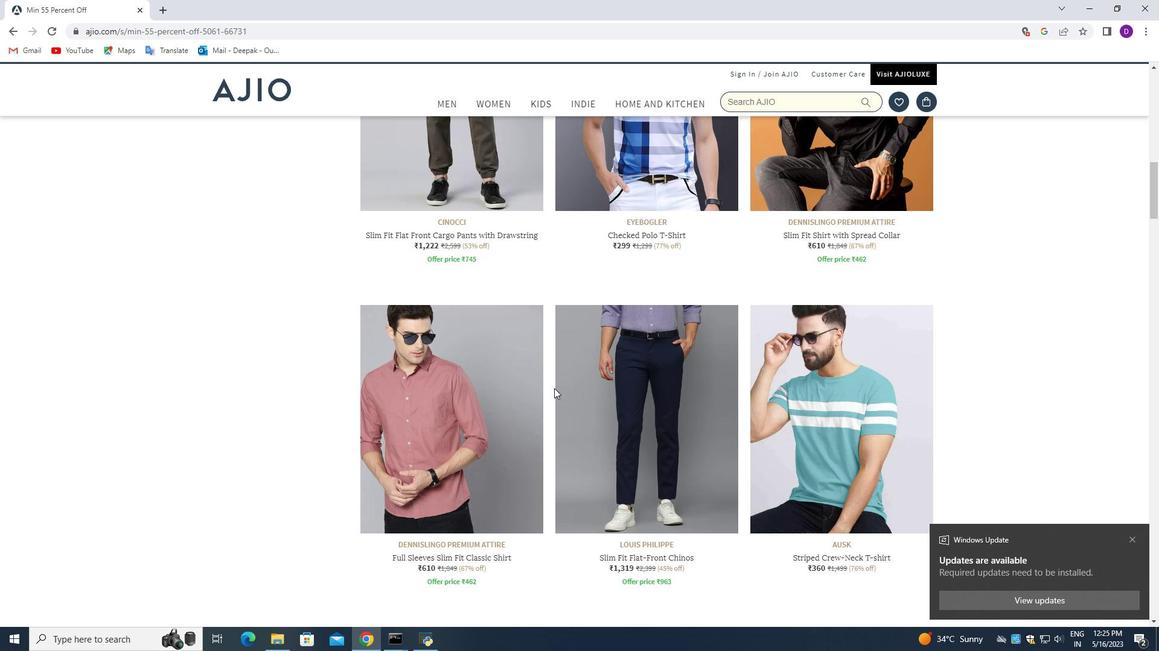 
Action: Mouse scrolled (554, 387) with delta (0, 0)
Screenshot: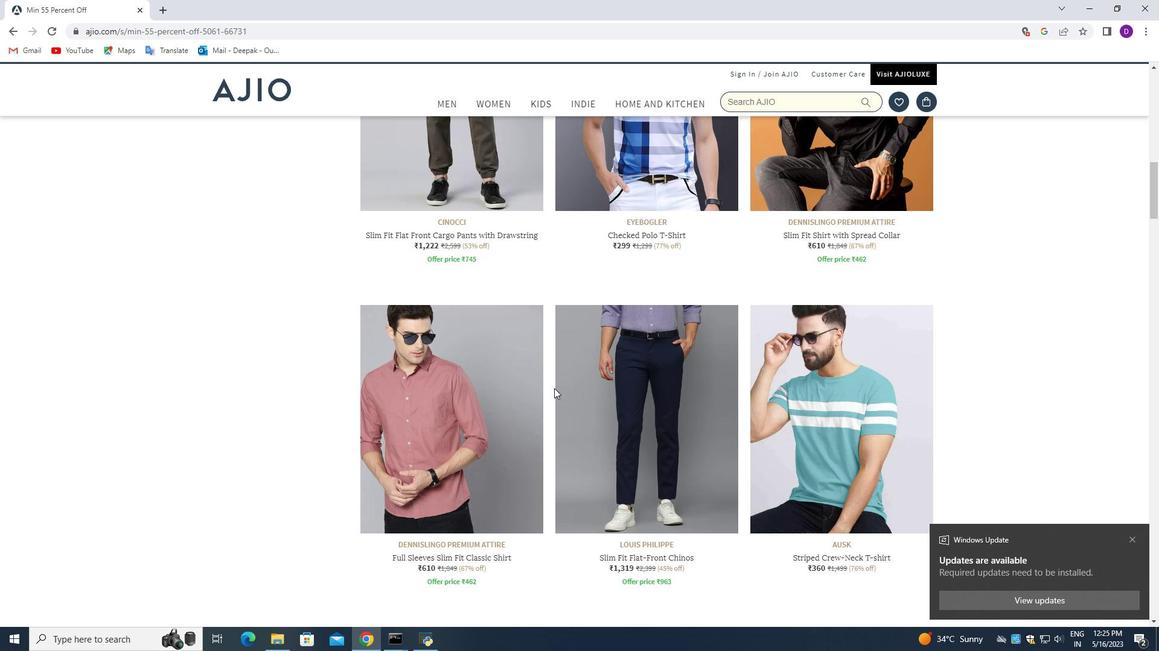 
Action: Mouse scrolled (554, 387) with delta (0, 0)
Screenshot: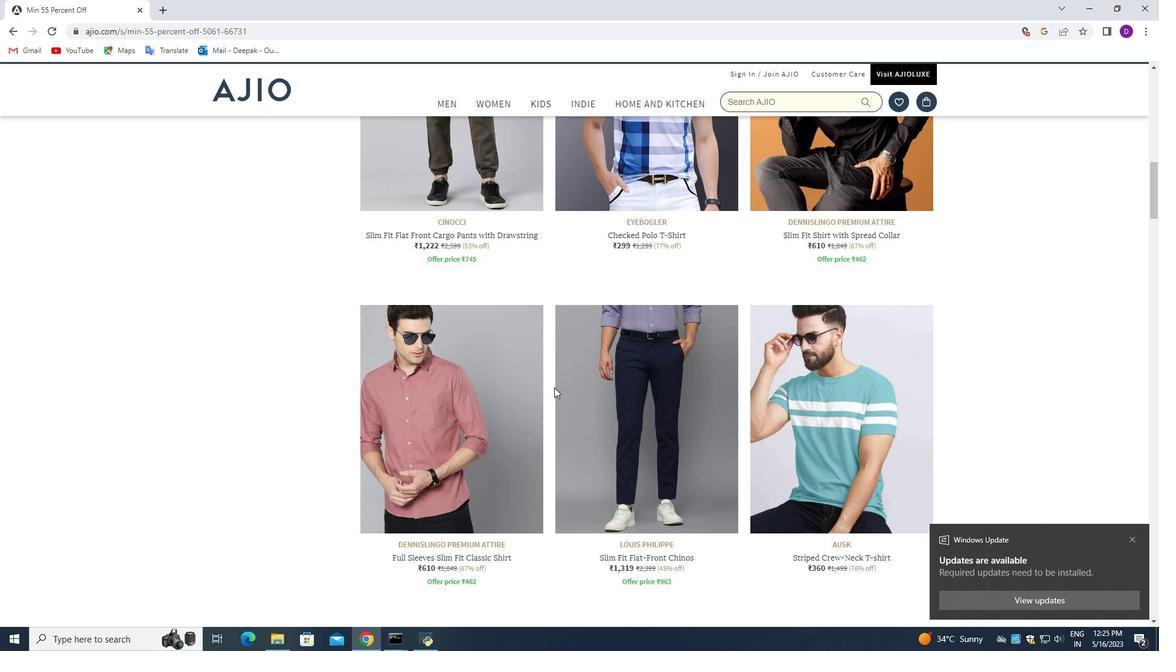 
Action: Mouse scrolled (554, 387) with delta (0, 0)
Screenshot: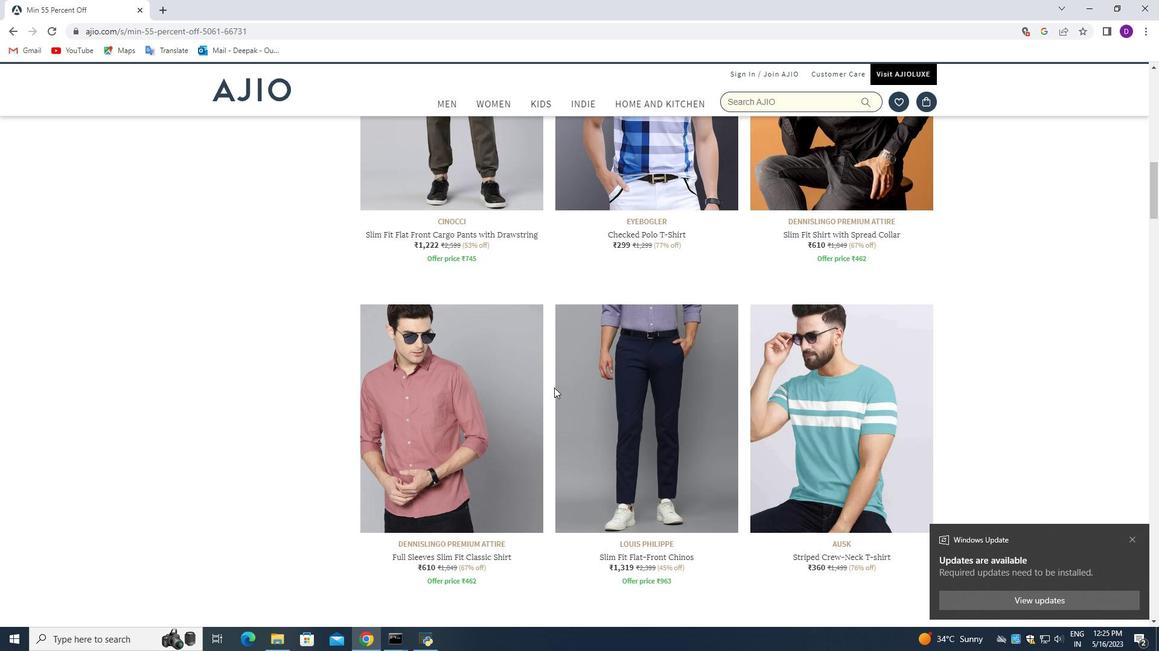 
Action: Mouse scrolled (554, 387) with delta (0, 0)
Screenshot: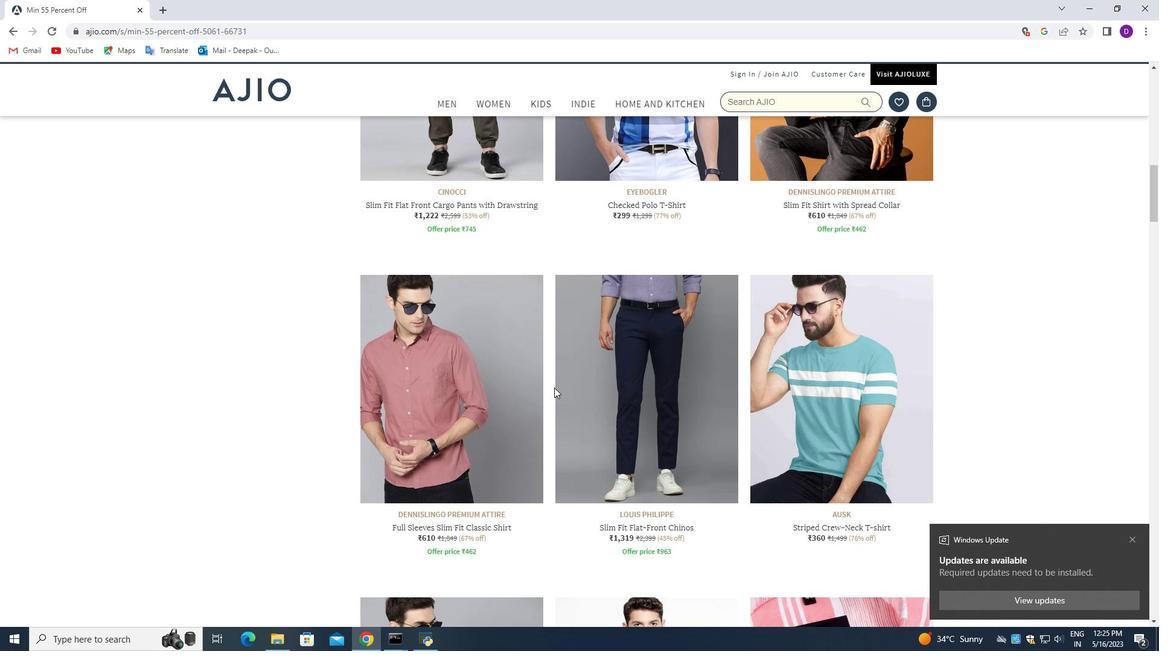 
Action: Mouse scrolled (554, 388) with delta (0, 0)
Screenshot: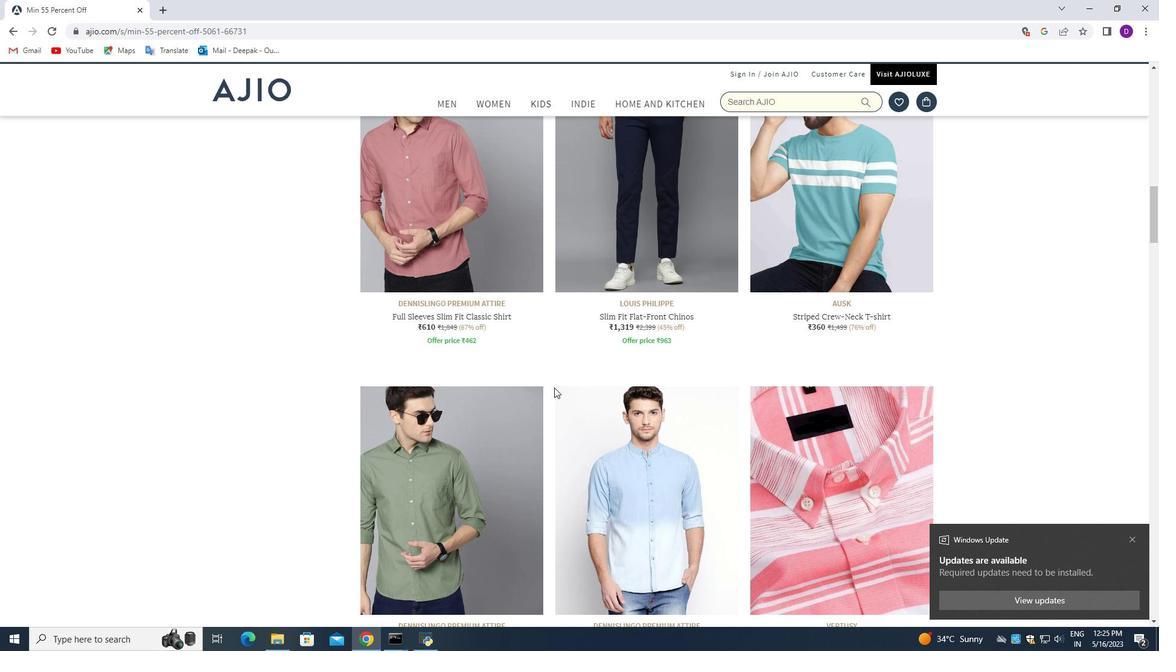
Action: Mouse scrolled (554, 388) with delta (0, 0)
Screenshot: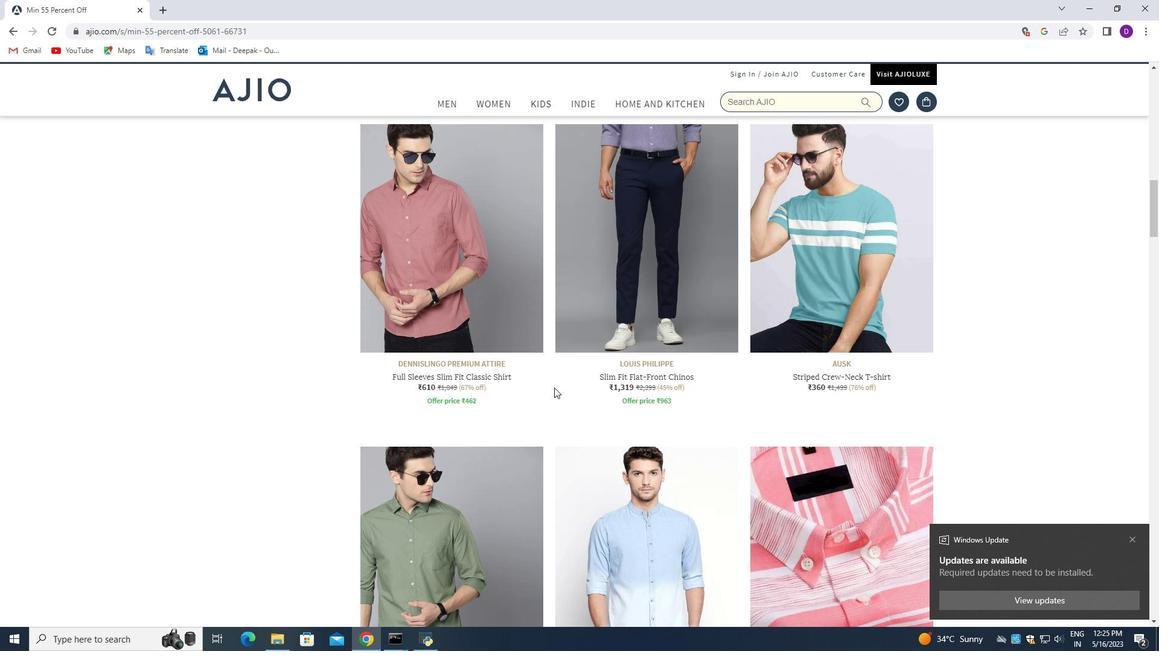 
Action: Mouse scrolled (554, 388) with delta (0, 0)
Screenshot: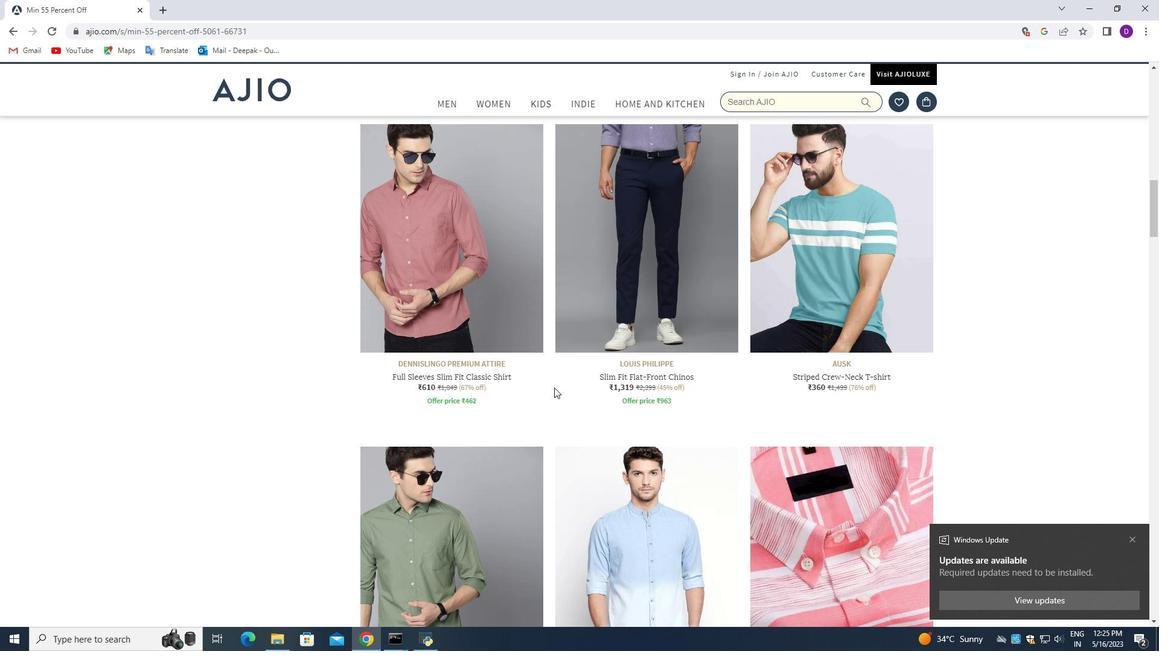 
Action: Mouse scrolled (554, 388) with delta (0, 0)
Screenshot: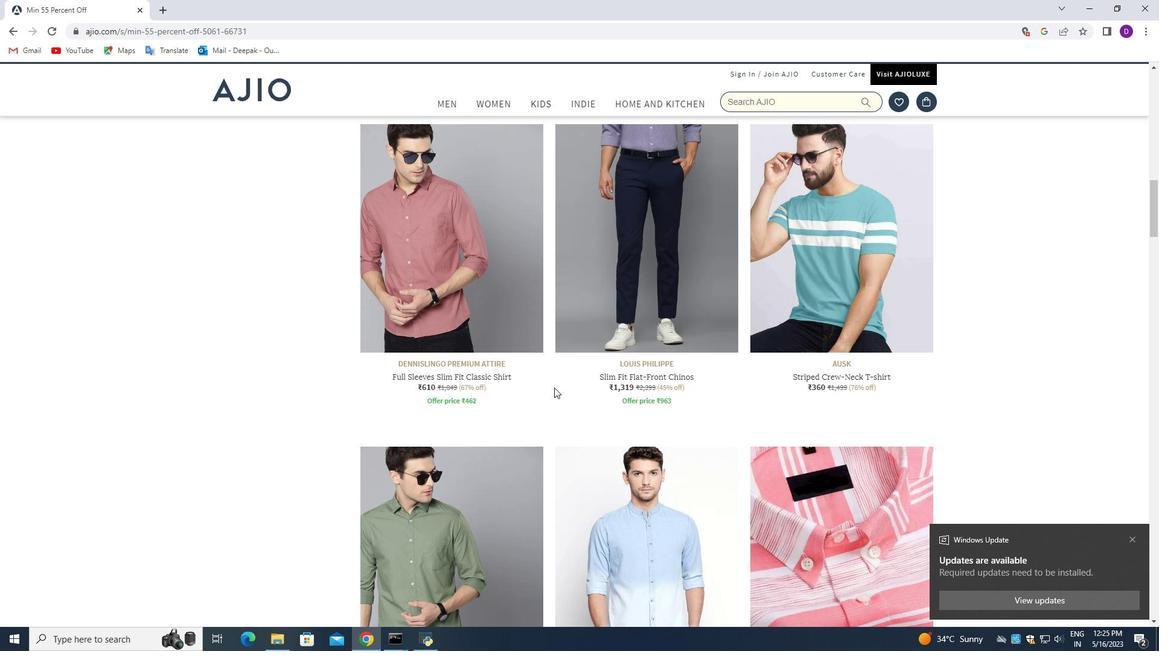 
Action: Mouse scrolled (554, 388) with delta (0, 0)
Screenshot: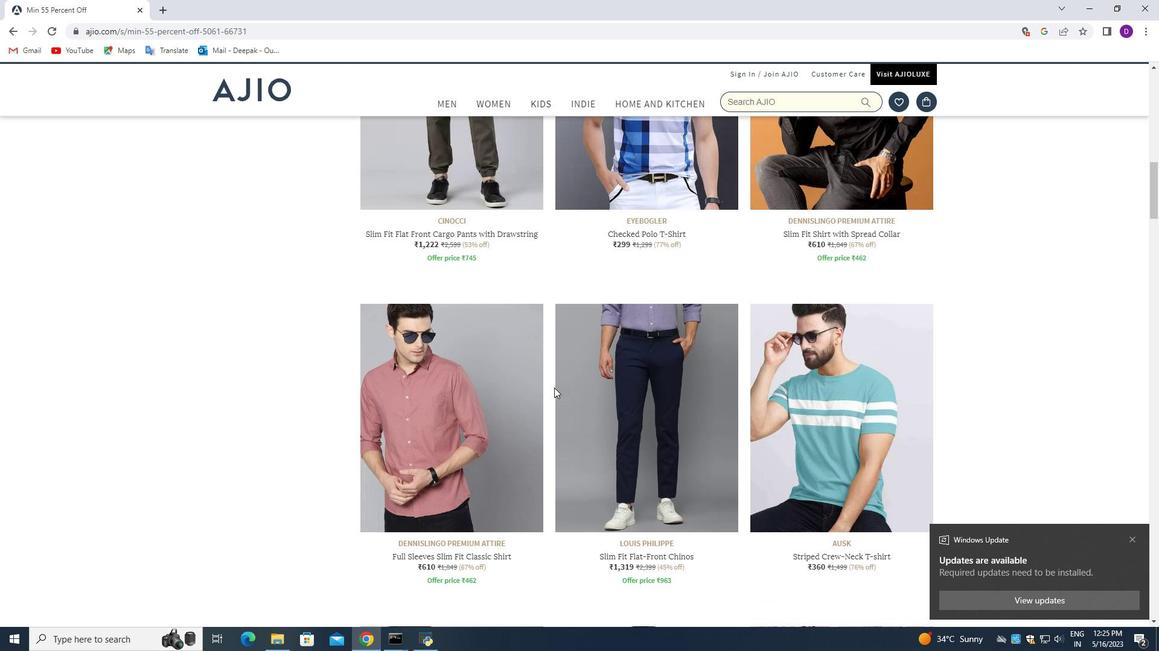 
Action: Mouse scrolled (554, 388) with delta (0, 0)
Screenshot: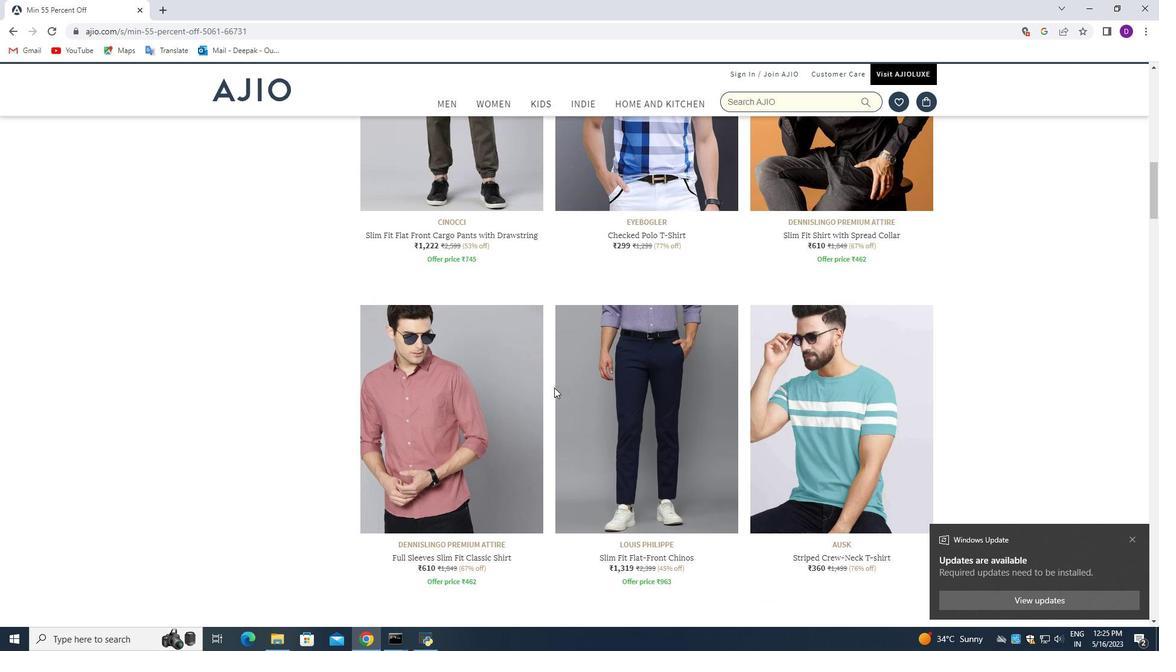 
Action: Mouse scrolled (554, 388) with delta (0, 0)
Screenshot: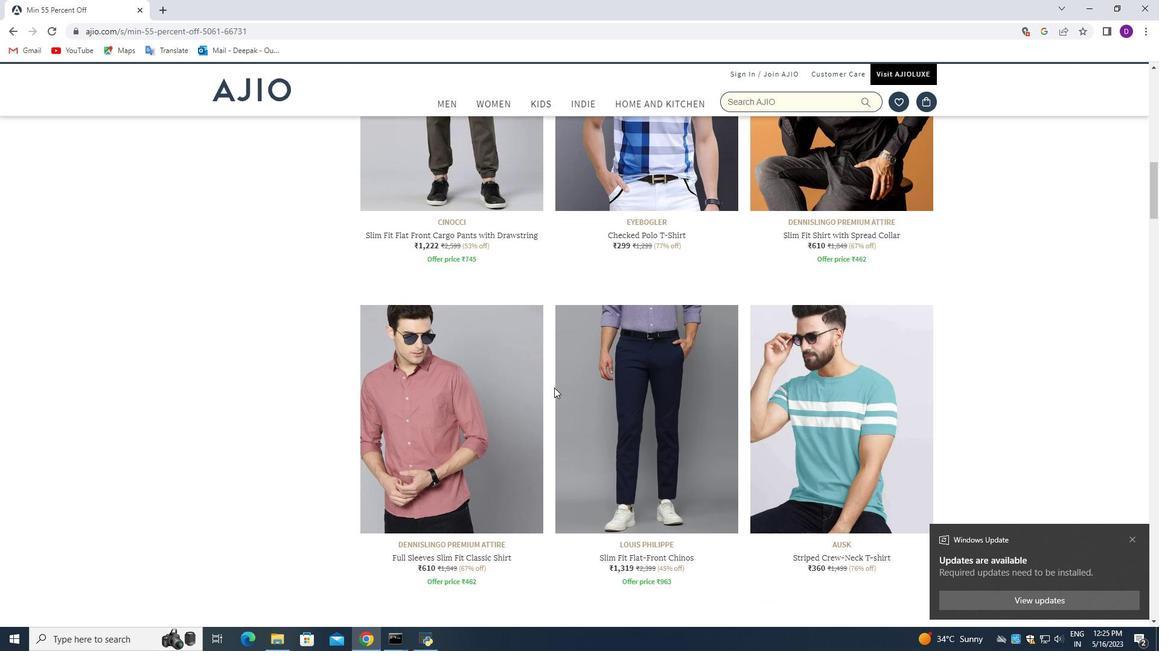 
Action: Mouse scrolled (554, 388) with delta (0, 0)
Screenshot: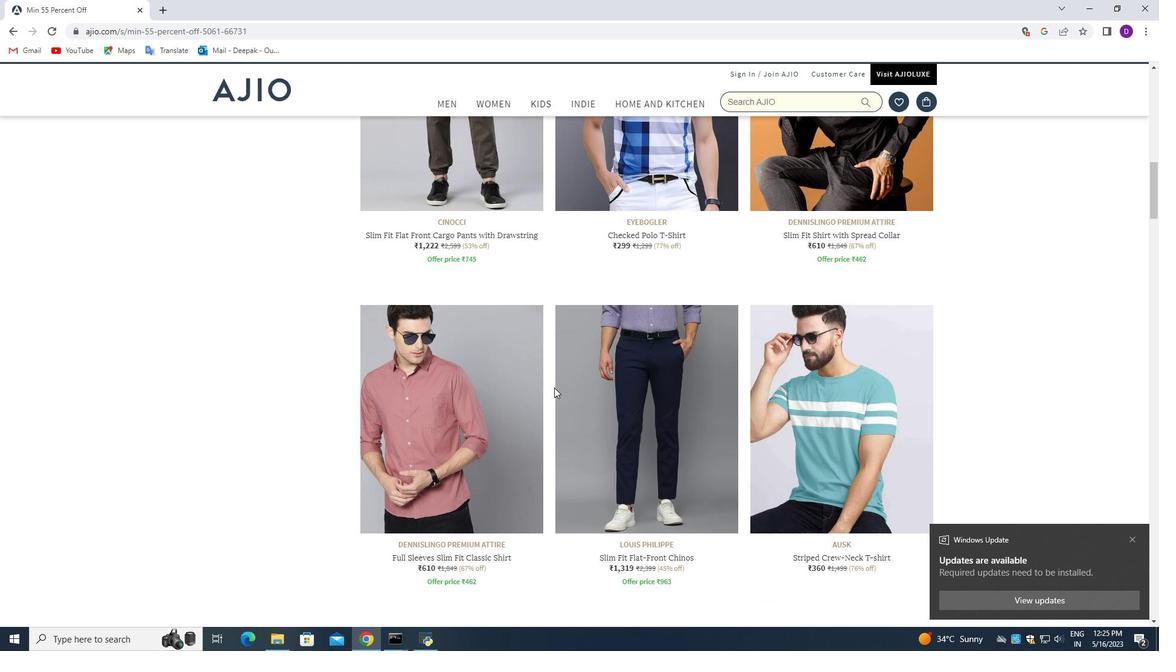 
Action: Mouse scrolled (554, 388) with delta (0, 0)
Screenshot: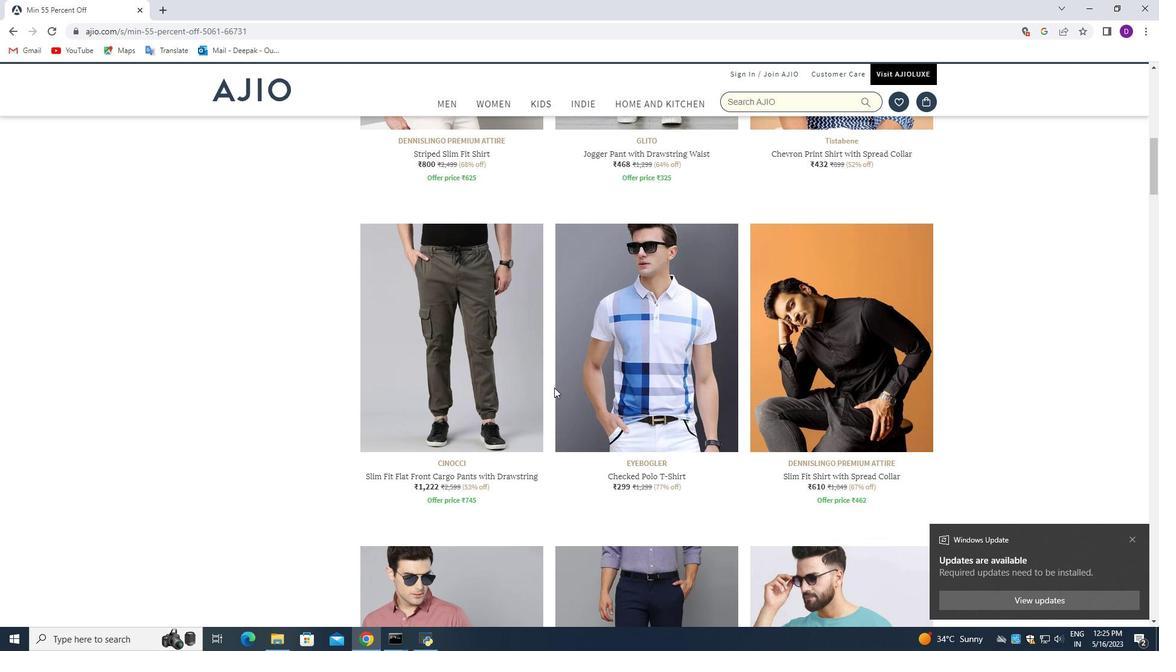 
Action: Mouse scrolled (554, 388) with delta (0, 0)
Screenshot: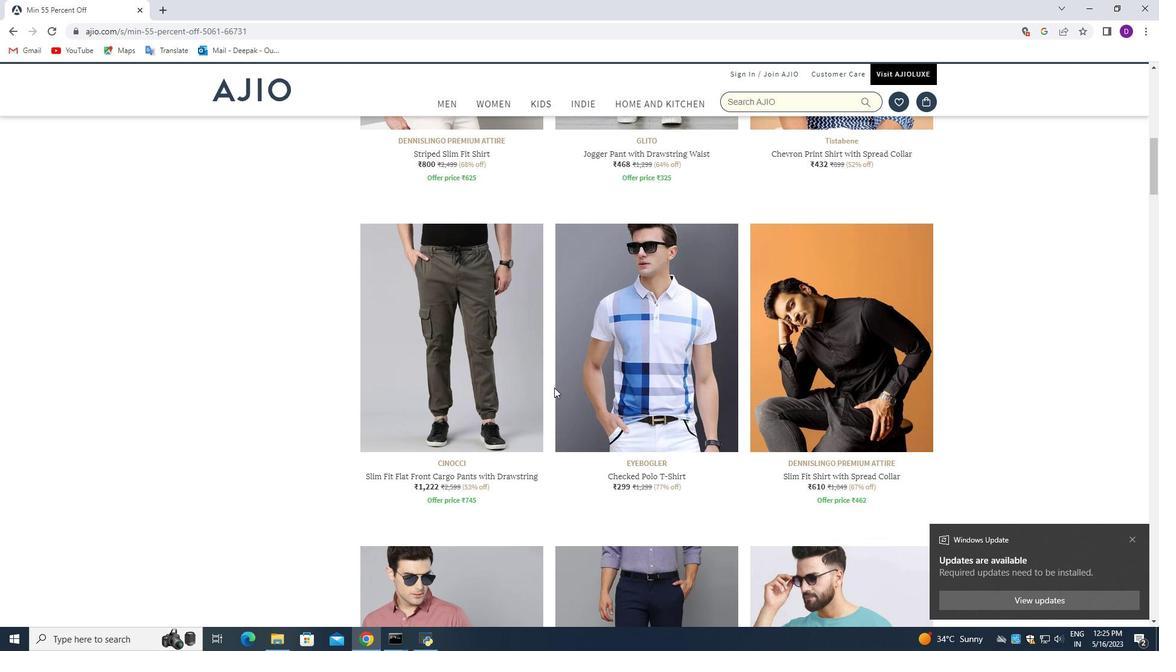 
Action: Mouse scrolled (554, 388) with delta (0, 0)
Screenshot: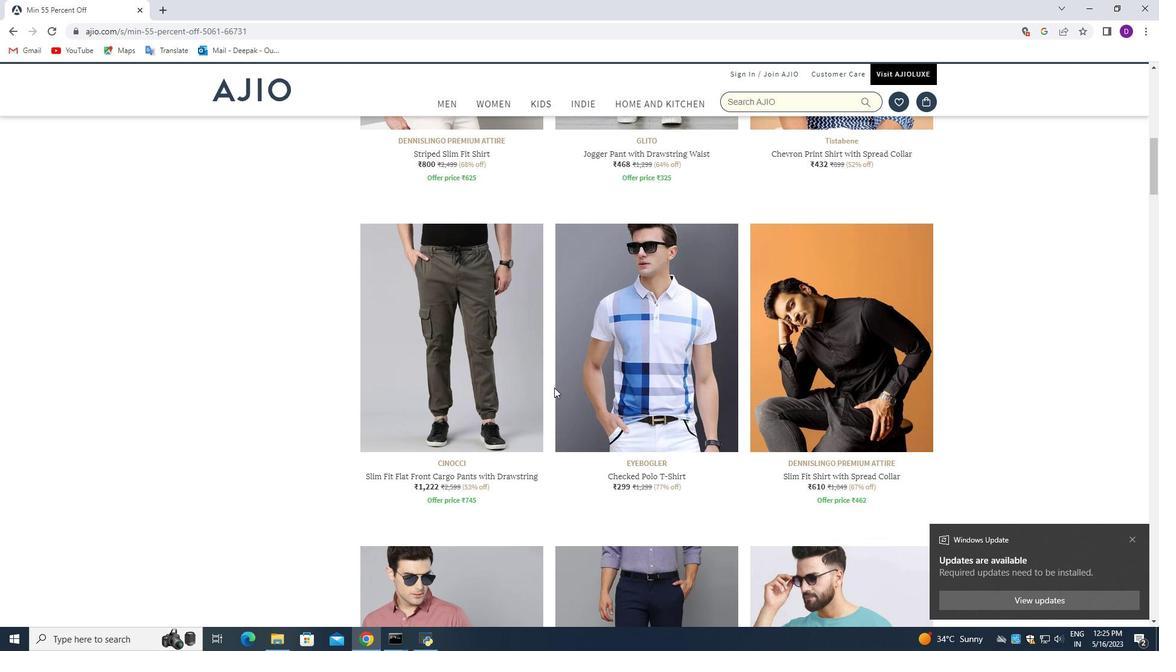 
Action: Mouse scrolled (554, 388) with delta (0, 0)
Screenshot: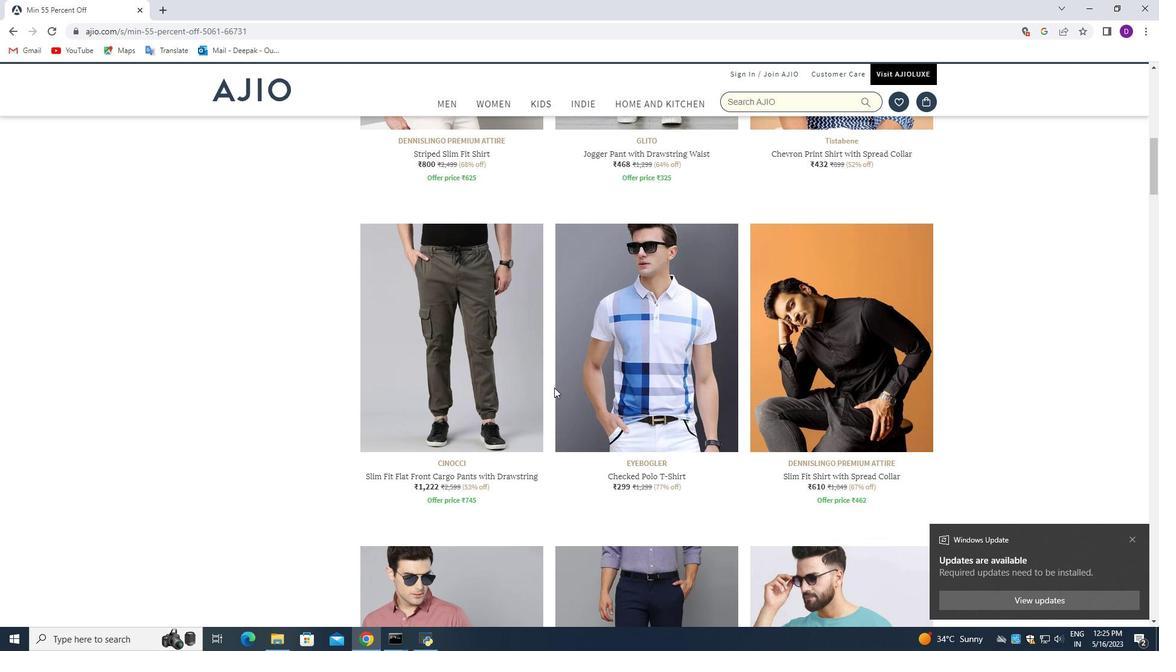 
Action: Mouse scrolled (554, 388) with delta (0, 0)
Screenshot: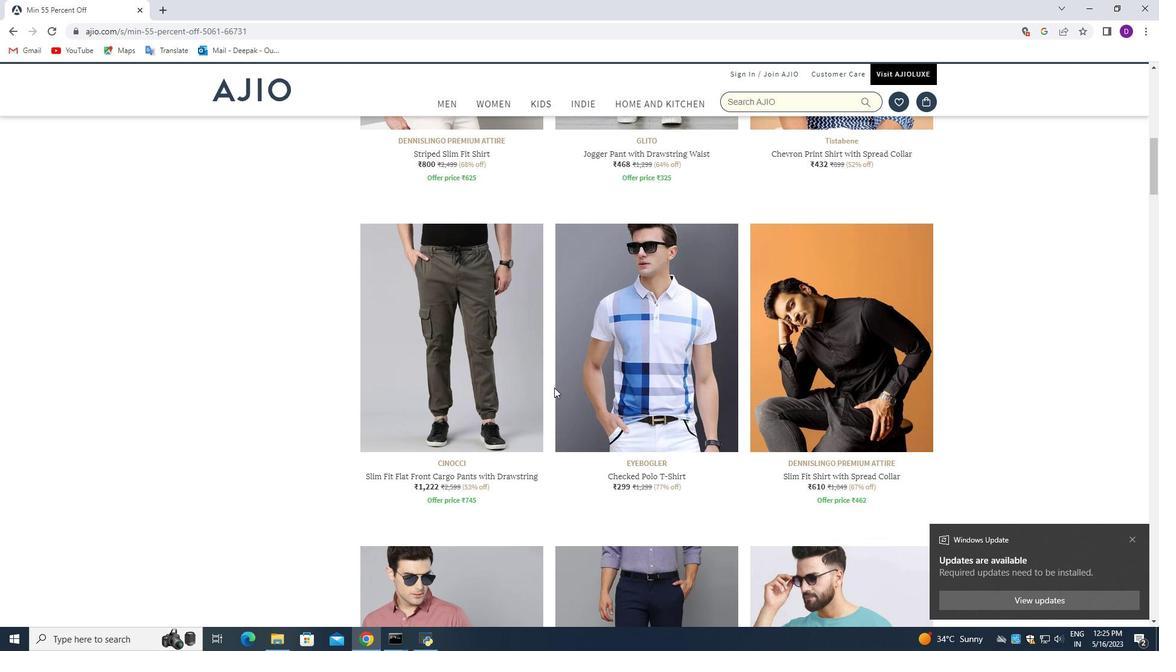 
Action: Mouse scrolled (554, 388) with delta (0, 0)
Screenshot: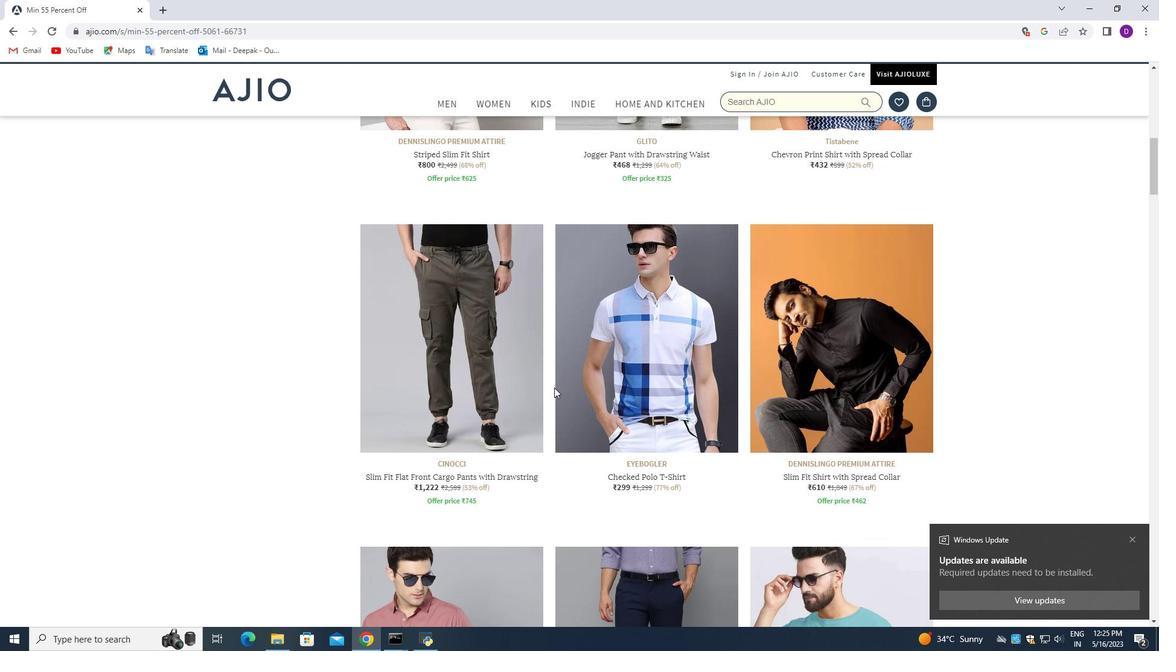 
Action: Mouse moved to (554, 387)
Screenshot: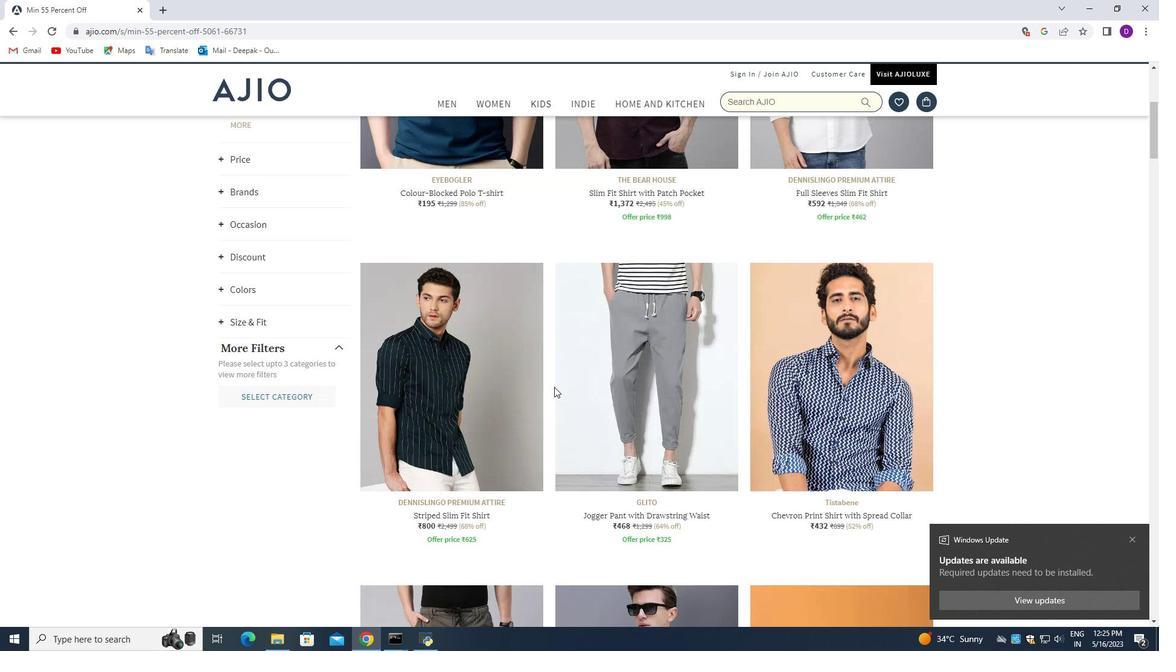 
Action: Mouse scrolled (554, 388) with delta (0, 0)
Screenshot: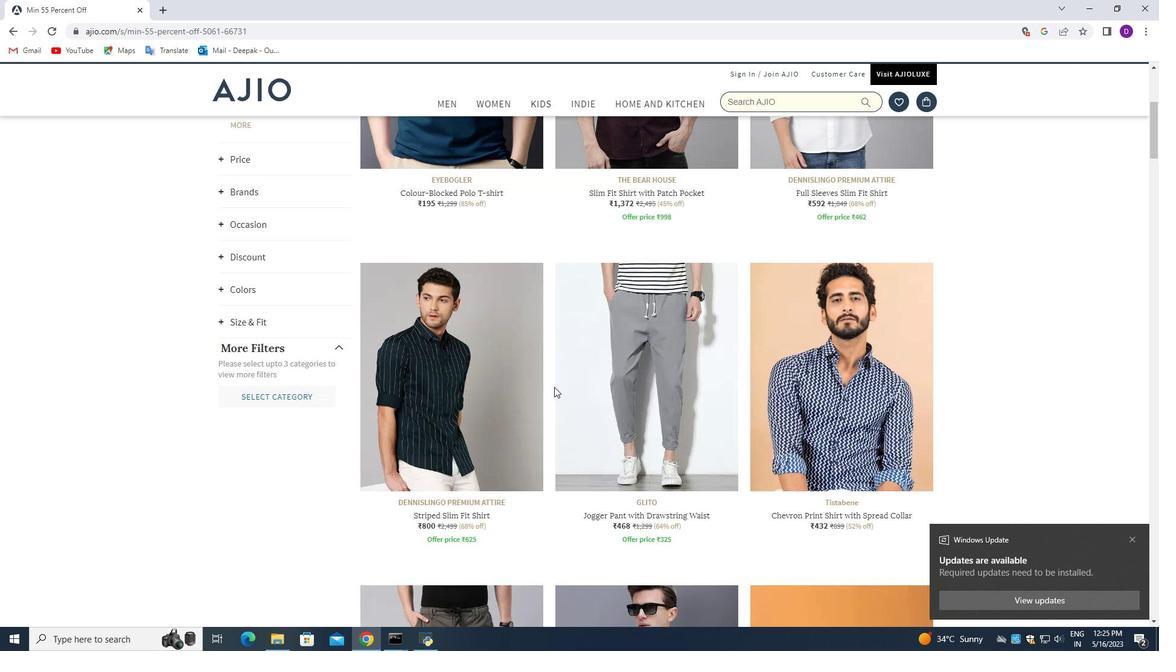 
Action: Mouse scrolled (554, 388) with delta (0, 0)
Screenshot: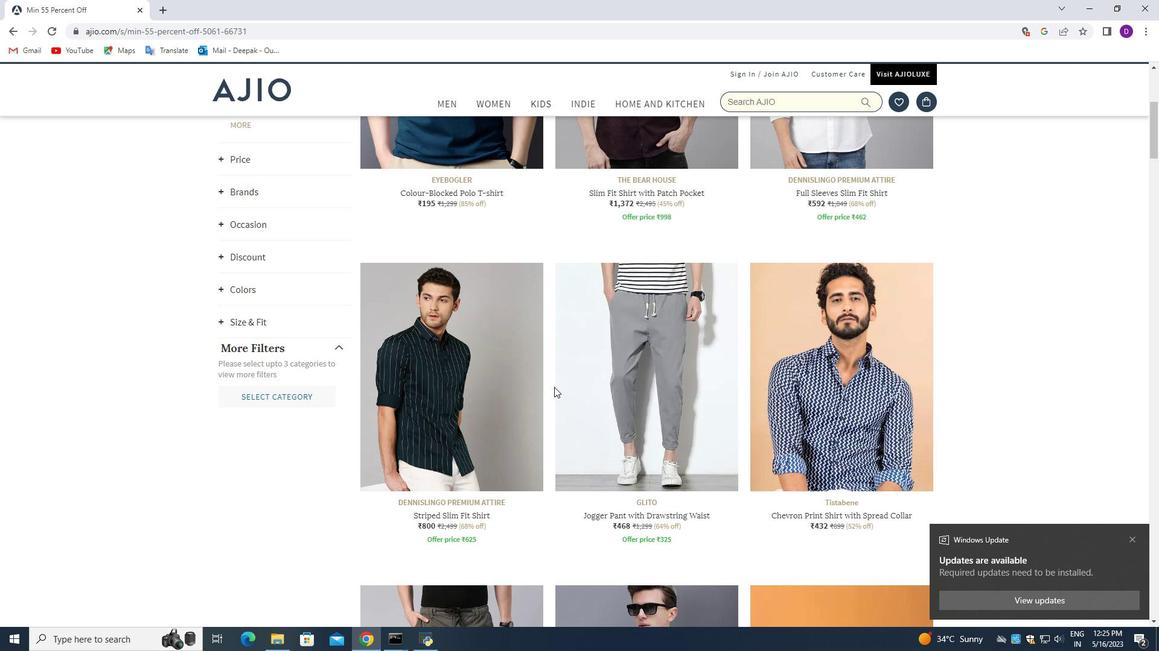 
Action: Mouse scrolled (554, 388) with delta (0, 0)
Screenshot: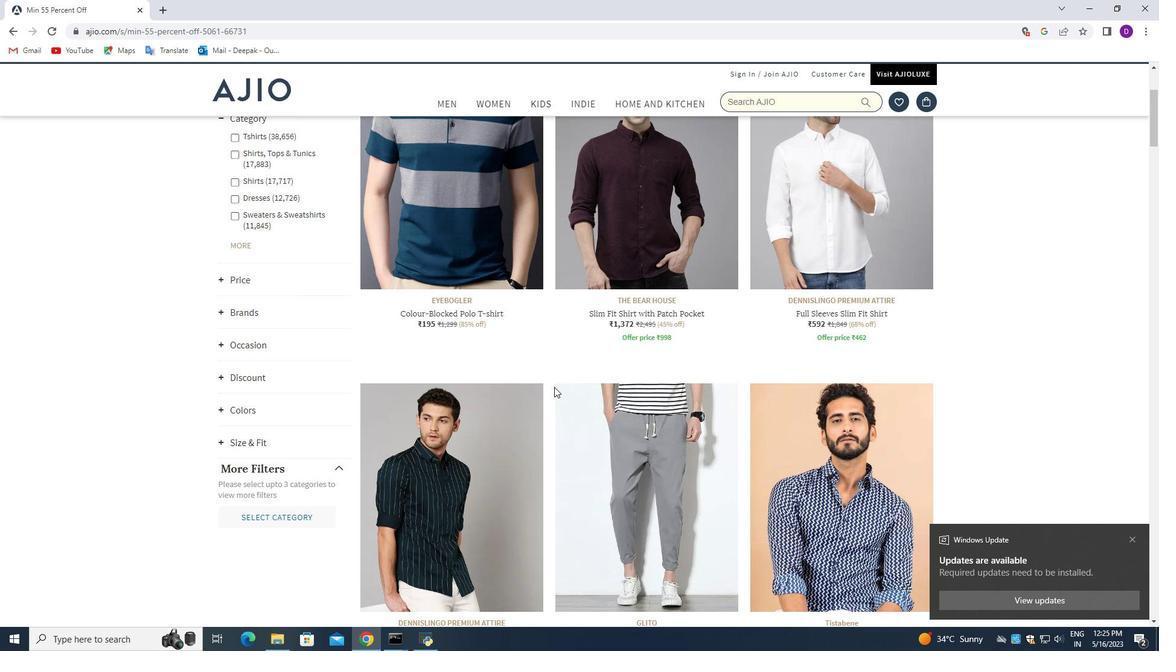 
Action: Mouse scrolled (554, 388) with delta (0, 0)
Screenshot: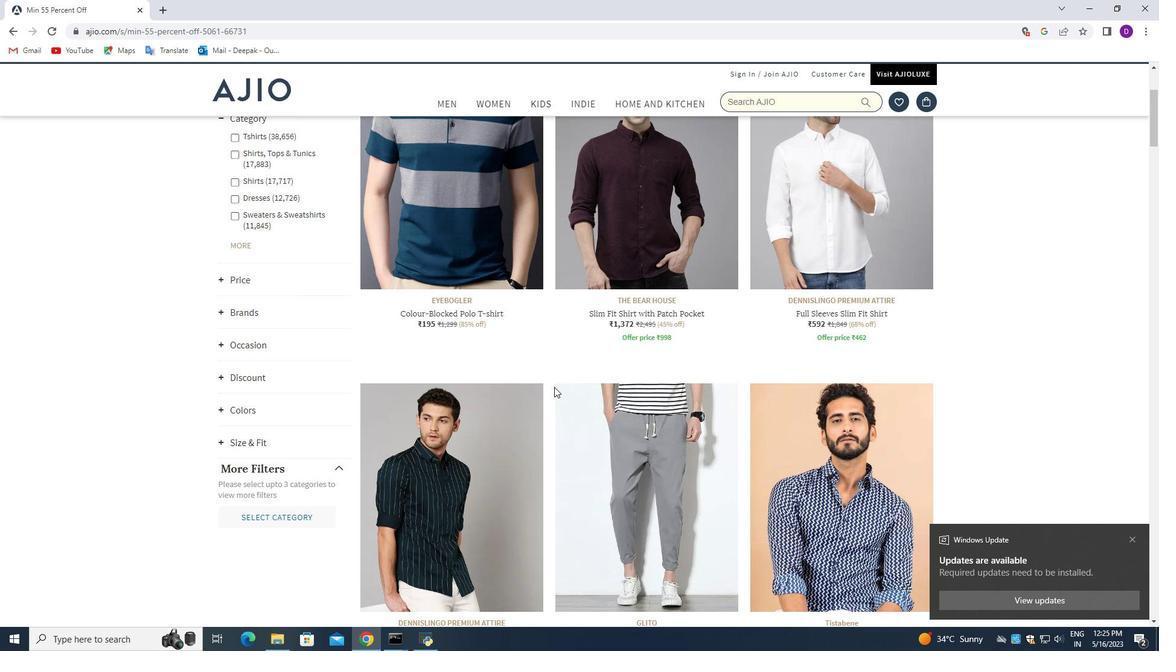 
Action: Mouse scrolled (554, 388) with delta (0, 0)
Screenshot: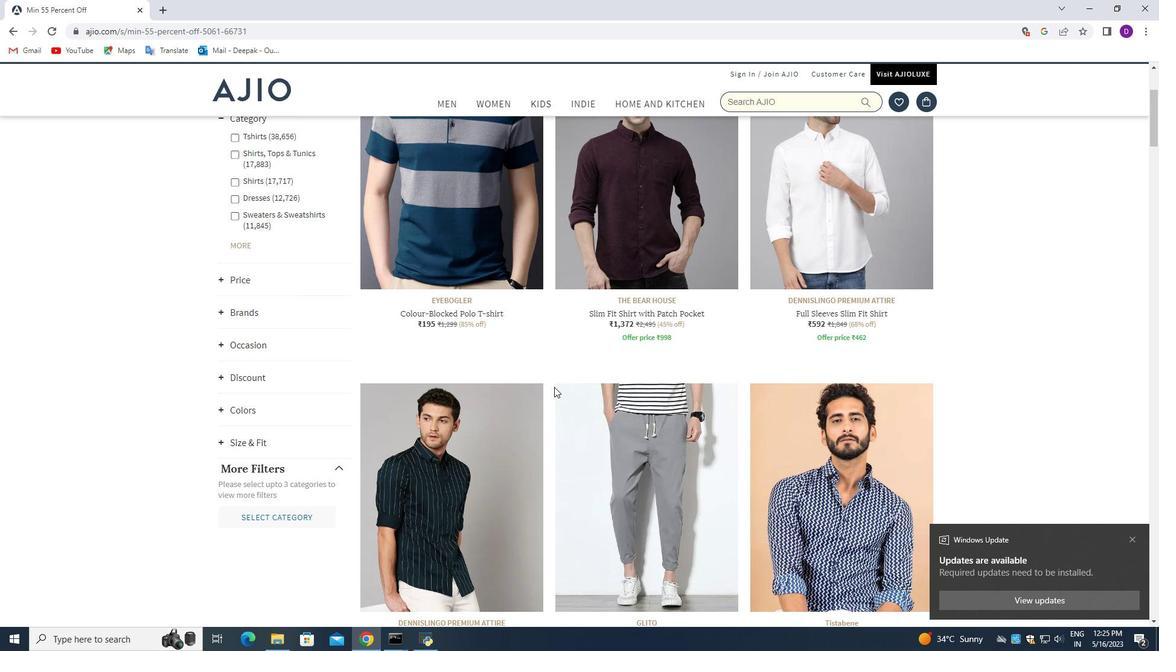 
Action: Mouse scrolled (554, 388) with delta (0, 0)
Screenshot: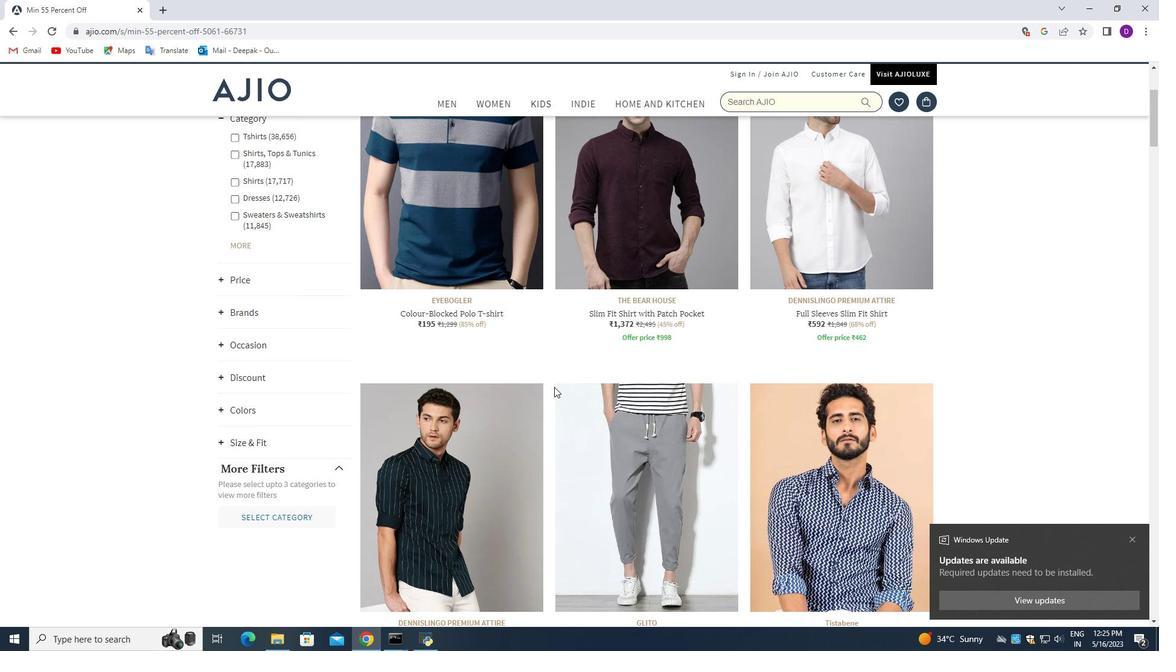 
Action: Mouse scrolled (554, 388) with delta (0, 0)
Screenshot: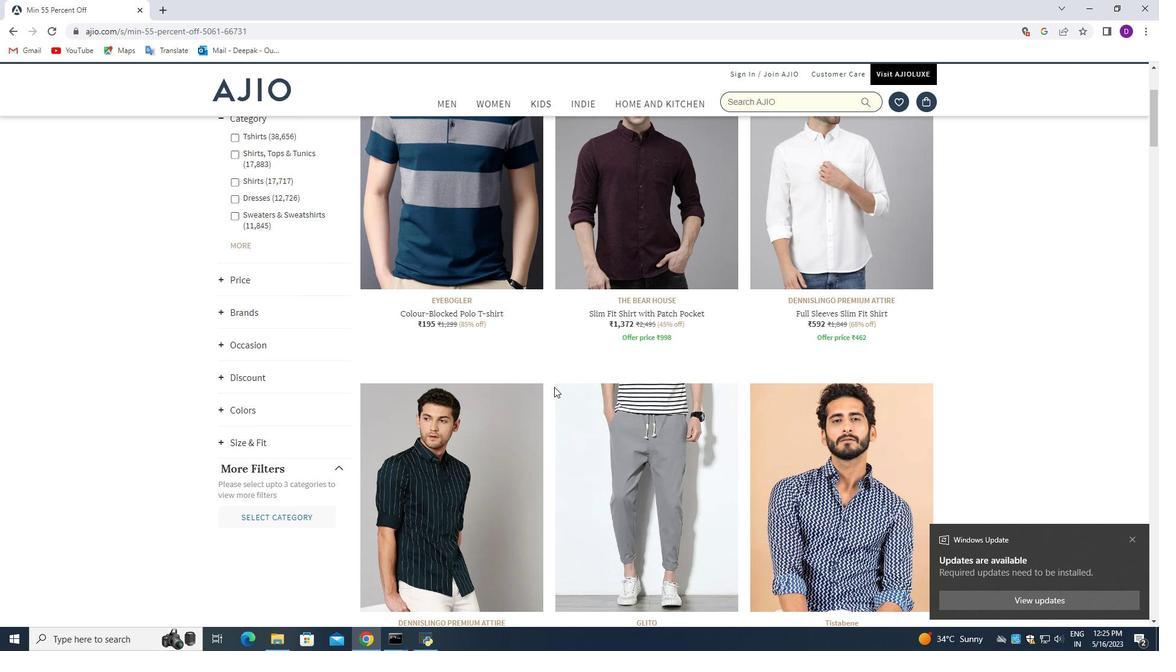
Action: Mouse scrolled (554, 388) with delta (0, 0)
Screenshot: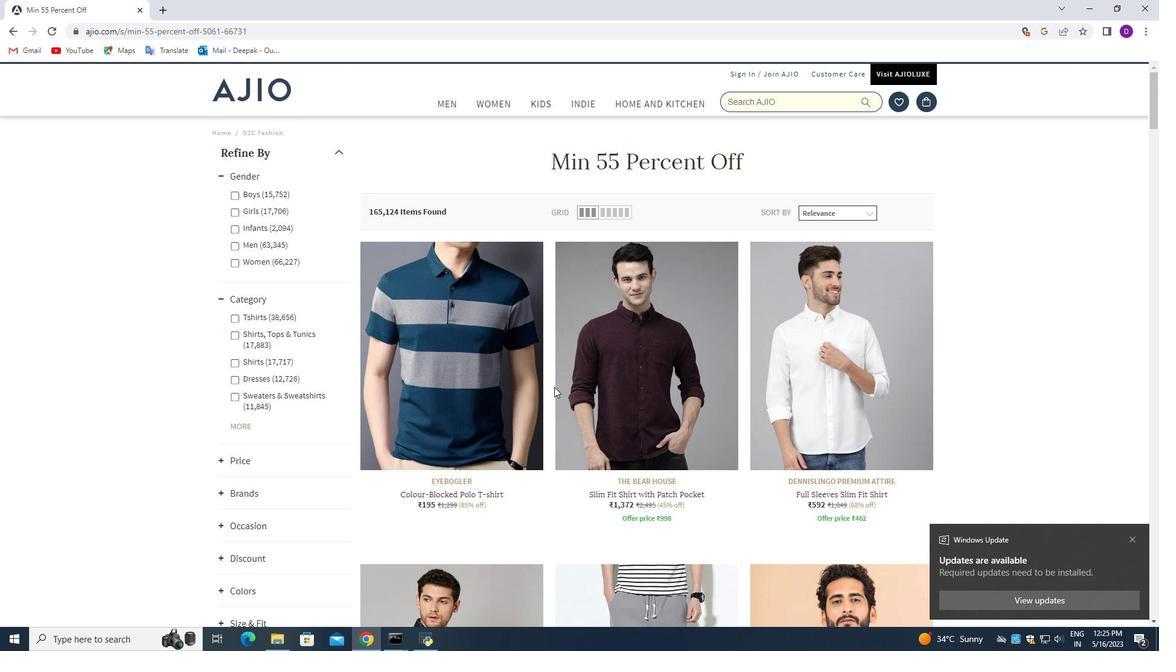 
Action: Mouse scrolled (554, 388) with delta (0, 0)
Screenshot: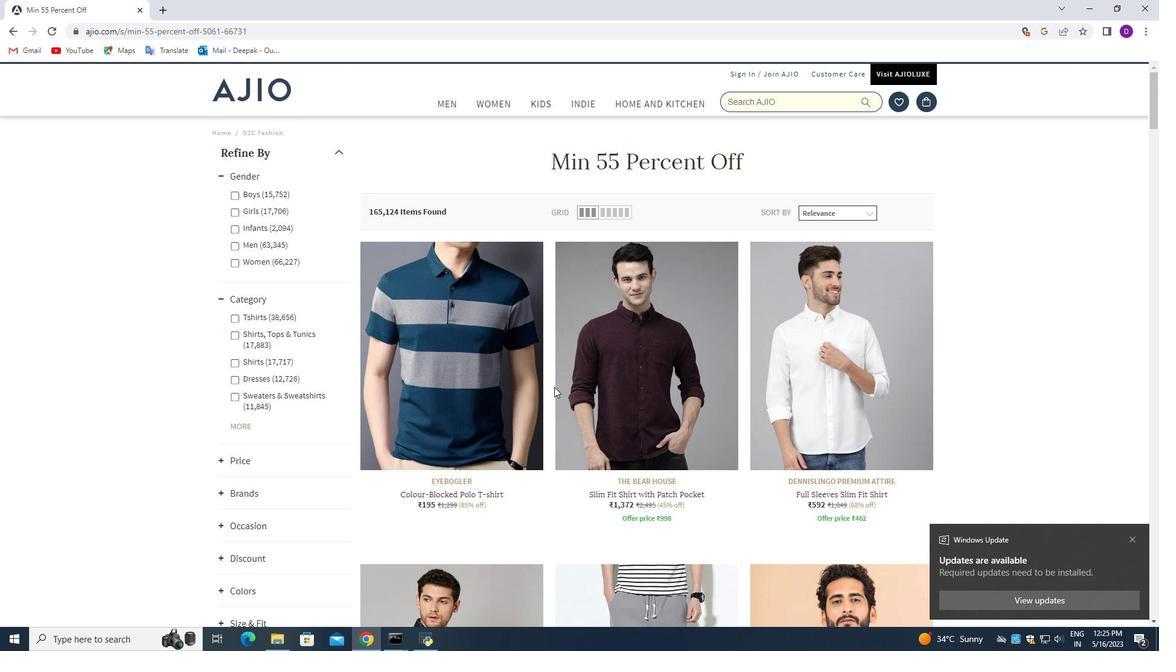 
Action: Mouse scrolled (554, 388) with delta (0, 0)
Screenshot: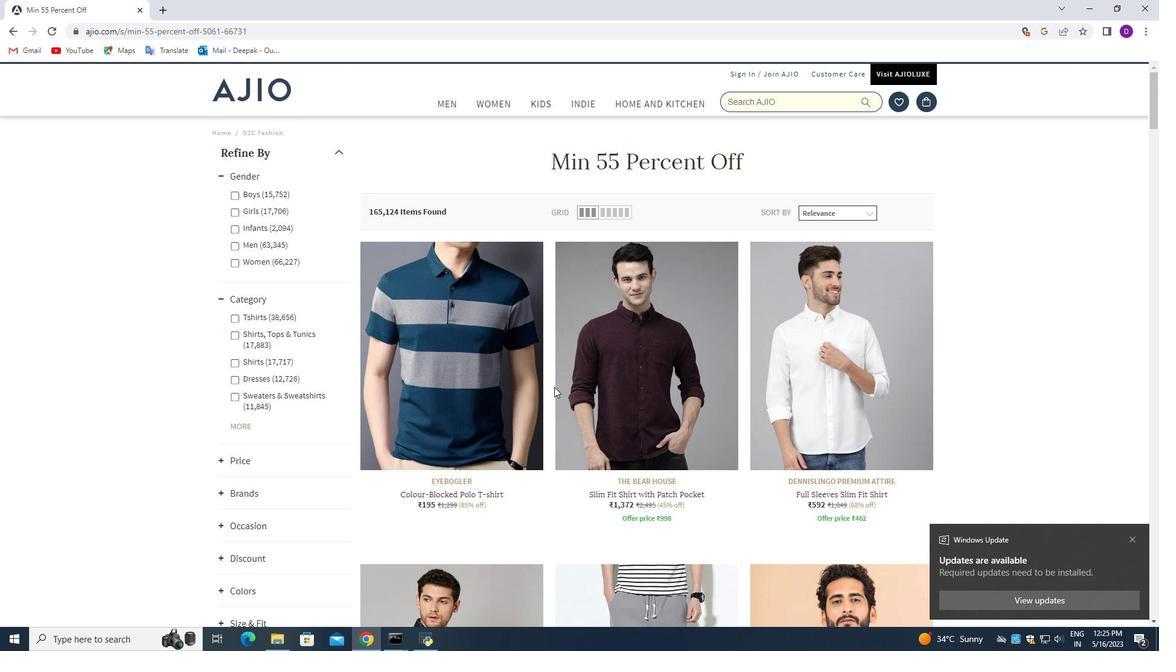
Action: Mouse moved to (465, 365)
Screenshot: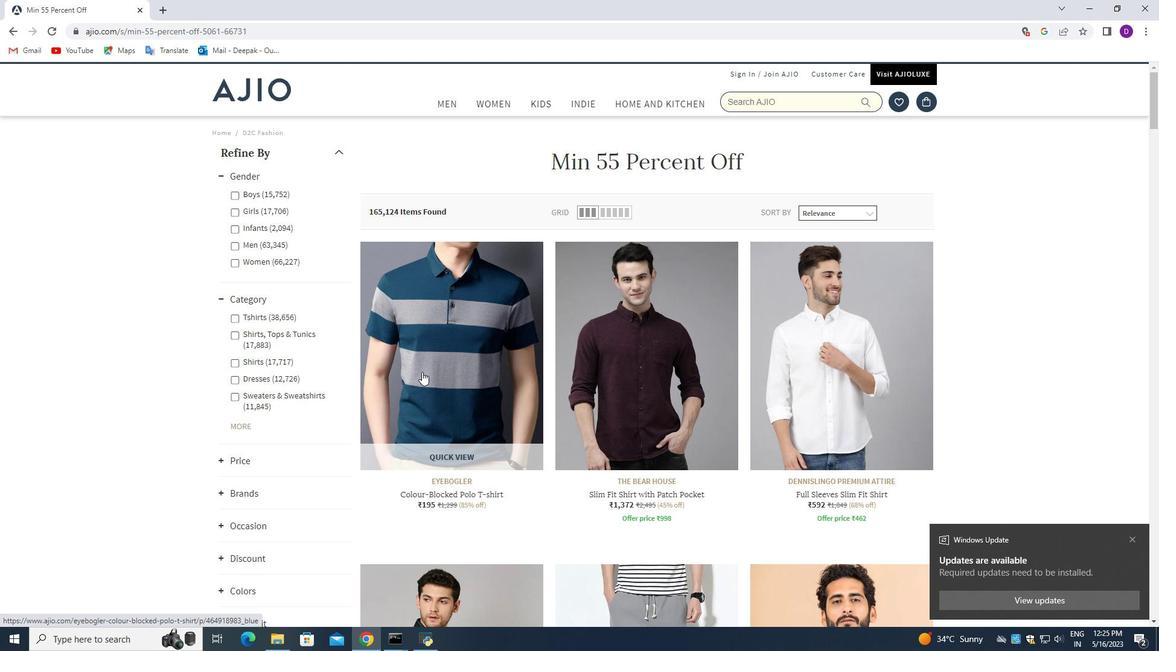 
Action: Mouse pressed left at (465, 365)
Screenshot: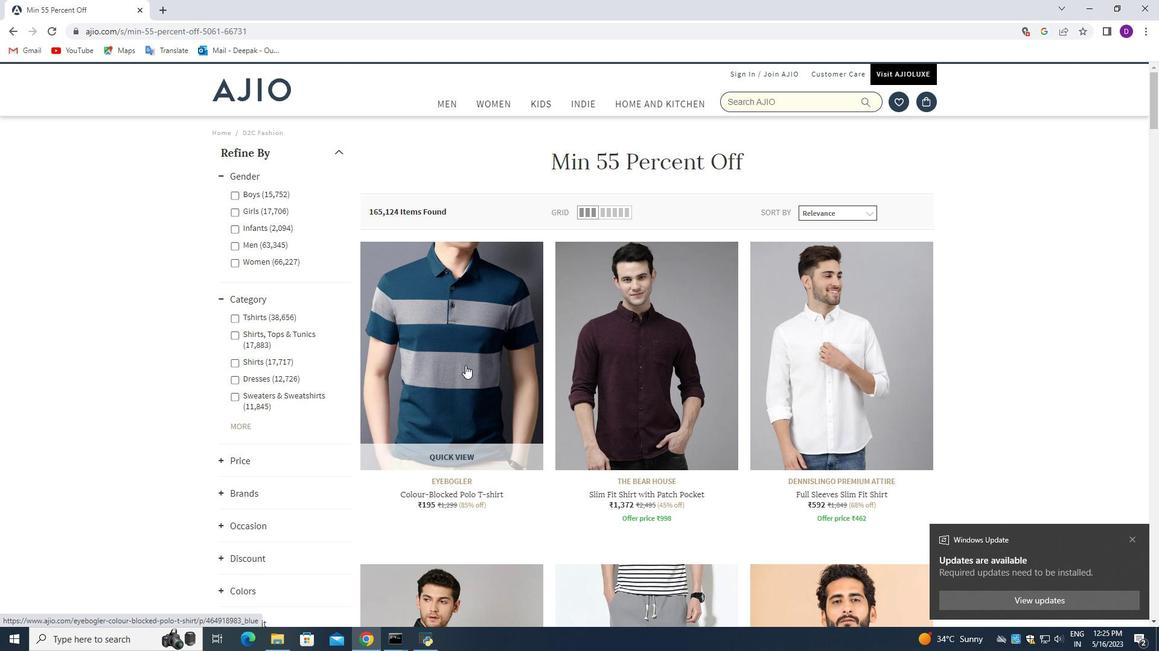 
Action: Mouse moved to (702, 334)
Screenshot: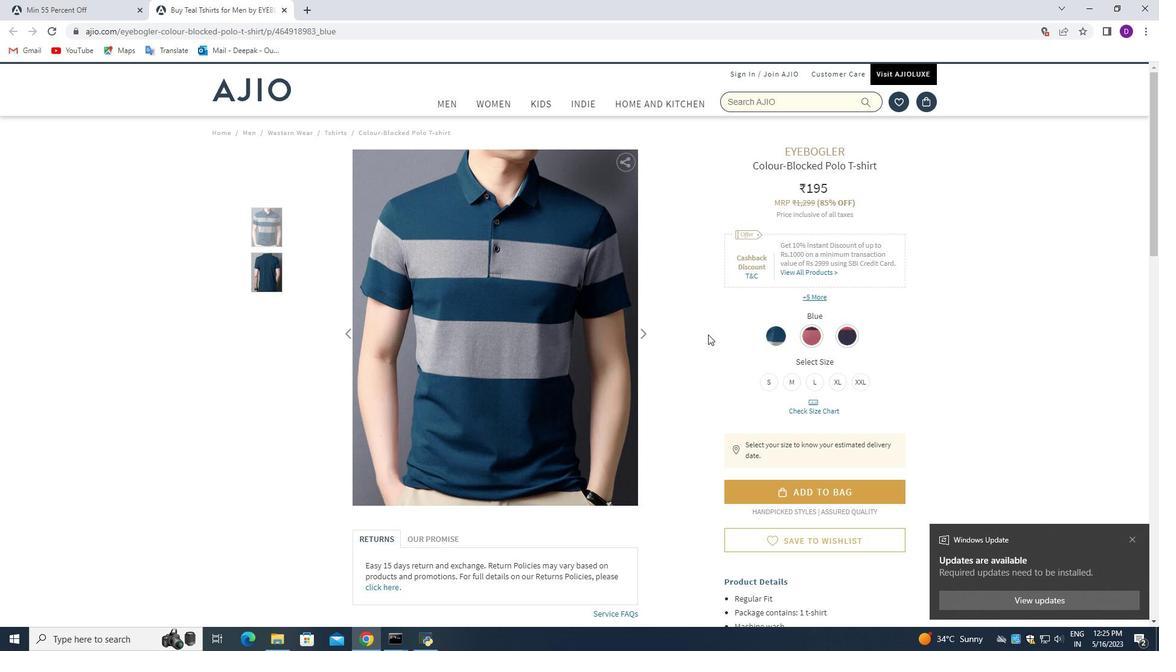 
Action: Mouse scrolled (702, 333) with delta (0, 0)
Screenshot: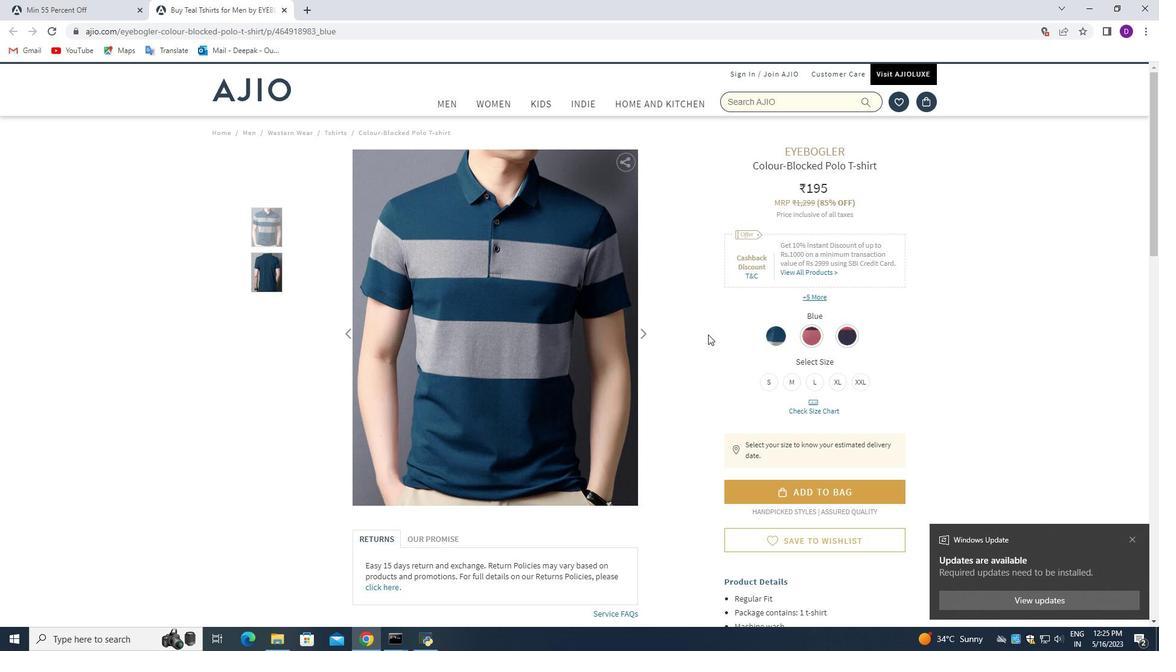 
Action: Mouse moved to (694, 335)
Screenshot: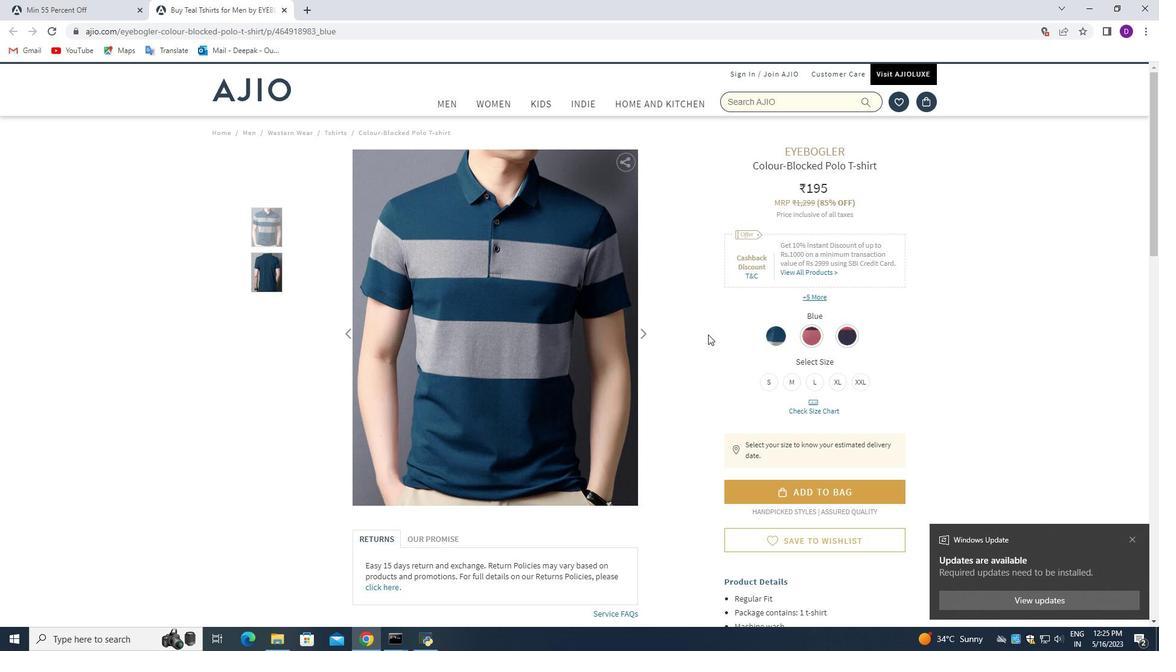 
Action: Mouse scrolled (694, 334) with delta (0, 0)
Screenshot: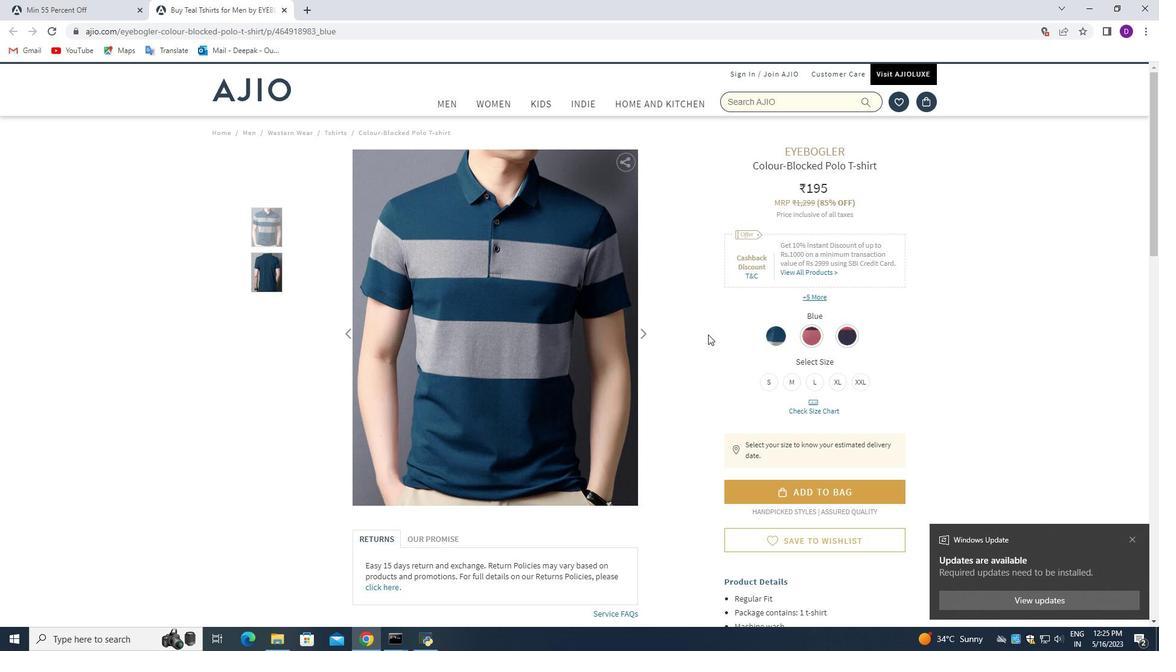
Action: Mouse moved to (691, 335)
Screenshot: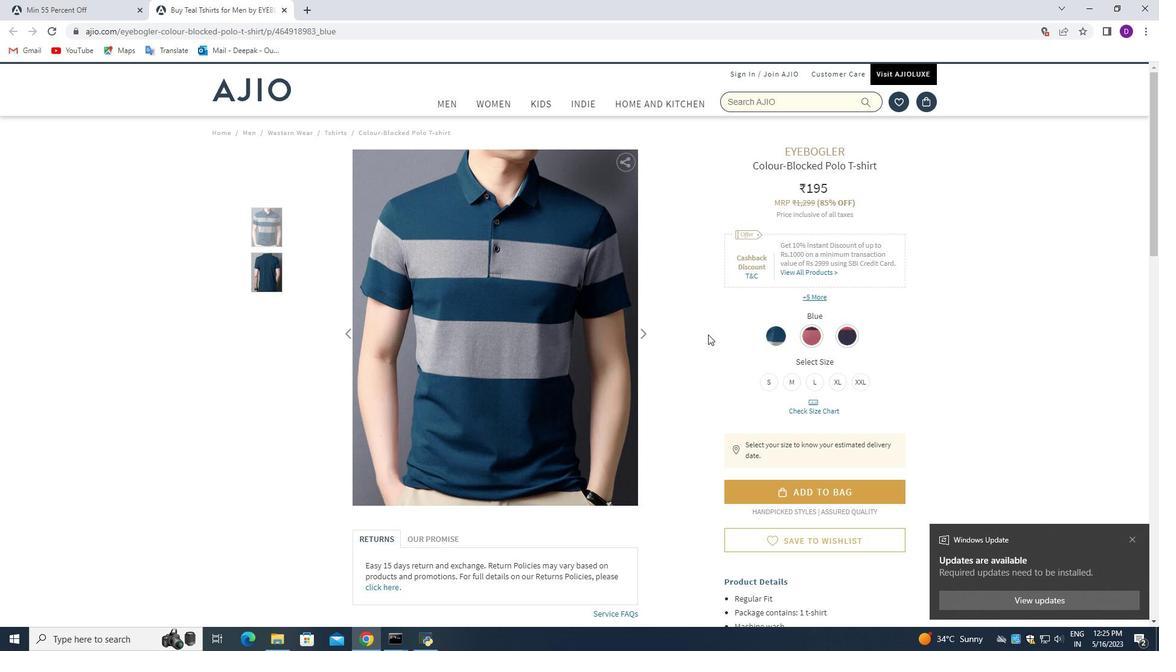 
Action: Mouse scrolled (691, 335) with delta (0, 0)
Screenshot: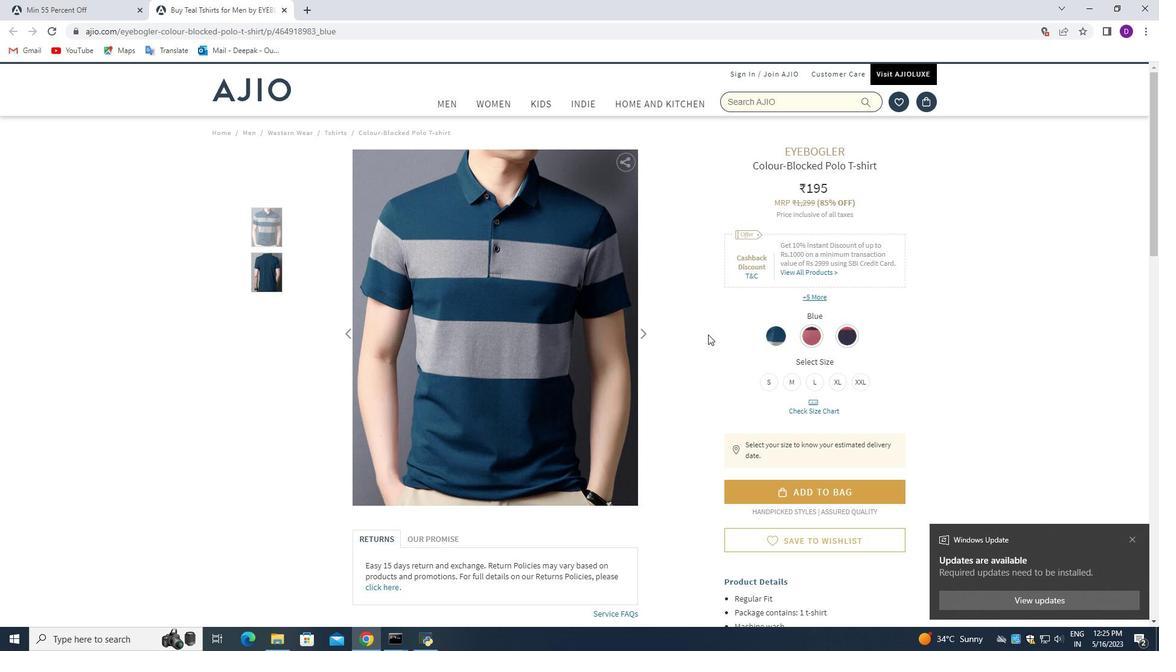 
Action: Mouse moved to (690, 335)
Screenshot: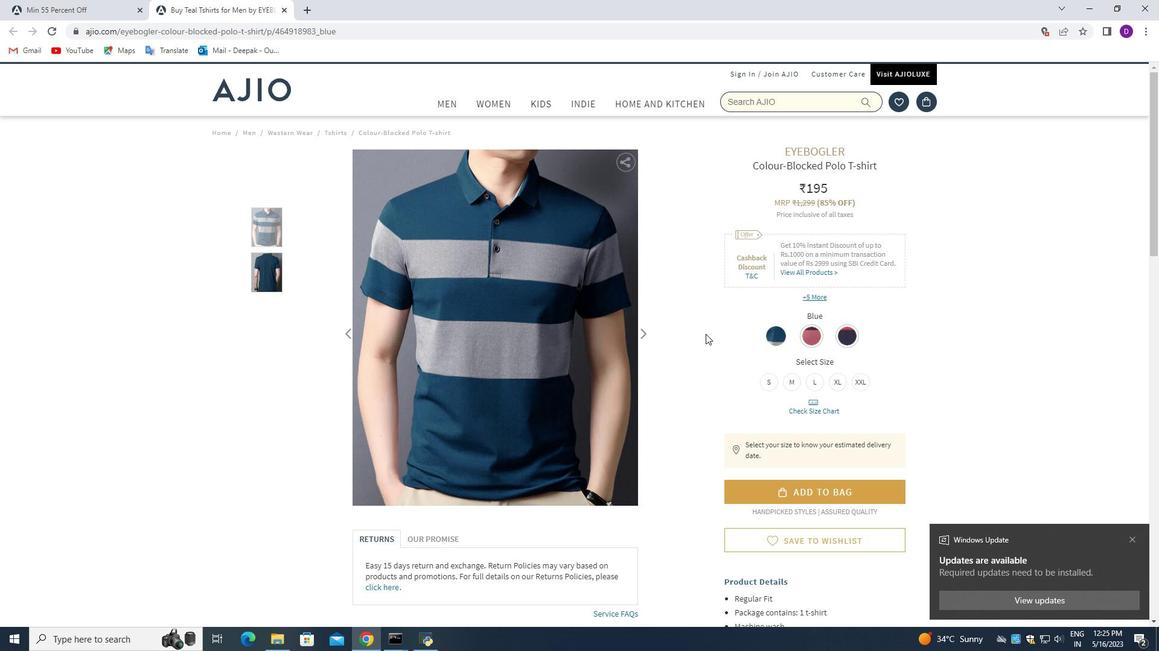 
Action: Mouse scrolled (690, 335) with delta (0, 0)
Screenshot: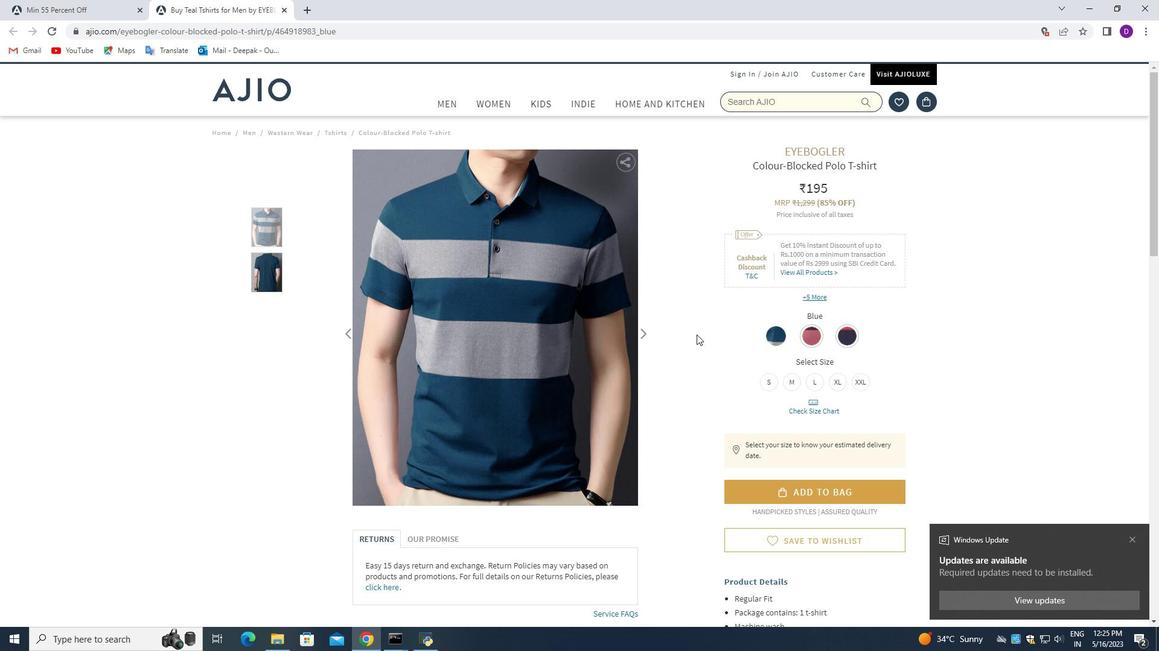 
Action: Mouse moved to (686, 331)
Screenshot: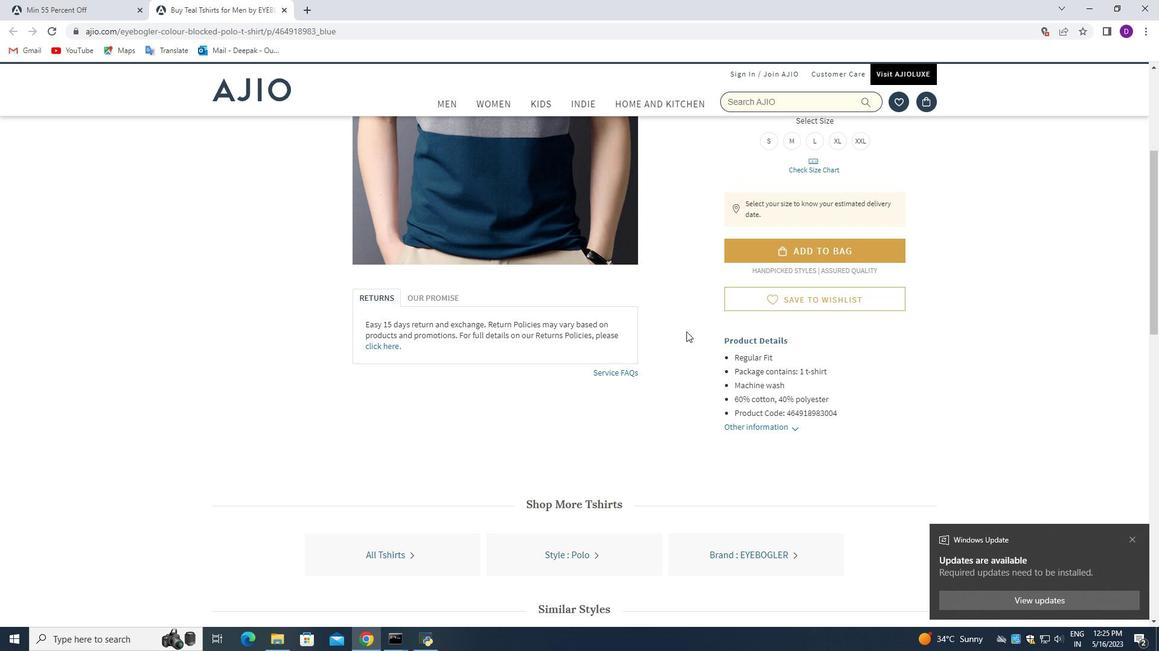 
Action: Mouse scrolled (686, 332) with delta (0, 0)
Screenshot: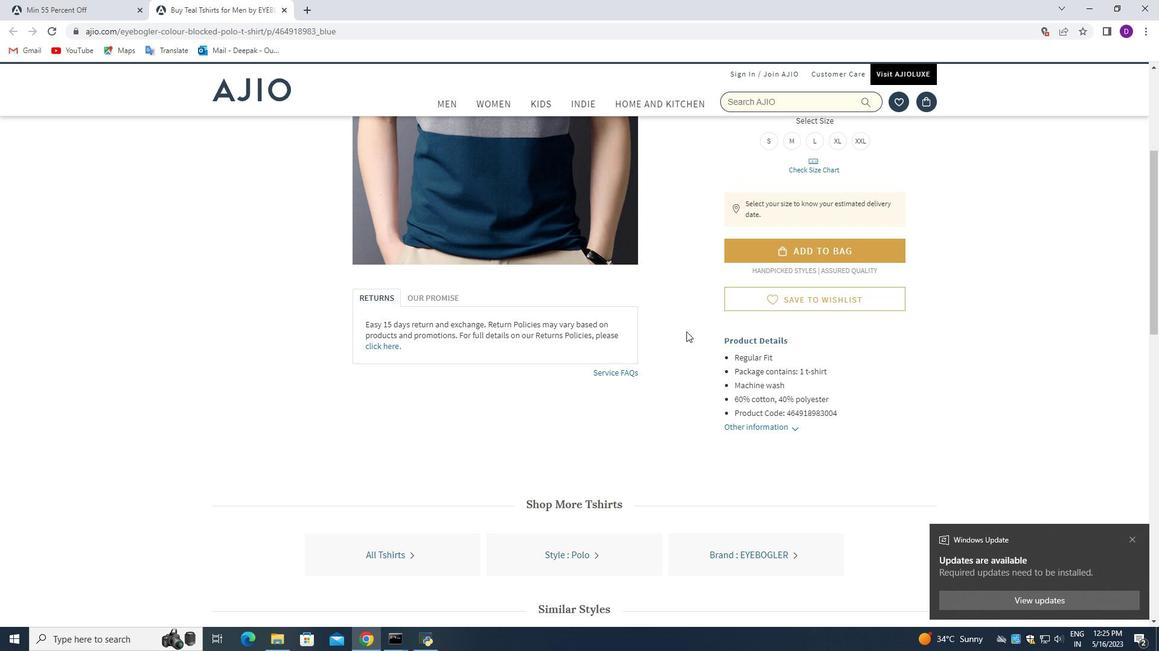 
Action: Mouse moved to (686, 331)
Screenshot: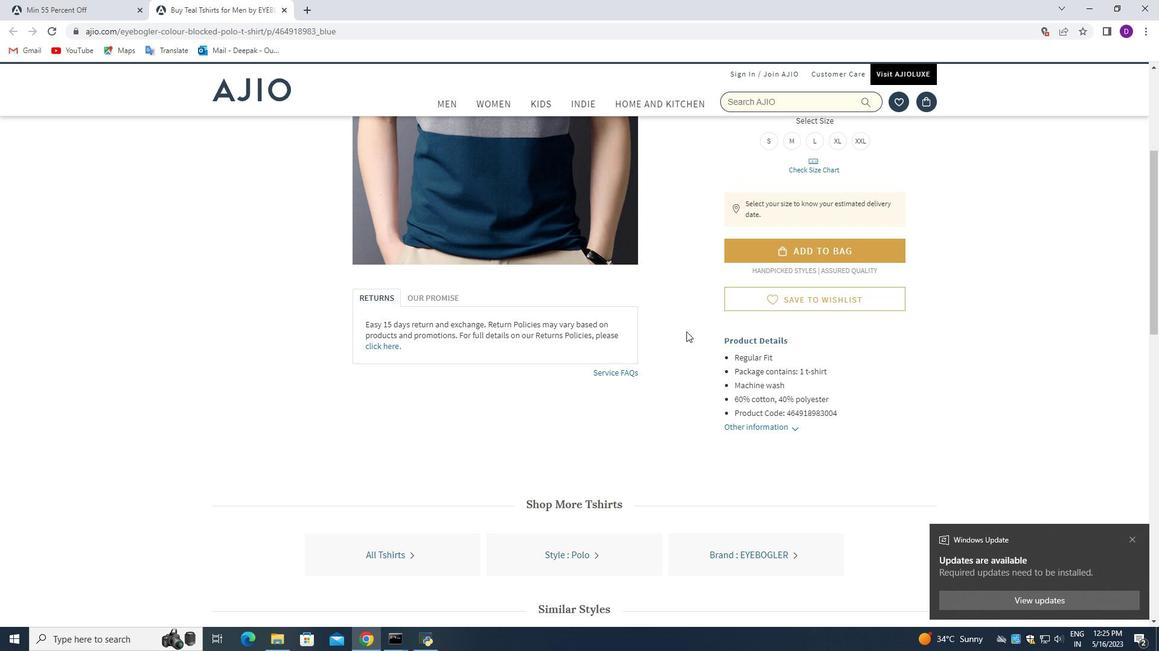 
Action: Mouse scrolled (686, 332) with delta (0, 0)
Screenshot: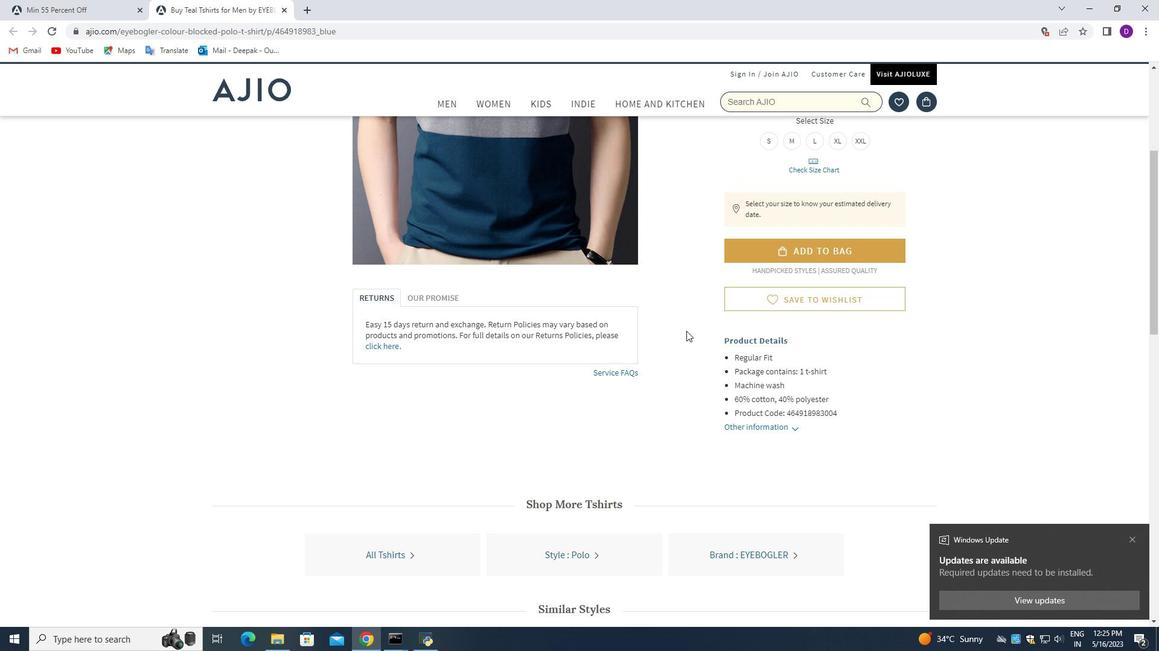 
Action: Mouse scrolled (686, 332) with delta (0, 0)
Screenshot: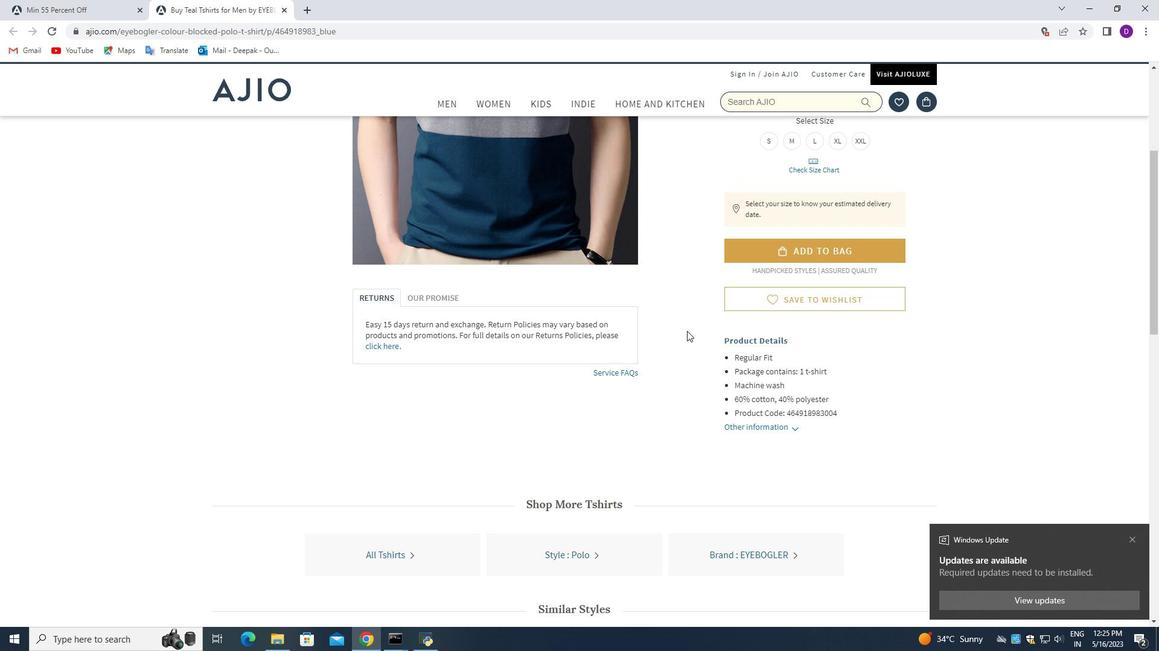 
Action: Mouse scrolled (686, 332) with delta (0, 0)
Screenshot: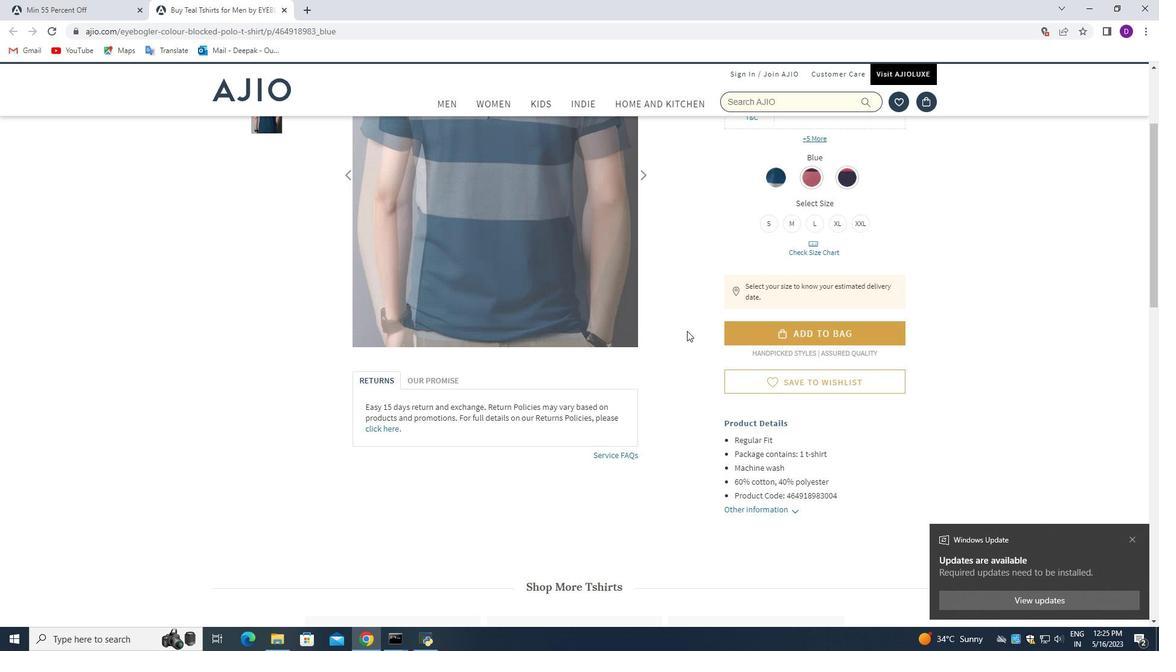 
Action: Mouse scrolled (686, 332) with delta (0, 0)
Screenshot: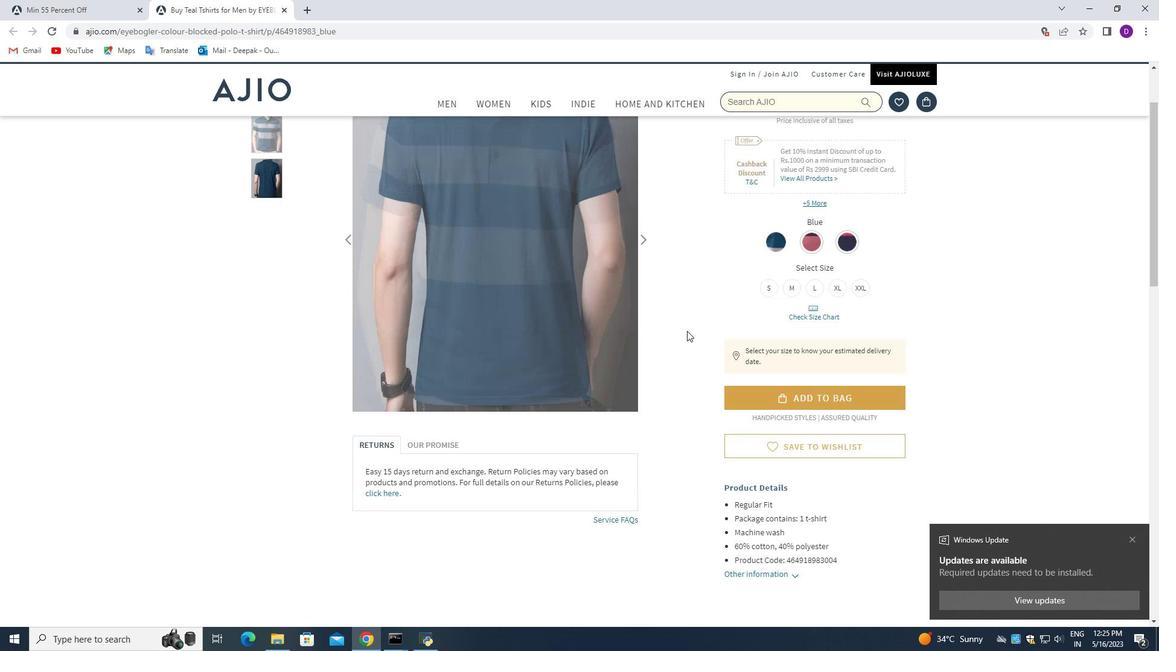 
Action: Mouse scrolled (686, 332) with delta (0, 0)
Screenshot: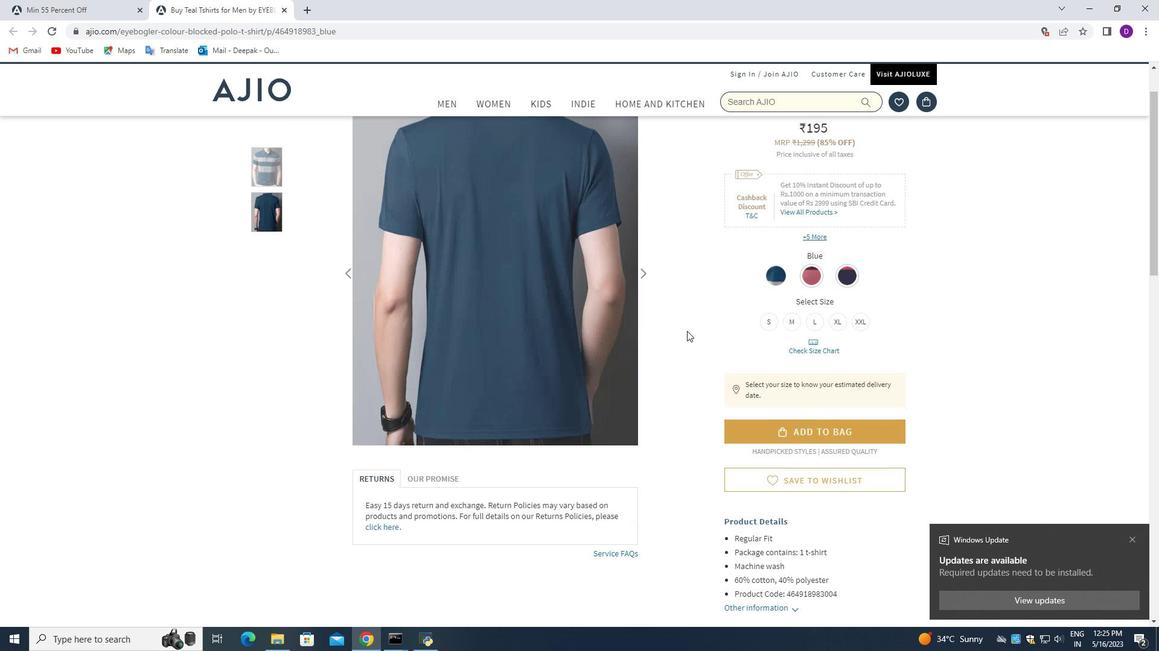 
Action: Mouse moved to (687, 331)
Screenshot: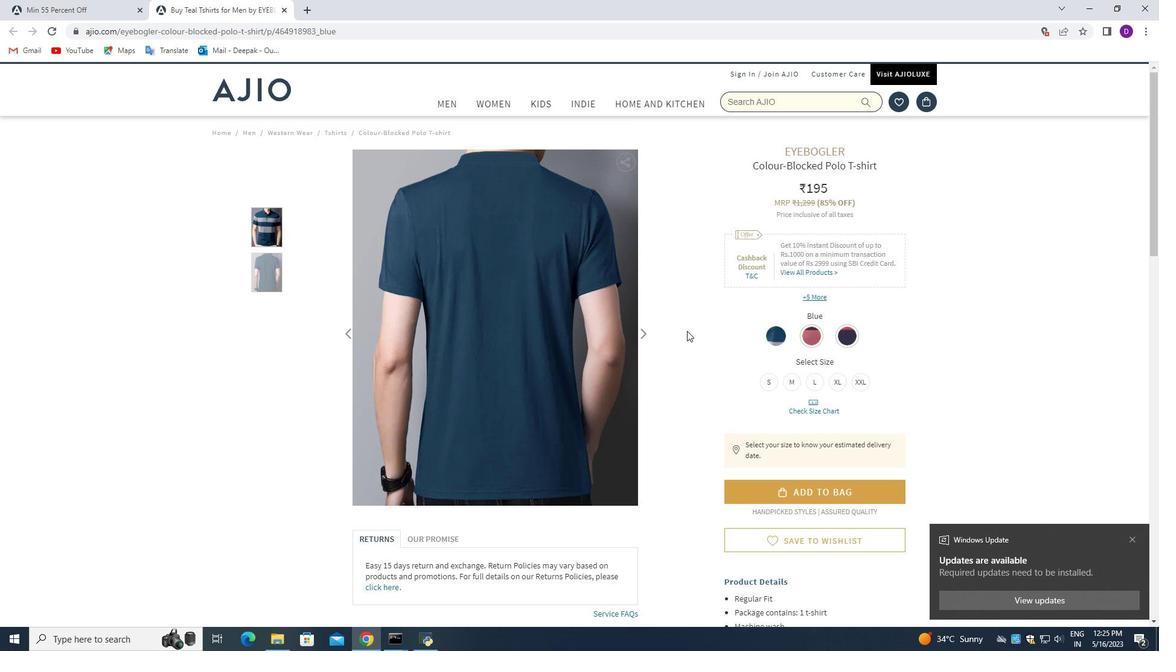 
Action: Mouse scrolled (687, 332) with delta (0, 0)
Screenshot: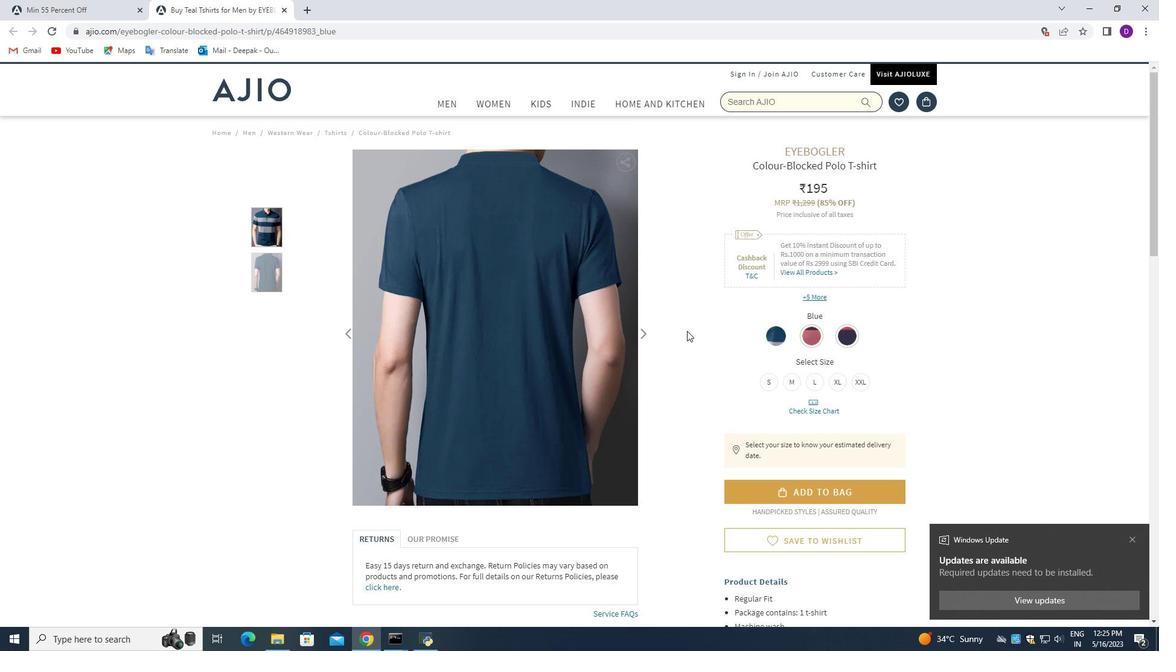 
Action: Mouse moved to (688, 332)
Screenshot: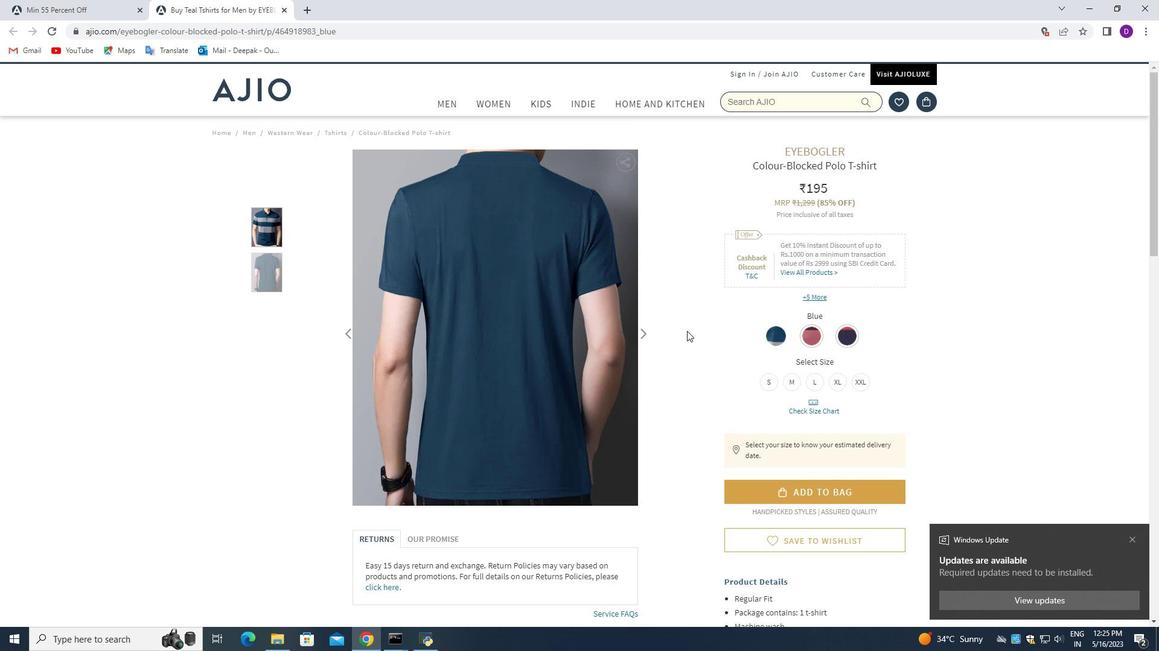 
Action: Mouse scrolled (688, 333) with delta (0, 0)
Screenshot: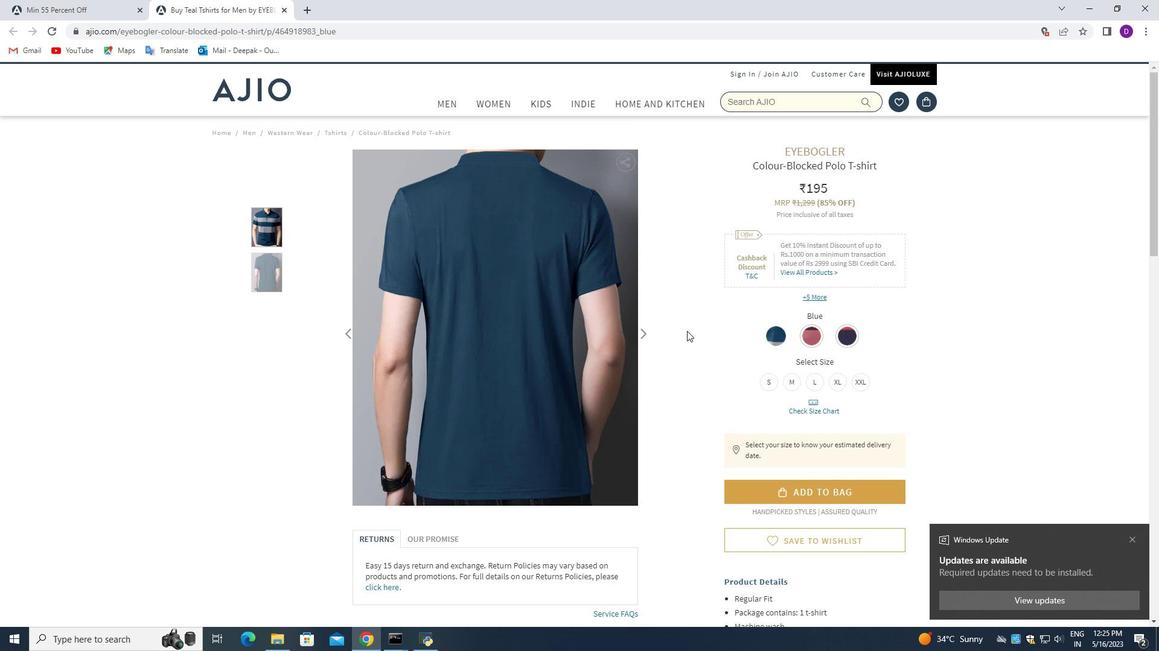 
Action: Mouse moved to (808, 543)
Screenshot: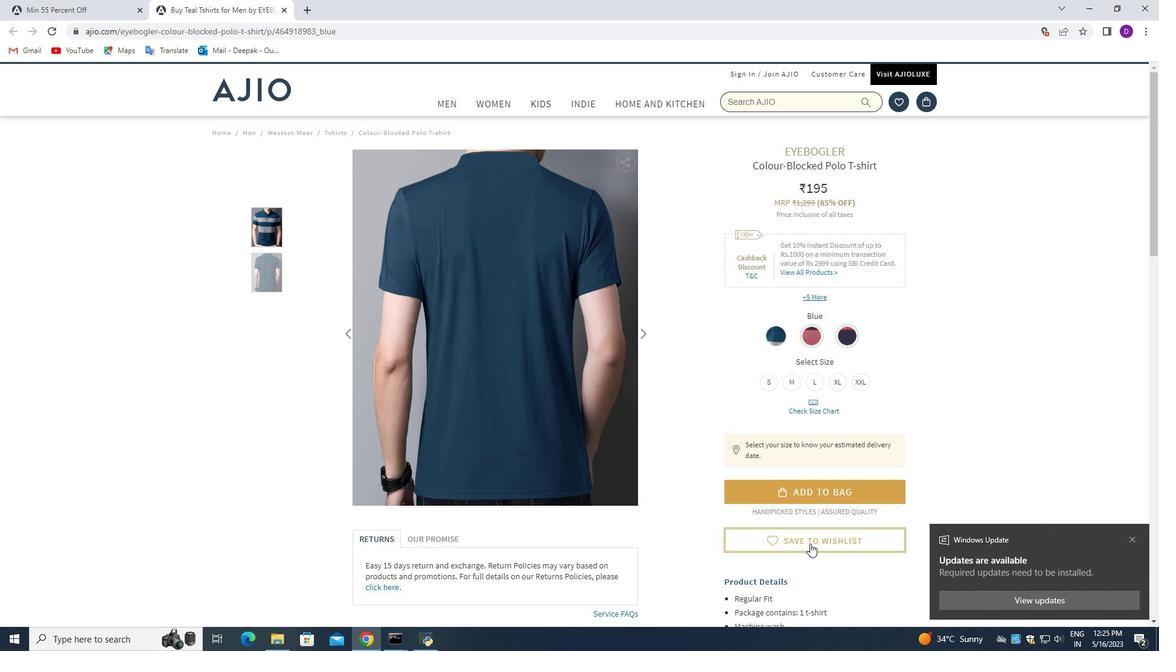 
Action: Mouse pressed left at (808, 543)
Screenshot: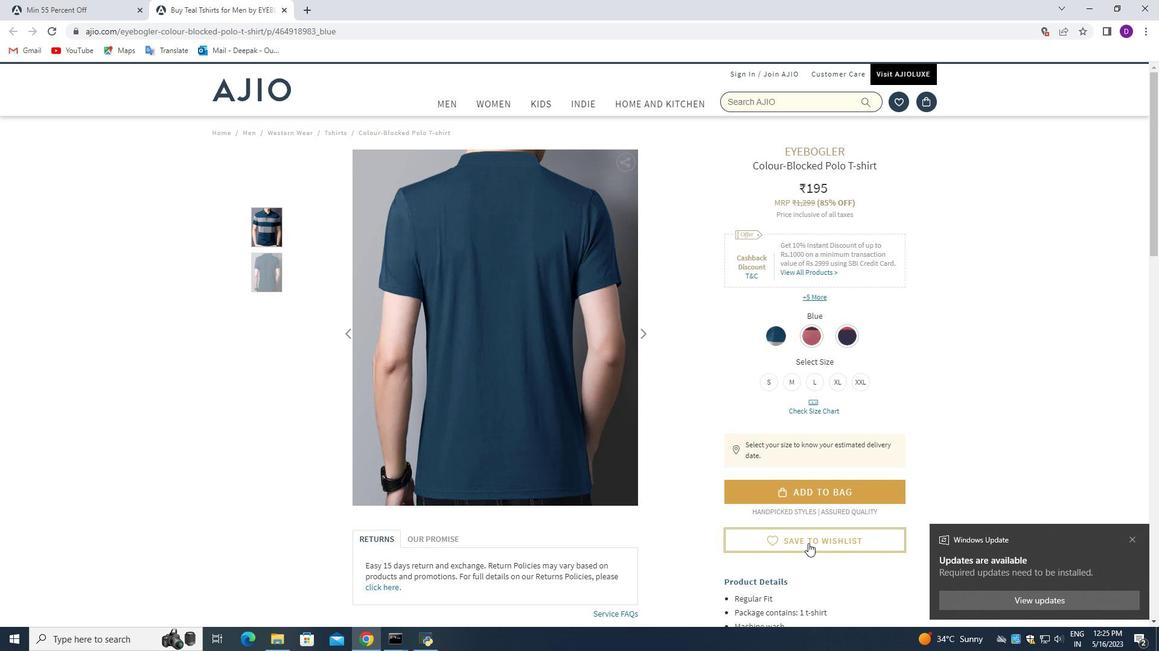 
Action: Mouse moved to (623, 178)
Screenshot: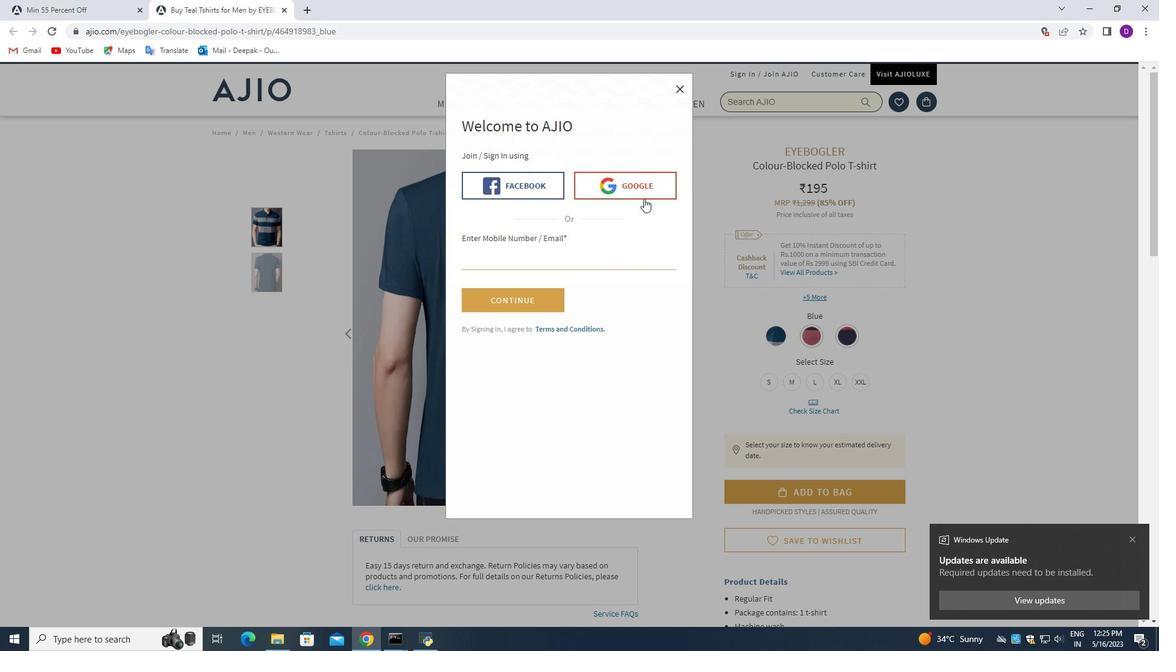
Action: Mouse pressed left at (623, 178)
Screenshot: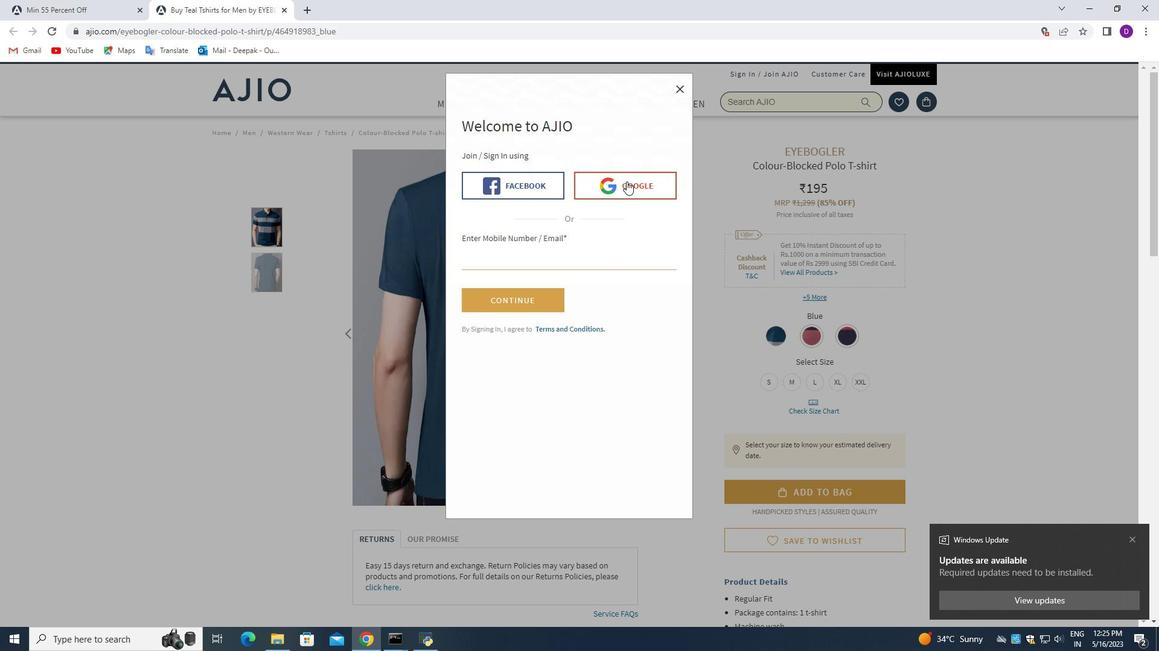 
Action: Mouse moved to (554, 348)
Screenshot: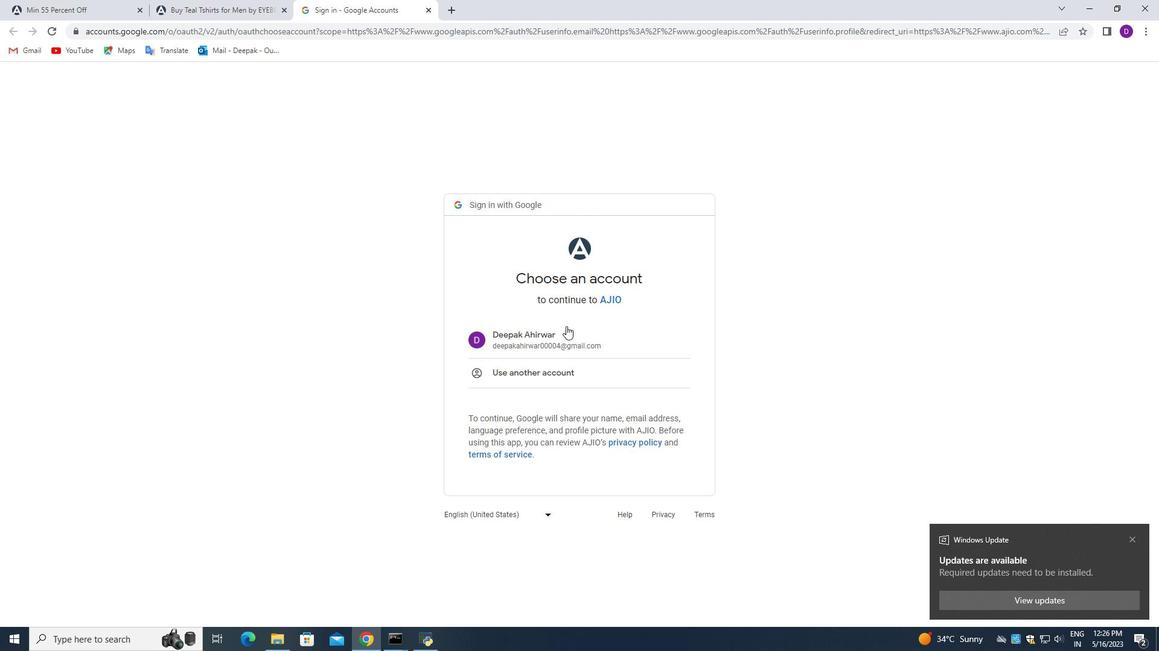 
Action: Mouse pressed left at (554, 348)
Screenshot: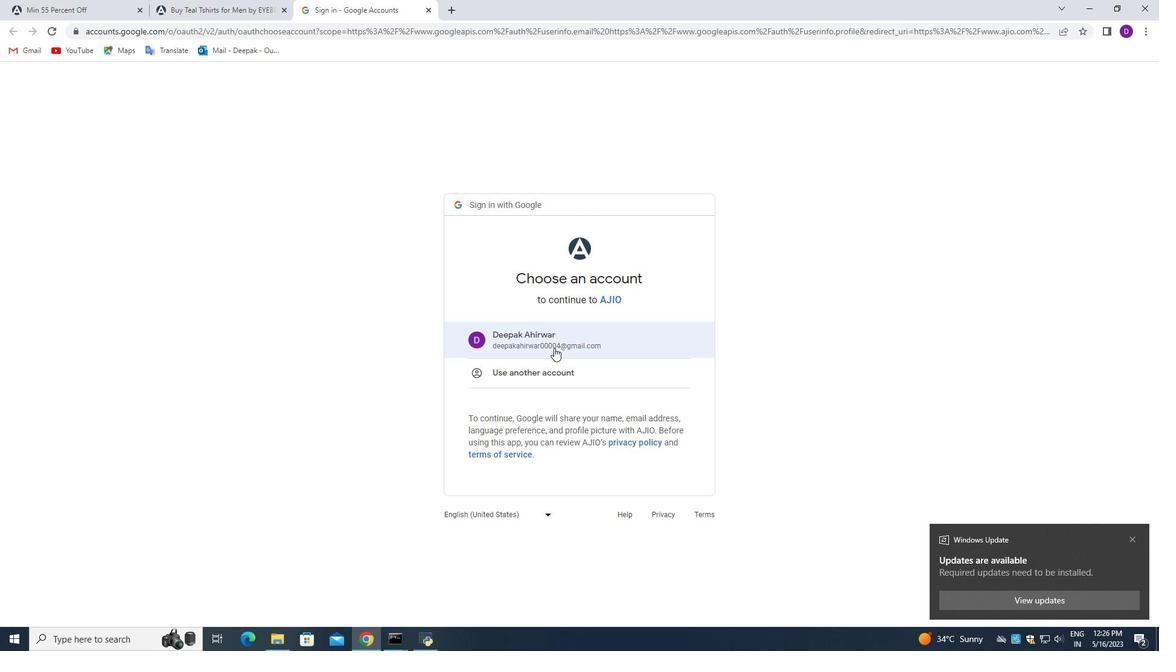 
Action: Mouse moved to (679, 88)
Screenshot: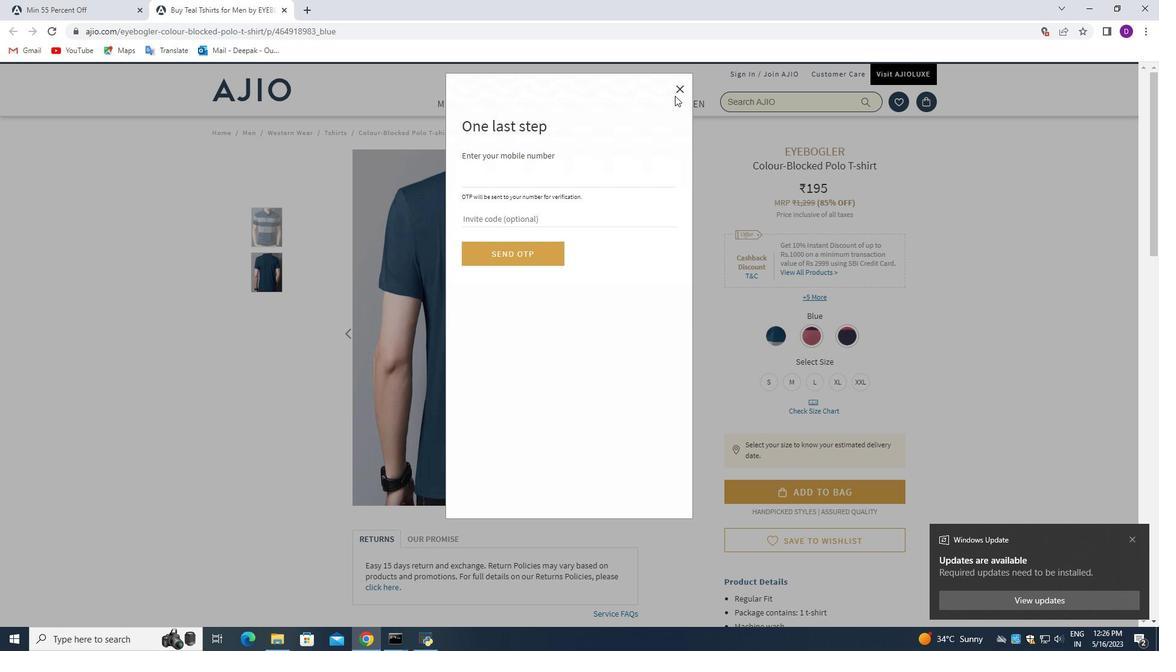
Action: Mouse pressed left at (679, 88)
Screenshot: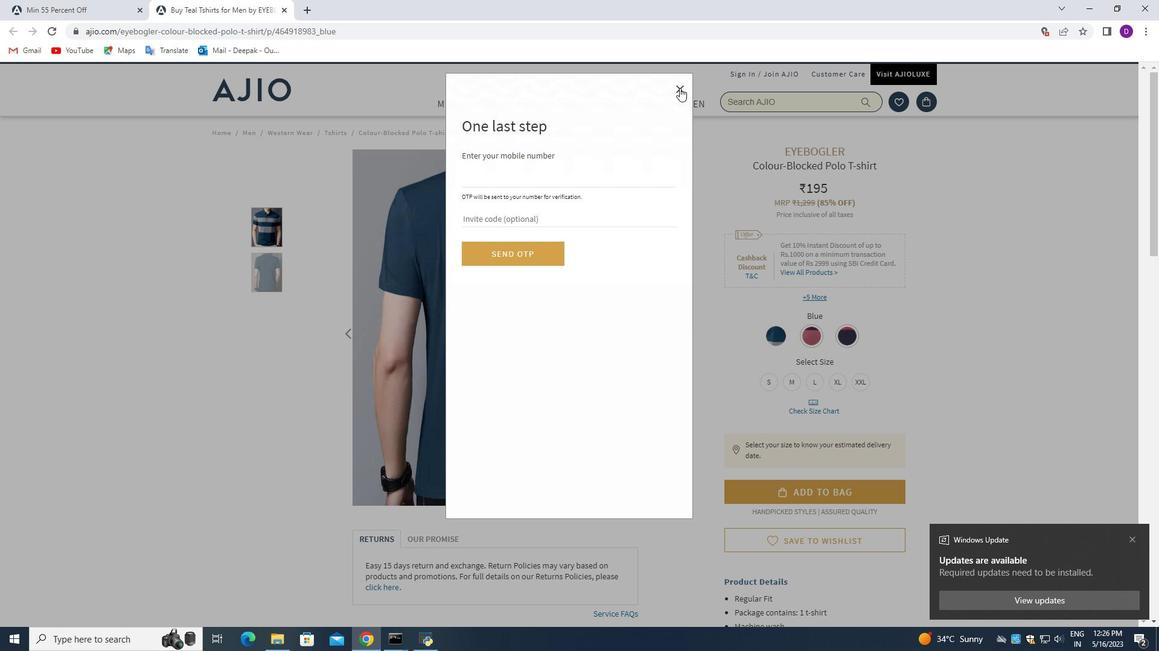 
Action: Mouse moved to (718, 487)
Screenshot: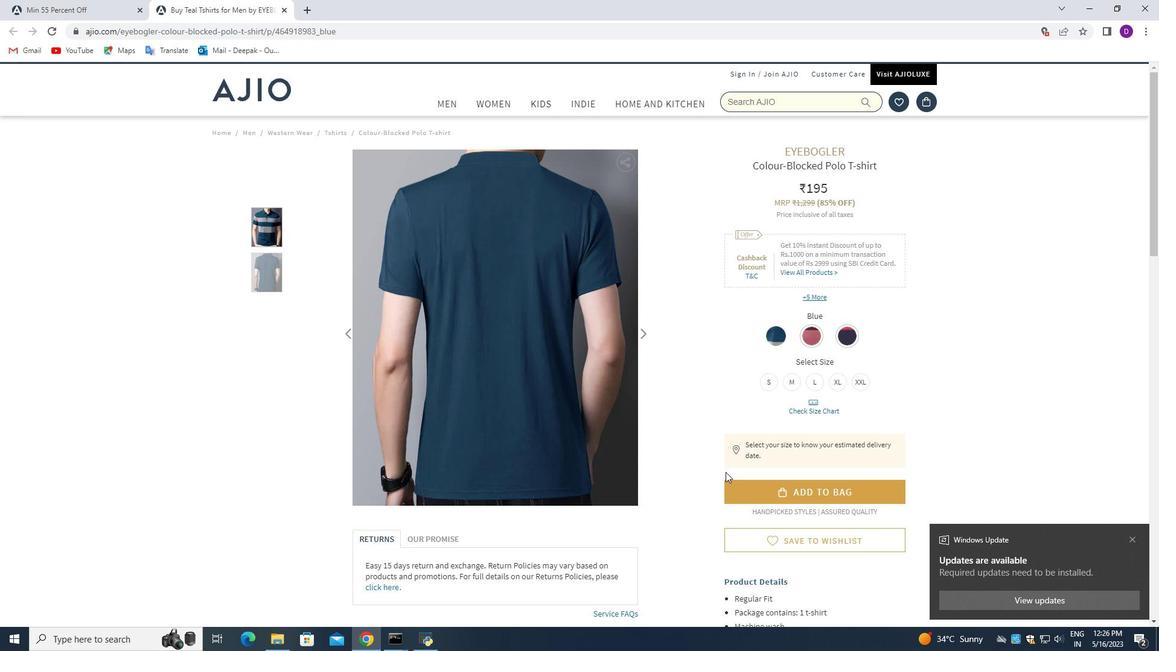 
Action: Mouse scrolled (718, 486) with delta (0, 0)
Screenshot: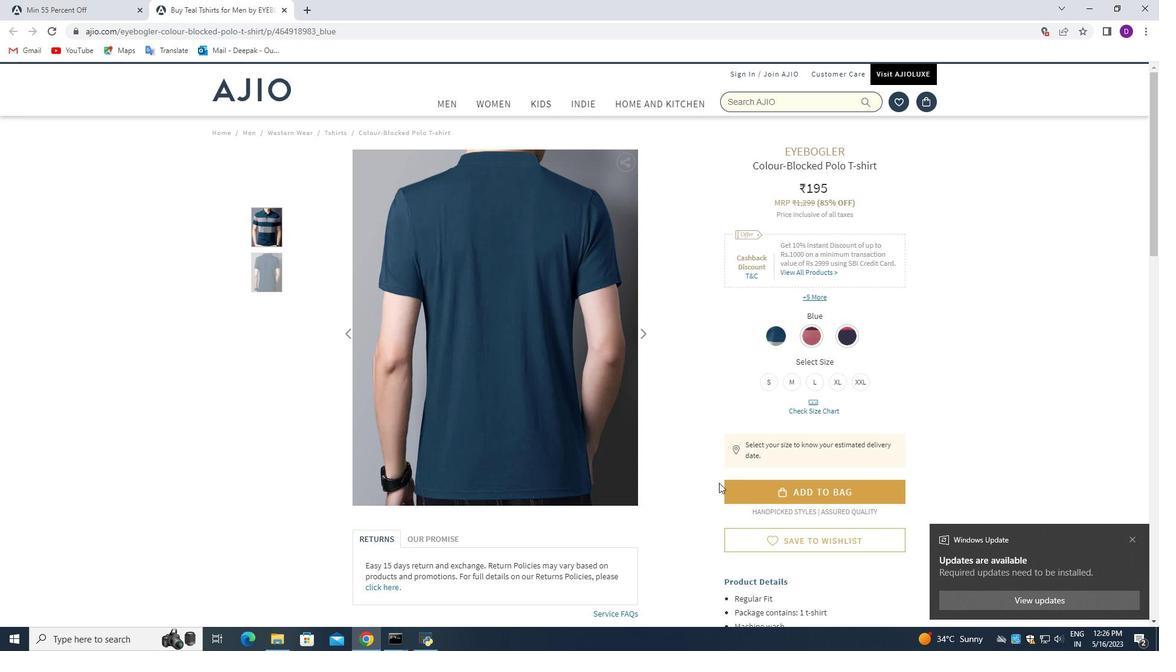 
Action: Mouse moved to (770, 477)
Screenshot: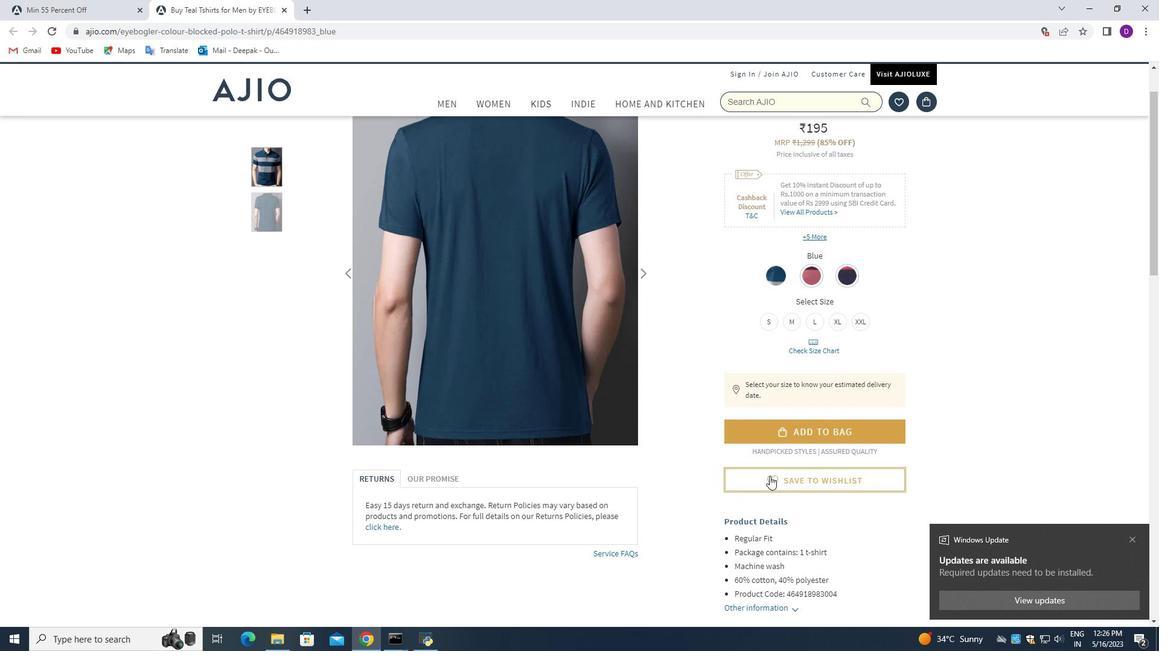
Action: Mouse pressed left at (770, 477)
Screenshot: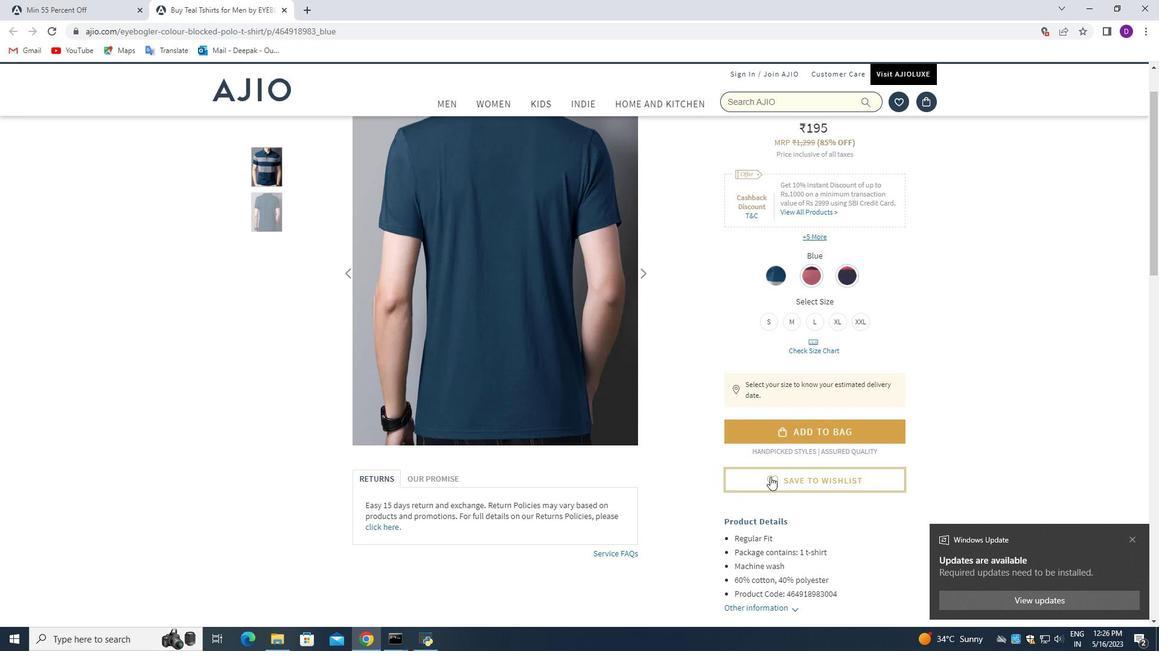 
Action: Mouse moved to (562, 362)
Screenshot: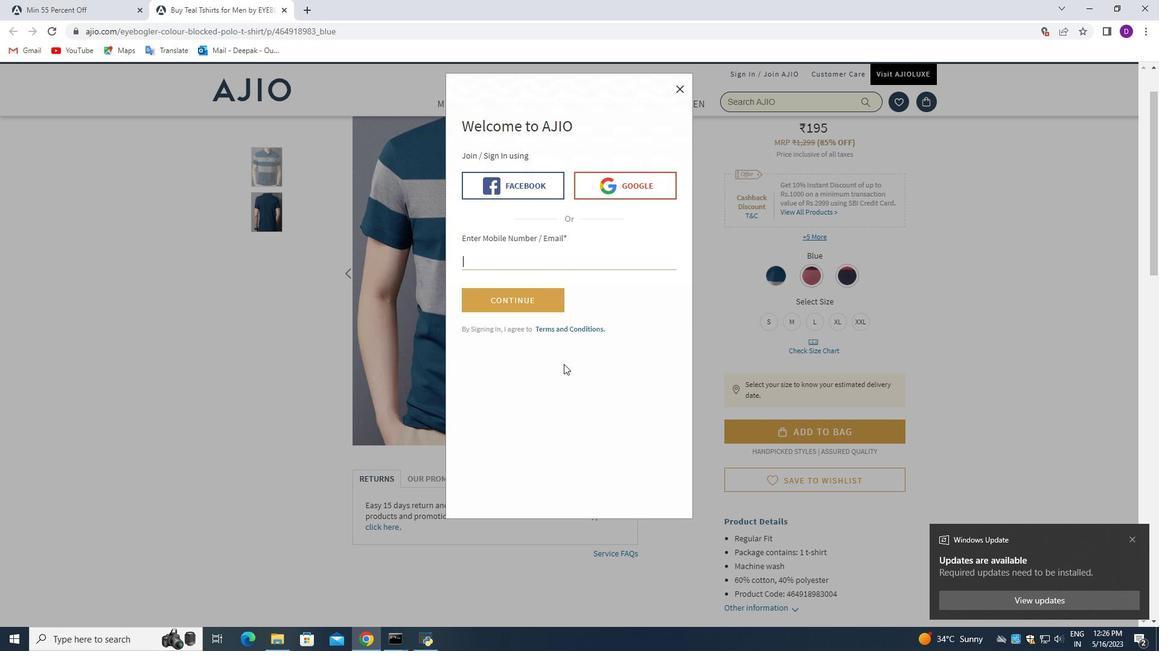
Action: Mouse scrolled (562, 363) with delta (0, 0)
Screenshot: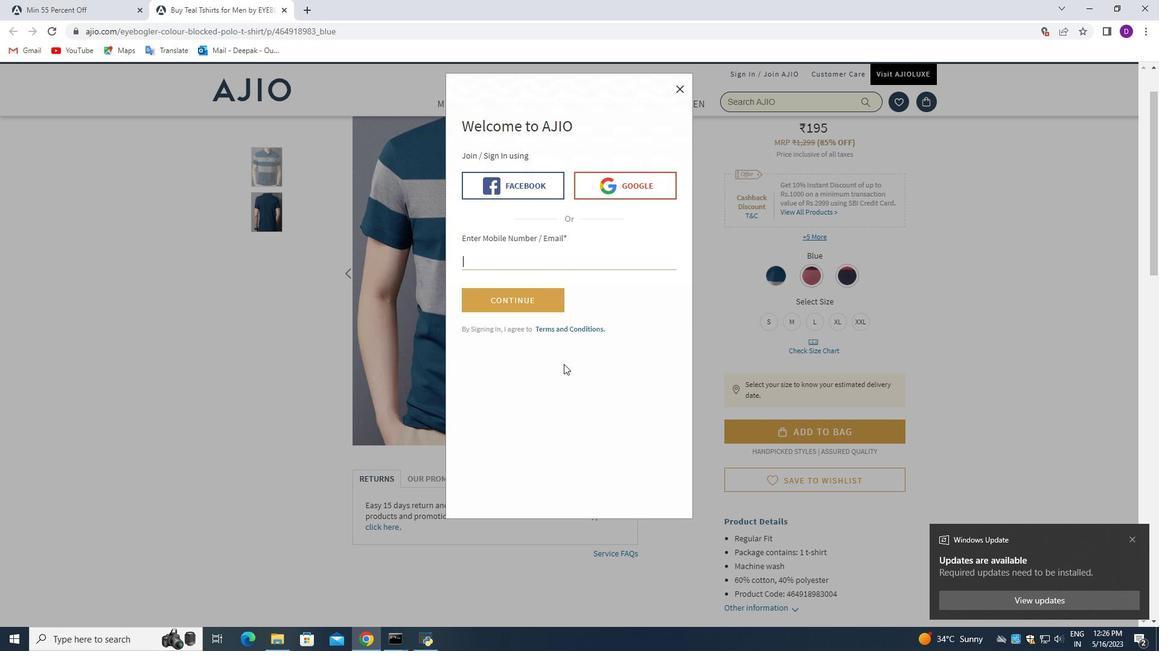
Action: Mouse moved to (610, 309)
Screenshot: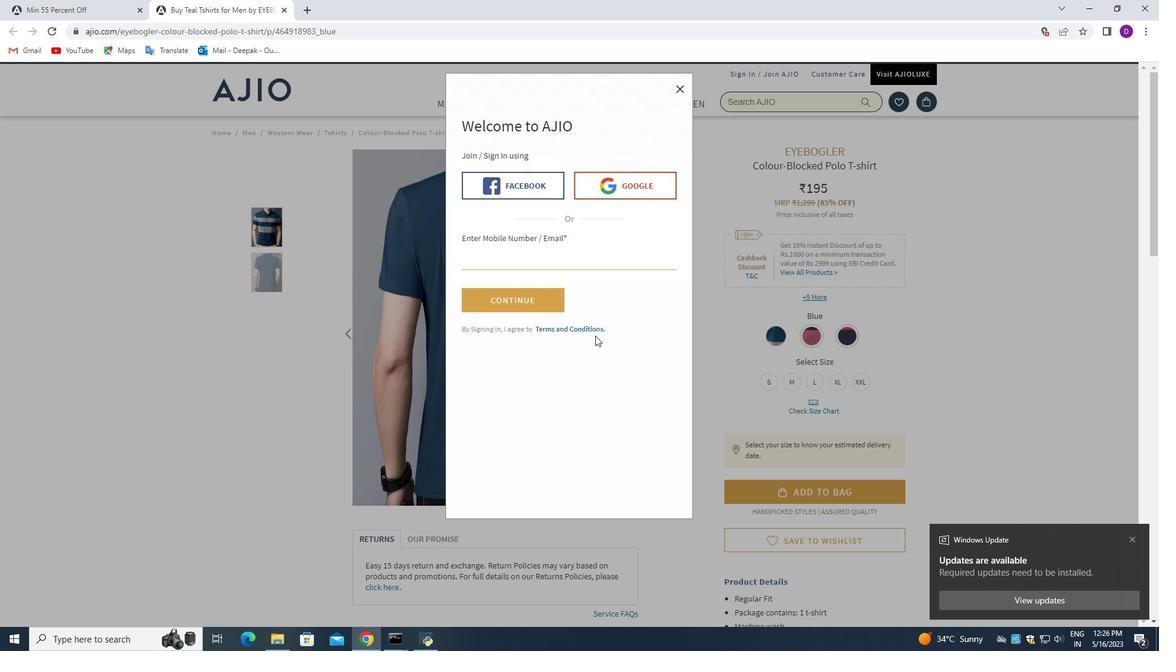 
Action: Mouse scrolled (610, 310) with delta (0, 0)
Screenshot: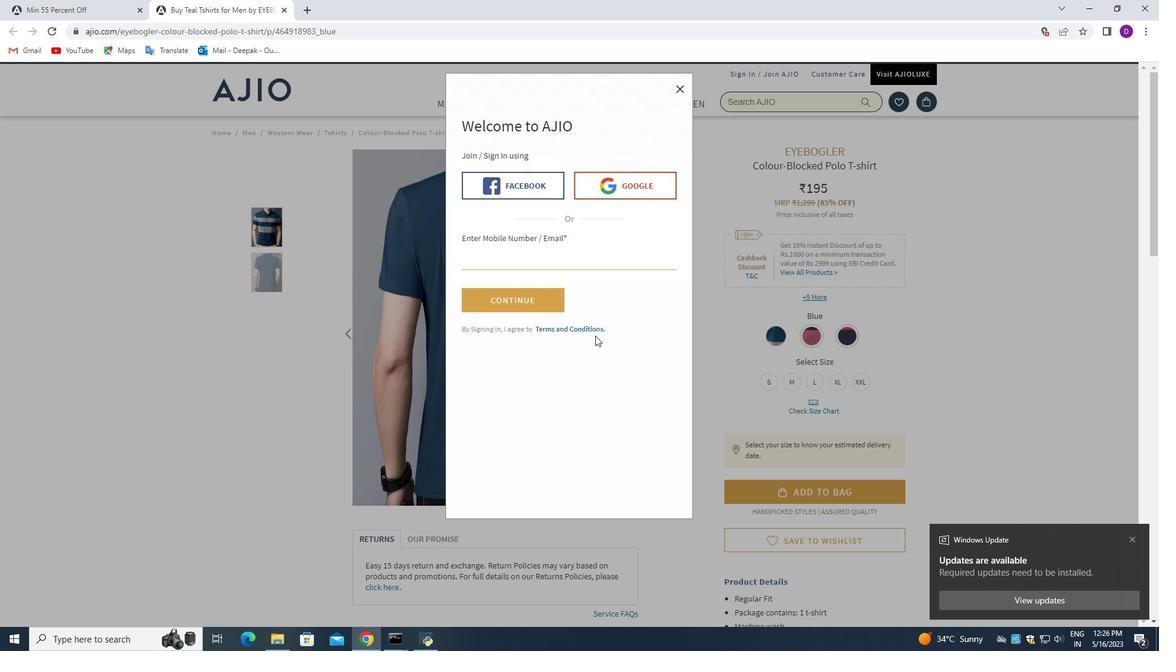 
Action: Mouse moved to (611, 307)
Screenshot: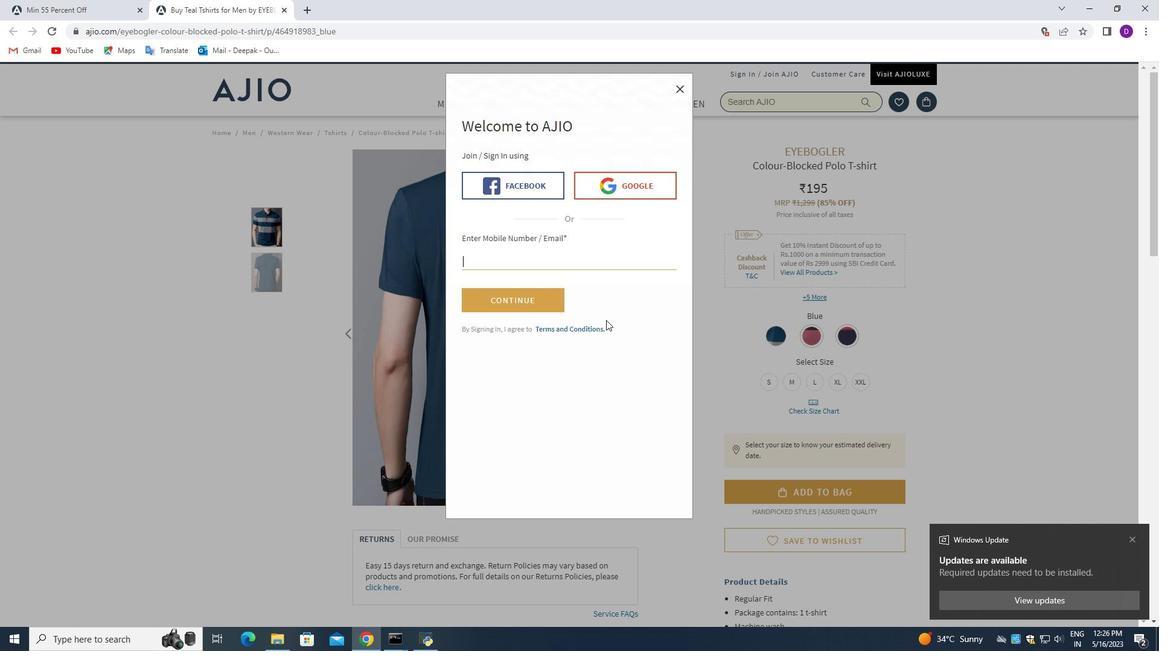 
Action: Mouse scrolled (611, 308) with delta (0, 0)
Screenshot: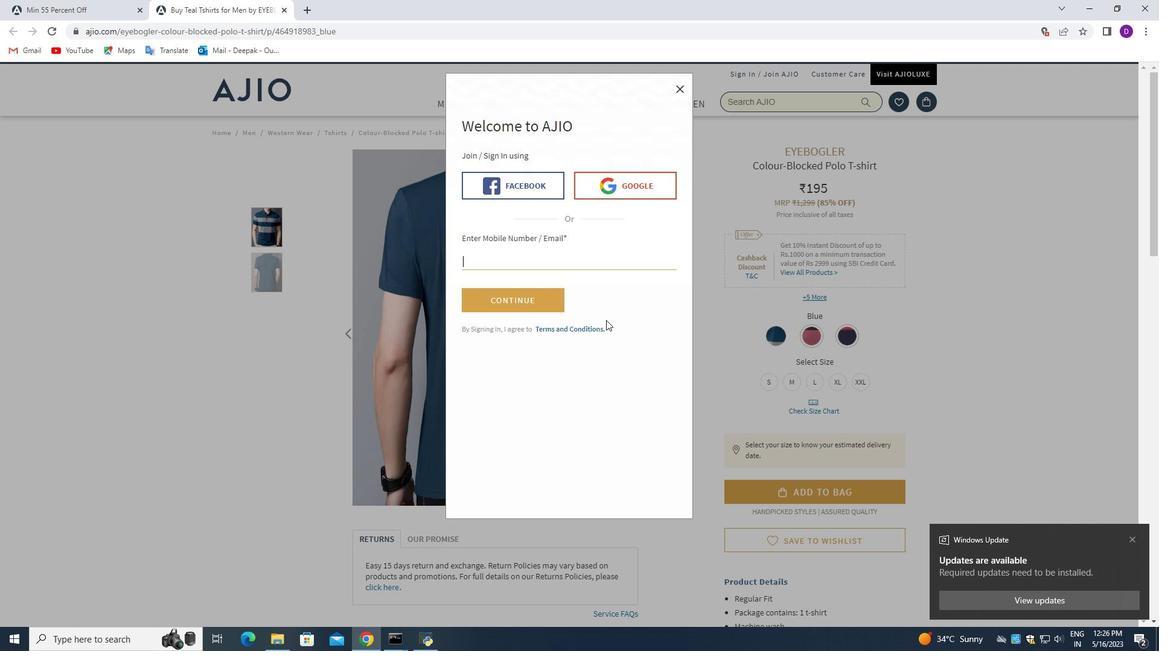 
Action: Mouse moved to (611, 307)
Screenshot: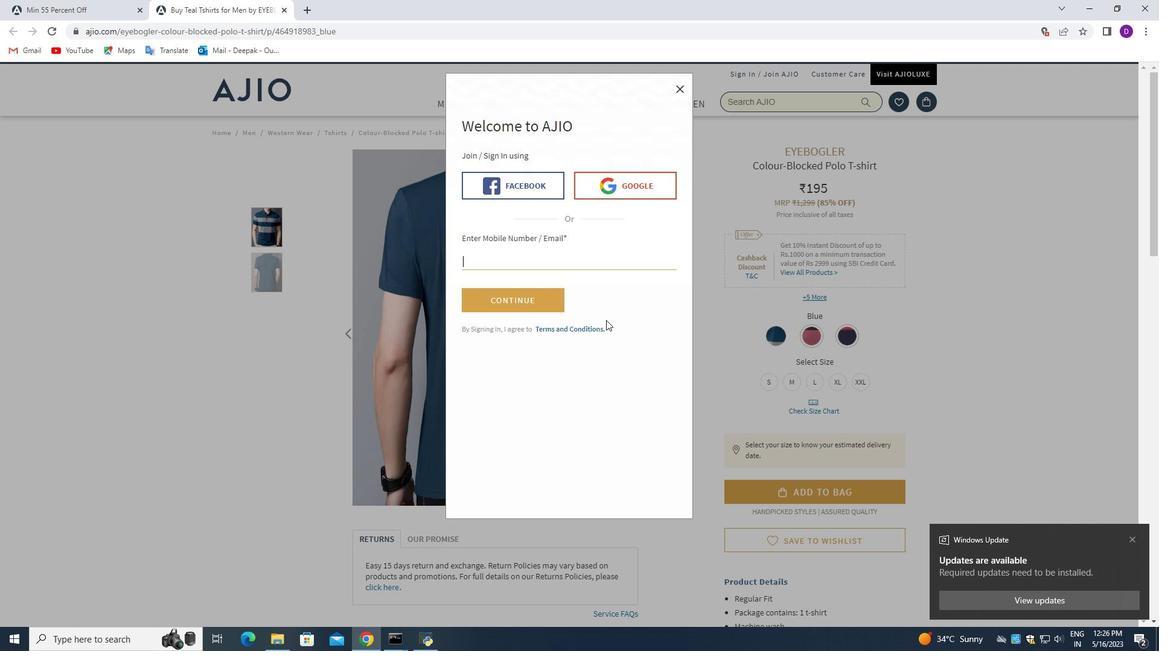 
Action: Mouse scrolled (611, 307) with delta (0, 0)
